 Task: In the event  named  Presentation Rehearsal and Feedback Session, Set a range of dates when you can accept meetings  '15 Jul â€" 5 Aug 2023'. Select a duration of  15 min. Select working hours  	_x000D_
MON- SAT 10:30am â€" 6:00pm. Add time before or after your events  as 15 min. Set the frequency of available time slots for invitees as  40 min. Set the minimum notice period and maximum events allowed per day as  49 hours and 4. , logged in from the account softage.4@softage.net and add another guest for the event, softage.3@softage.net
Action: Mouse pressed left at (460, 482)
Screenshot: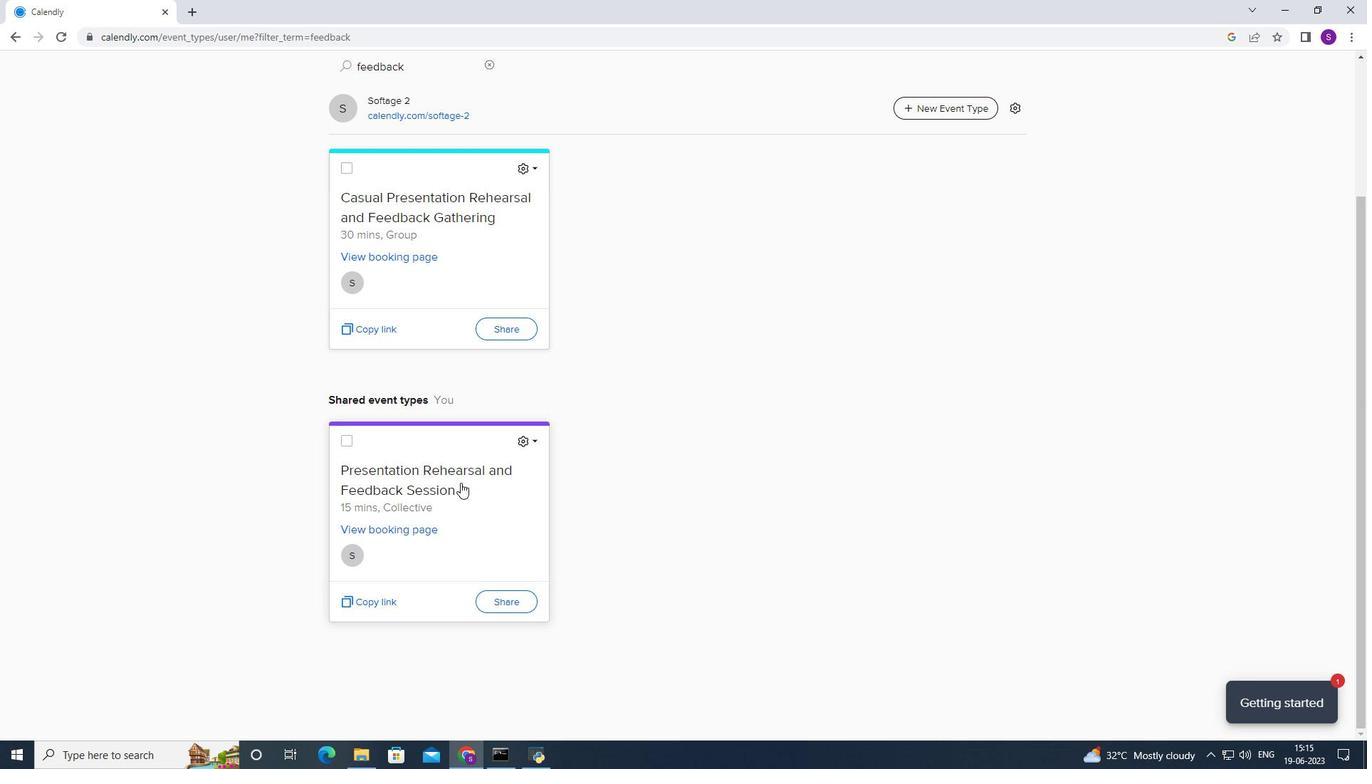 
Action: Mouse moved to (396, 353)
Screenshot: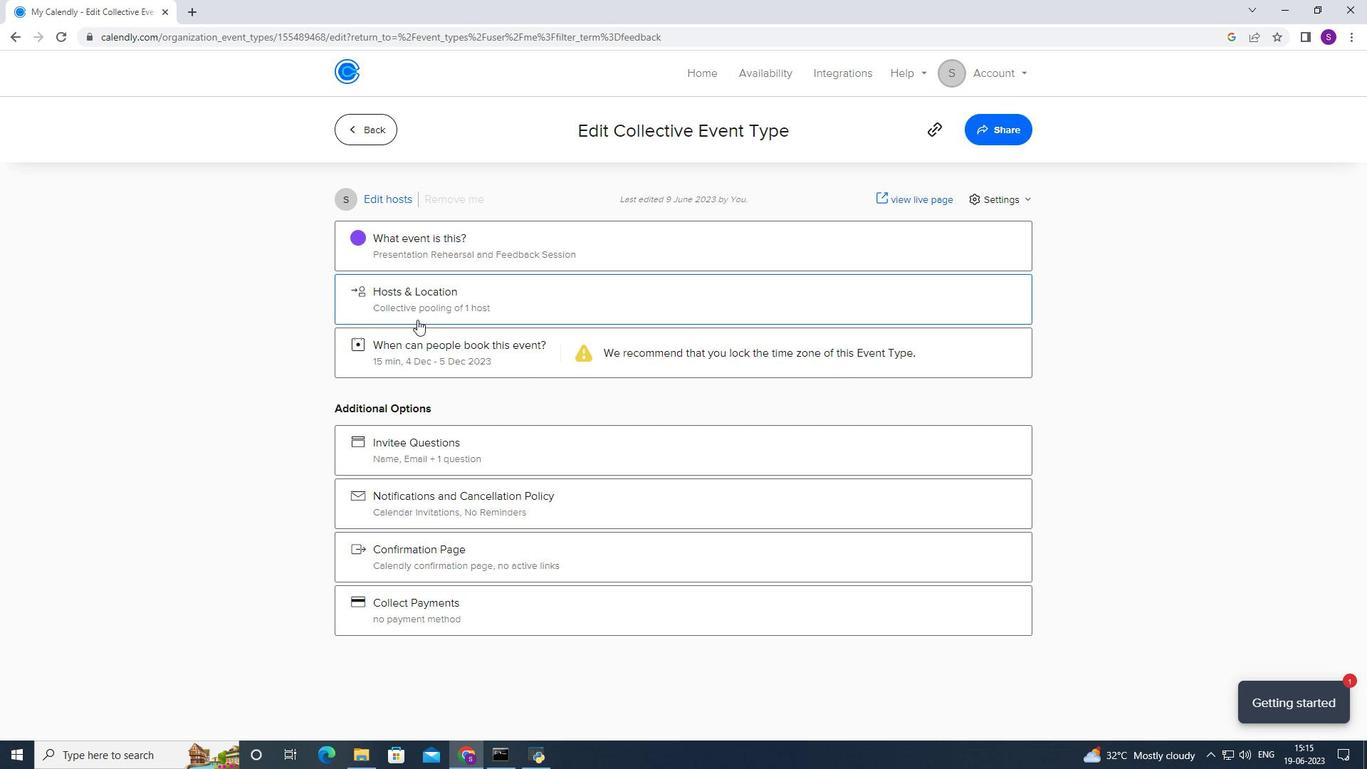 
Action: Mouse pressed left at (396, 353)
Screenshot: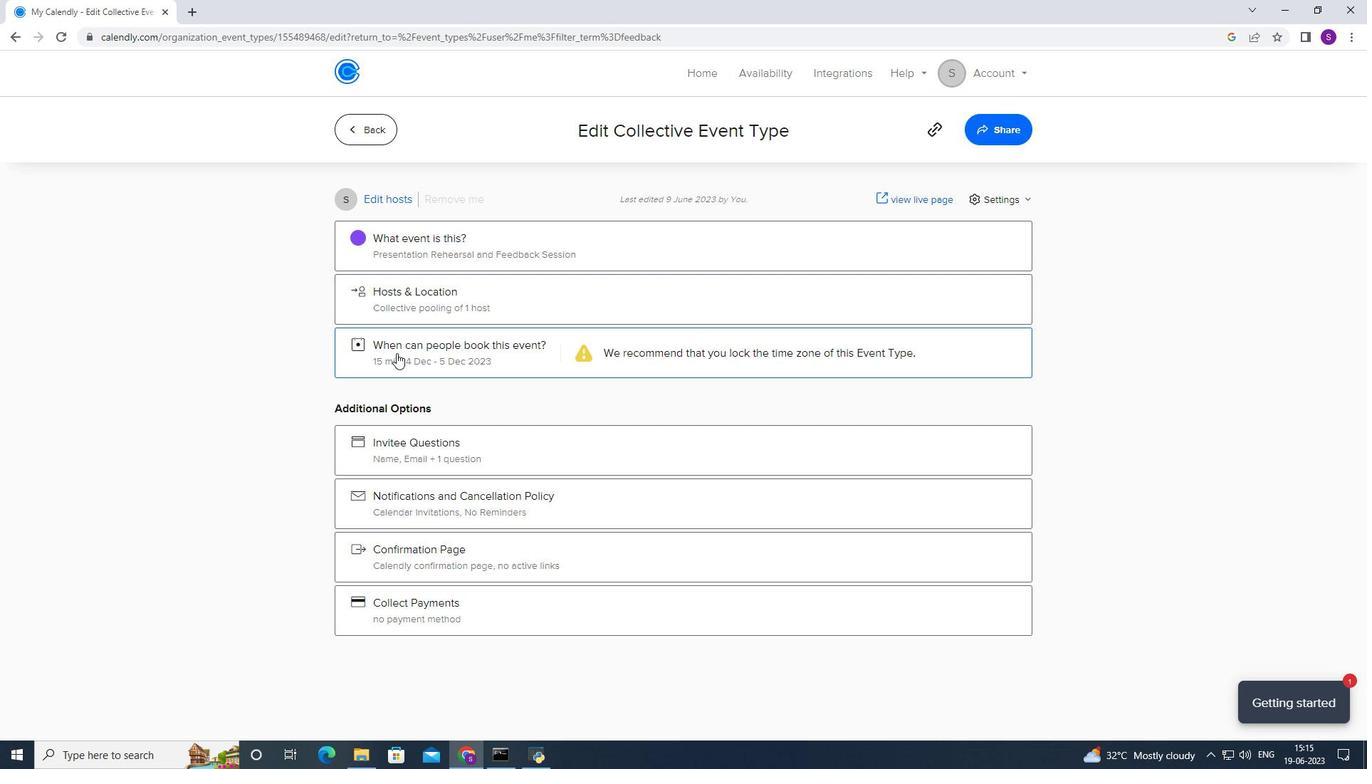 
Action: Mouse moved to (522, 542)
Screenshot: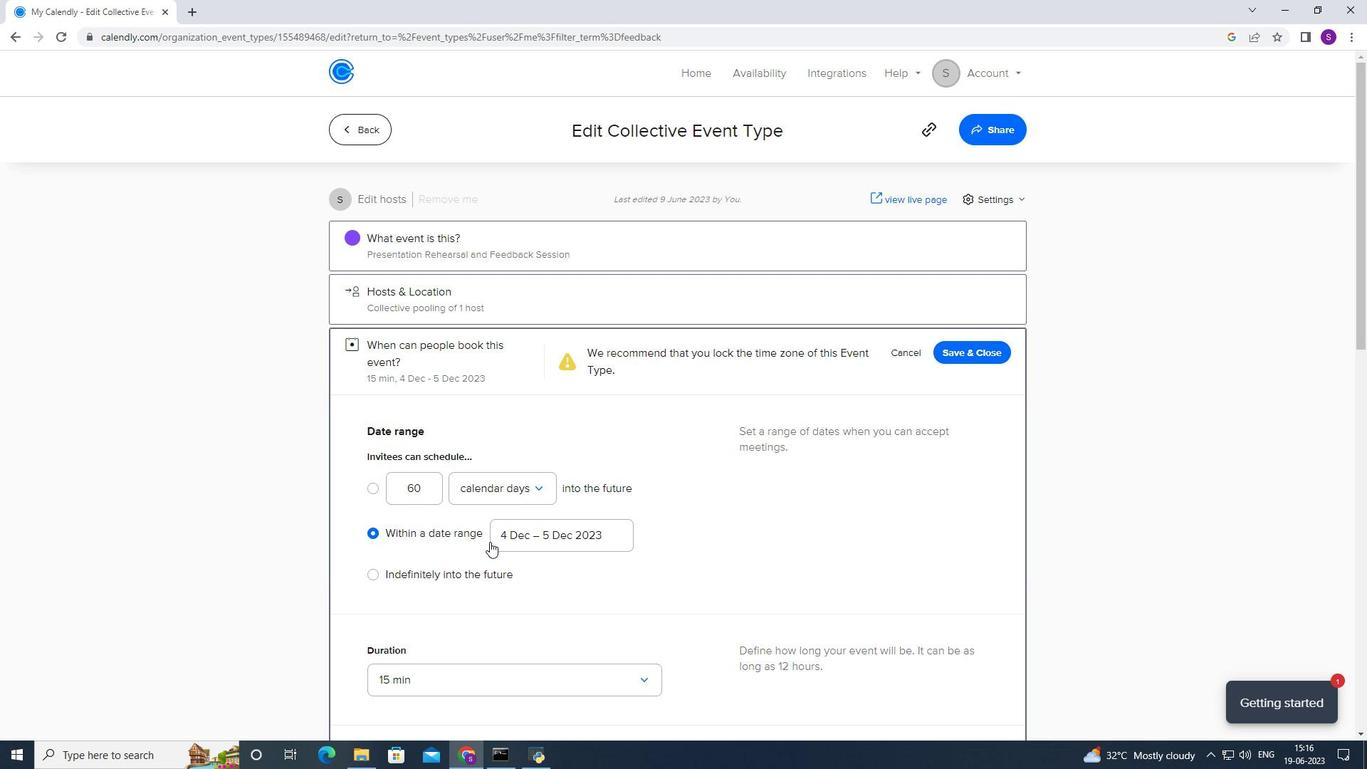 
Action: Mouse pressed left at (522, 542)
Screenshot: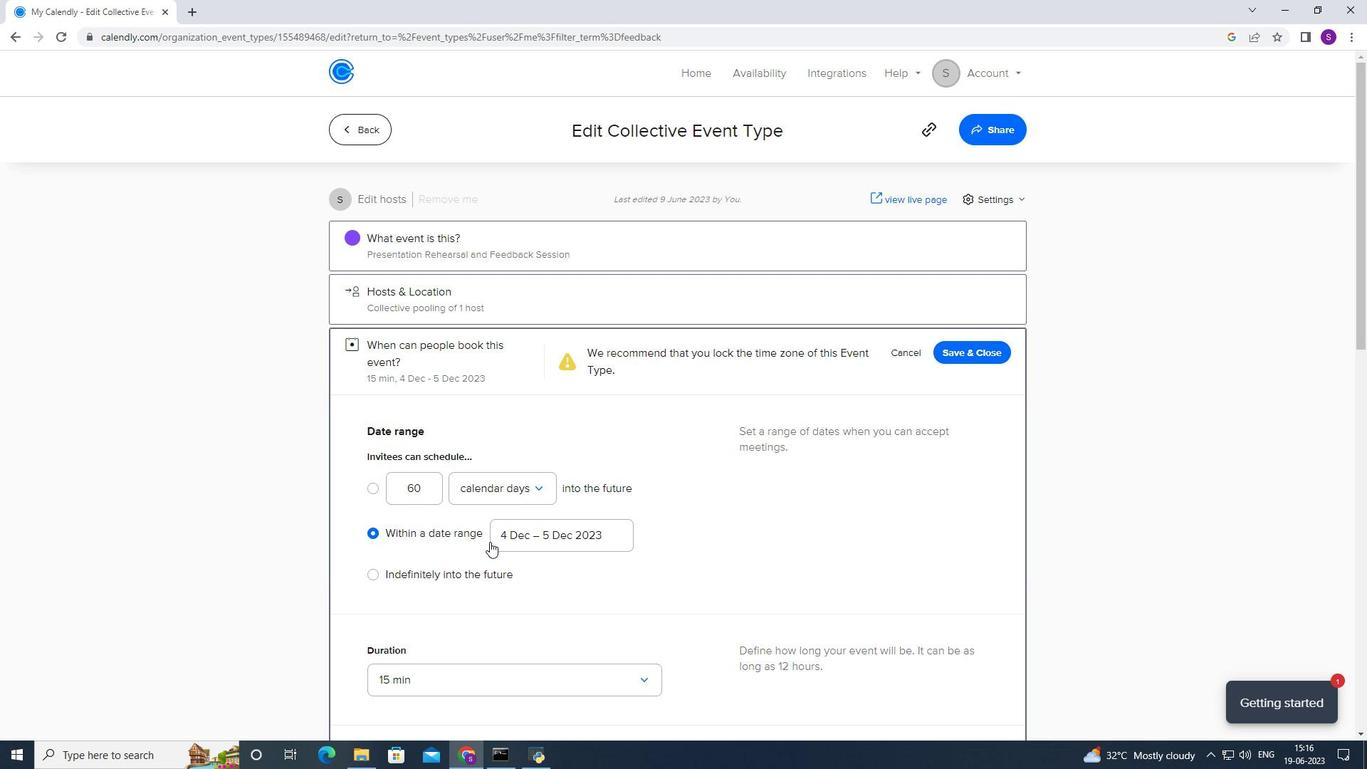 
Action: Mouse moved to (611, 276)
Screenshot: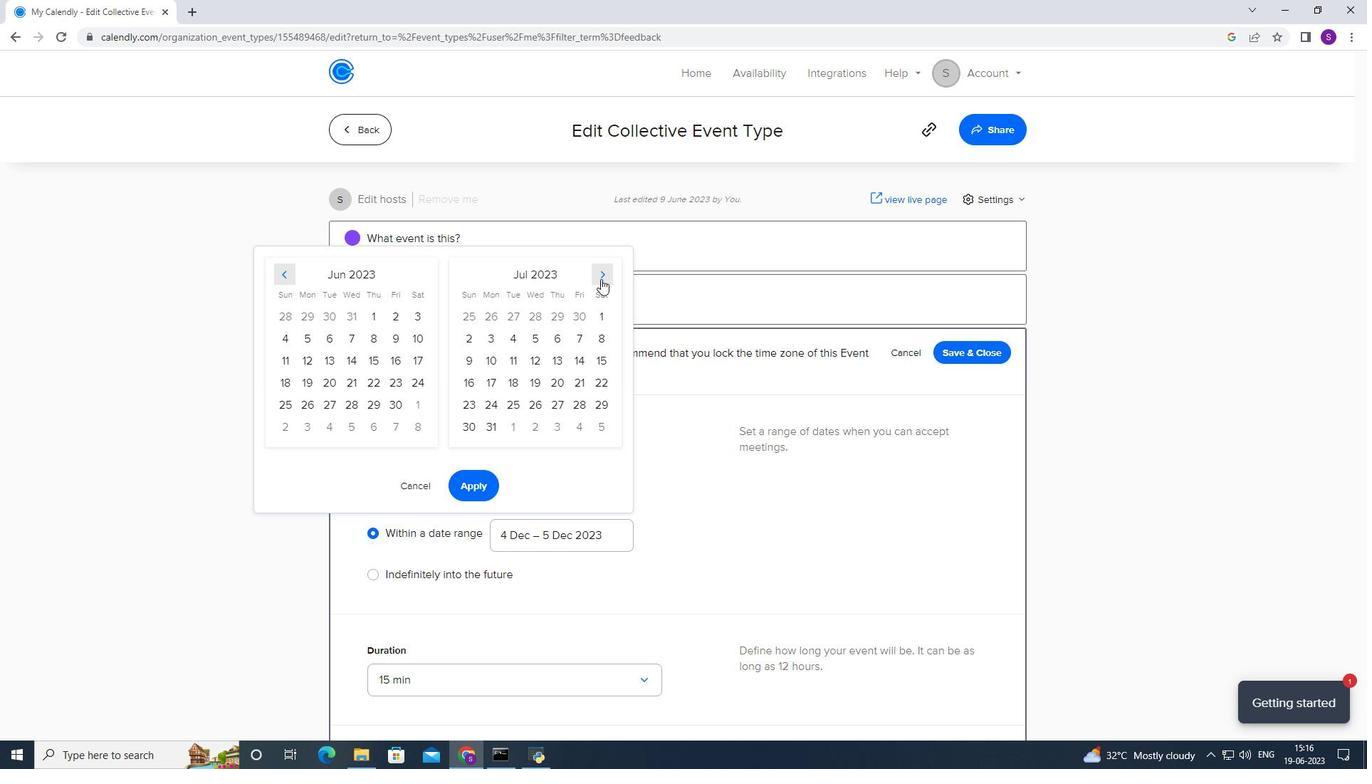 
Action: Mouse pressed left at (611, 276)
Screenshot: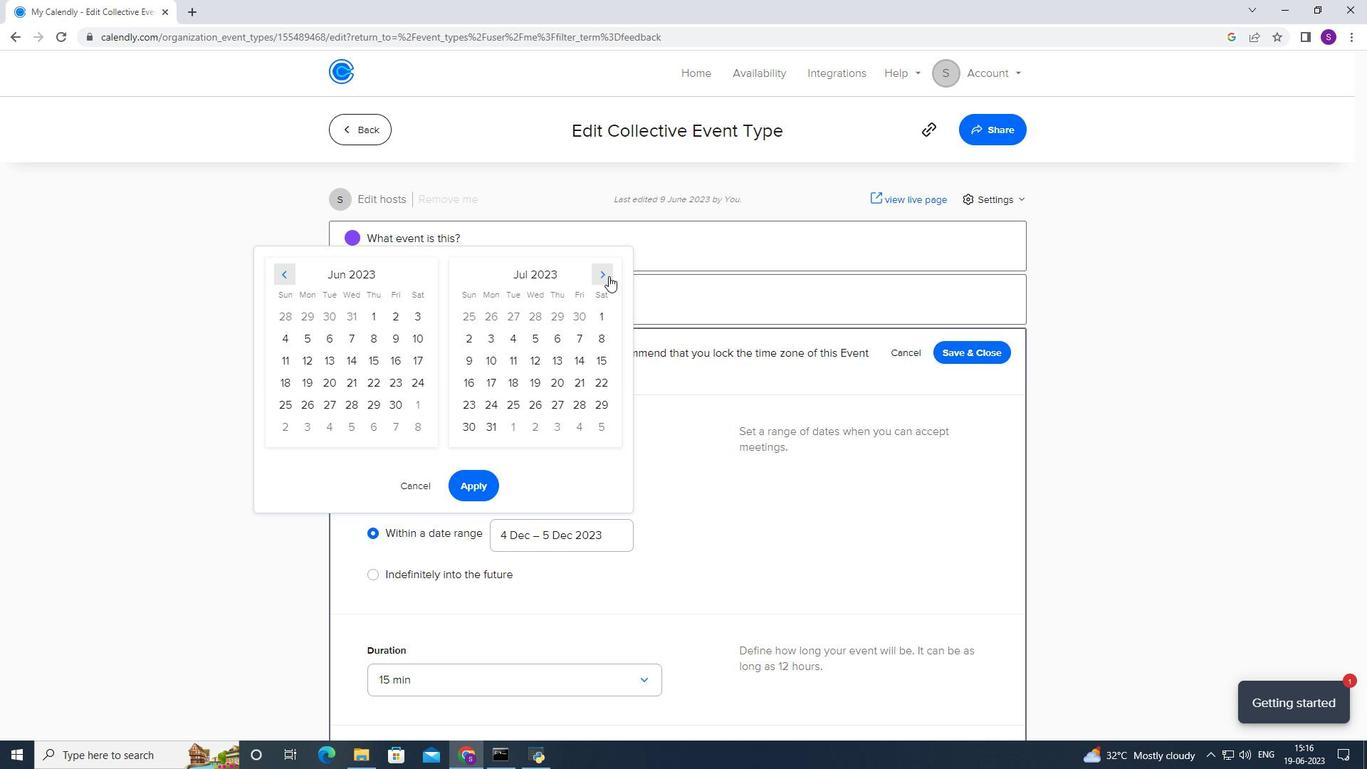 
Action: Mouse moved to (408, 355)
Screenshot: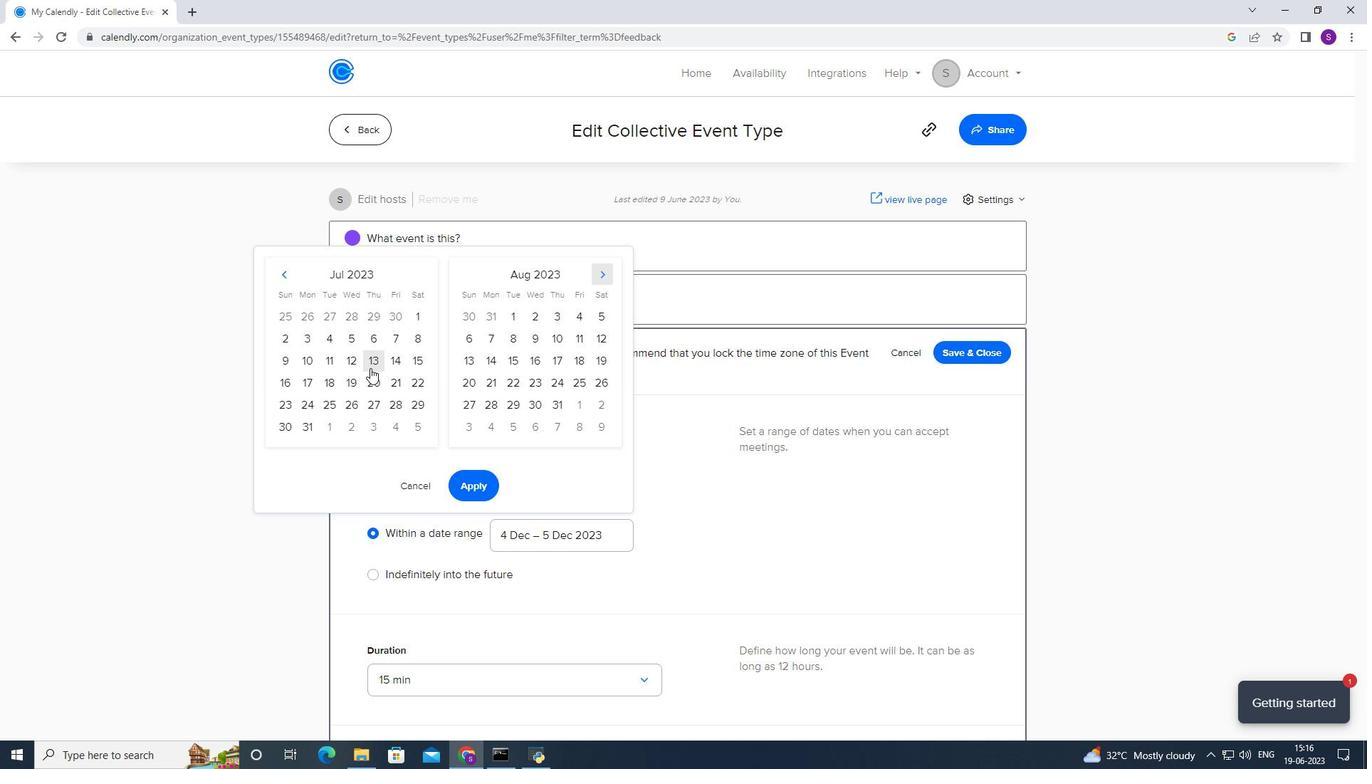 
Action: Mouse pressed left at (408, 355)
Screenshot: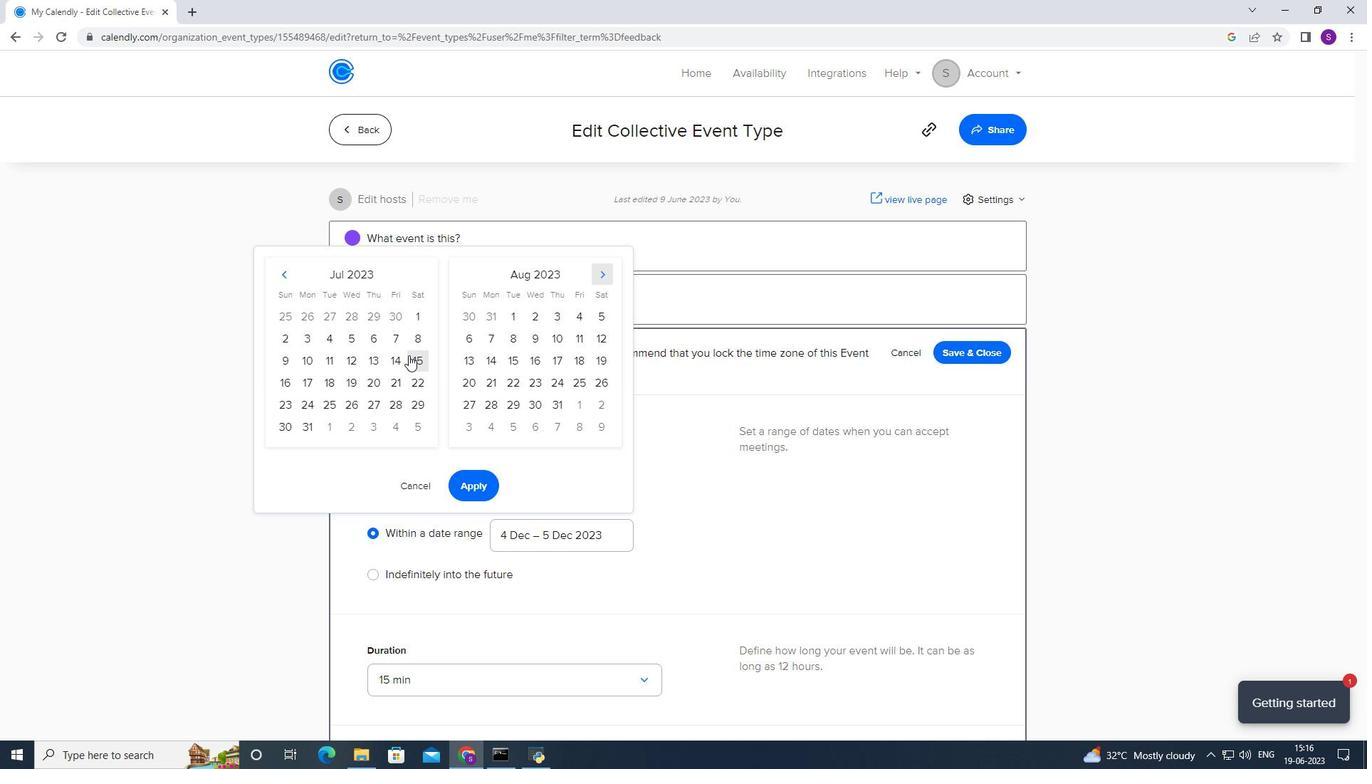 
Action: Mouse moved to (593, 316)
Screenshot: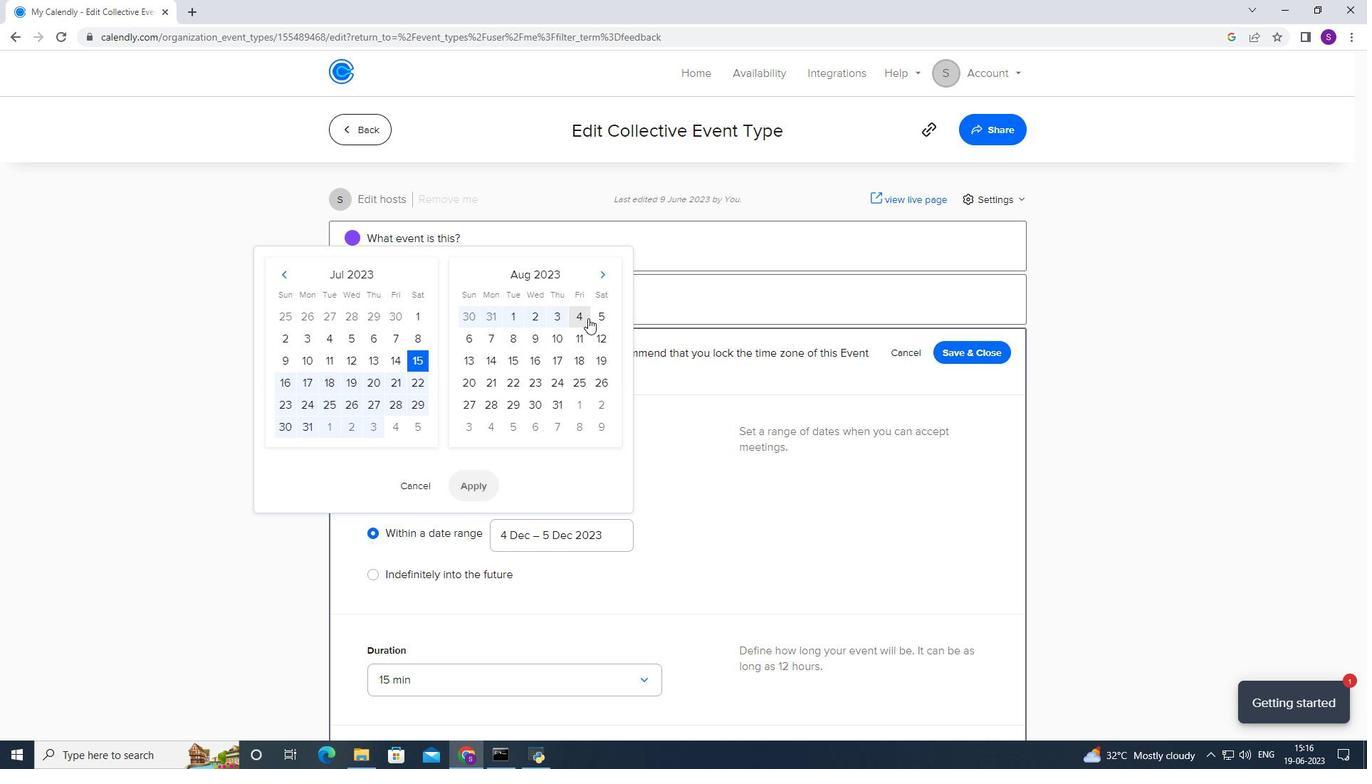 
Action: Mouse pressed left at (593, 316)
Screenshot: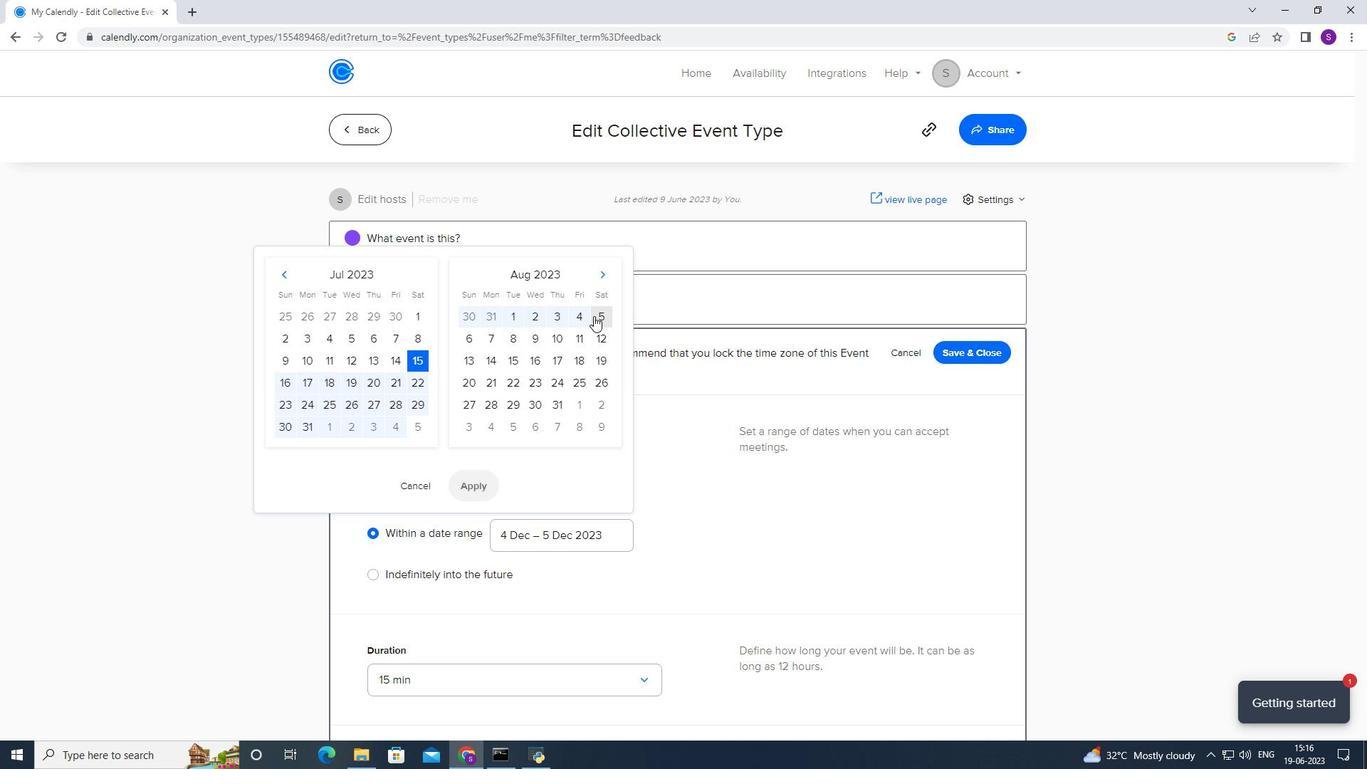 
Action: Mouse moved to (444, 482)
Screenshot: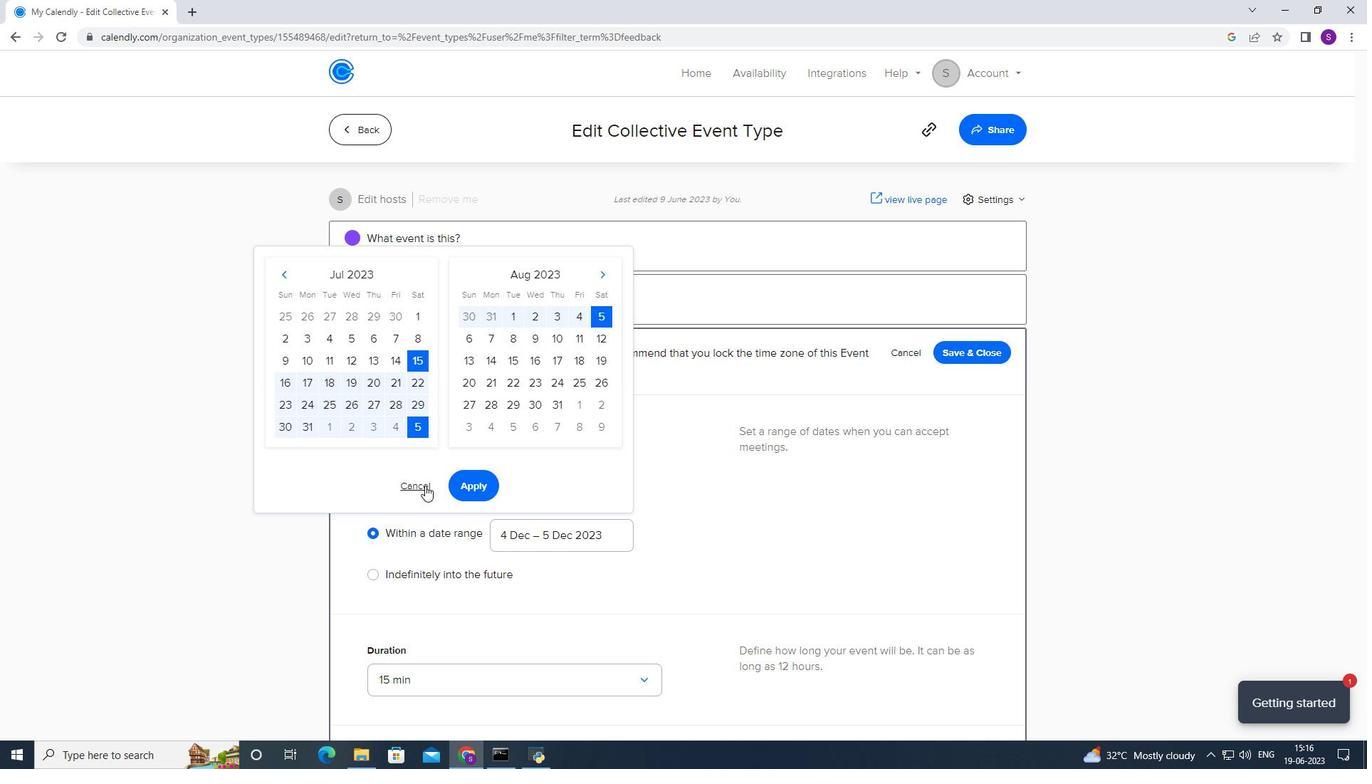 
Action: Mouse pressed left at (444, 482)
Screenshot: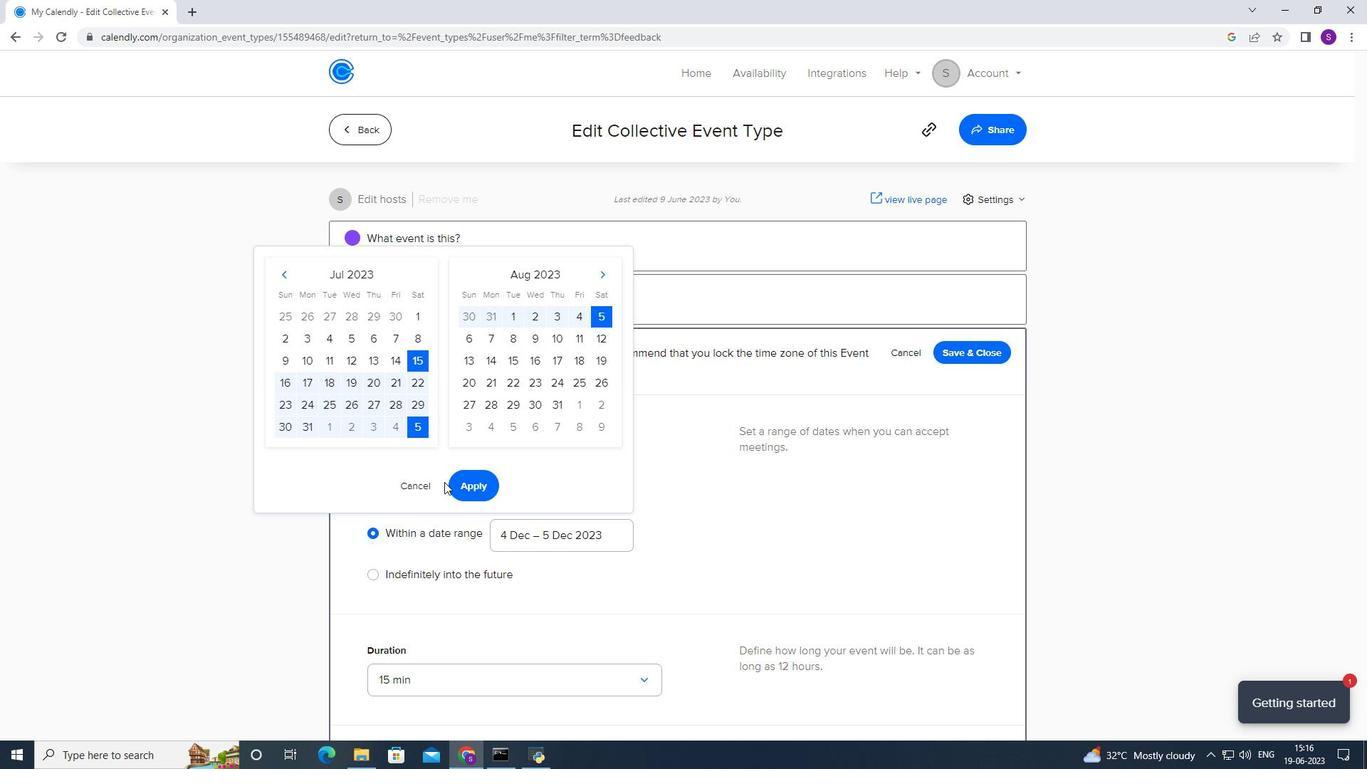 
Action: Mouse moved to (470, 484)
Screenshot: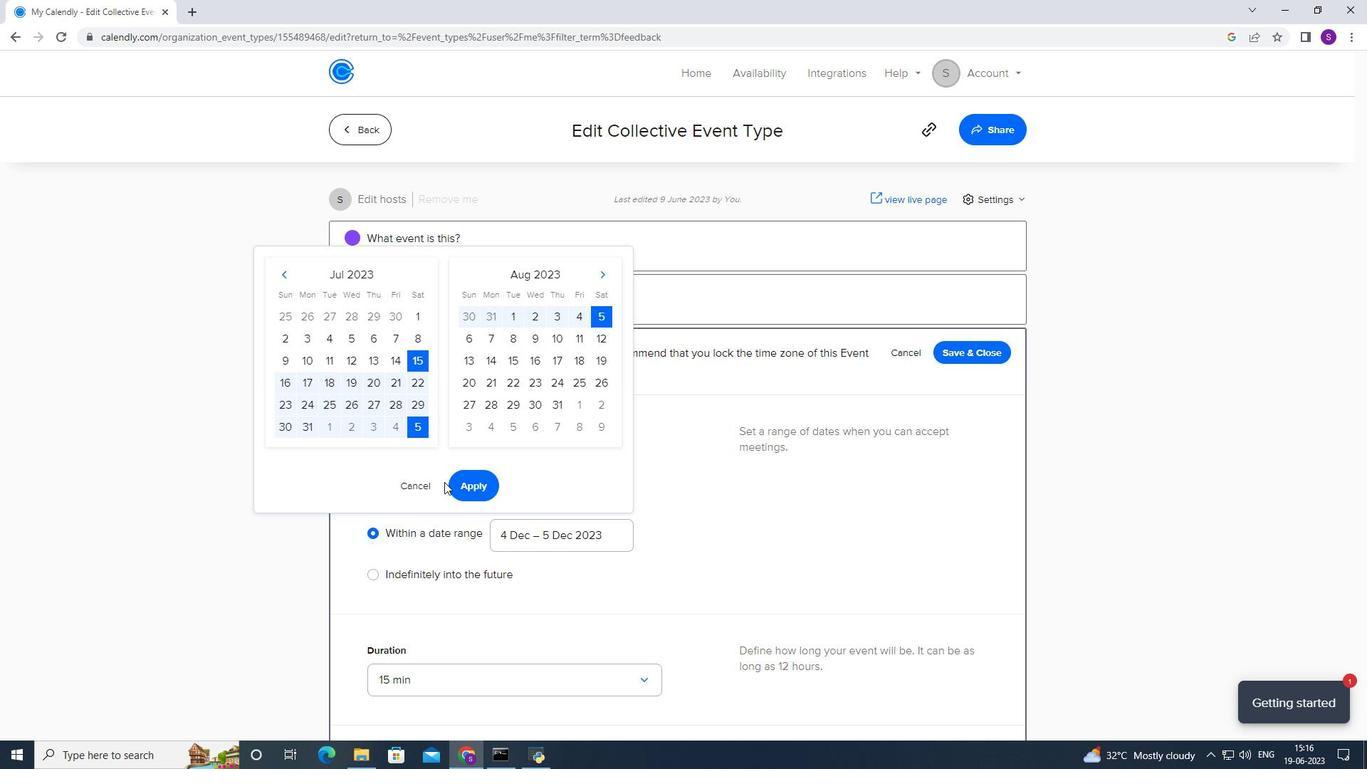
Action: Mouse pressed left at (470, 484)
Screenshot: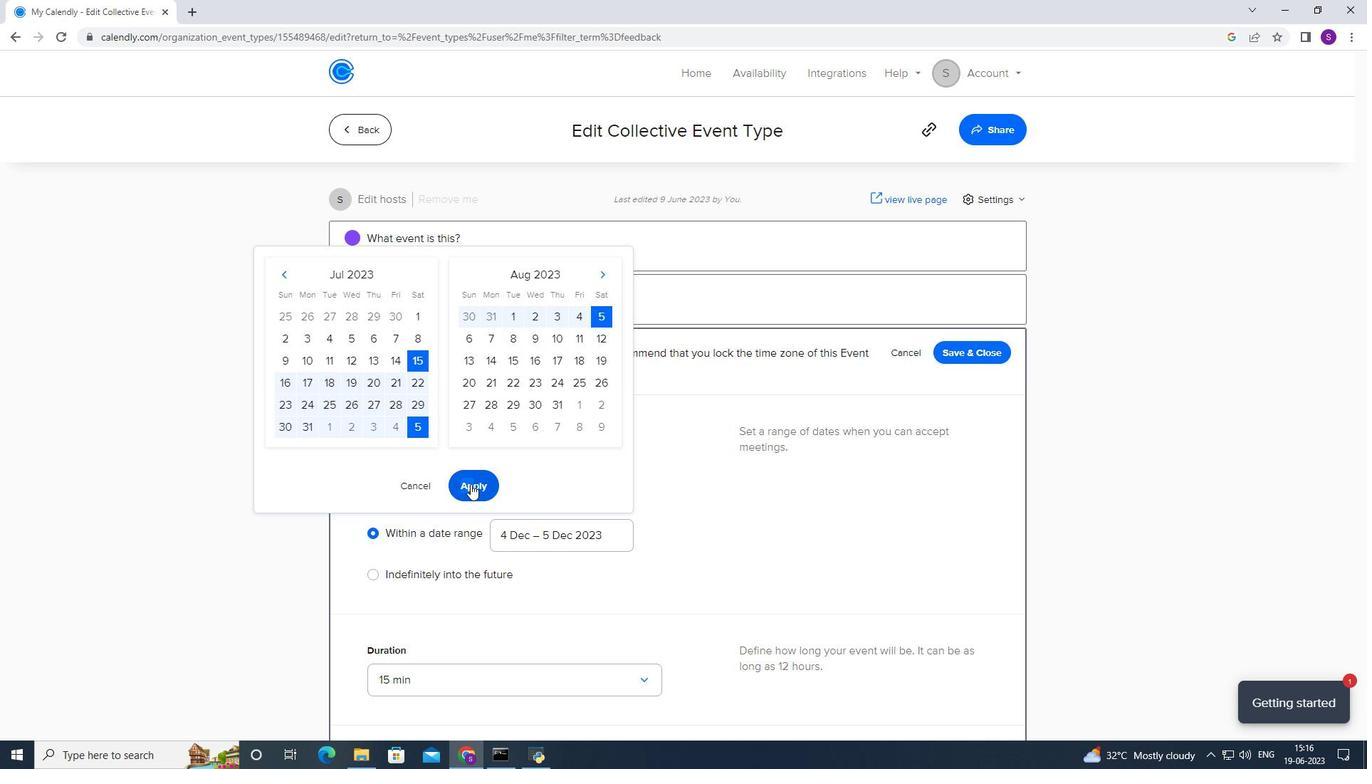 
Action: Mouse scrolled (470, 483) with delta (0, 0)
Screenshot: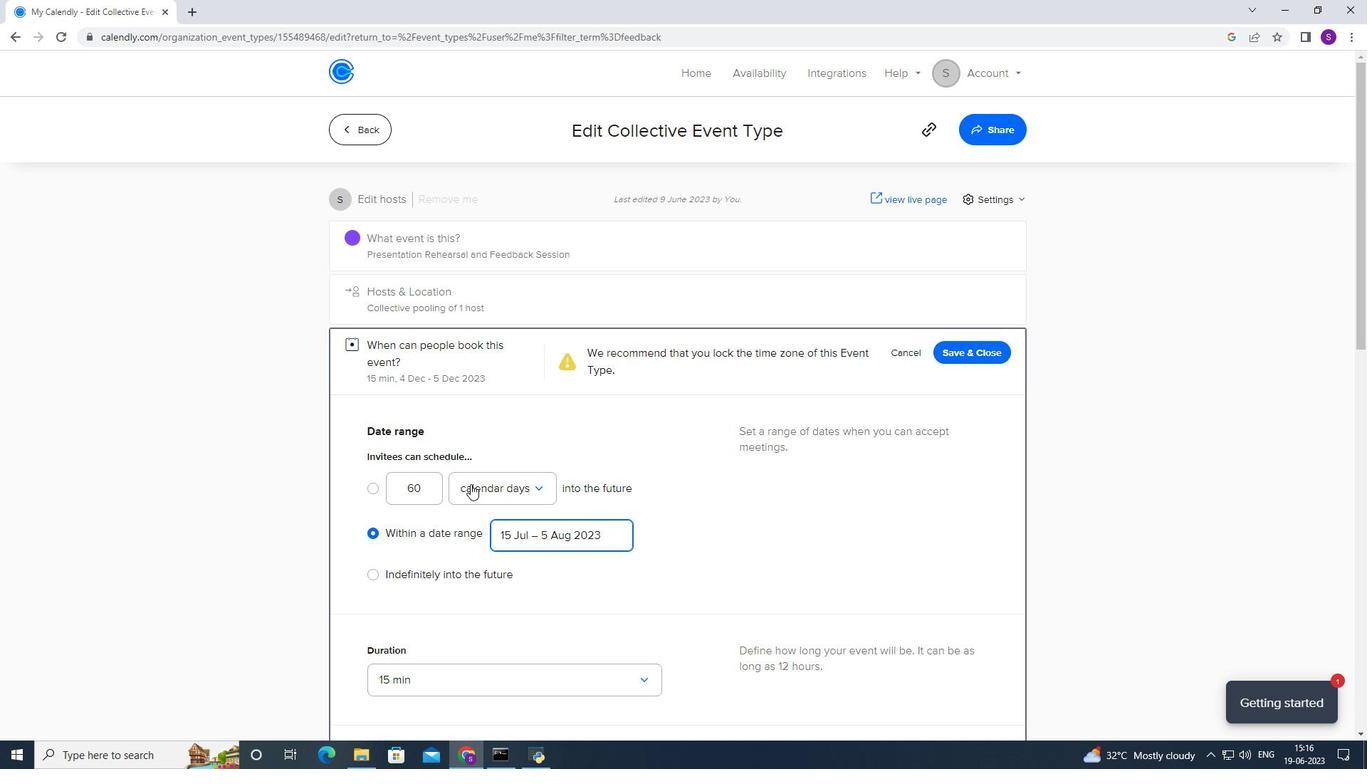 
Action: Mouse scrolled (470, 483) with delta (0, 0)
Screenshot: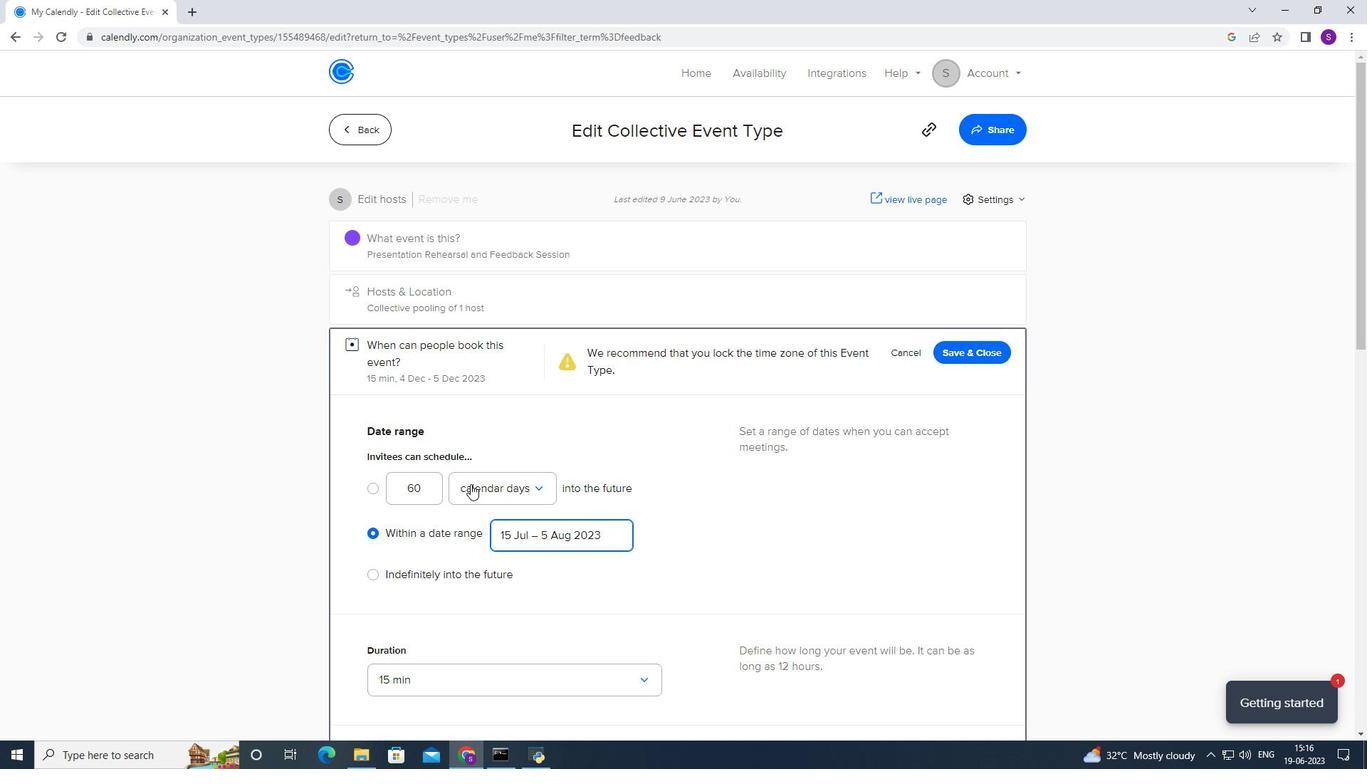 
Action: Mouse scrolled (470, 483) with delta (0, 0)
Screenshot: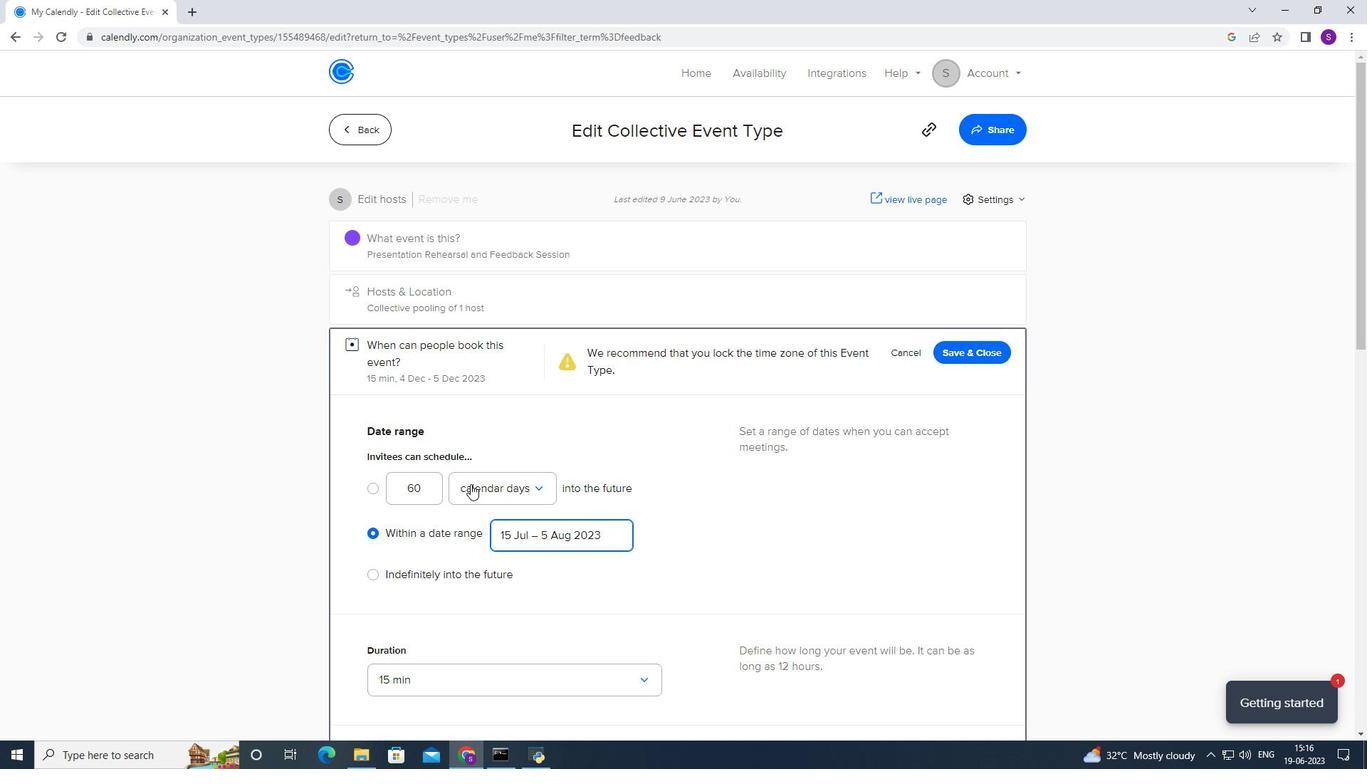 
Action: Mouse scrolled (470, 483) with delta (0, 0)
Screenshot: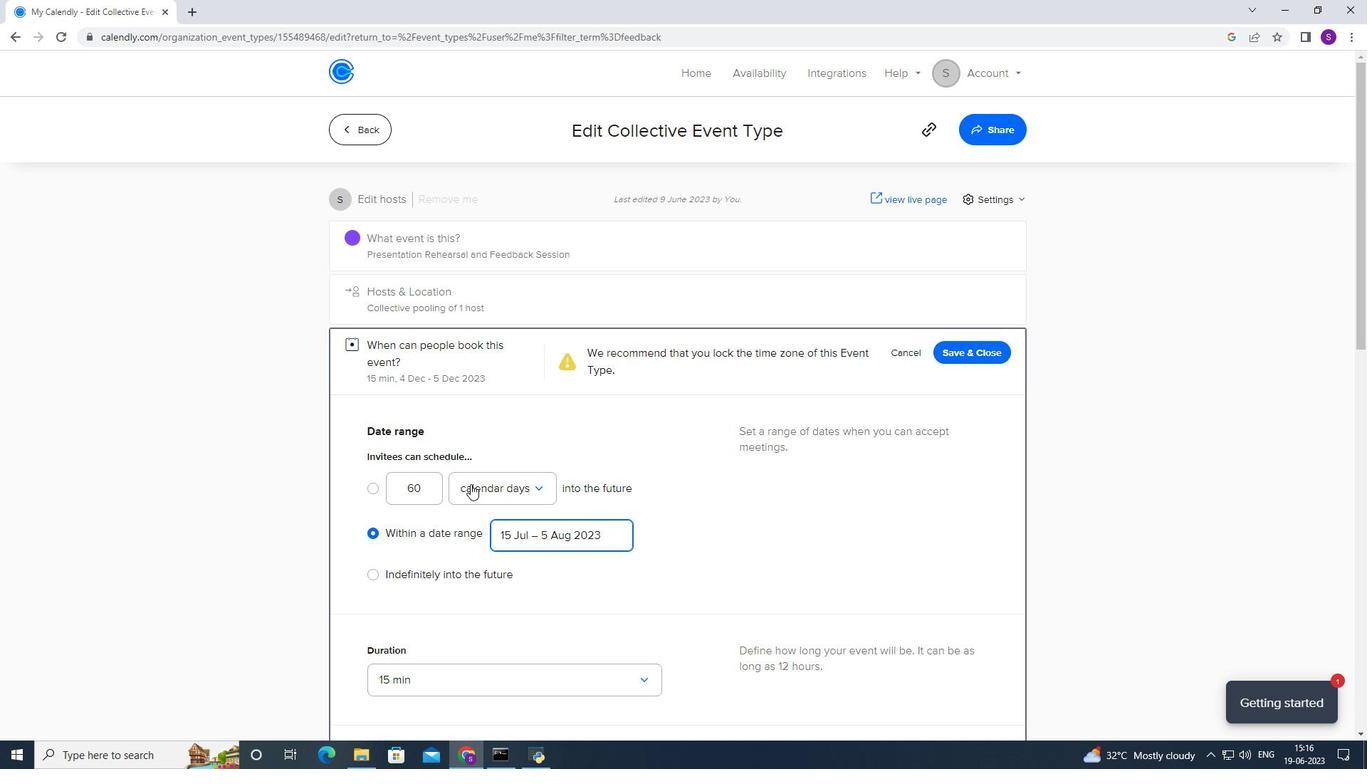 
Action: Mouse scrolled (470, 483) with delta (0, 0)
Screenshot: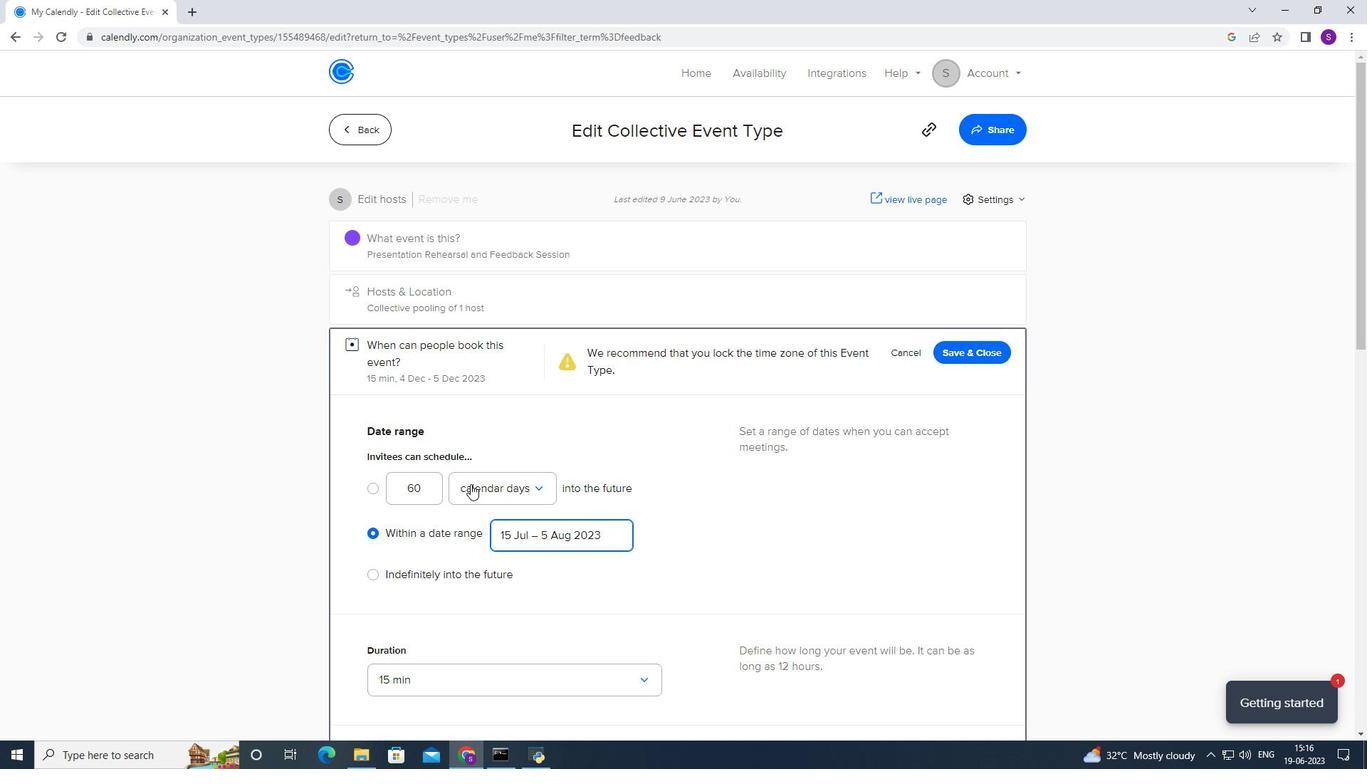 
Action: Mouse scrolled (470, 483) with delta (0, 0)
Screenshot: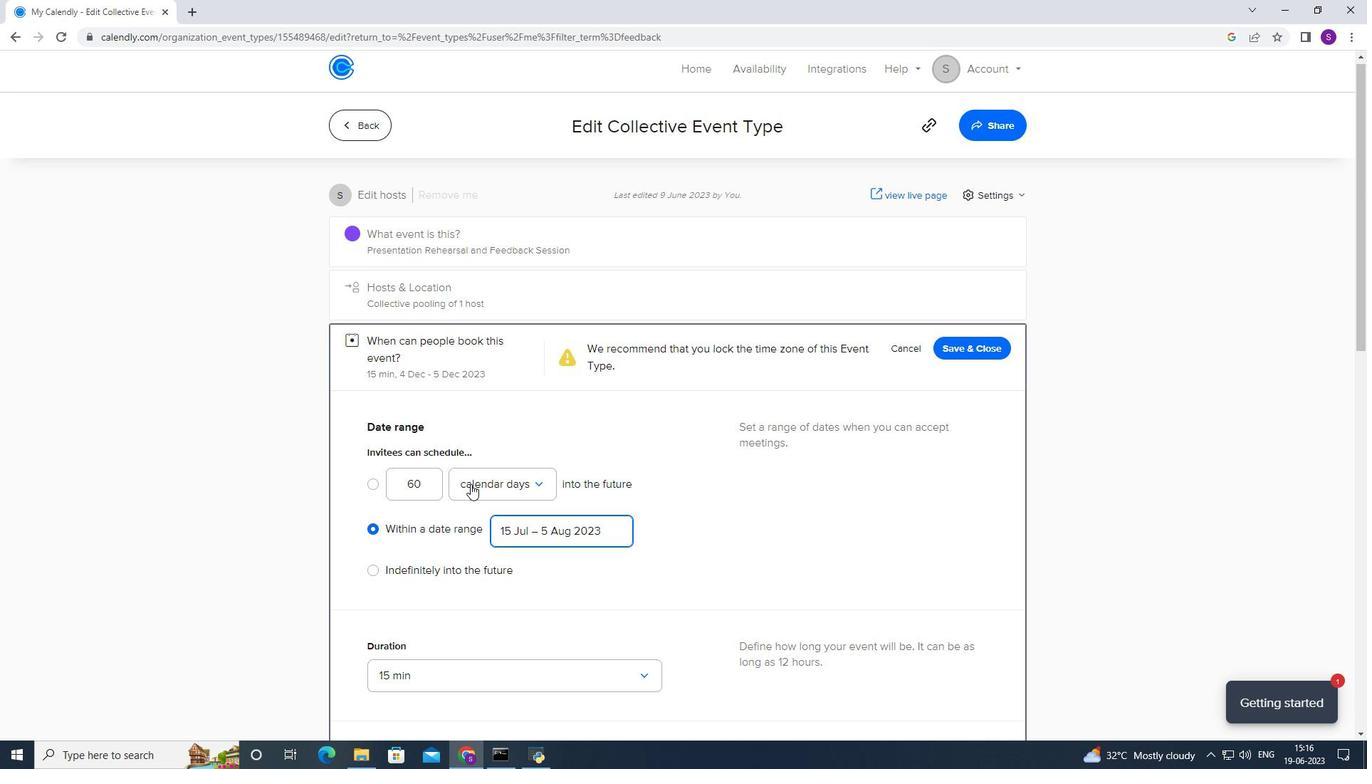 
Action: Mouse scrolled (470, 484) with delta (0, 0)
Screenshot: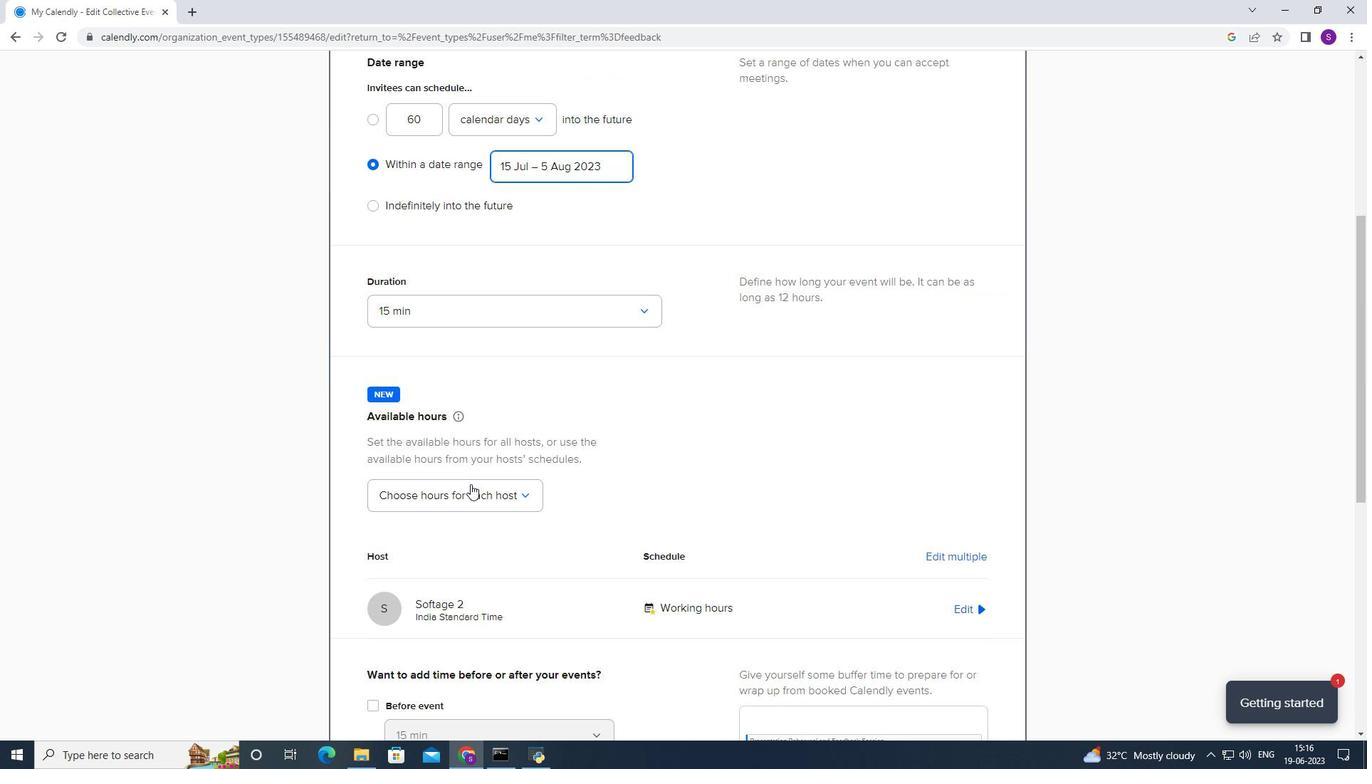 
Action: Mouse moved to (495, 329)
Screenshot: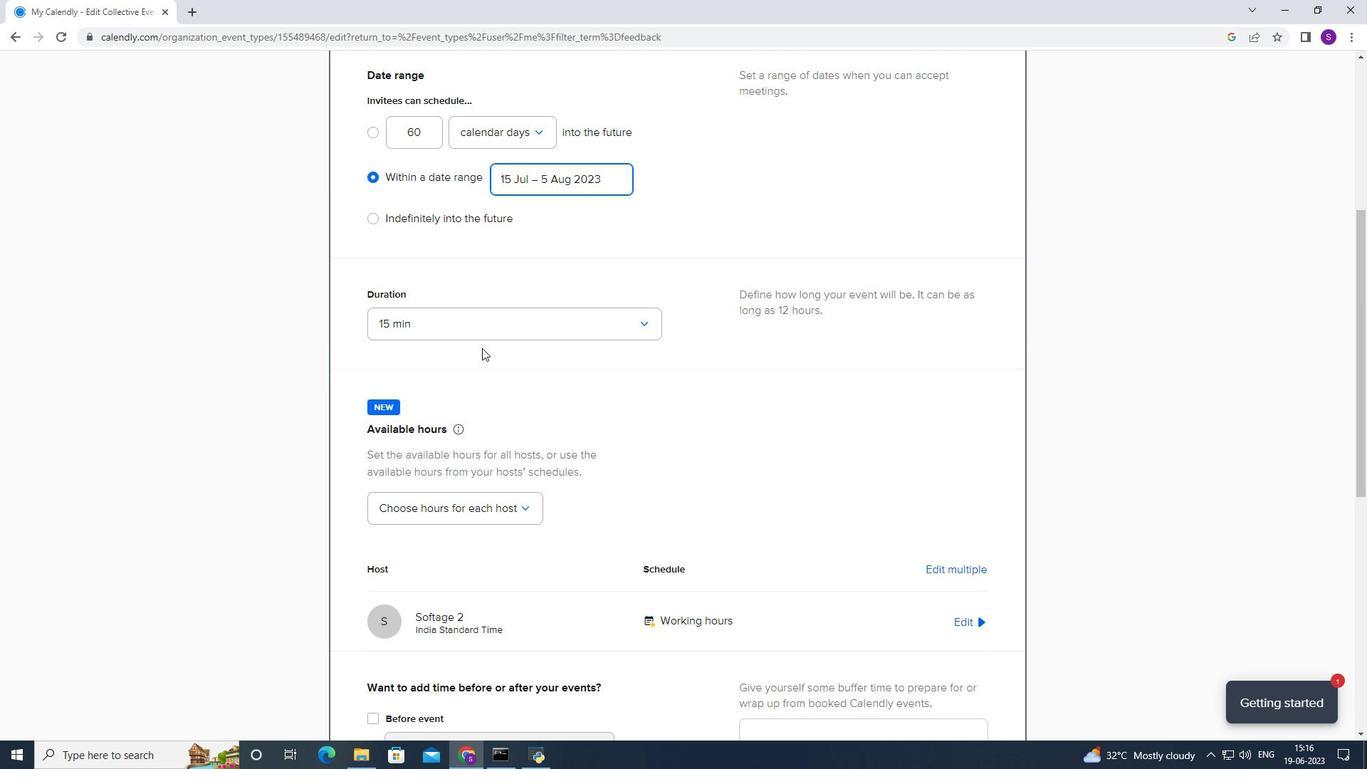 
Action: Mouse pressed left at (495, 329)
Screenshot: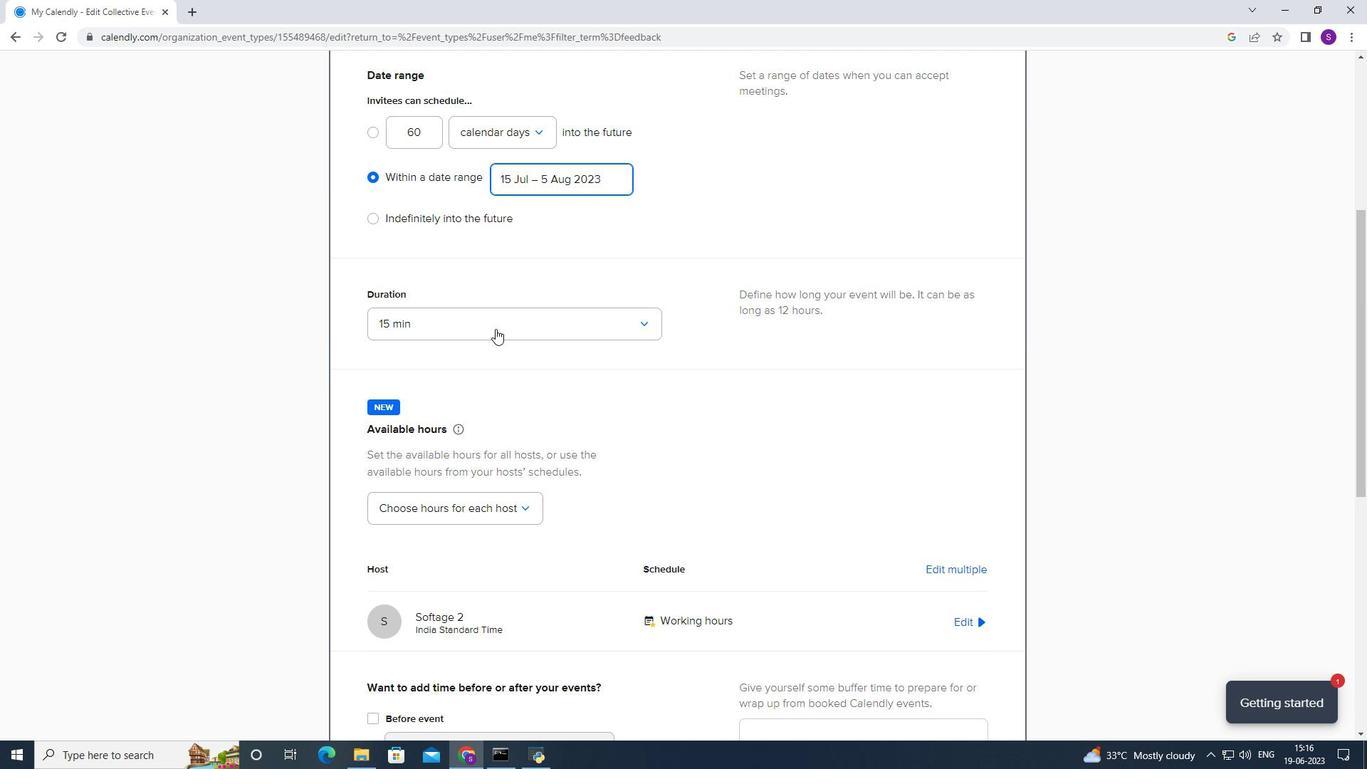 
Action: Mouse moved to (493, 368)
Screenshot: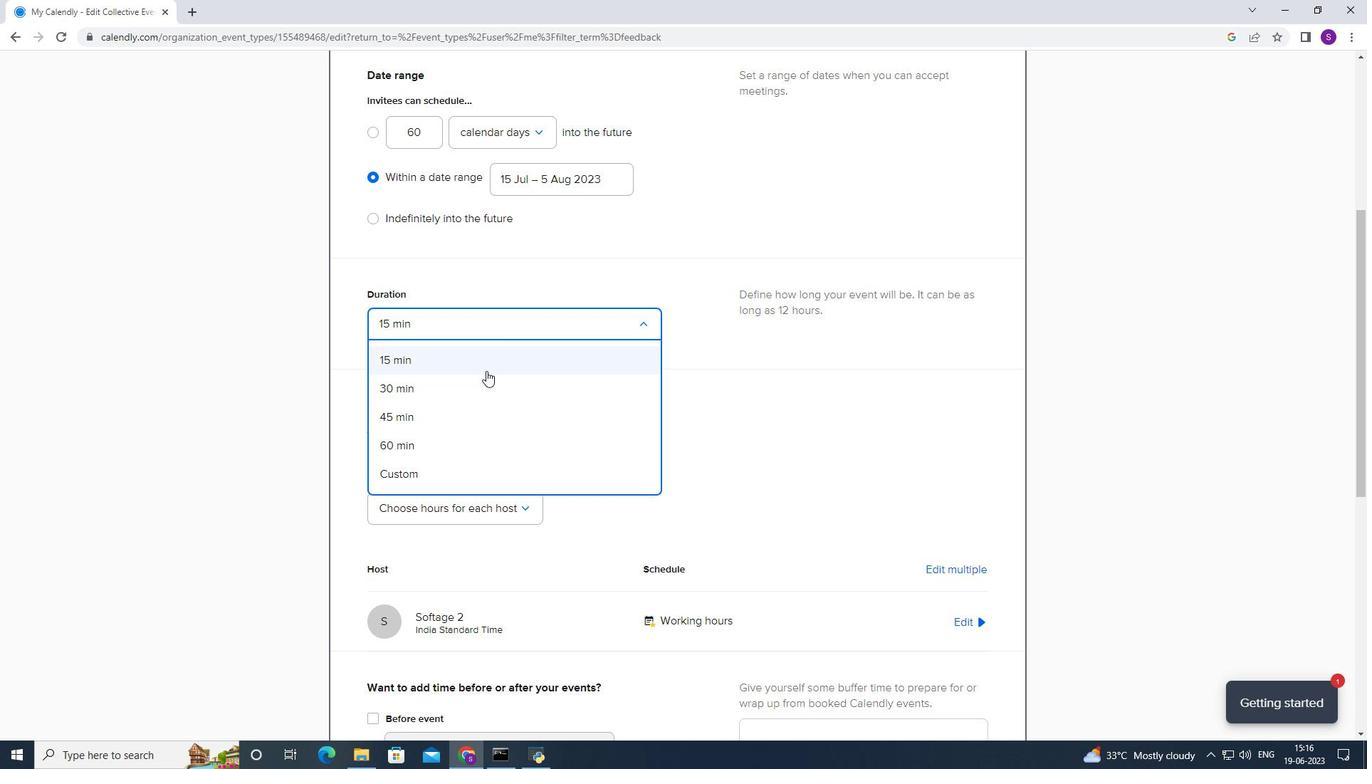 
Action: Mouse pressed left at (493, 368)
Screenshot: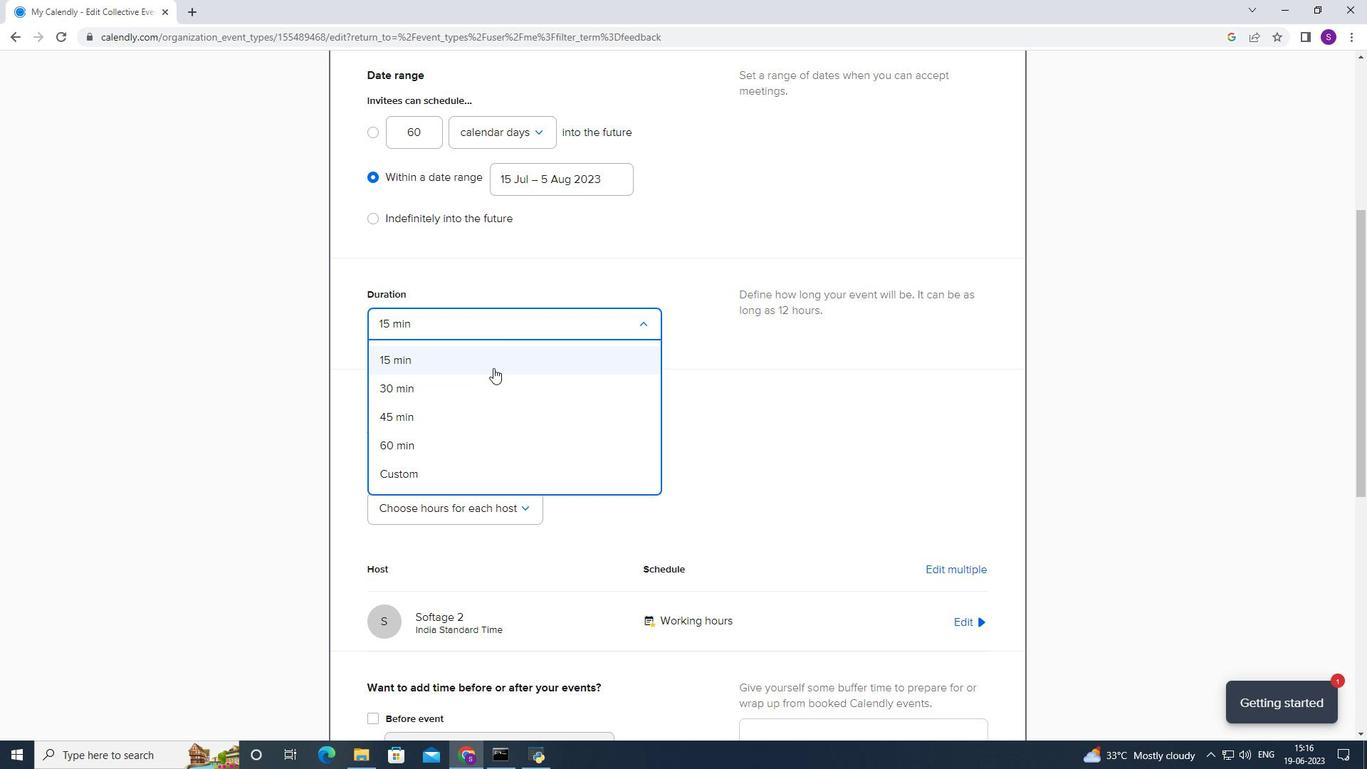 
Action: Mouse moved to (557, 463)
Screenshot: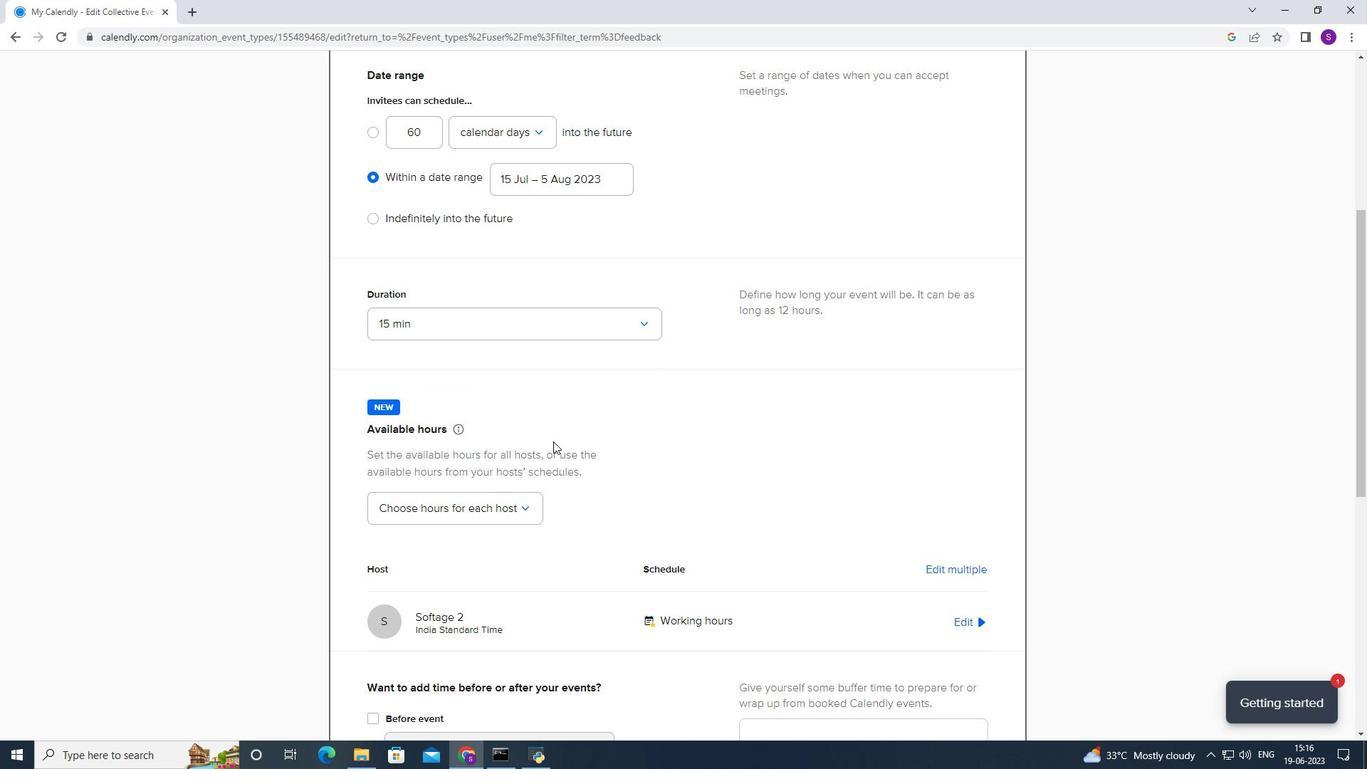 
Action: Mouse scrolled (557, 462) with delta (0, 0)
Screenshot: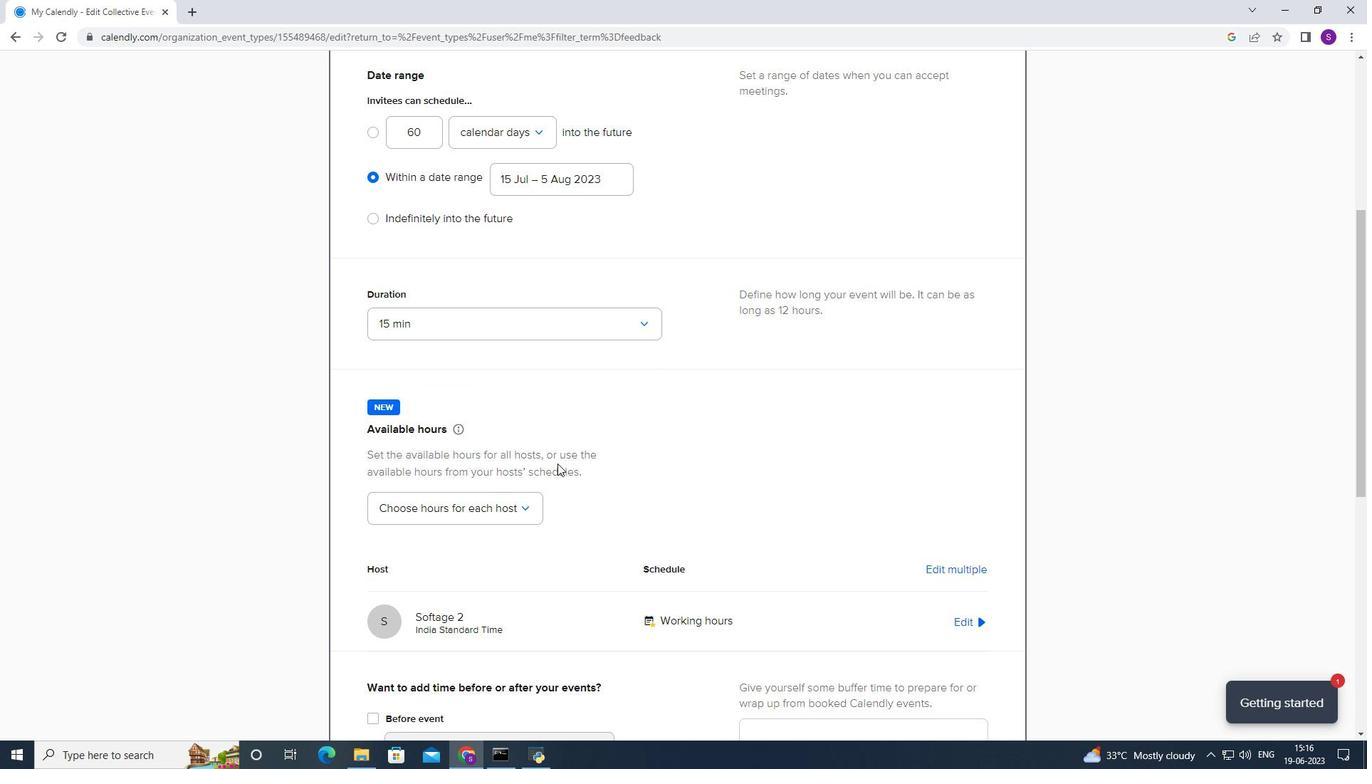 
Action: Mouse scrolled (557, 462) with delta (0, 0)
Screenshot: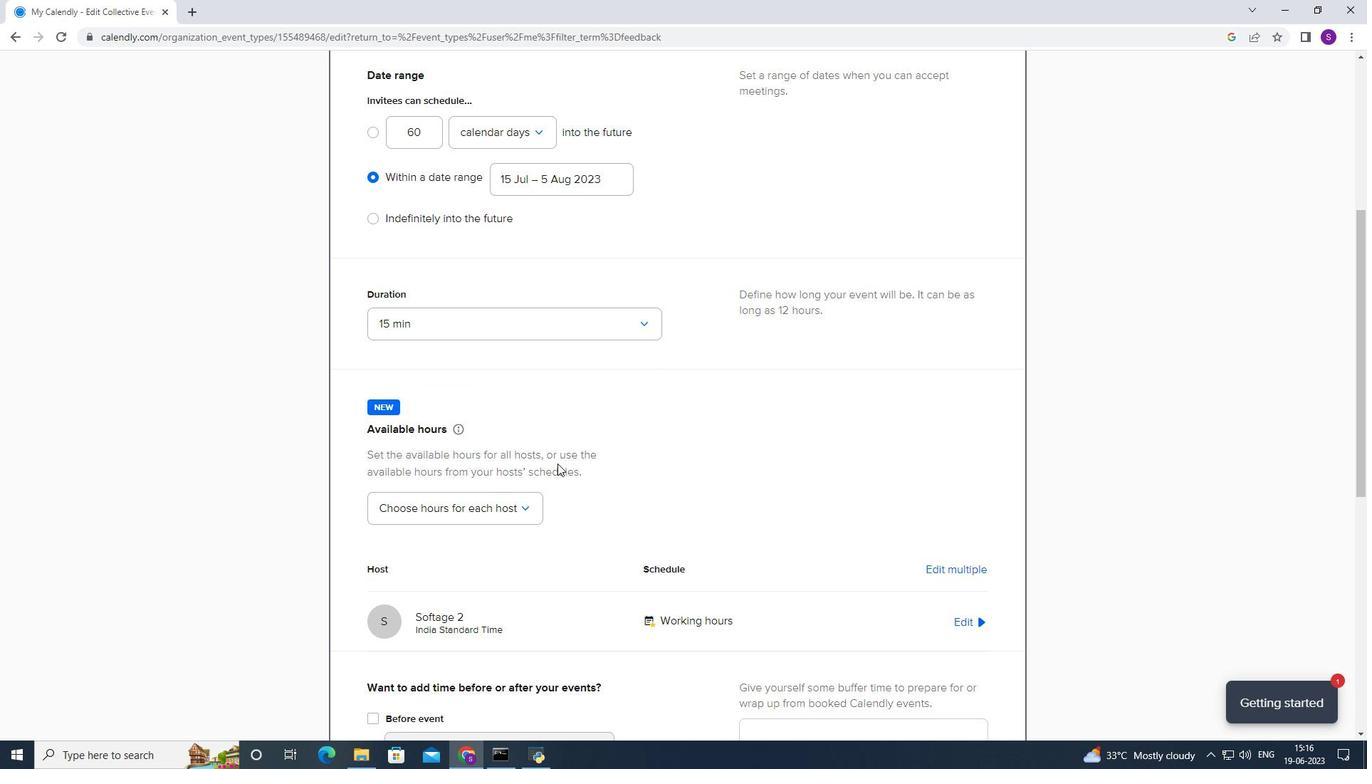 
Action: Mouse scrolled (557, 462) with delta (0, 0)
Screenshot: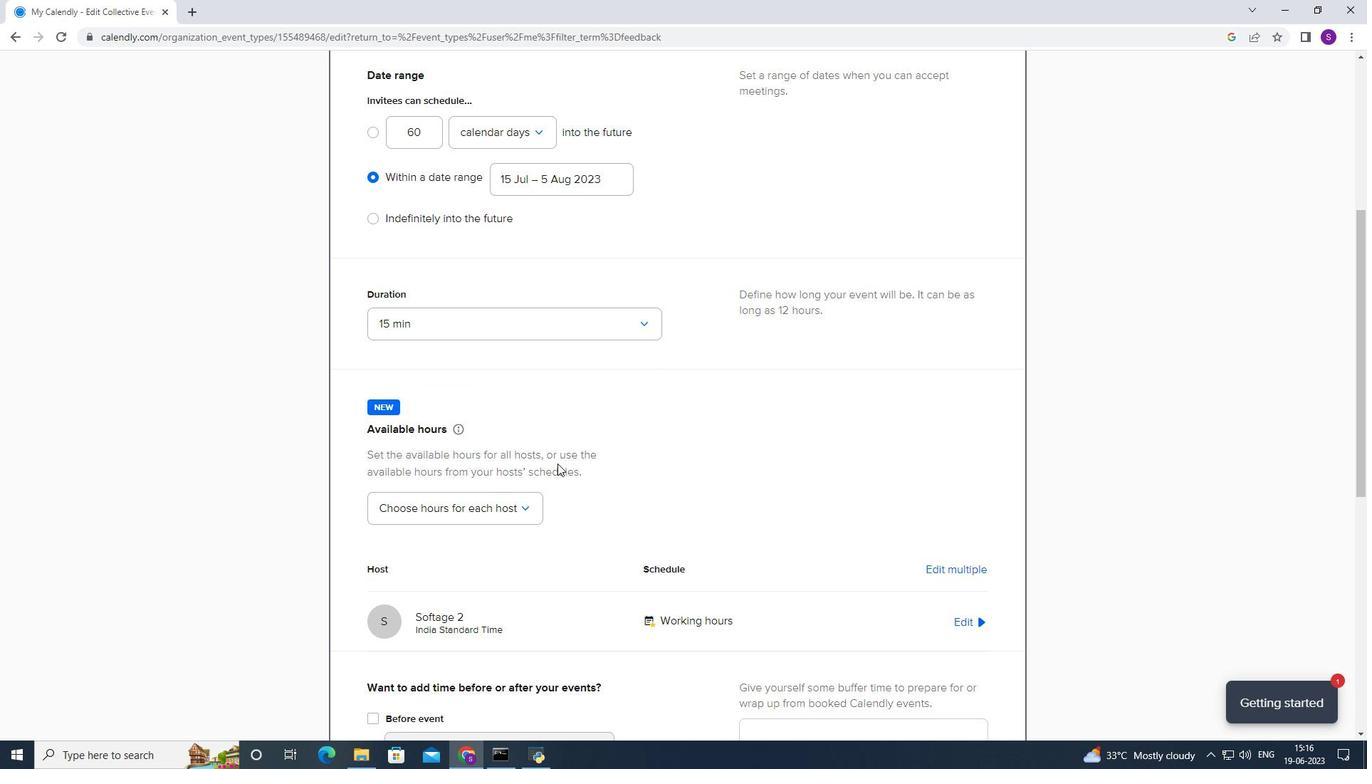 
Action: Mouse moved to (530, 425)
Screenshot: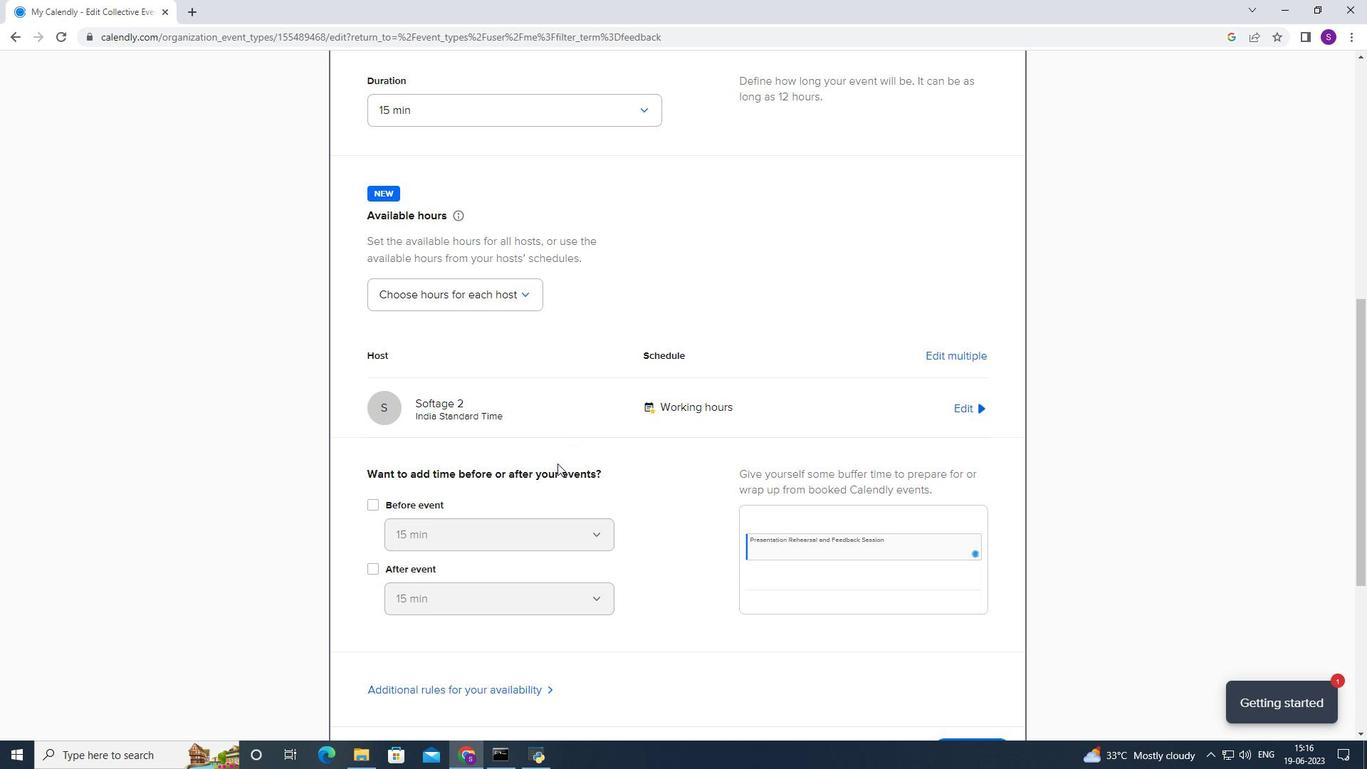 
Action: Mouse scrolled (530, 425) with delta (0, 0)
Screenshot: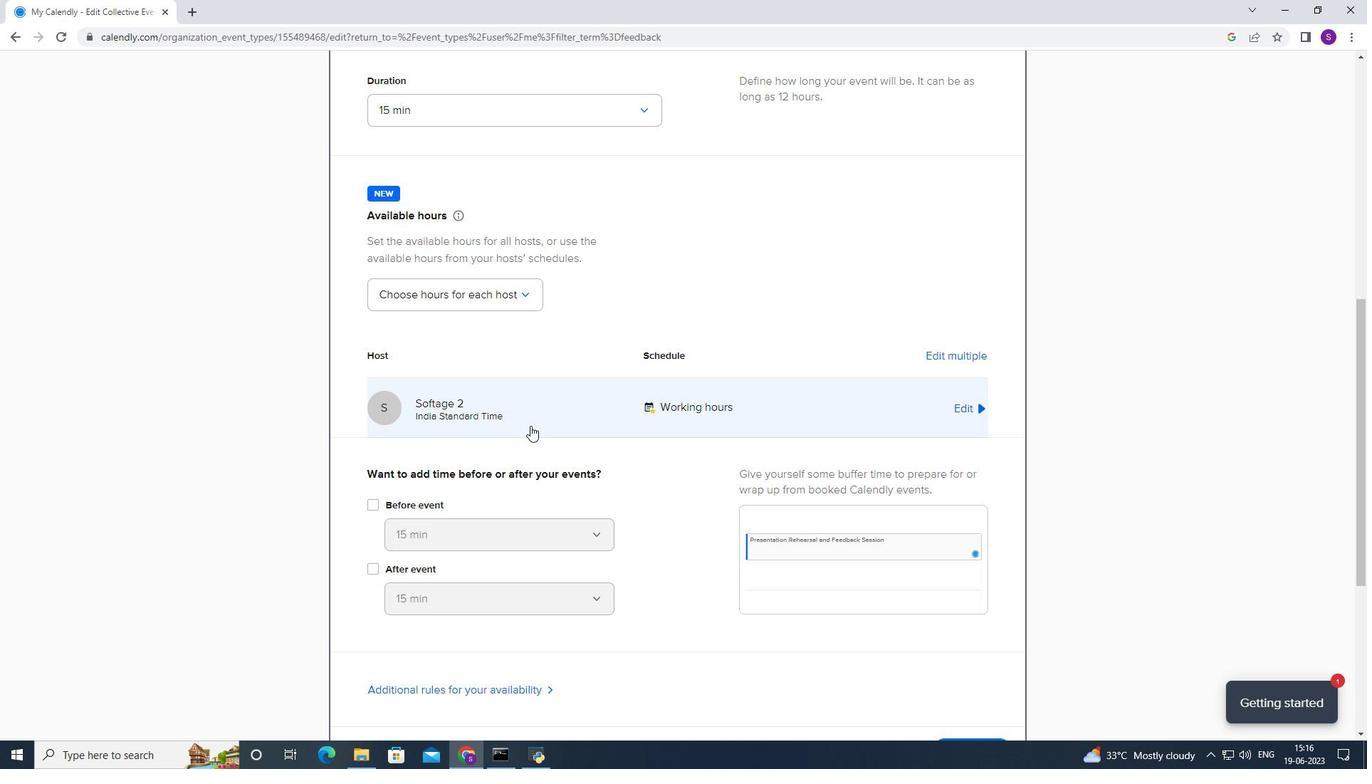 
Action: Mouse scrolled (530, 425) with delta (0, 0)
Screenshot: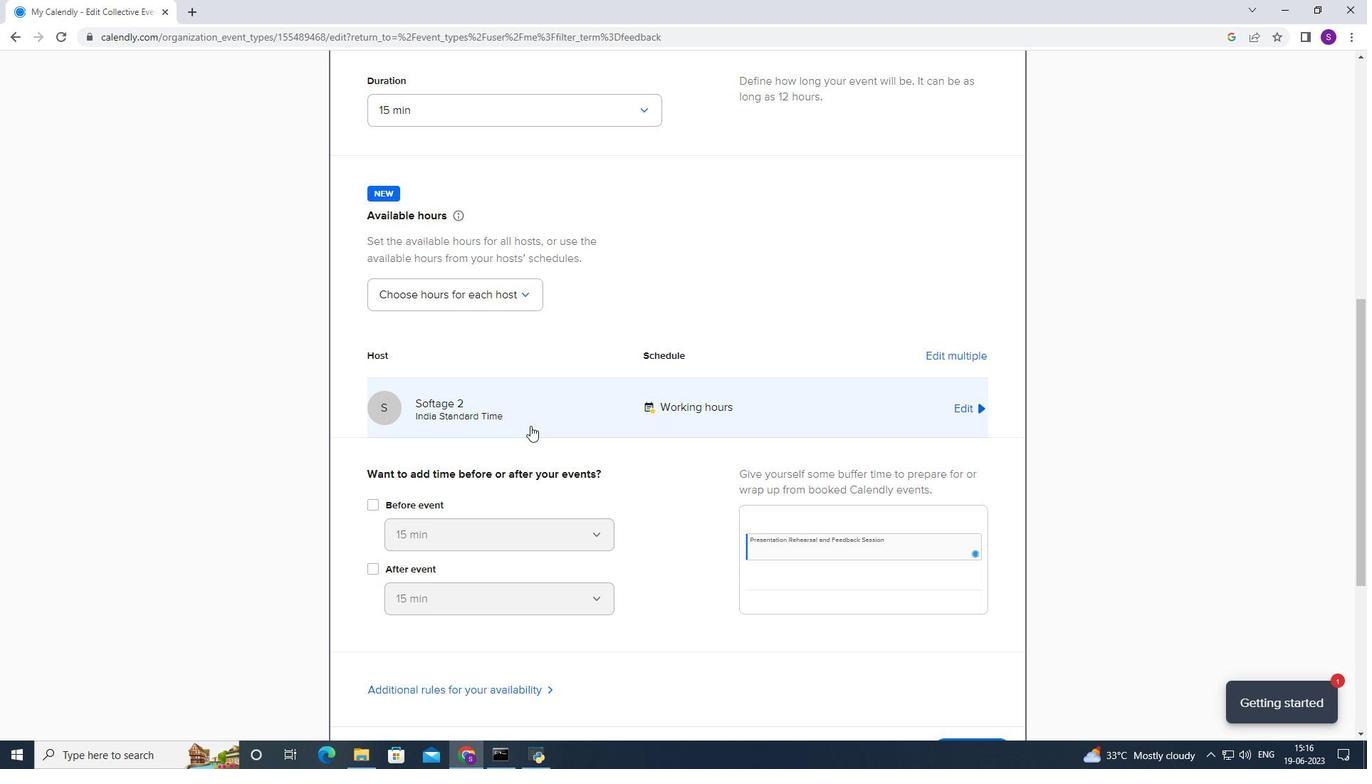 
Action: Mouse moved to (368, 356)
Screenshot: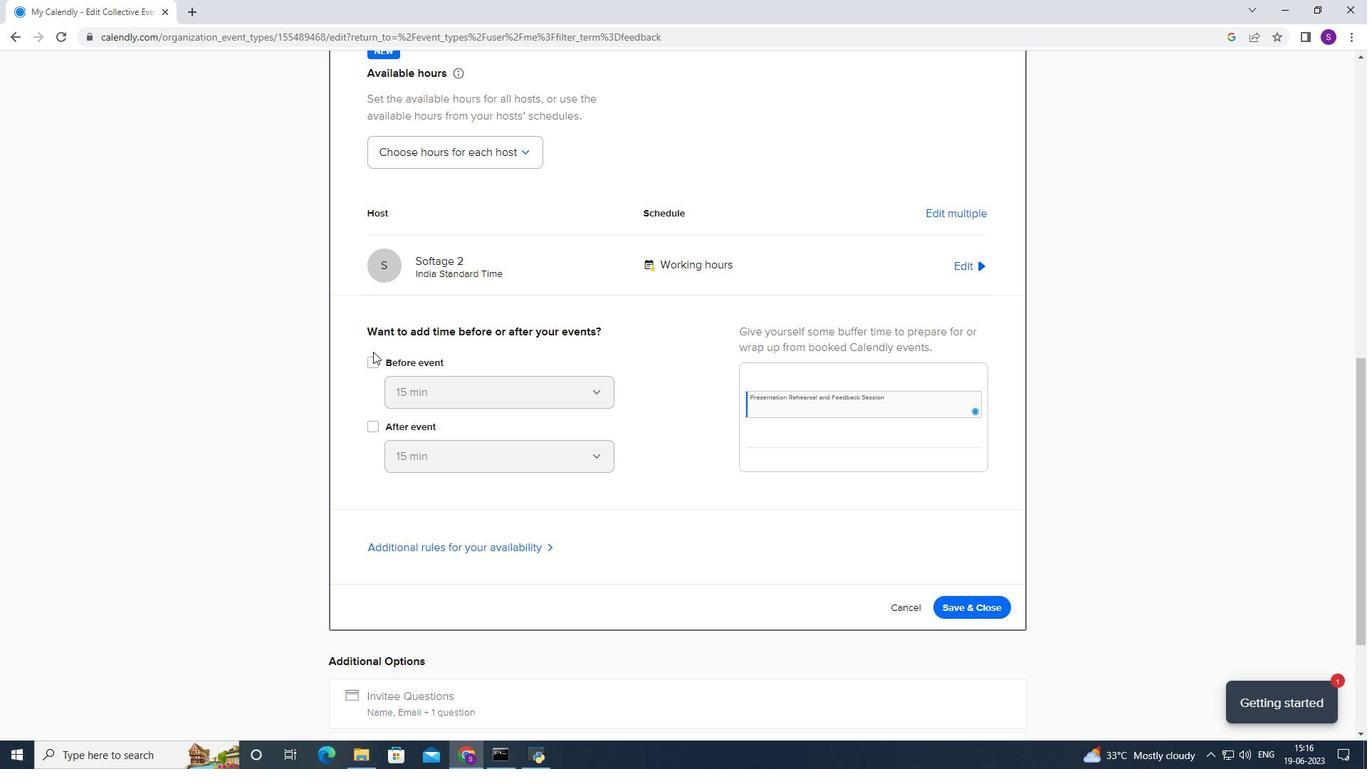 
Action: Mouse pressed left at (368, 356)
Screenshot: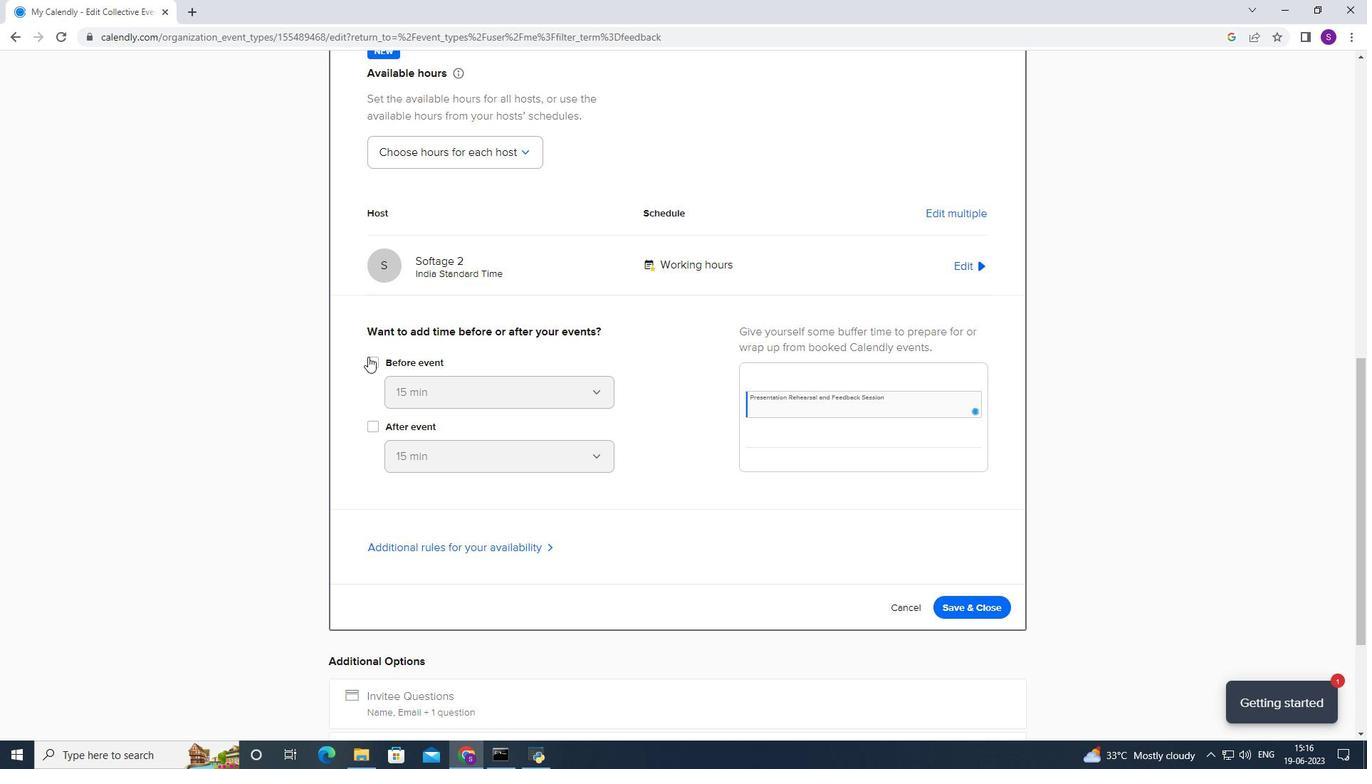
Action: Mouse moved to (373, 428)
Screenshot: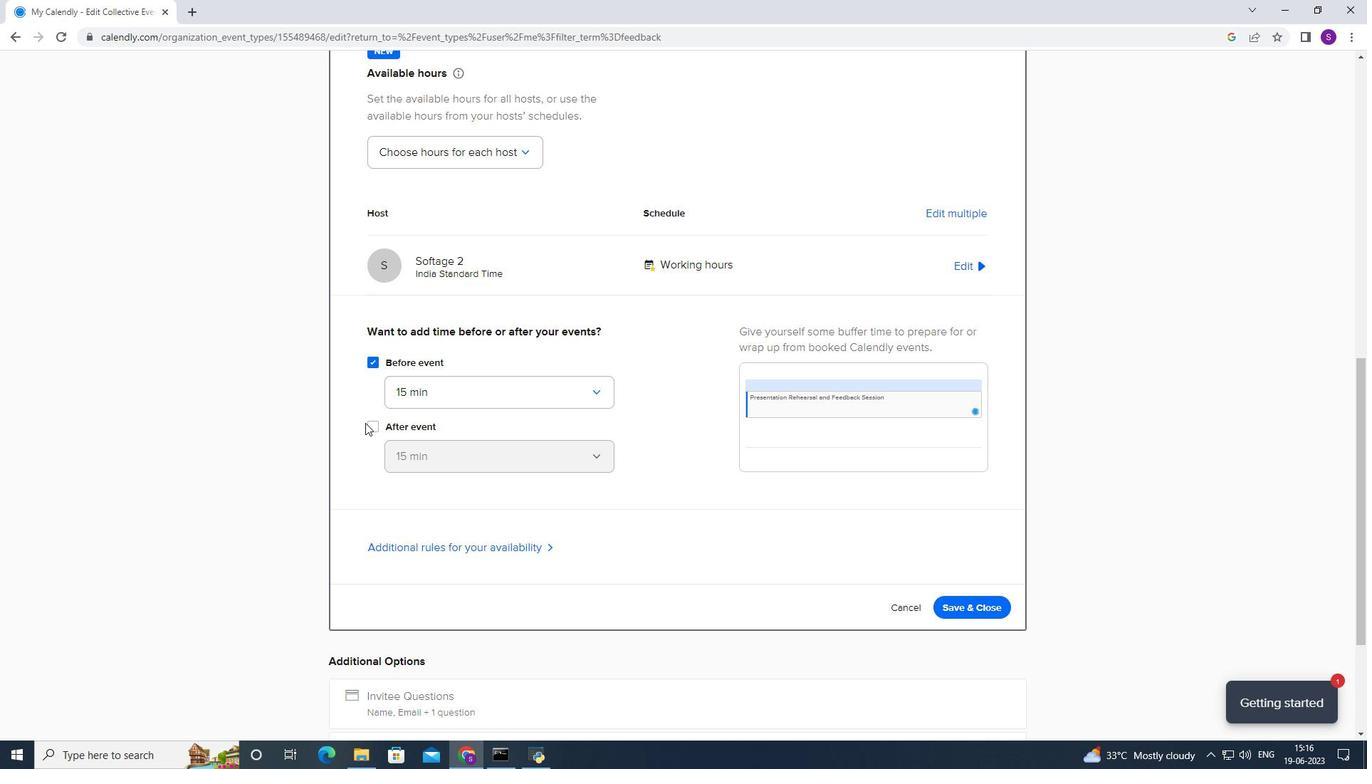 
Action: Mouse pressed left at (373, 428)
Screenshot: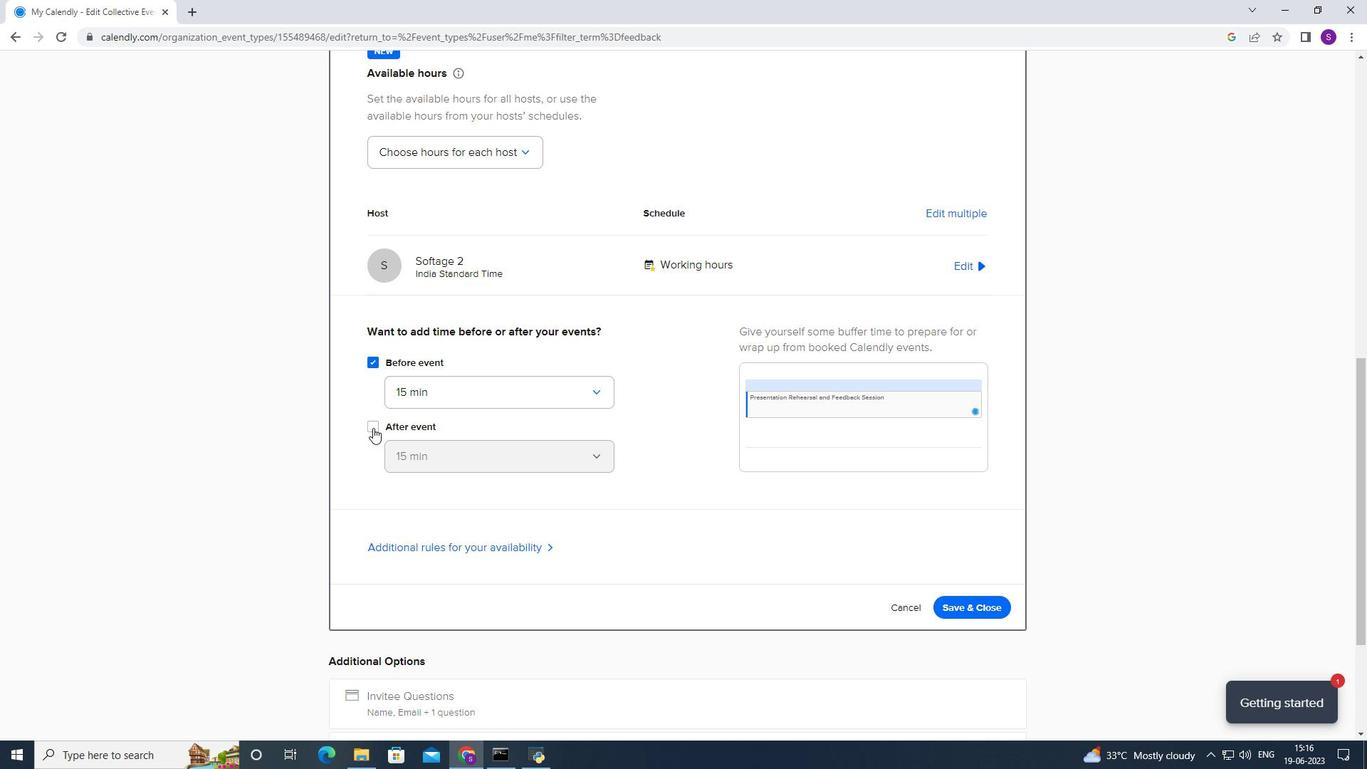 
Action: Mouse moved to (776, 269)
Screenshot: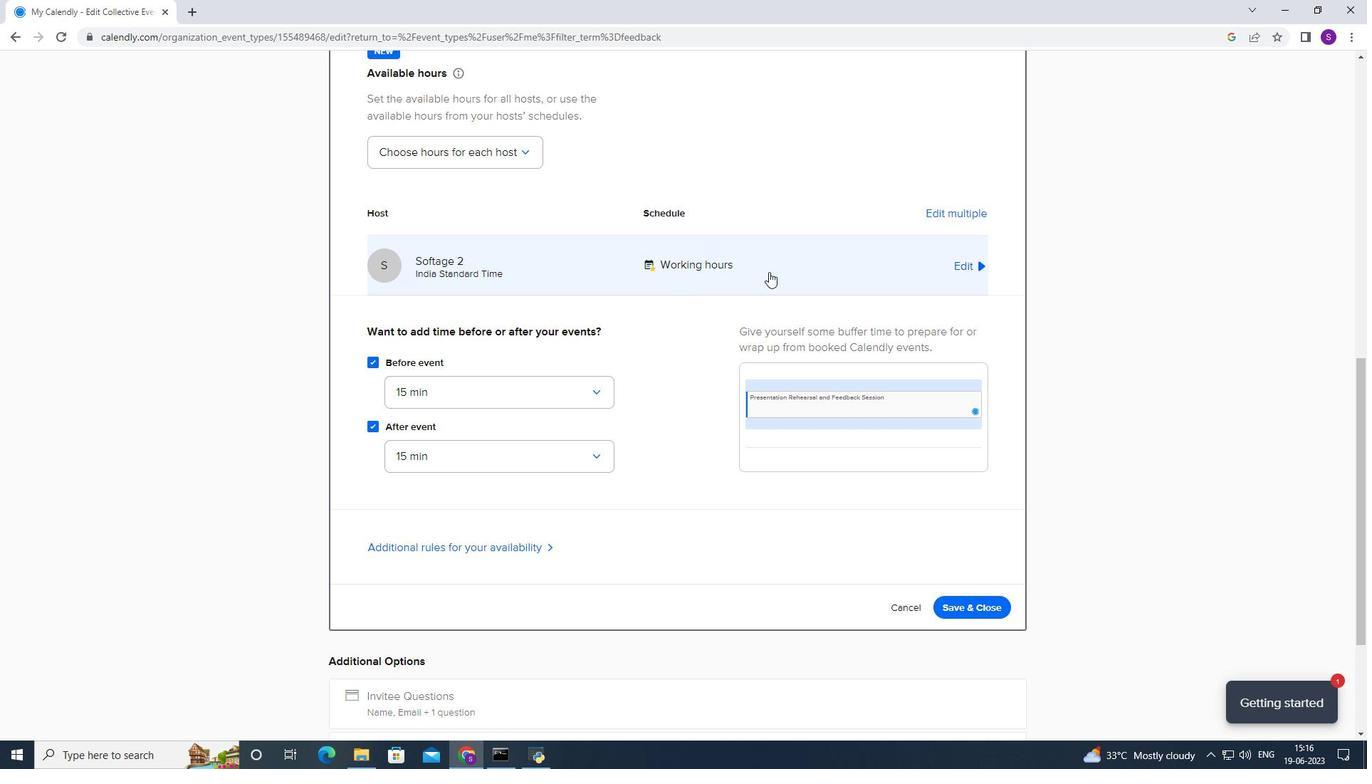 
Action: Mouse pressed left at (776, 269)
Screenshot: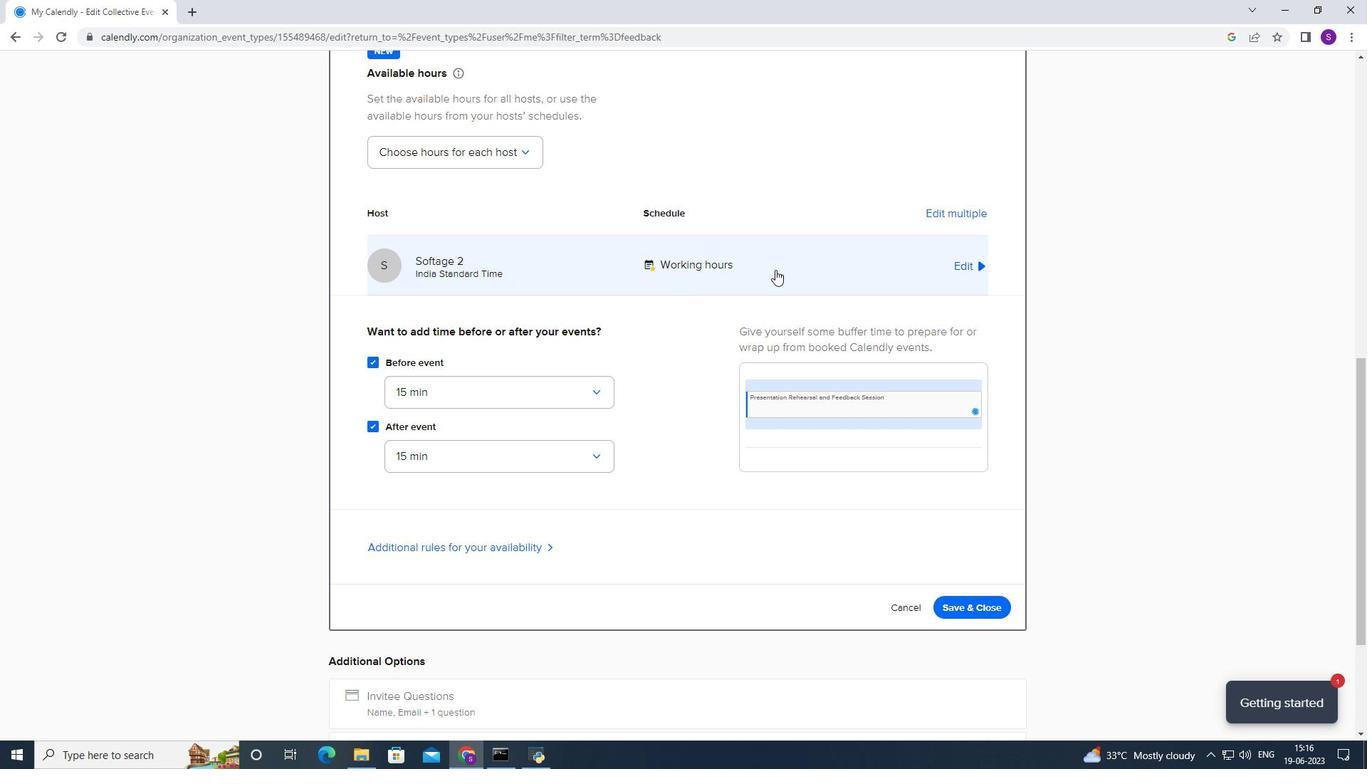 
Action: Mouse moved to (542, 512)
Screenshot: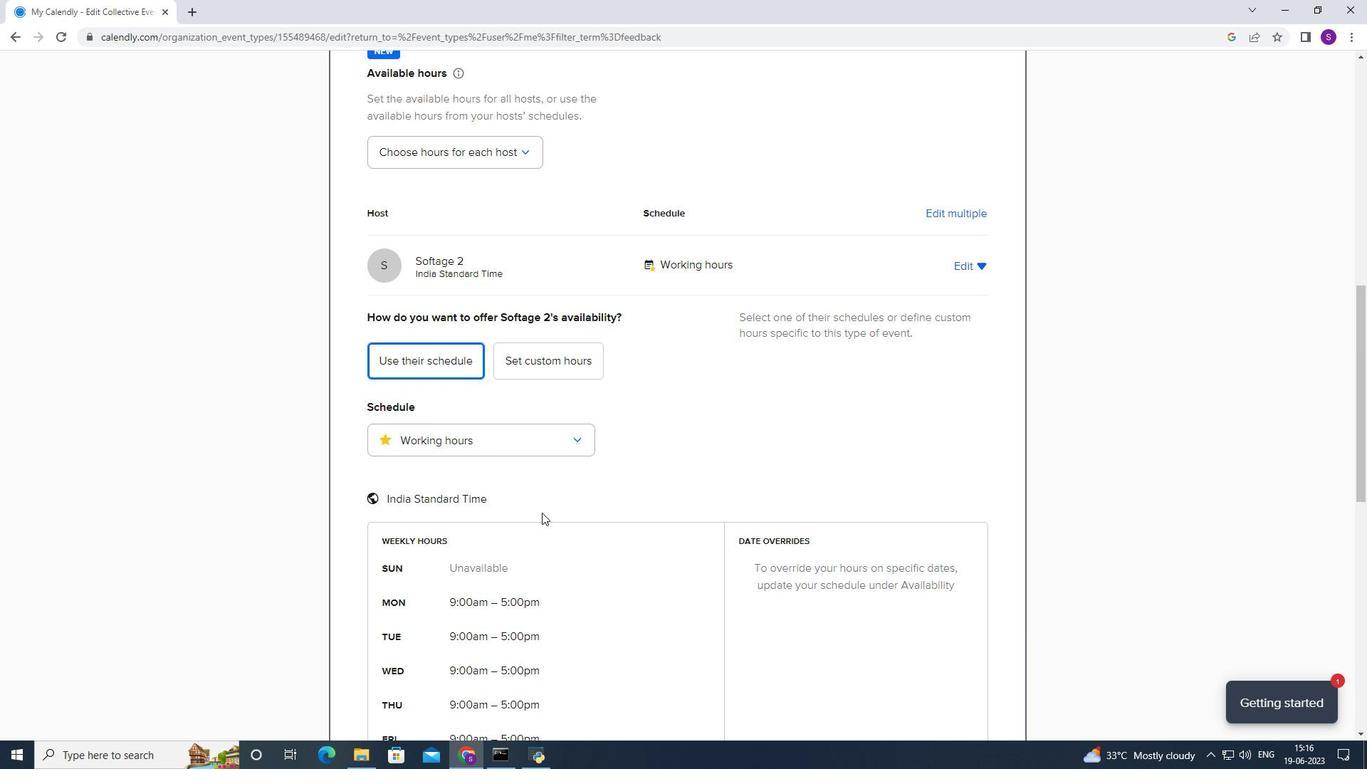 
Action: Mouse scrolled (542, 511) with delta (0, 0)
Screenshot: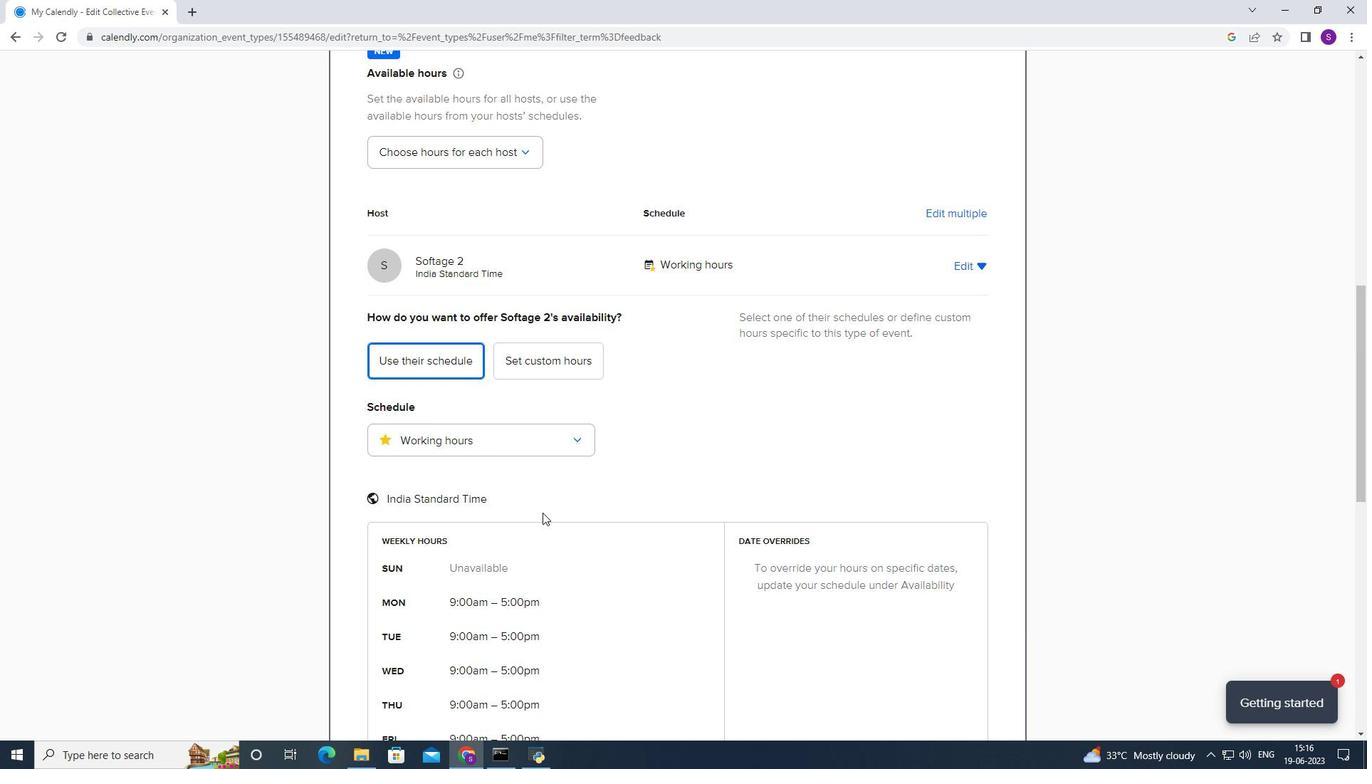 
Action: Mouse scrolled (542, 511) with delta (0, 0)
Screenshot: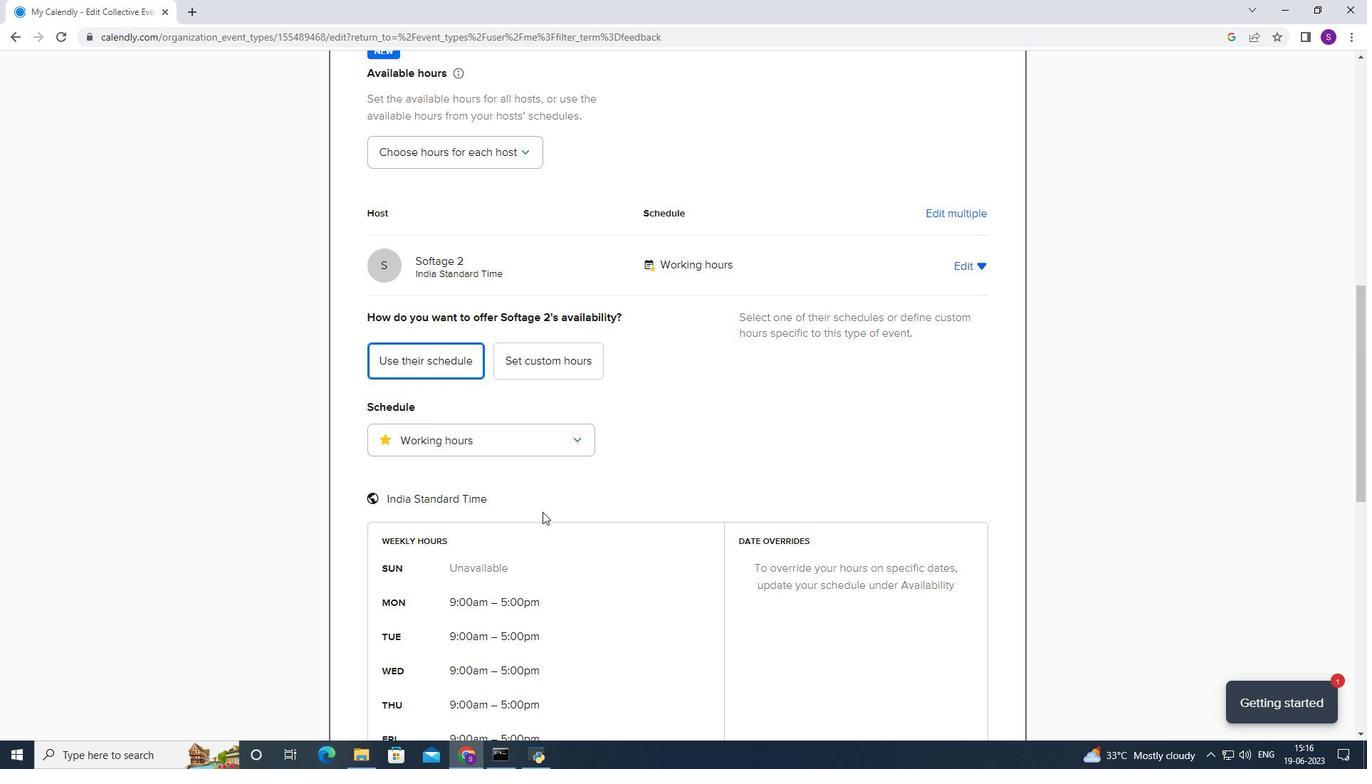 
Action: Mouse scrolled (542, 511) with delta (0, 0)
Screenshot: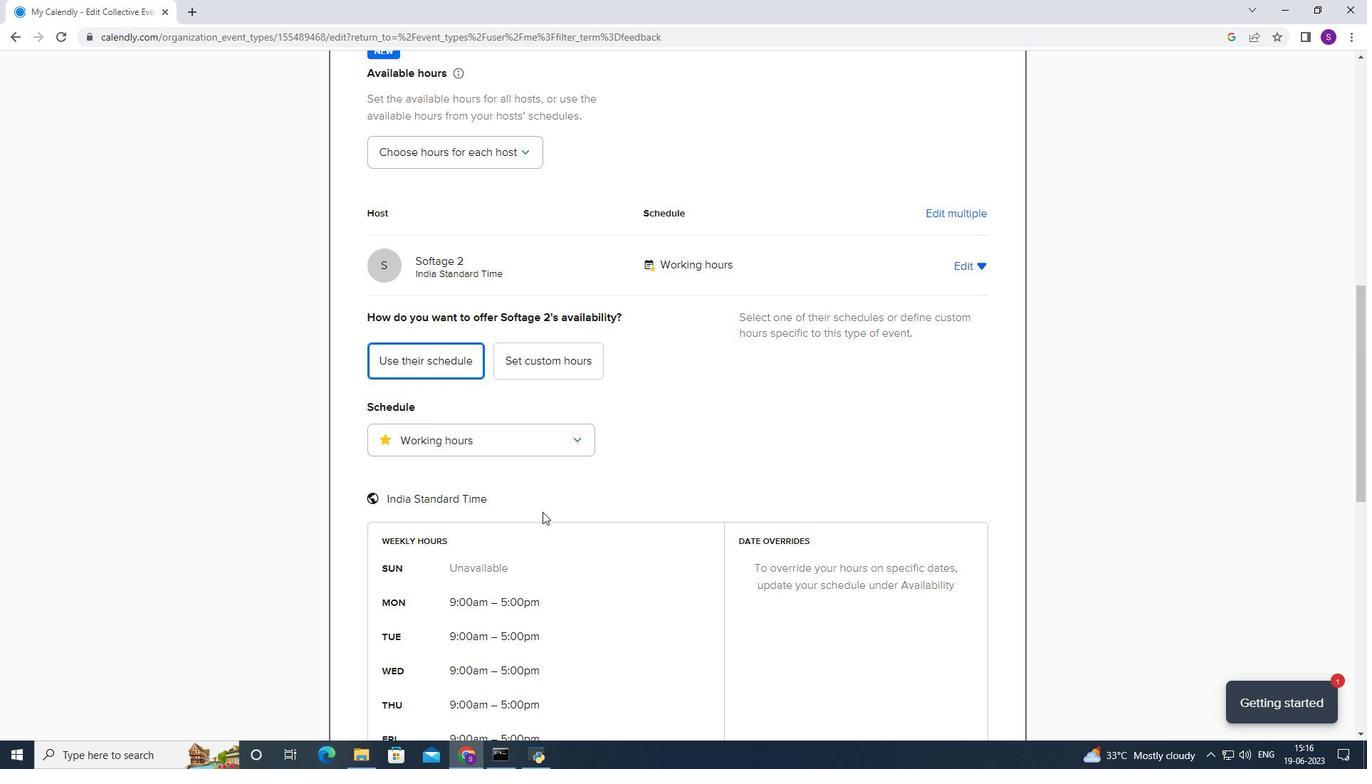 
Action: Mouse scrolled (542, 511) with delta (0, 0)
Screenshot: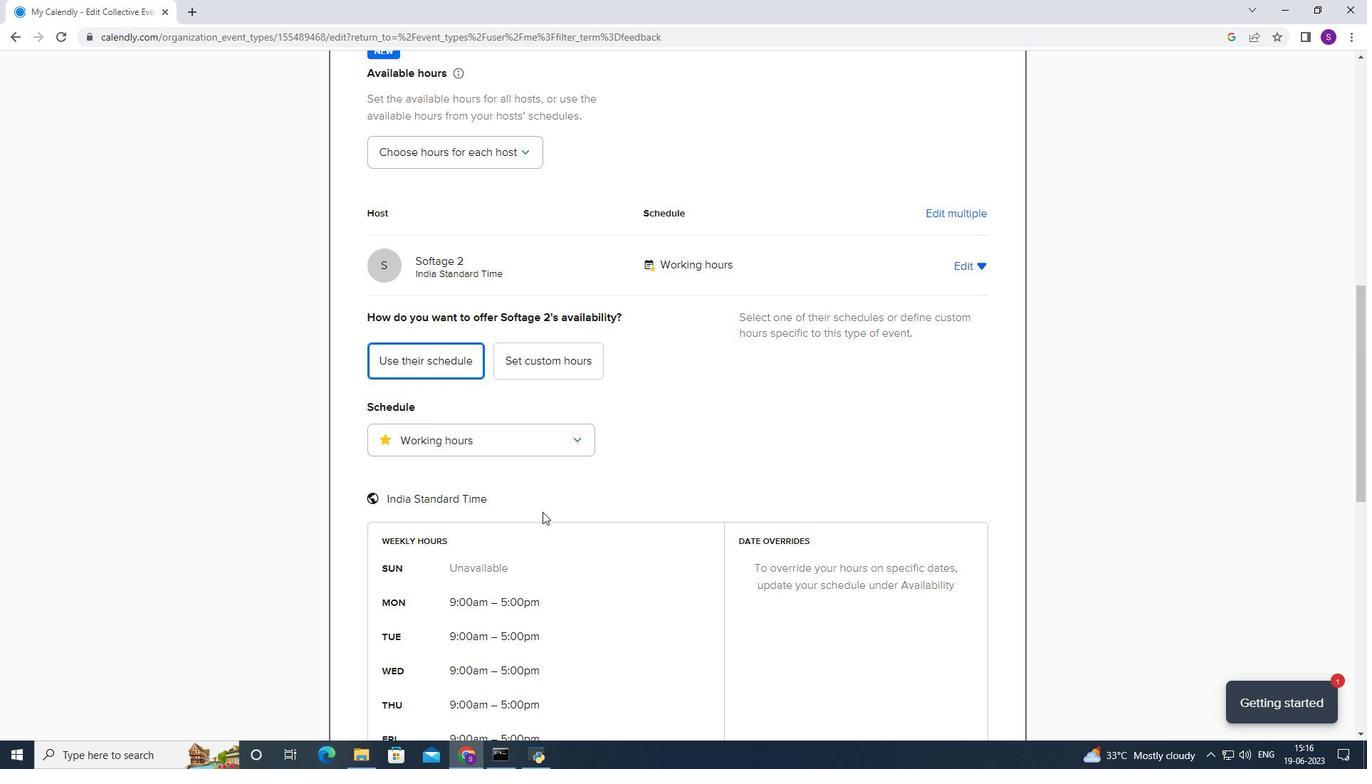 
Action: Mouse scrolled (542, 511) with delta (0, 0)
Screenshot: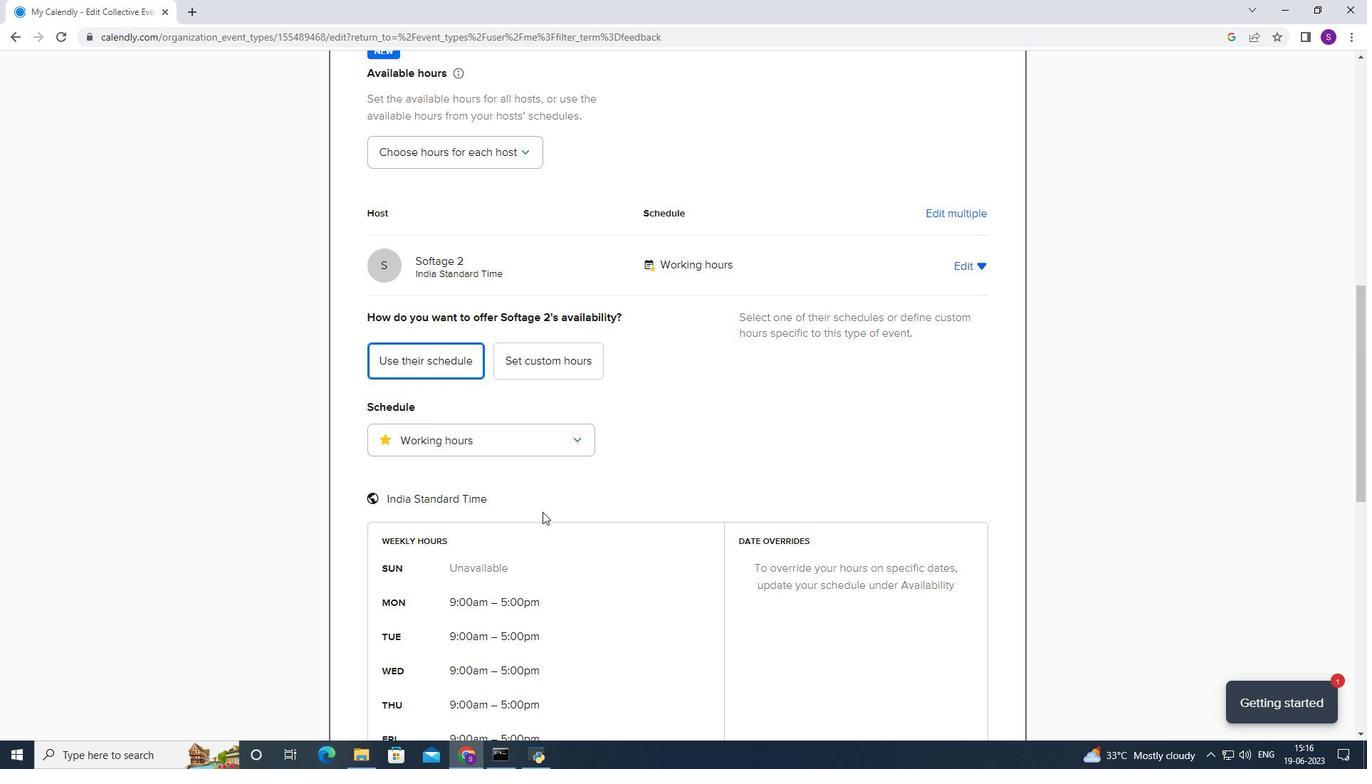 
Action: Mouse moved to (529, 326)
Screenshot: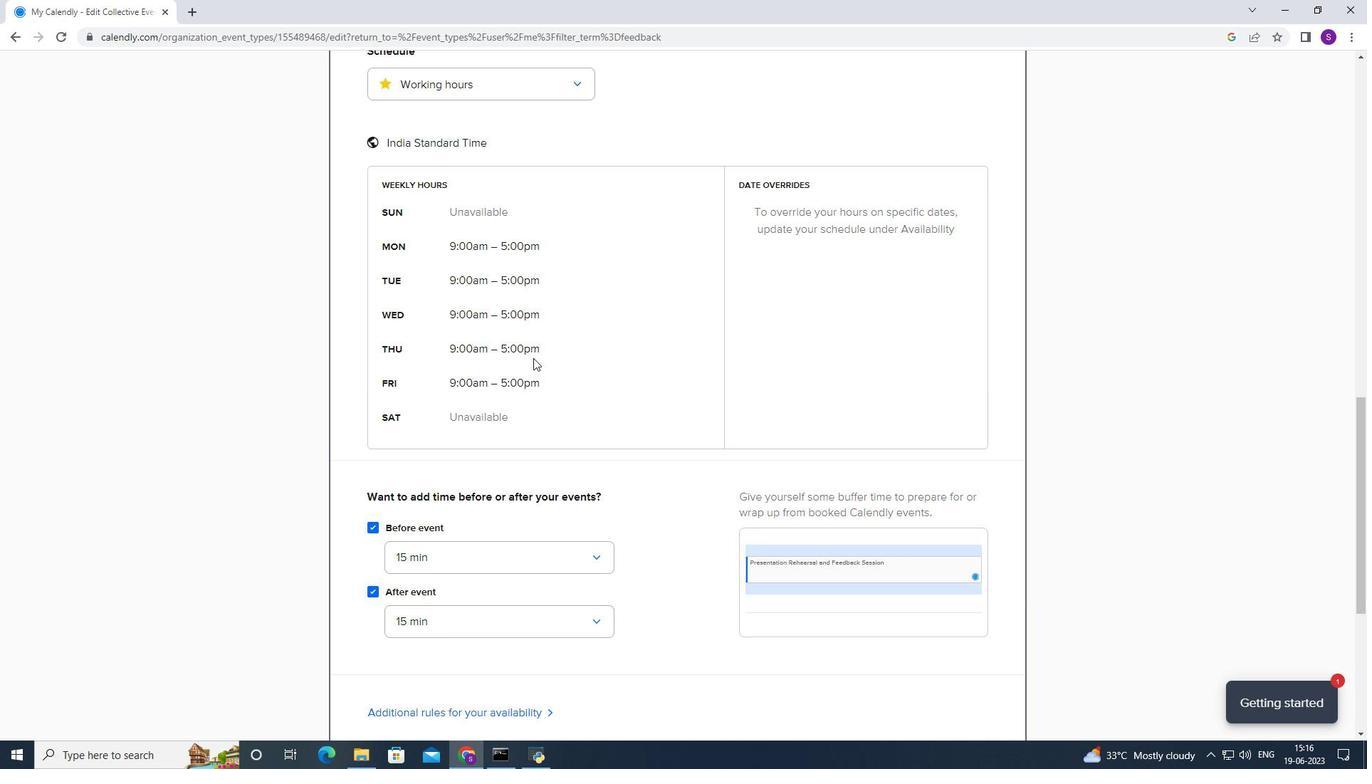 
Action: Mouse scrolled (529, 326) with delta (0, 0)
Screenshot: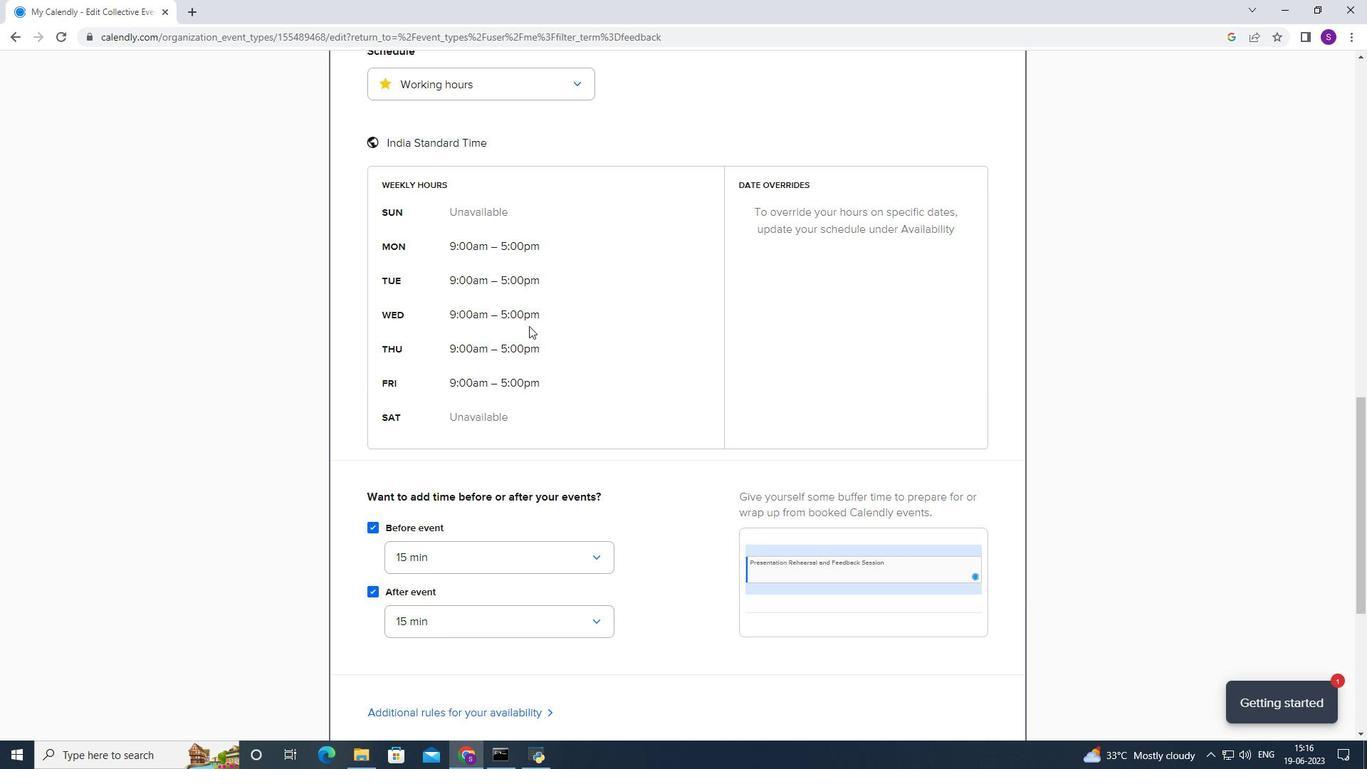
Action: Mouse scrolled (529, 326) with delta (0, 0)
Screenshot: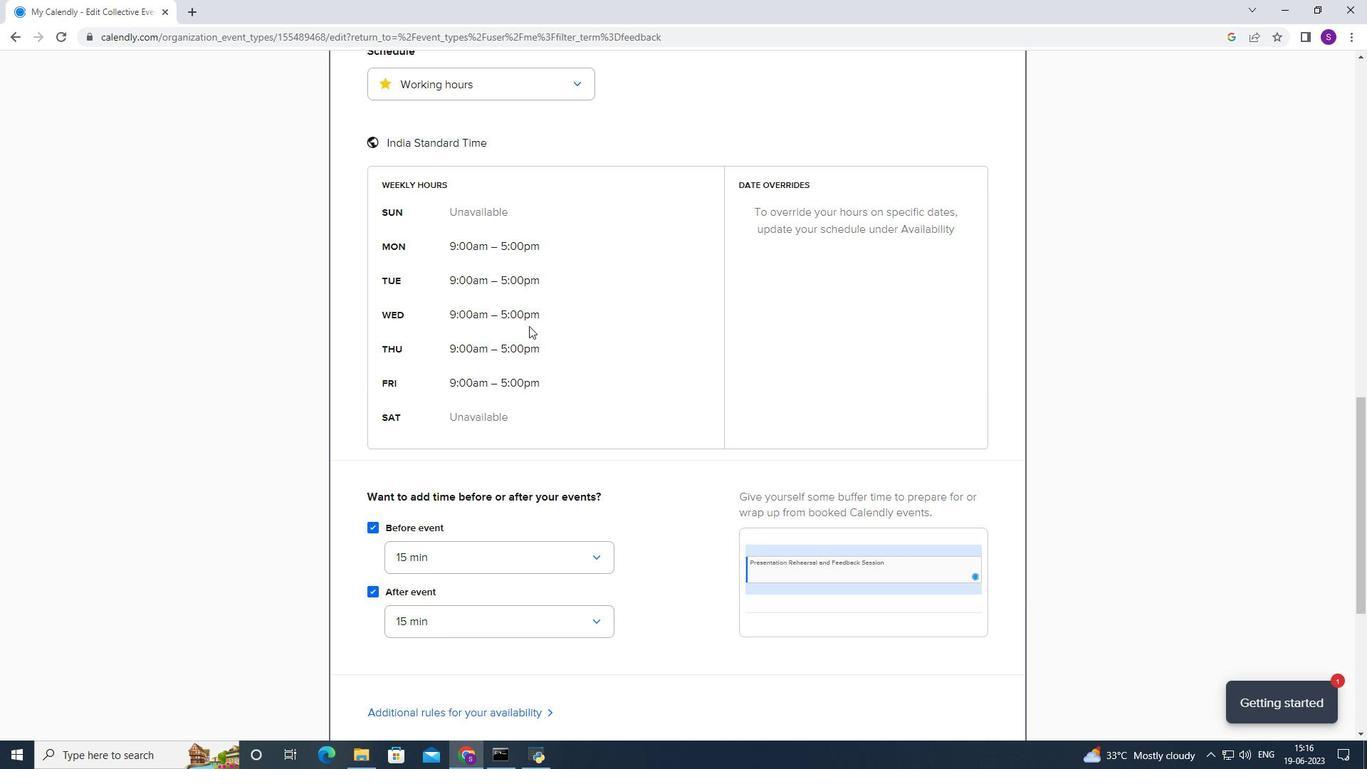 
Action: Mouse moved to (552, 160)
Screenshot: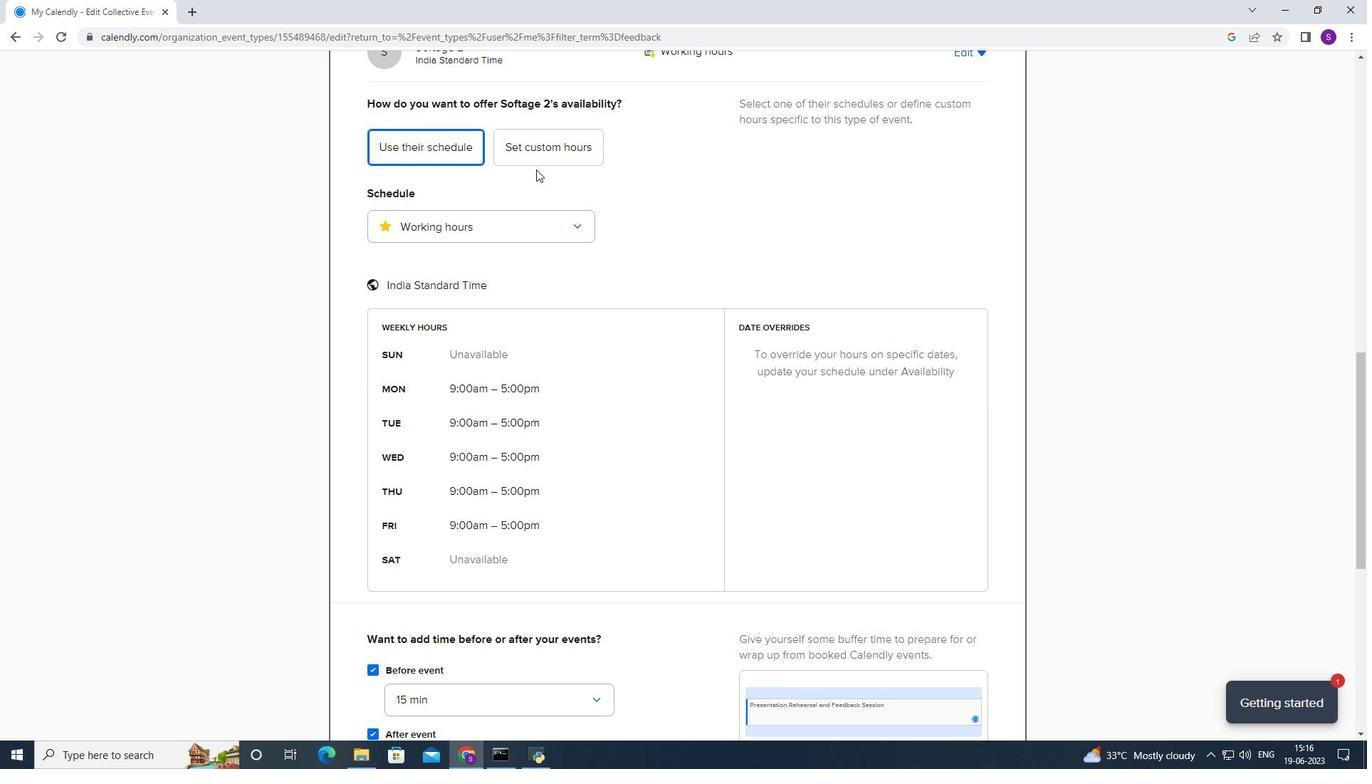 
Action: Mouse pressed left at (552, 160)
Screenshot: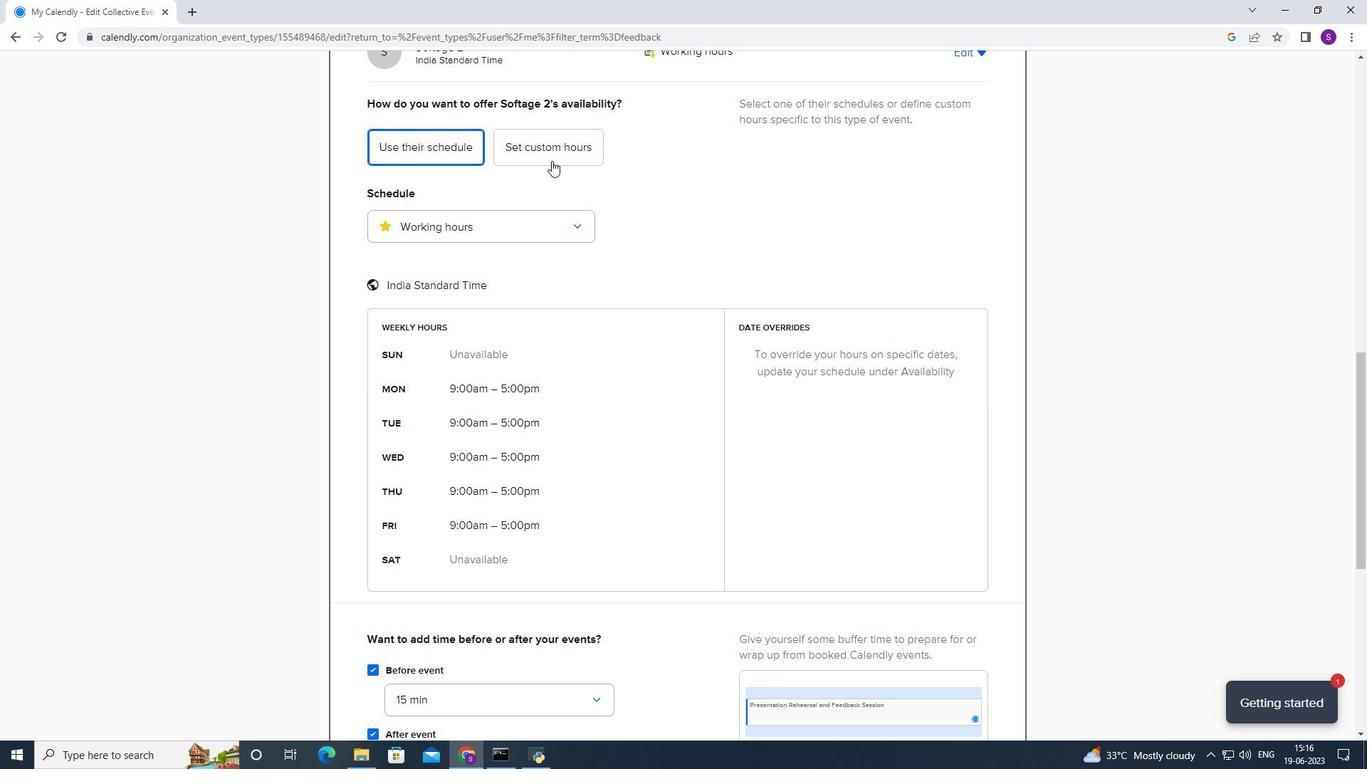 
Action: Mouse moved to (485, 376)
Screenshot: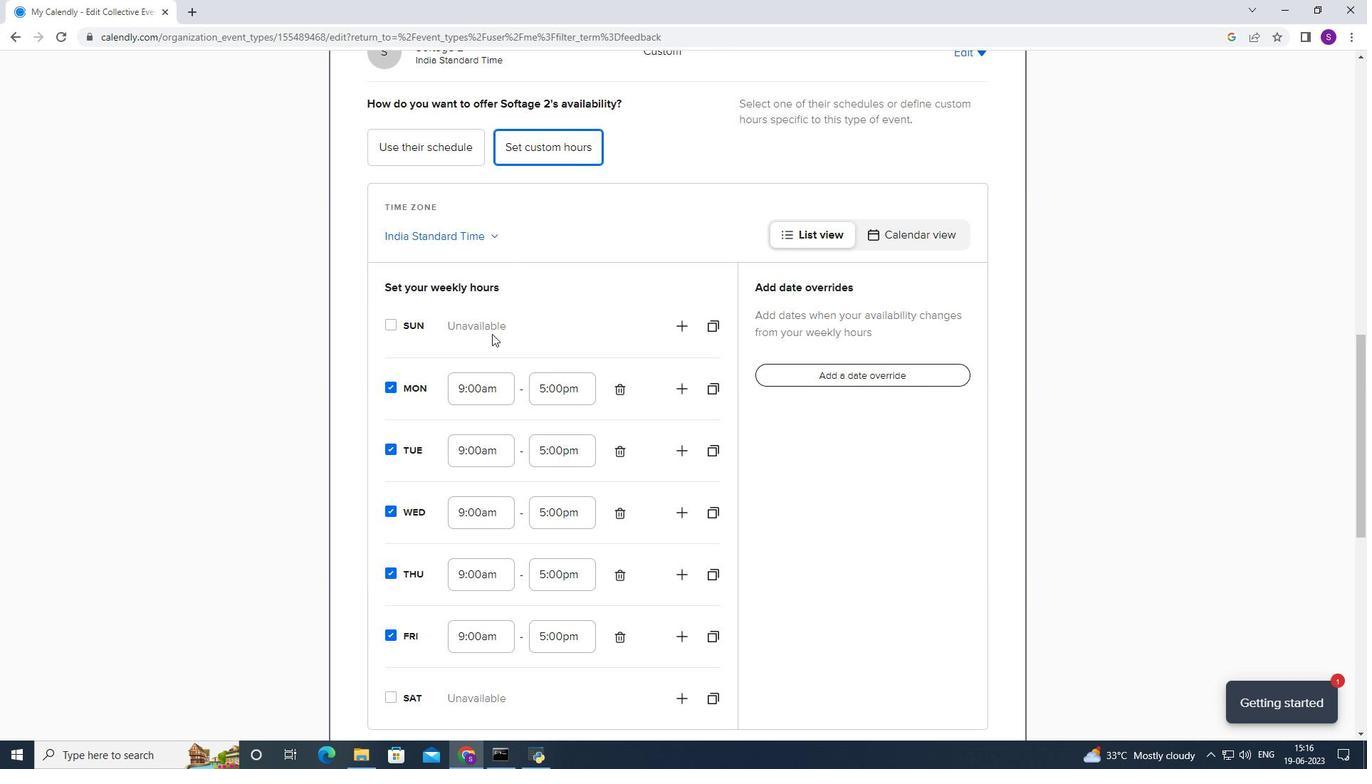 
Action: Mouse scrolled (485, 375) with delta (0, 0)
Screenshot: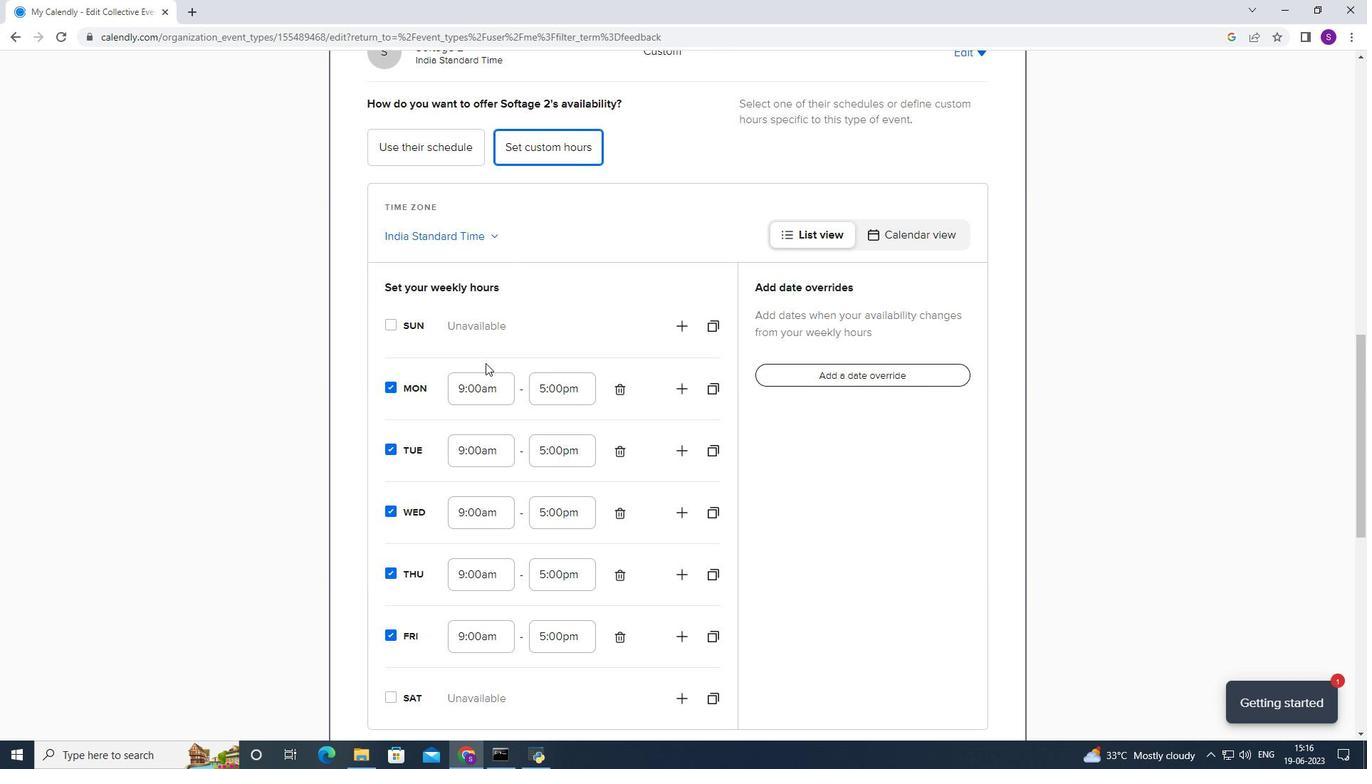 
Action: Mouse scrolled (485, 375) with delta (0, 0)
Screenshot: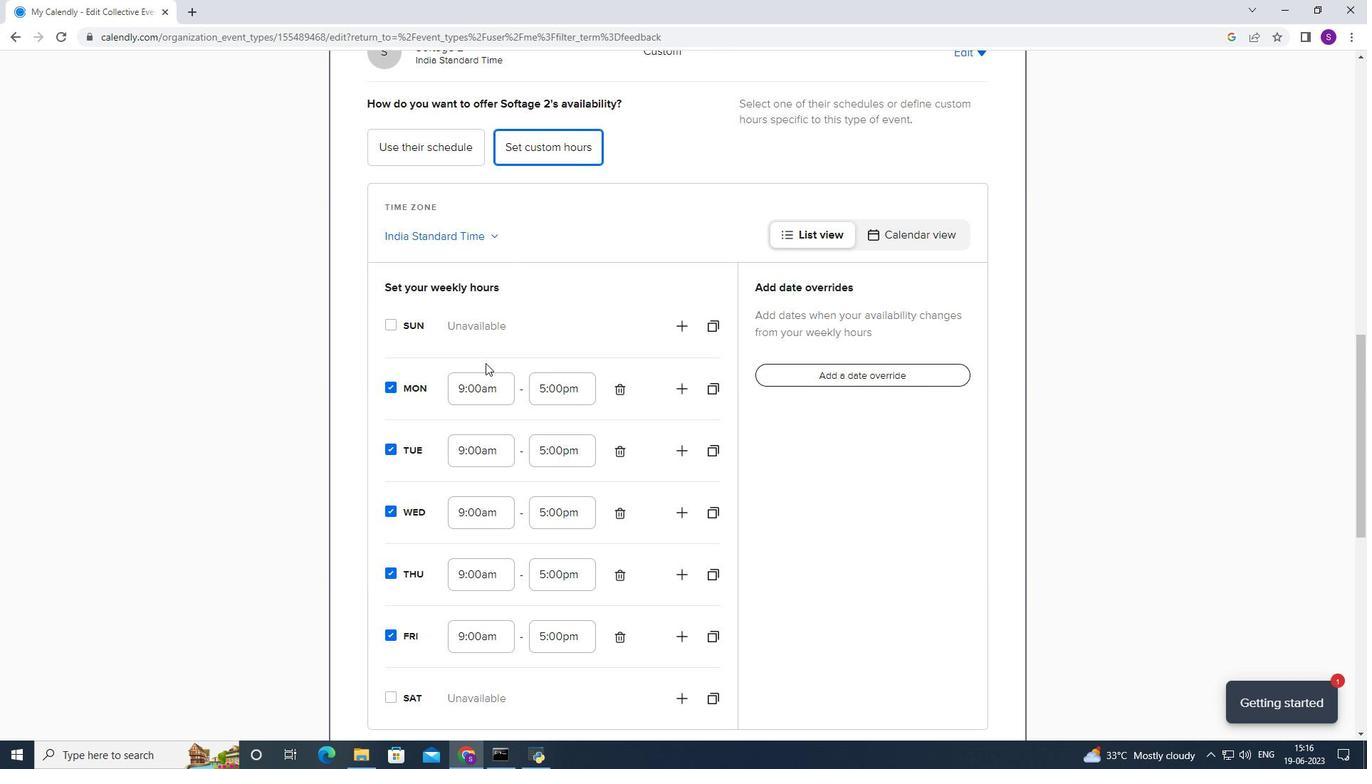 
Action: Mouse moved to (387, 557)
Screenshot: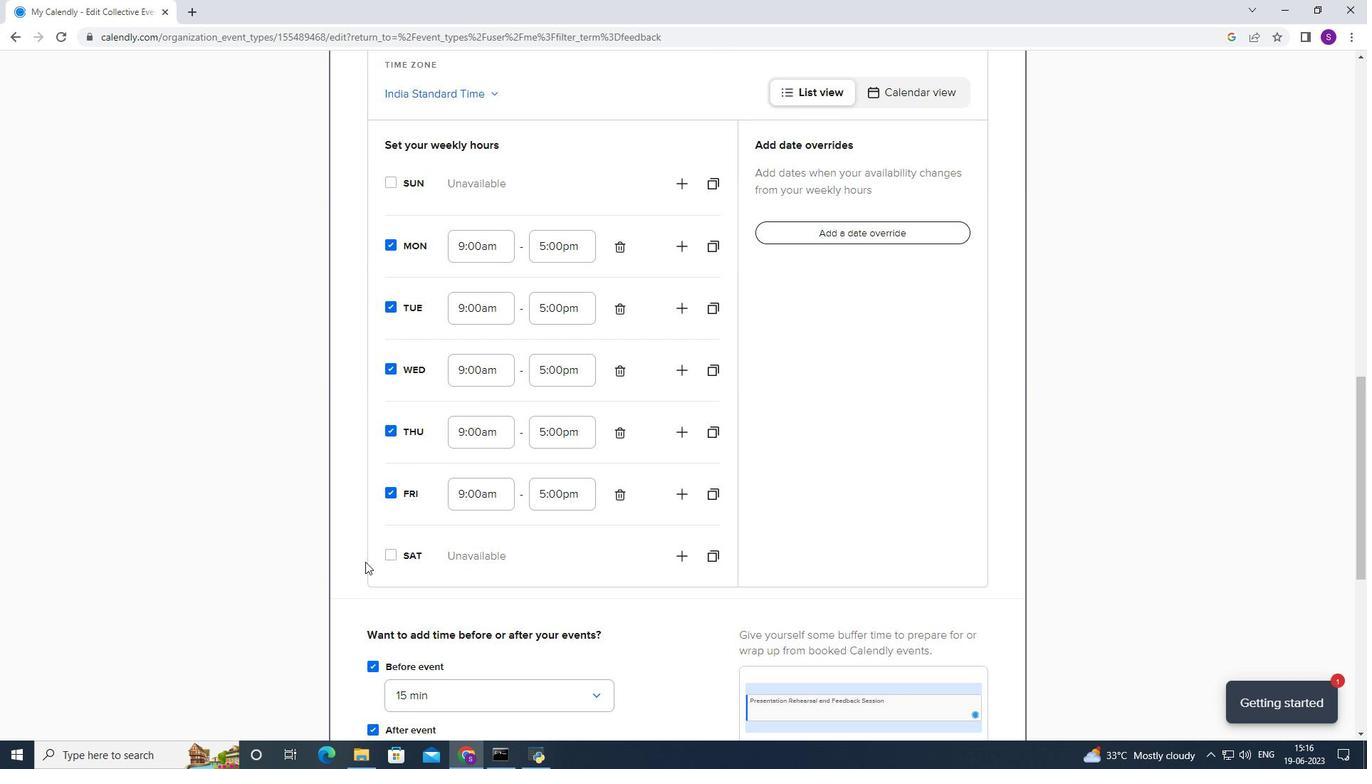 
Action: Mouse pressed left at (387, 557)
Screenshot: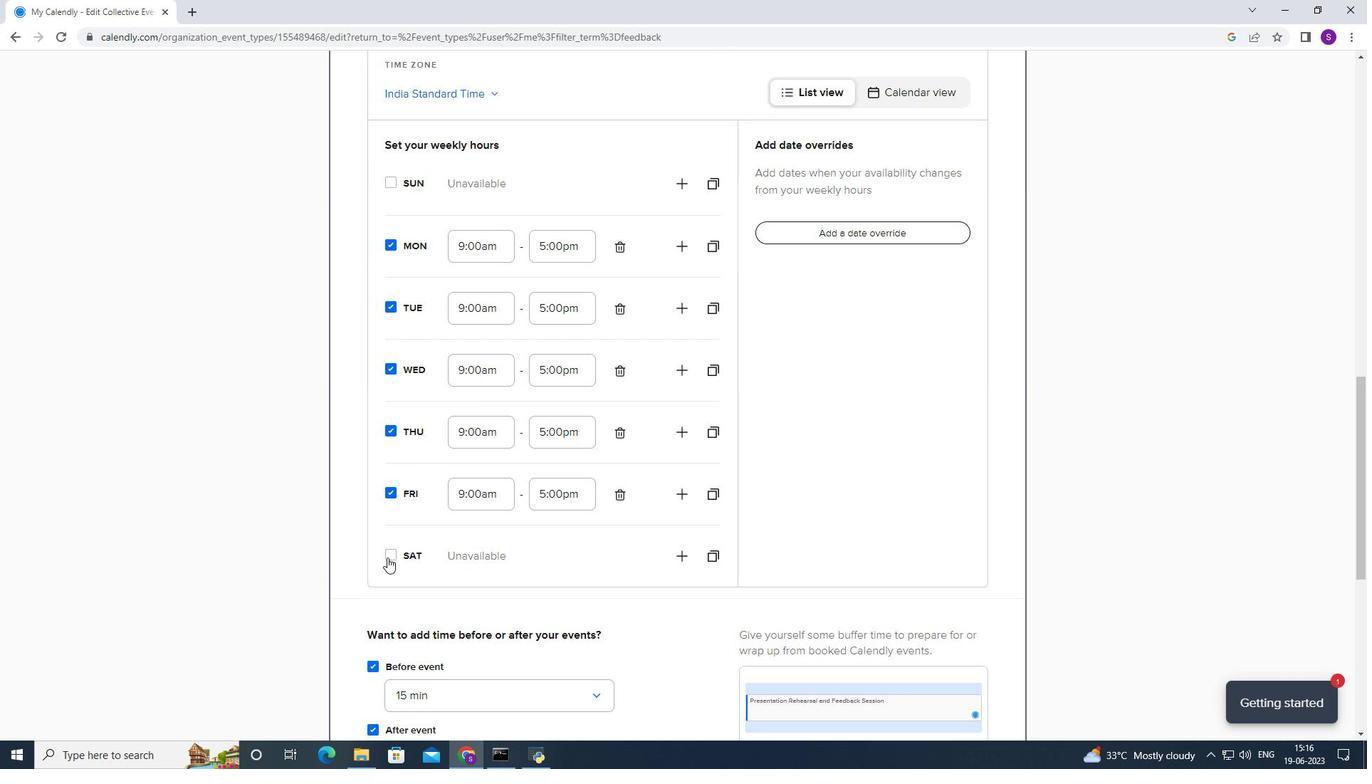 
Action: Mouse moved to (488, 547)
Screenshot: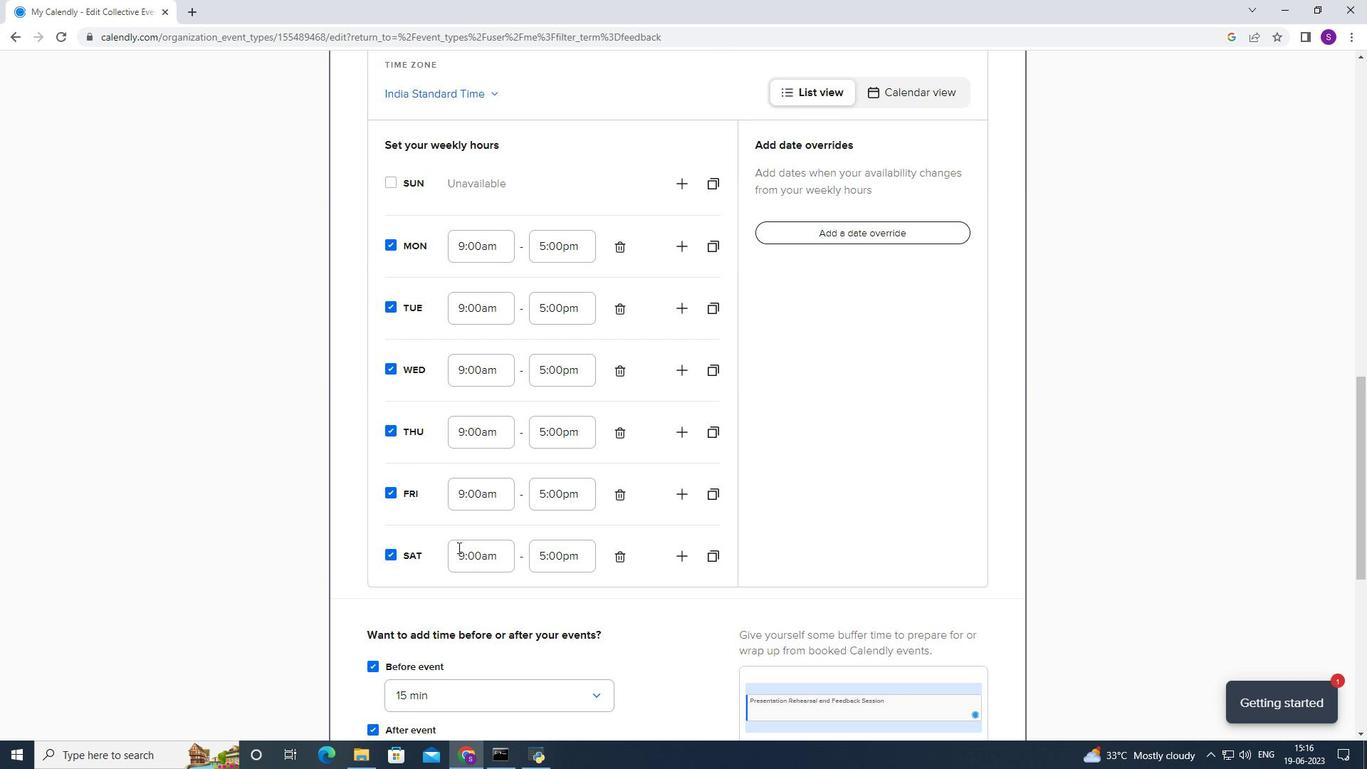 
Action: Mouse pressed left at (488, 547)
Screenshot: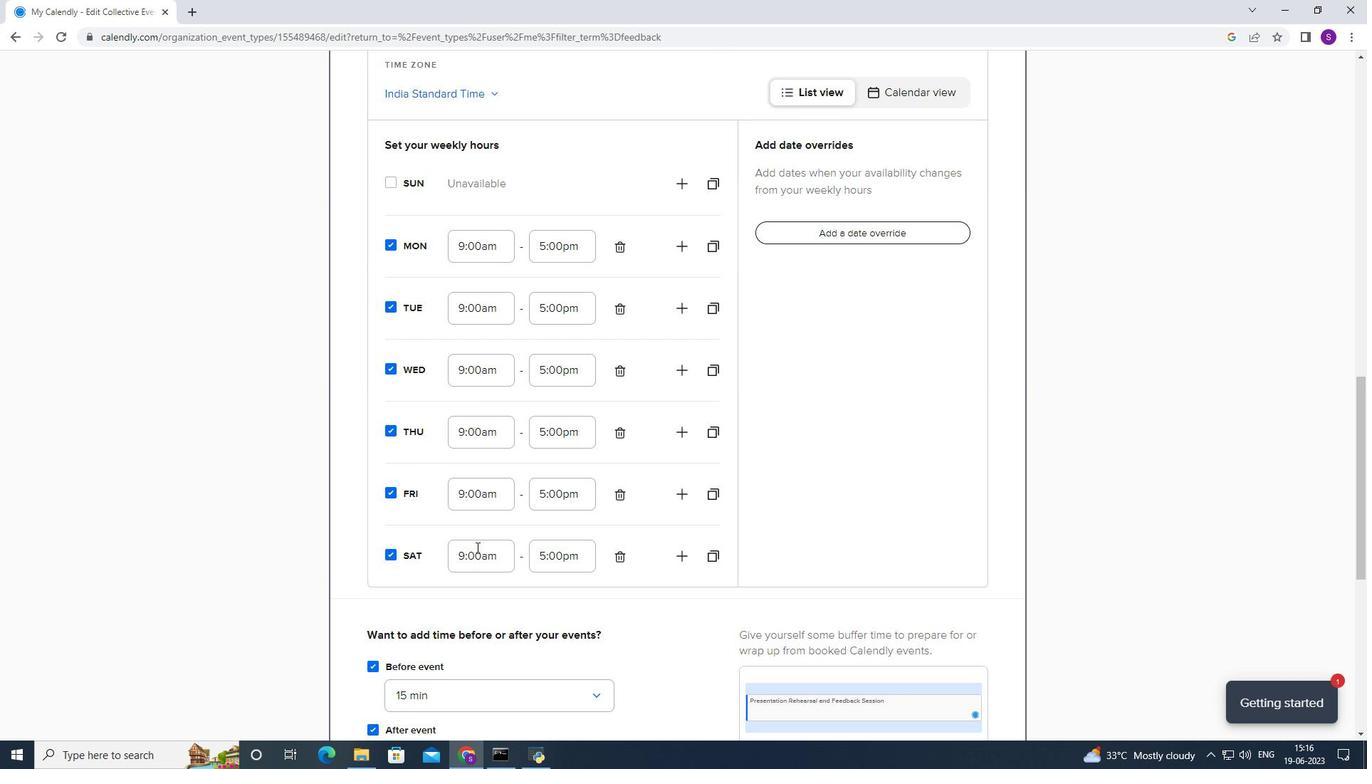 
Action: Mouse moved to (494, 613)
Screenshot: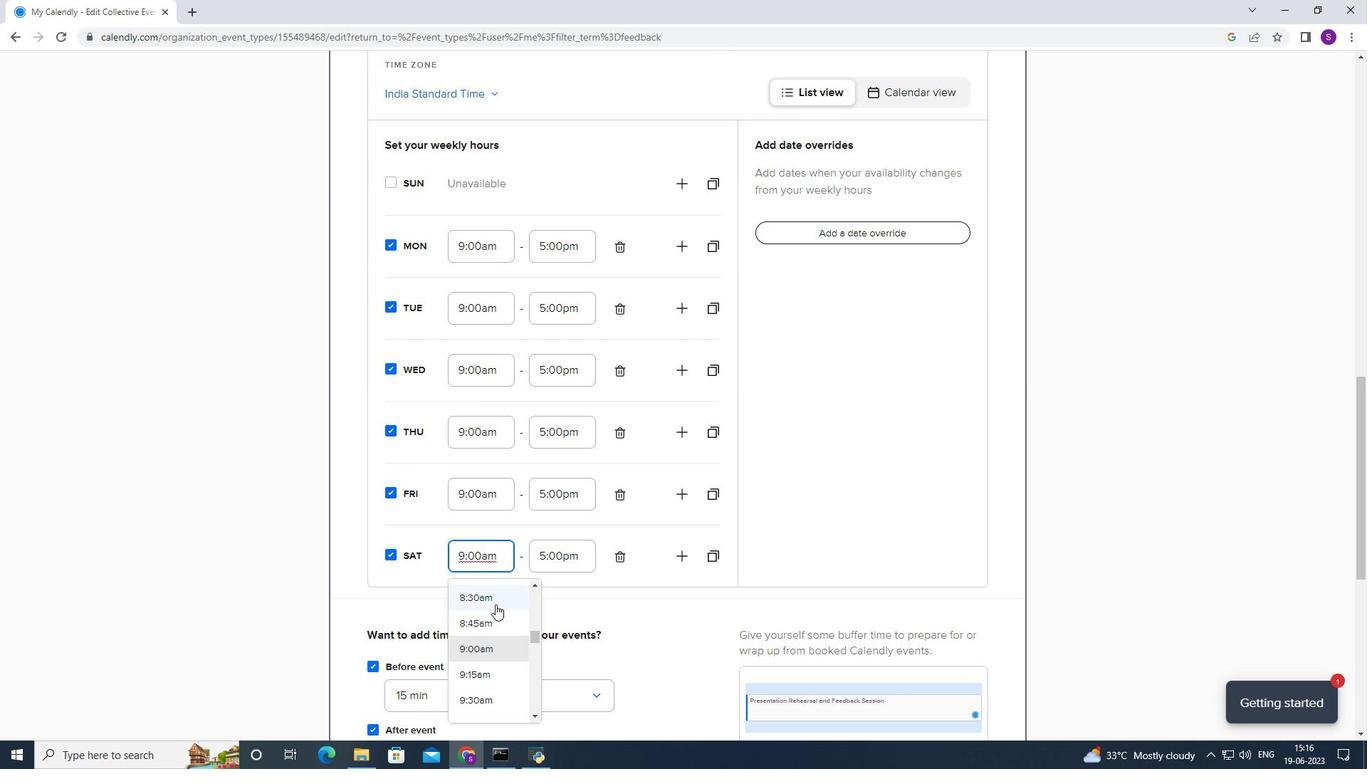 
Action: Mouse scrolled (494, 613) with delta (0, 0)
Screenshot: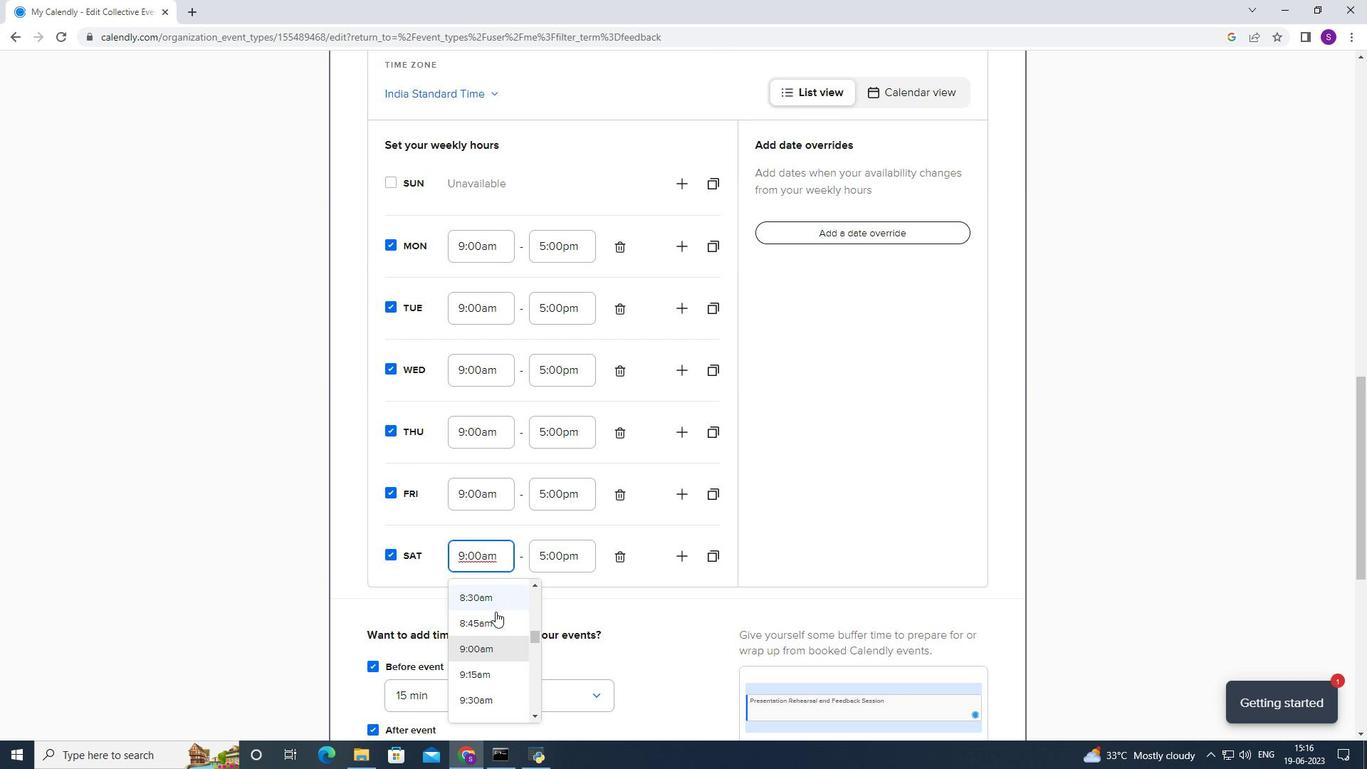
Action: Mouse scrolled (494, 612) with delta (0, 0)
Screenshot: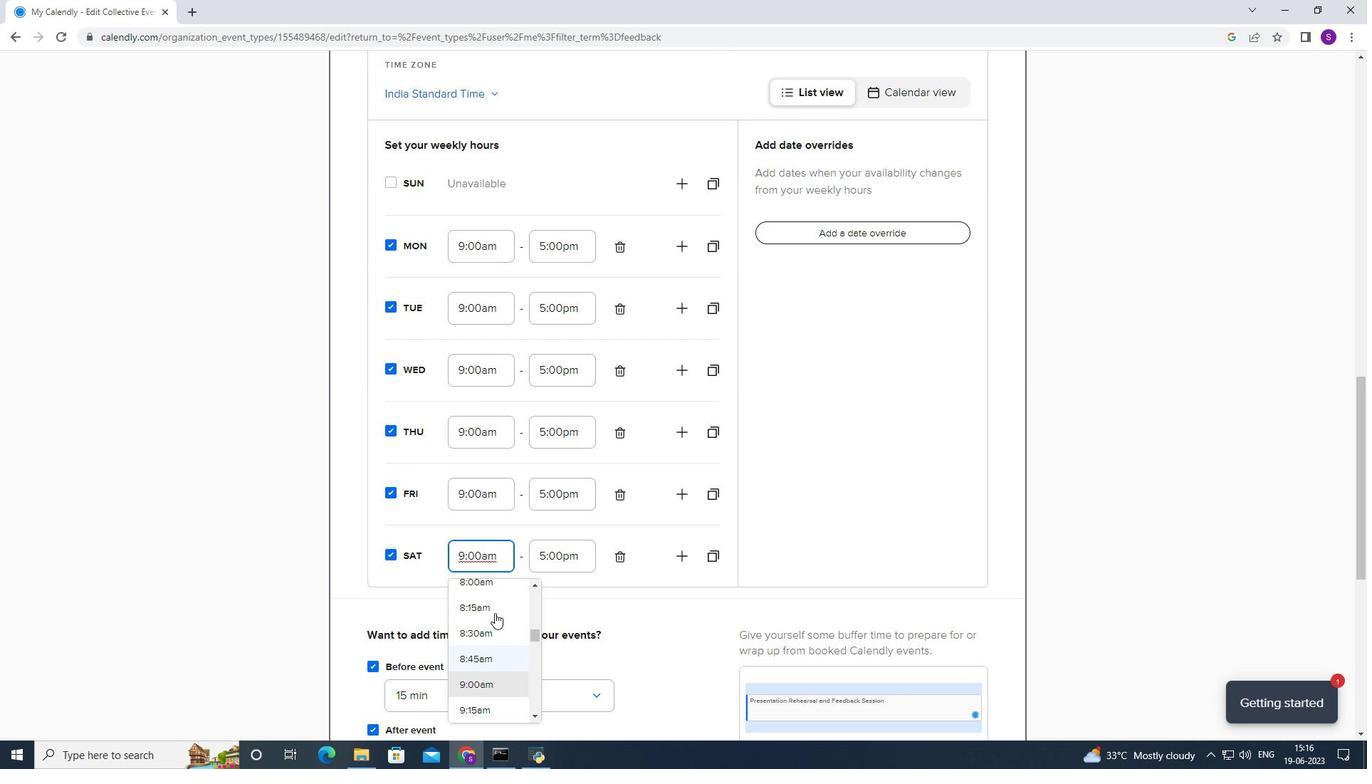 
Action: Mouse scrolled (494, 612) with delta (0, 0)
Screenshot: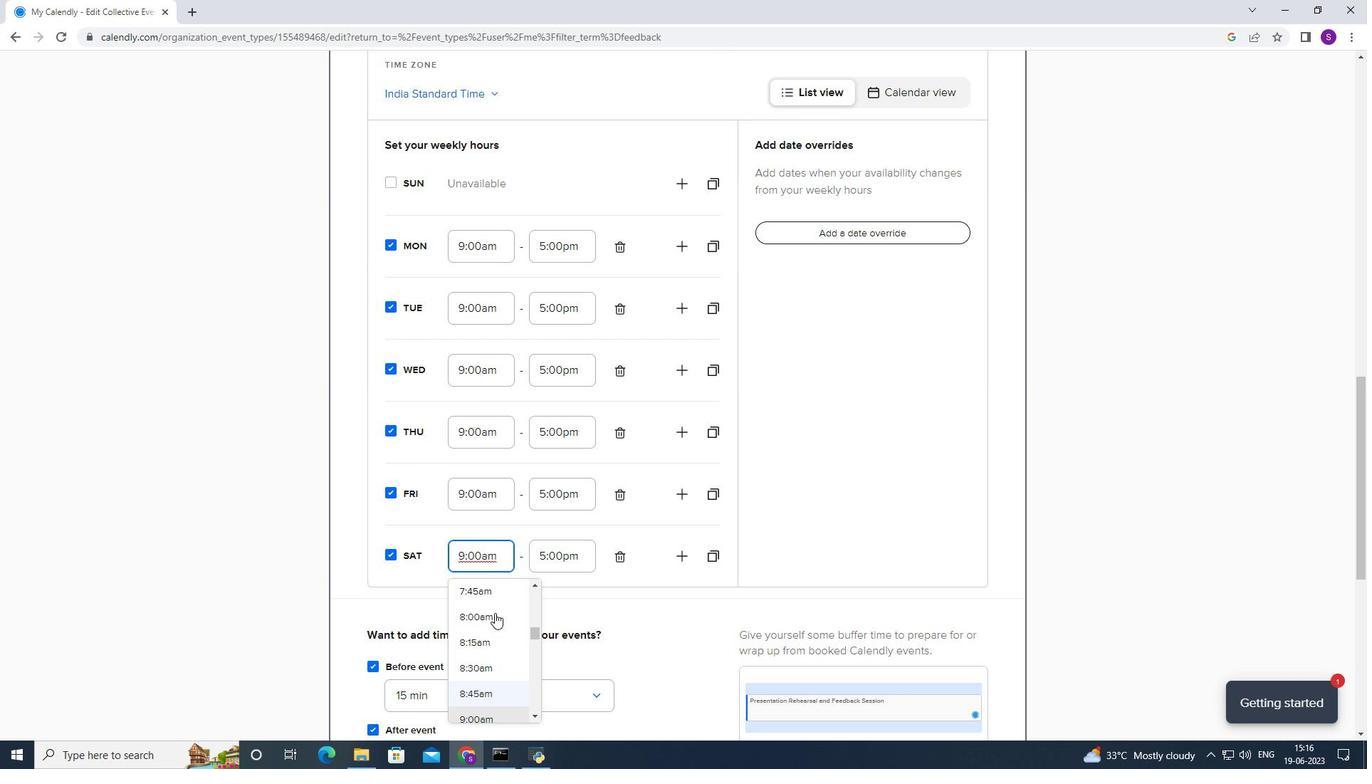 
Action: Mouse scrolled (494, 612) with delta (0, 0)
Screenshot: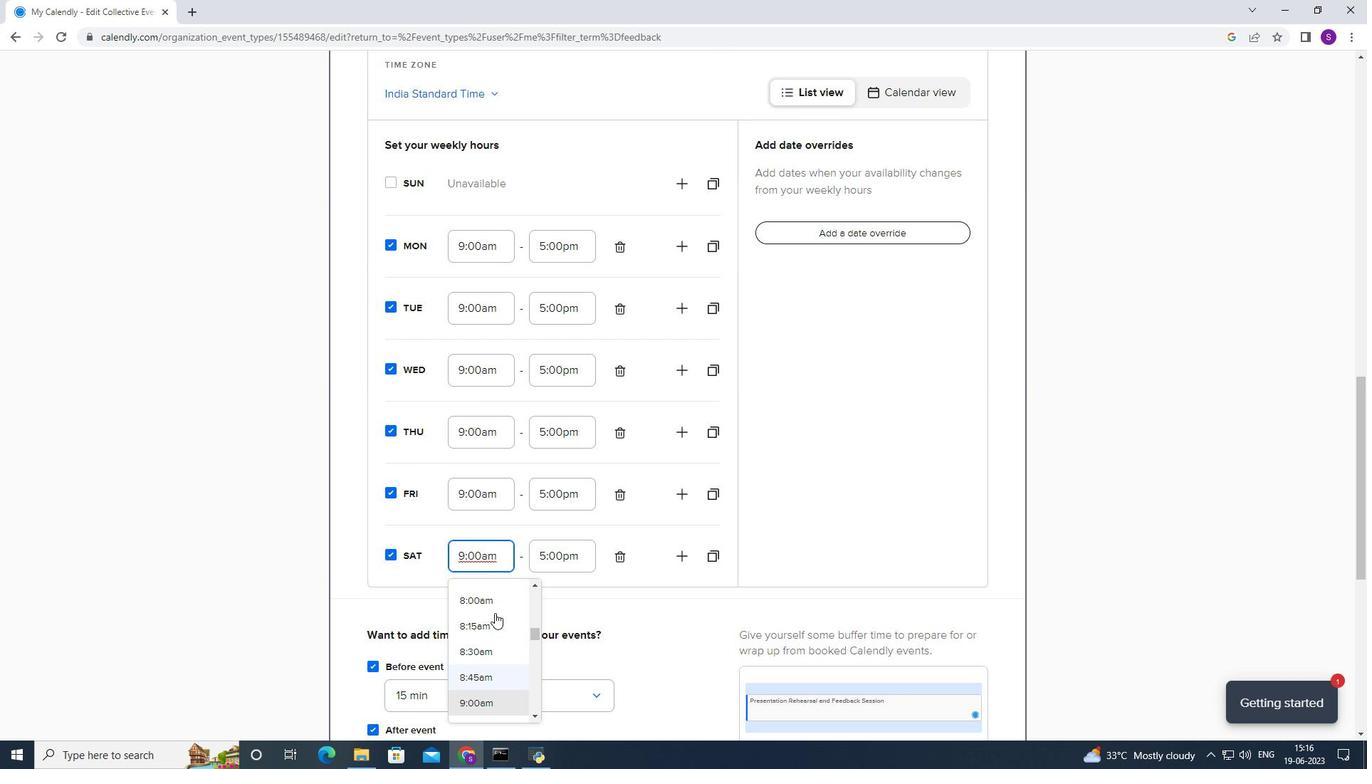 
Action: Mouse scrolled (494, 612) with delta (0, 0)
Screenshot: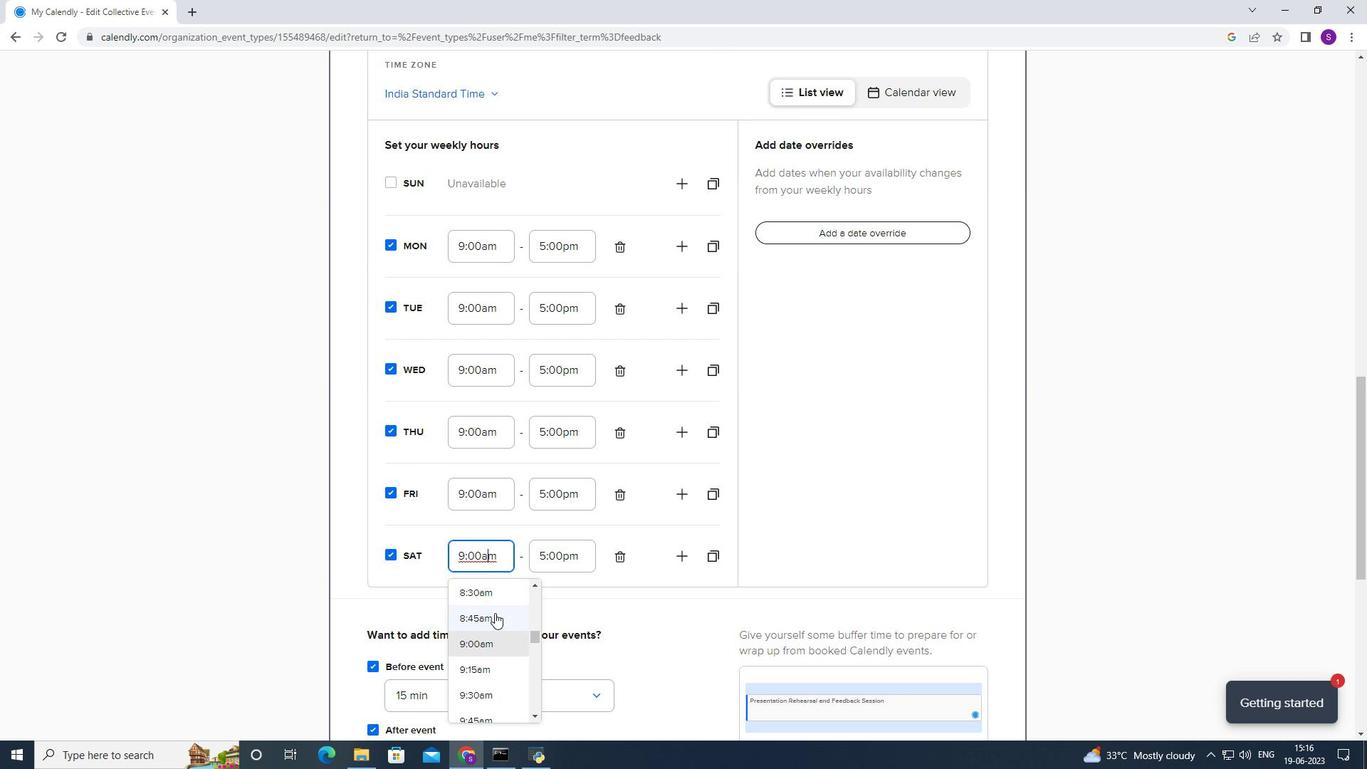 
Action: Mouse moved to (497, 601)
Screenshot: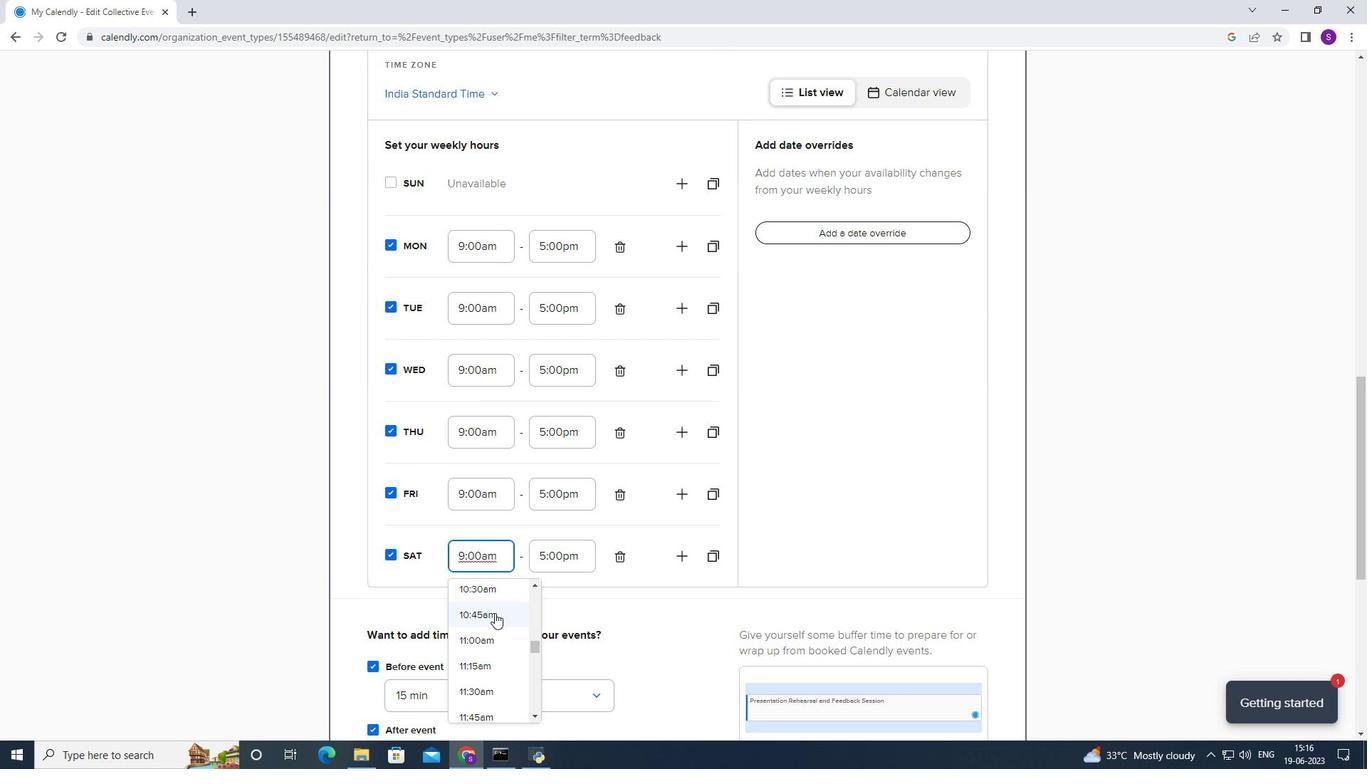 
Action: Mouse pressed left at (497, 601)
Screenshot: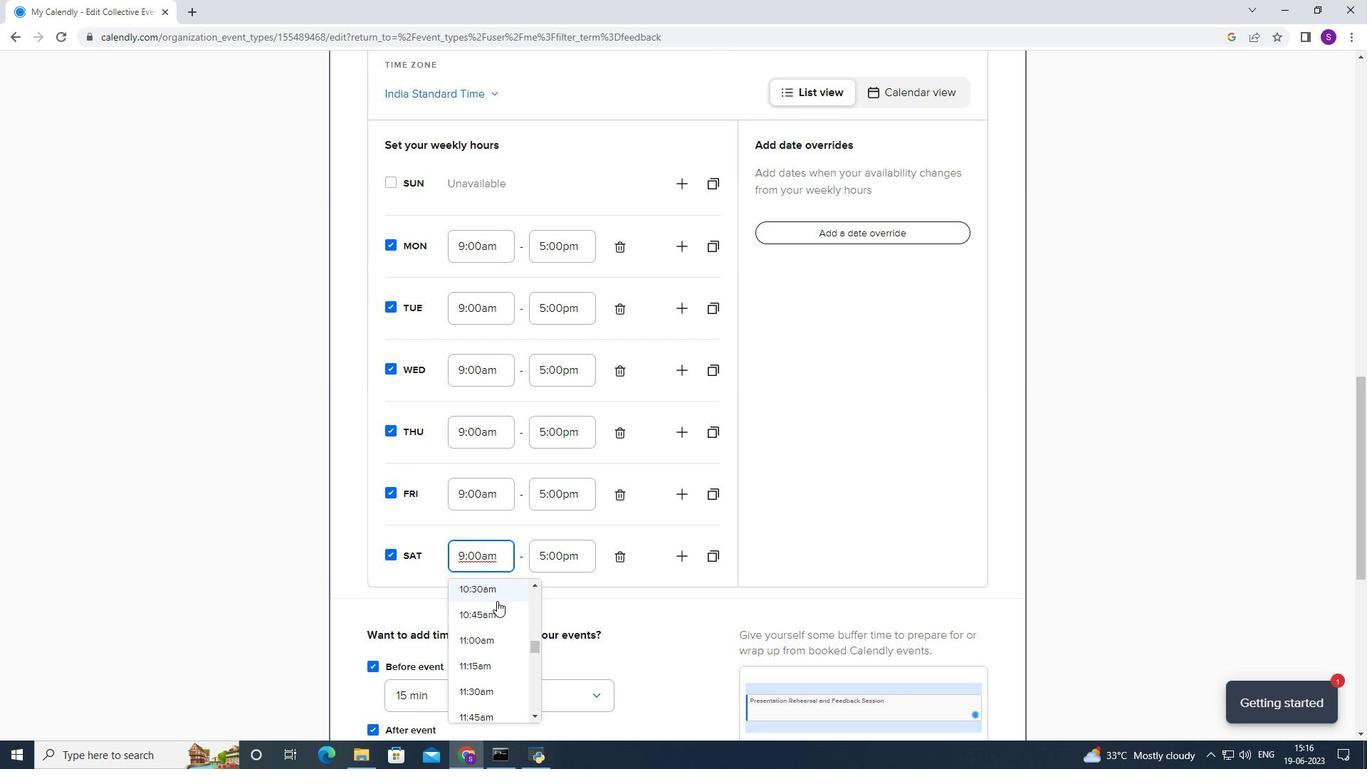 
Action: Mouse moved to (488, 473)
Screenshot: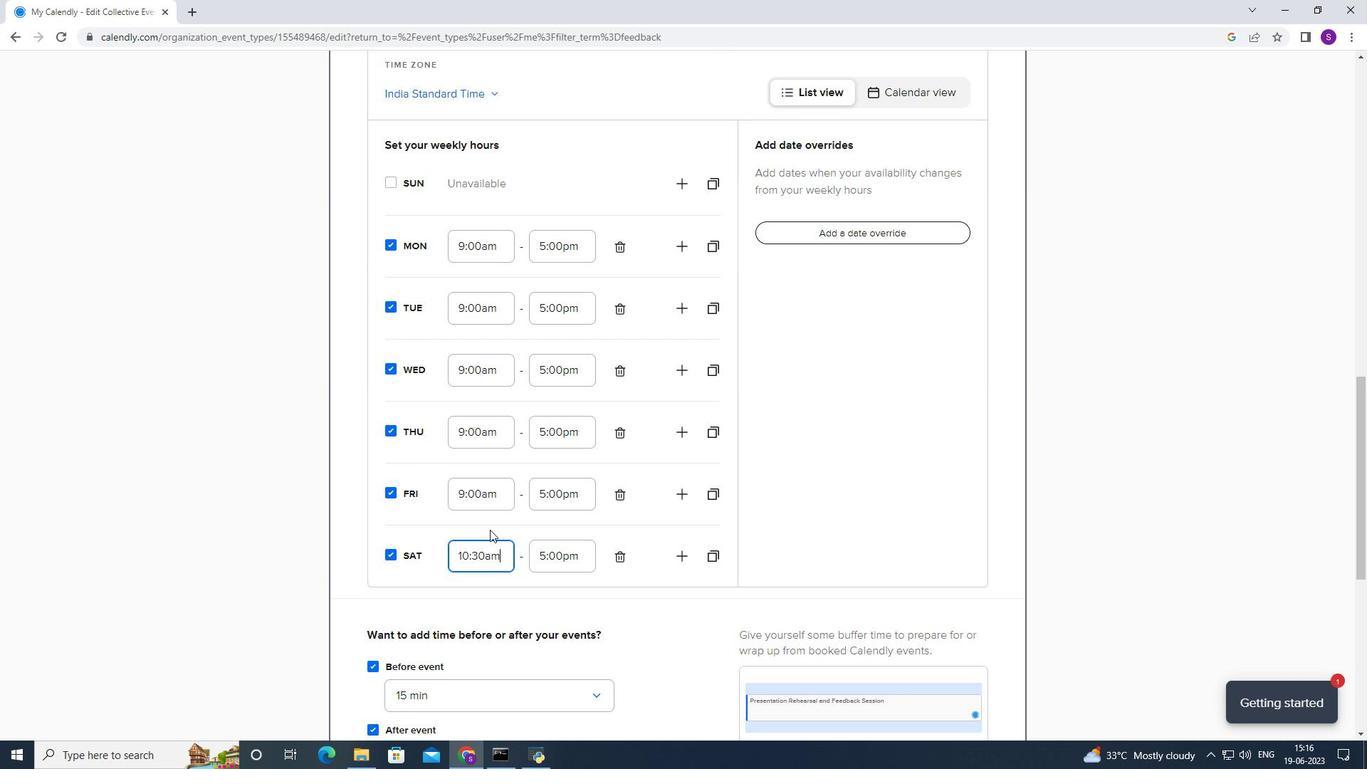 
Action: Mouse pressed left at (488, 473)
Screenshot: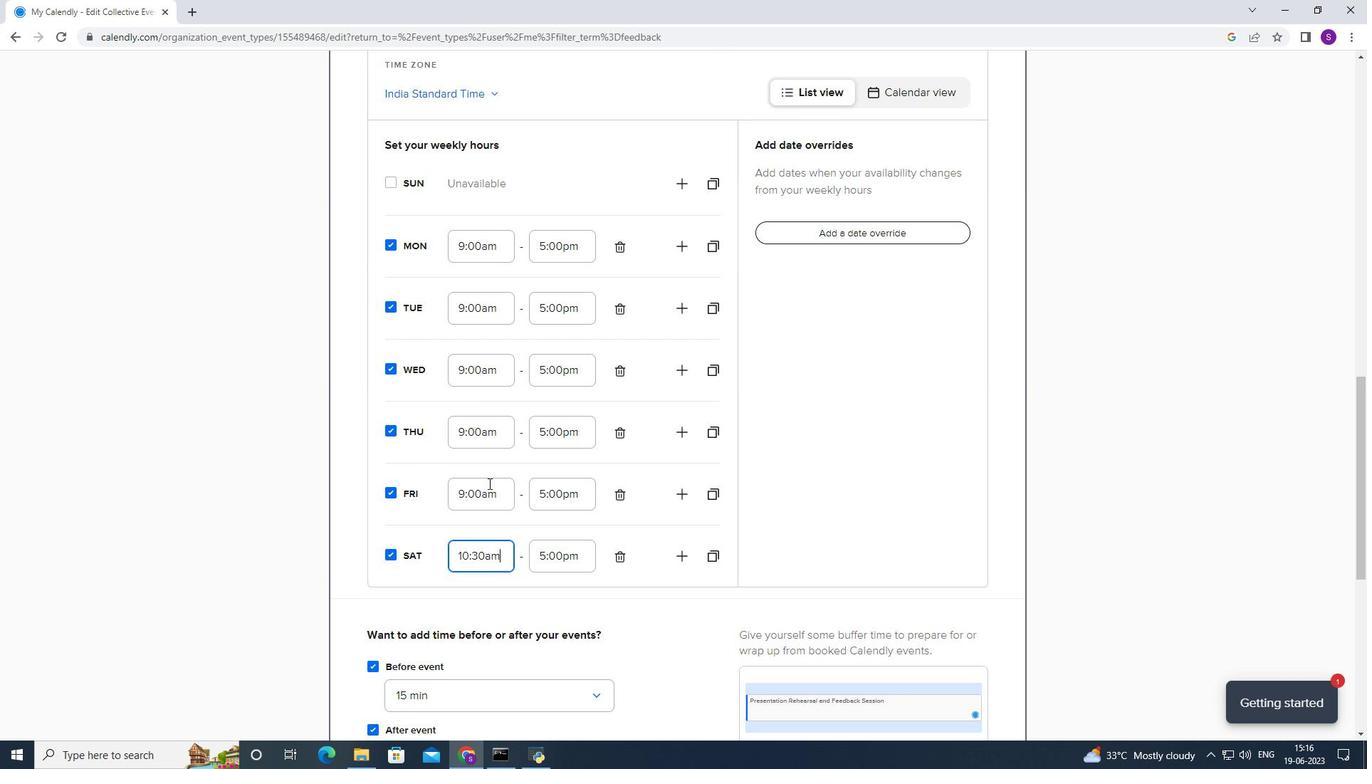 
Action: Mouse moved to (492, 502)
Screenshot: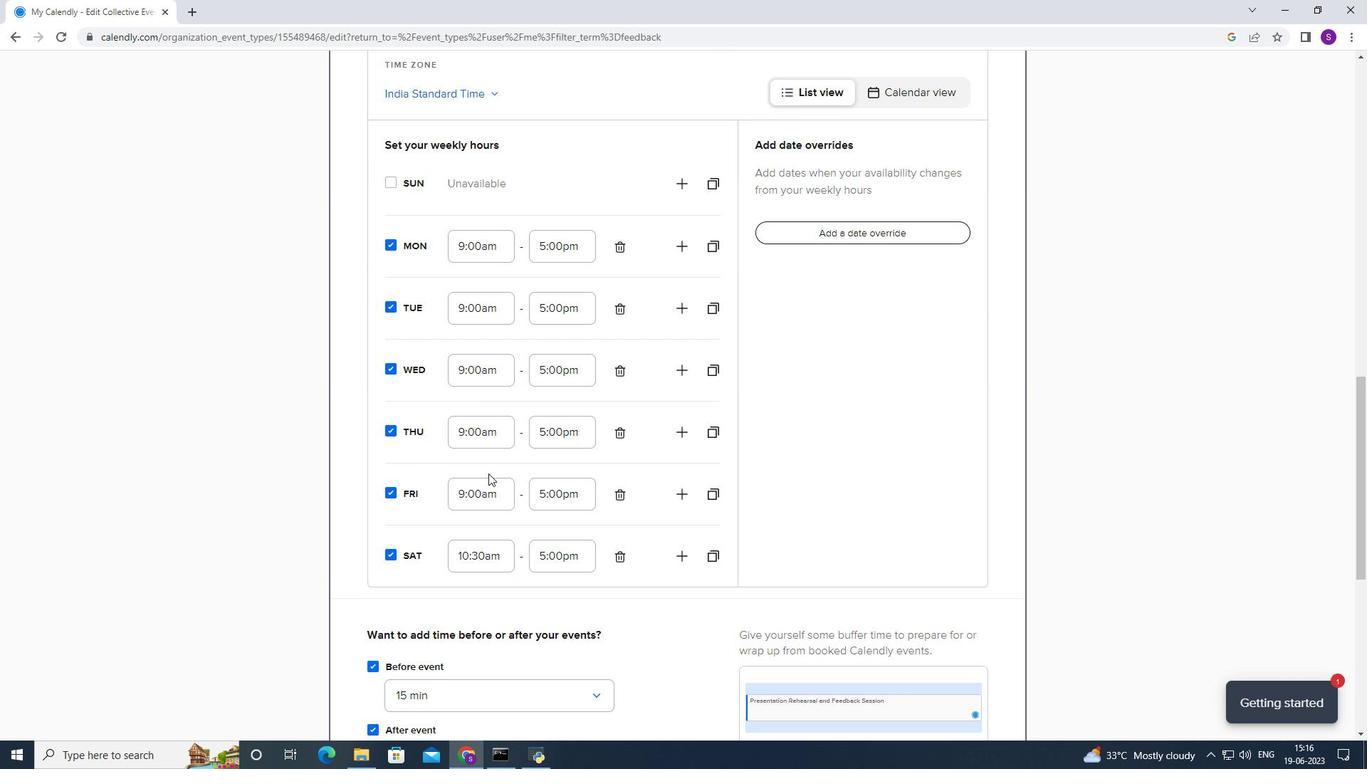 
Action: Mouse pressed left at (492, 502)
Screenshot: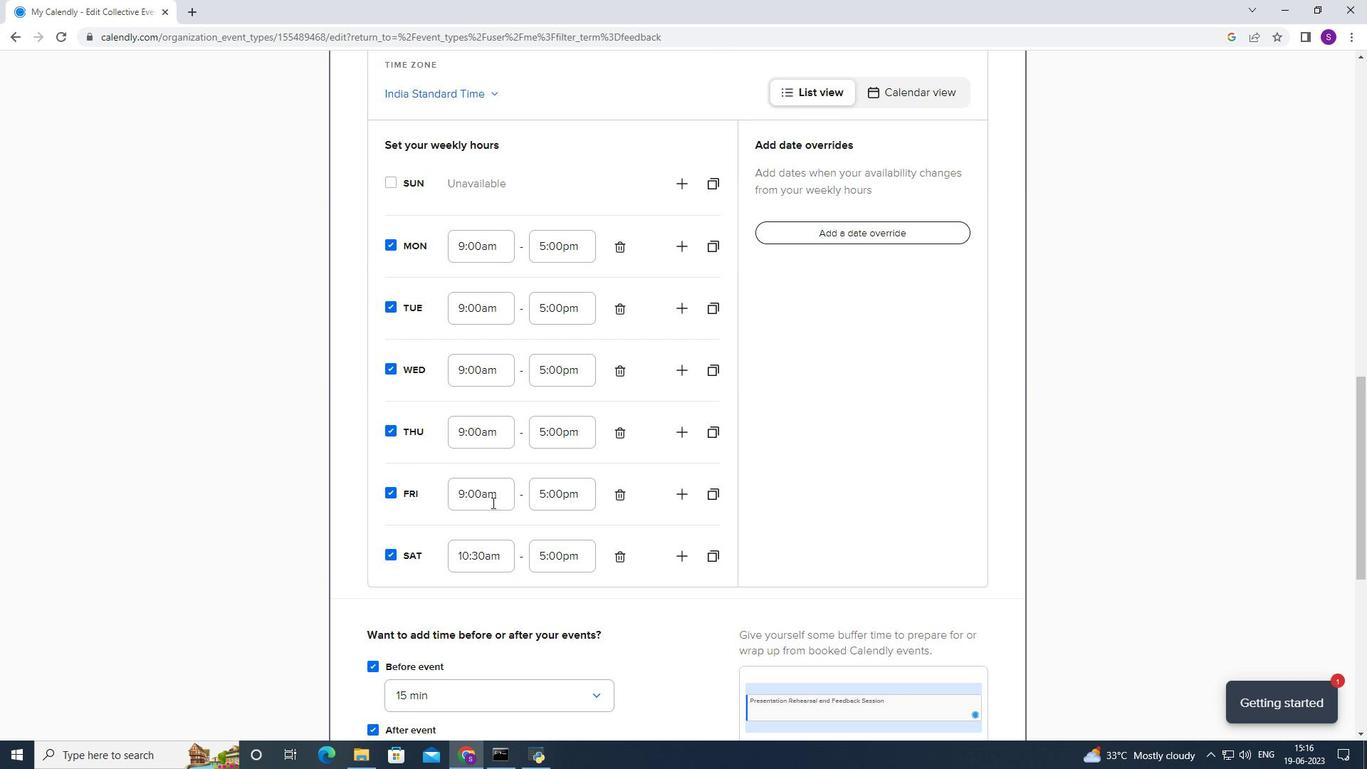 
Action: Mouse moved to (472, 598)
Screenshot: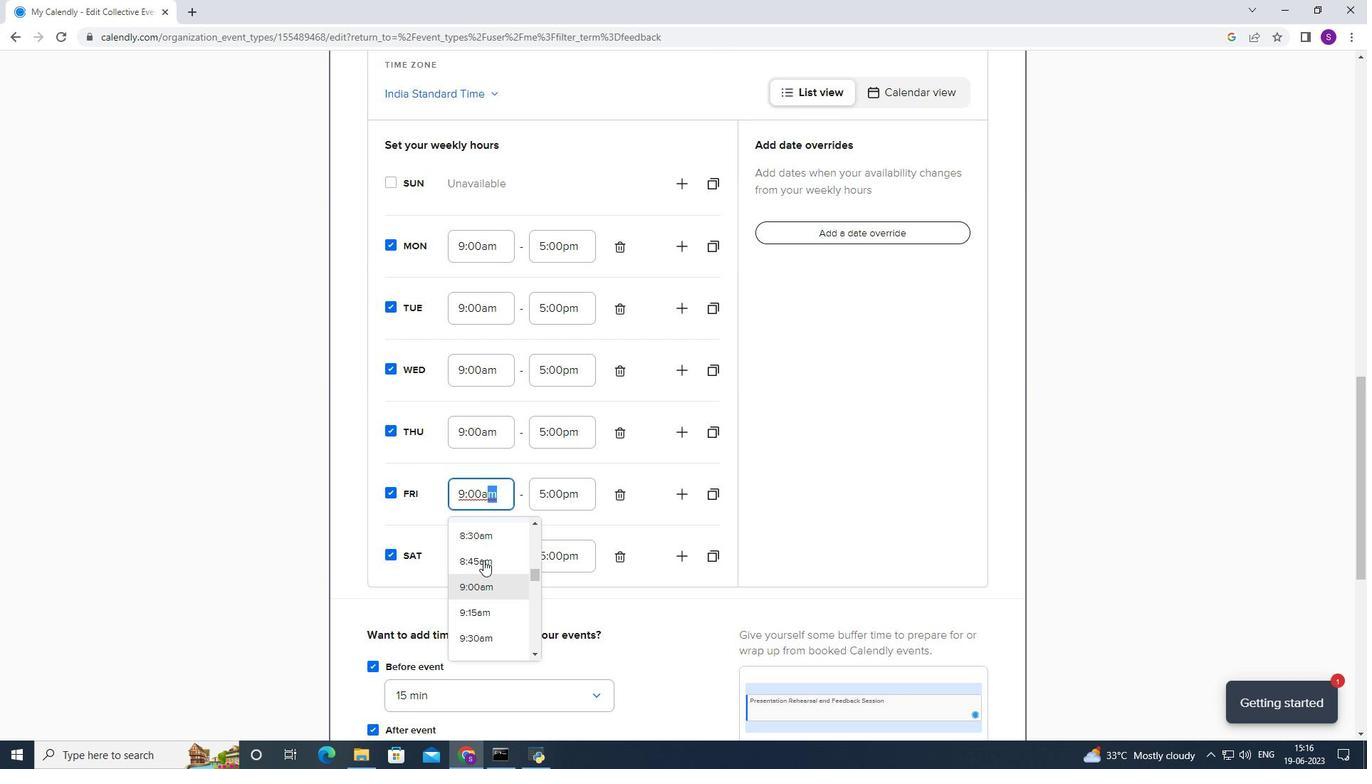 
Action: Mouse scrolled (472, 597) with delta (0, 0)
Screenshot: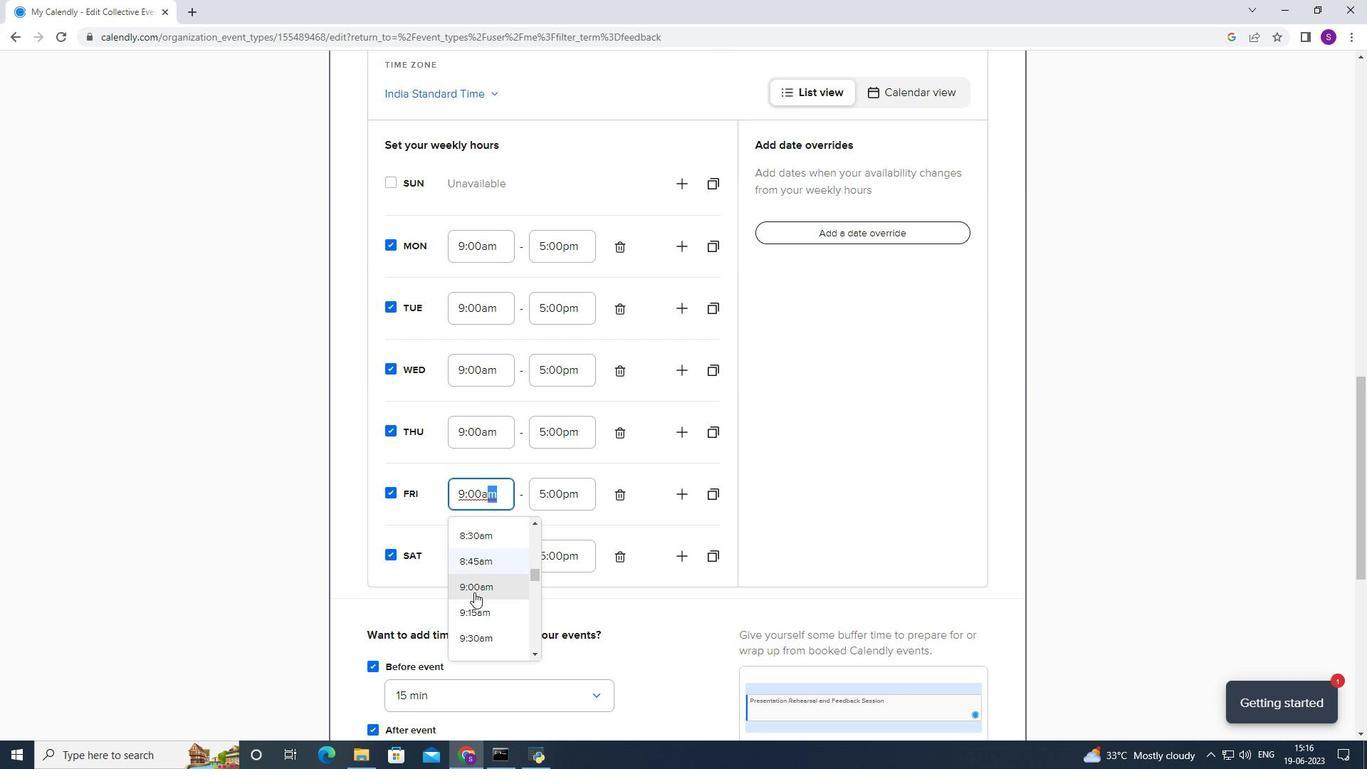 
Action: Mouse scrolled (472, 597) with delta (0, 0)
Screenshot: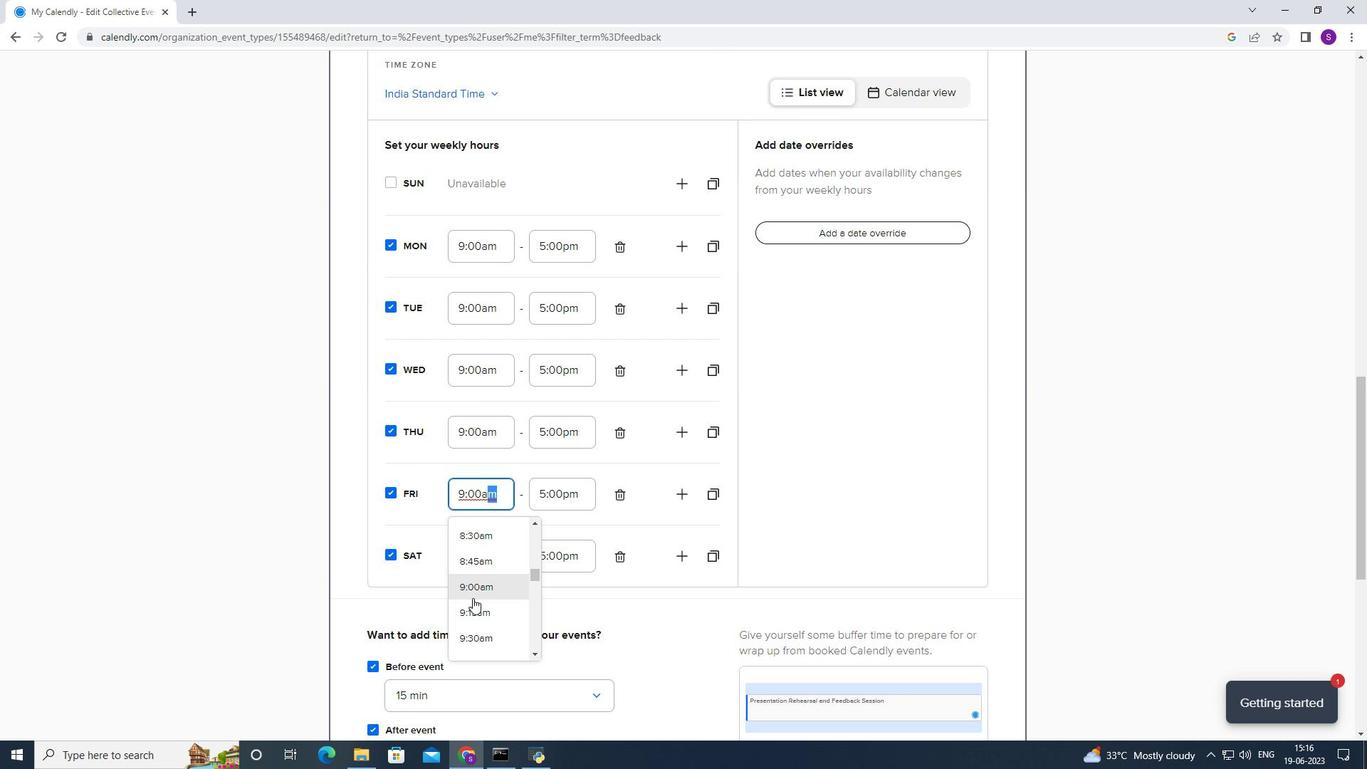 
Action: Mouse moved to (483, 603)
Screenshot: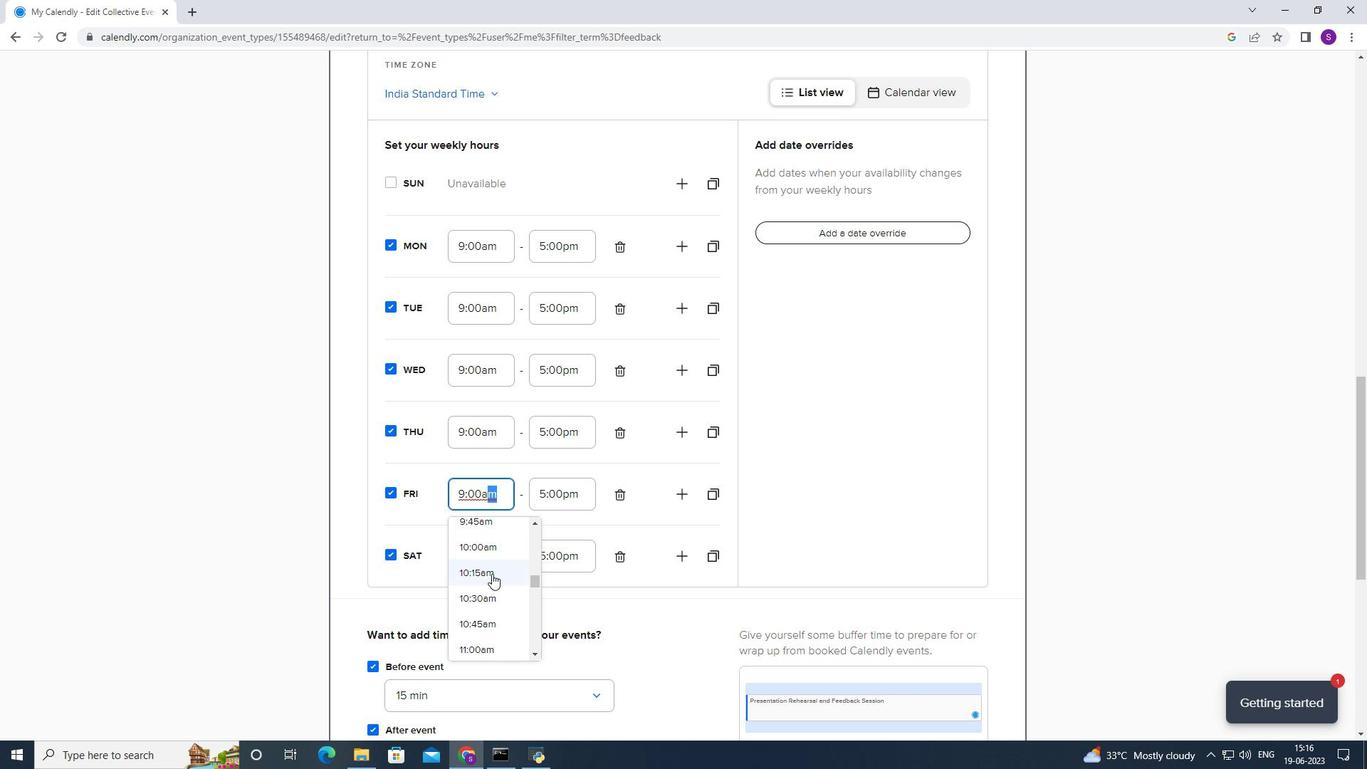 
Action: Mouse pressed left at (483, 603)
Screenshot: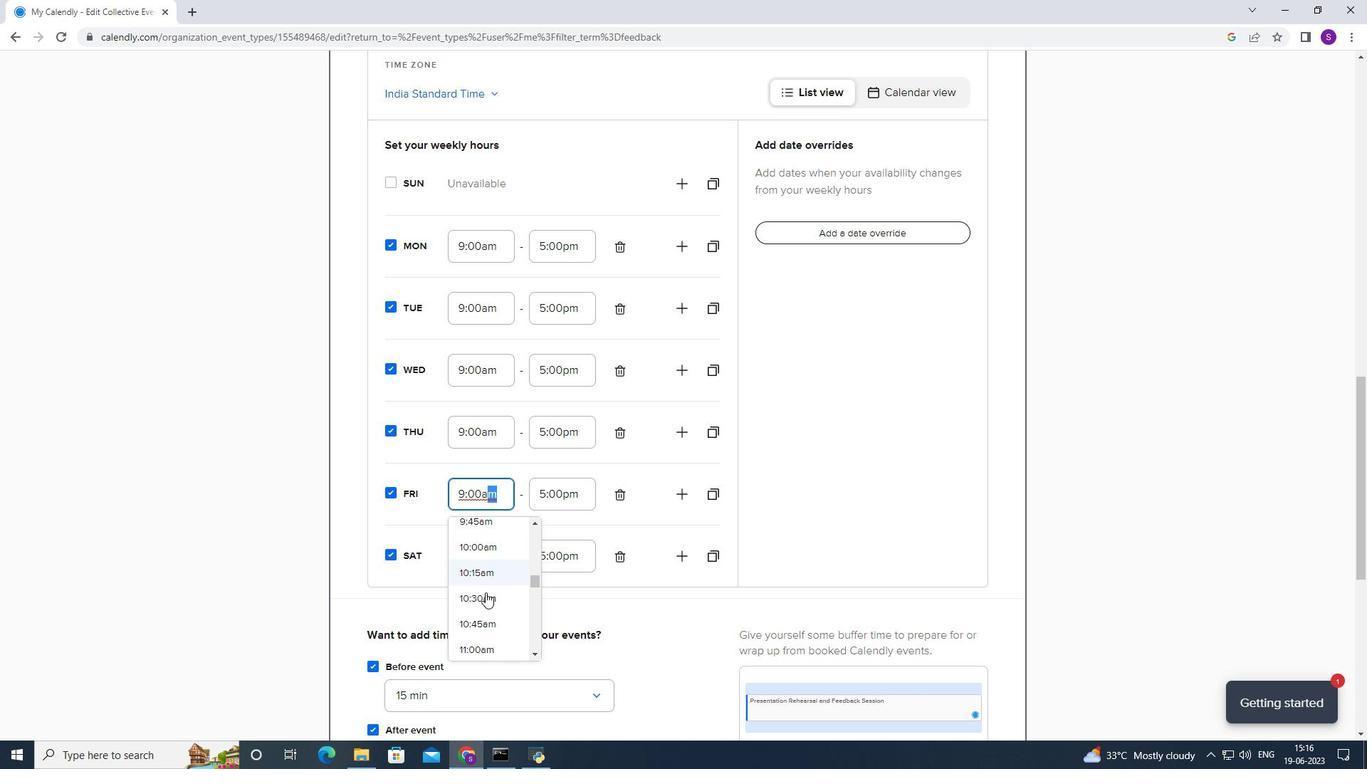 
Action: Mouse moved to (477, 428)
Screenshot: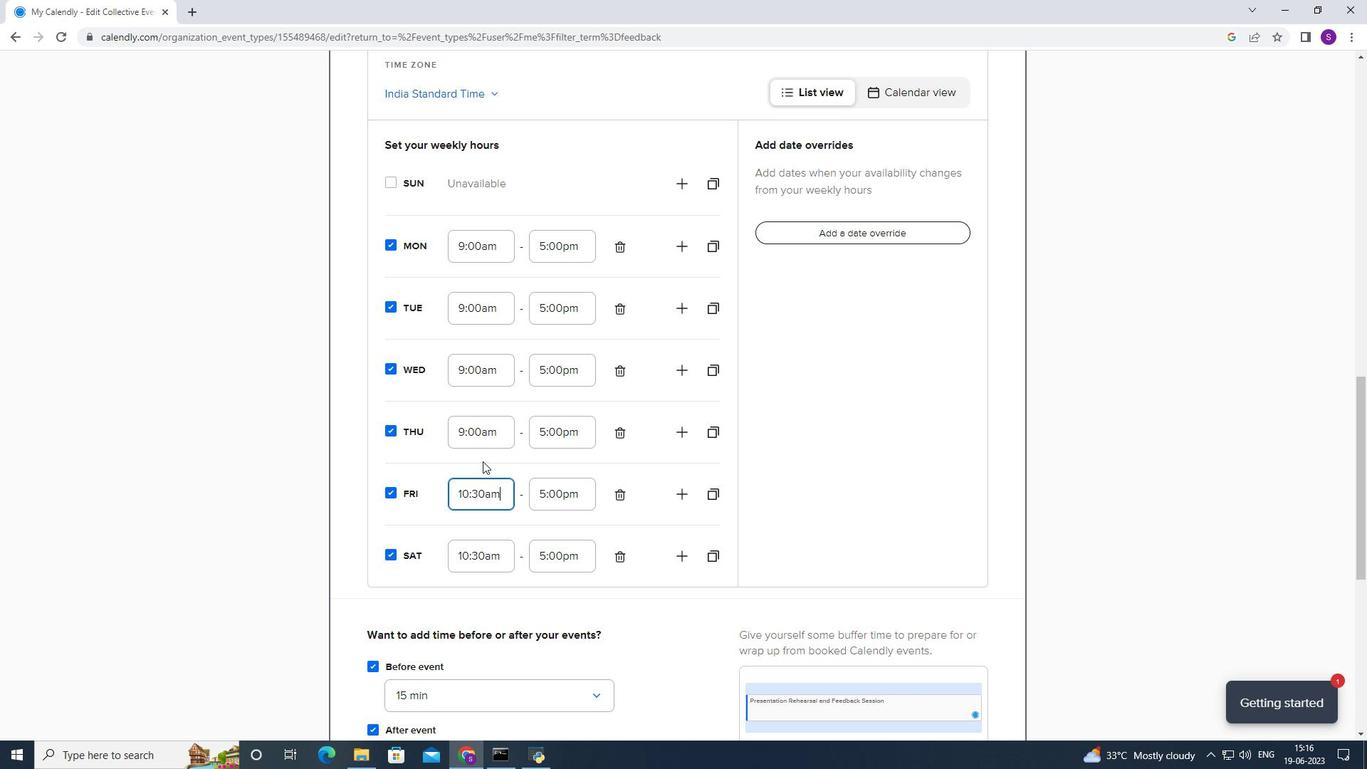 
Action: Mouse pressed left at (477, 428)
Screenshot: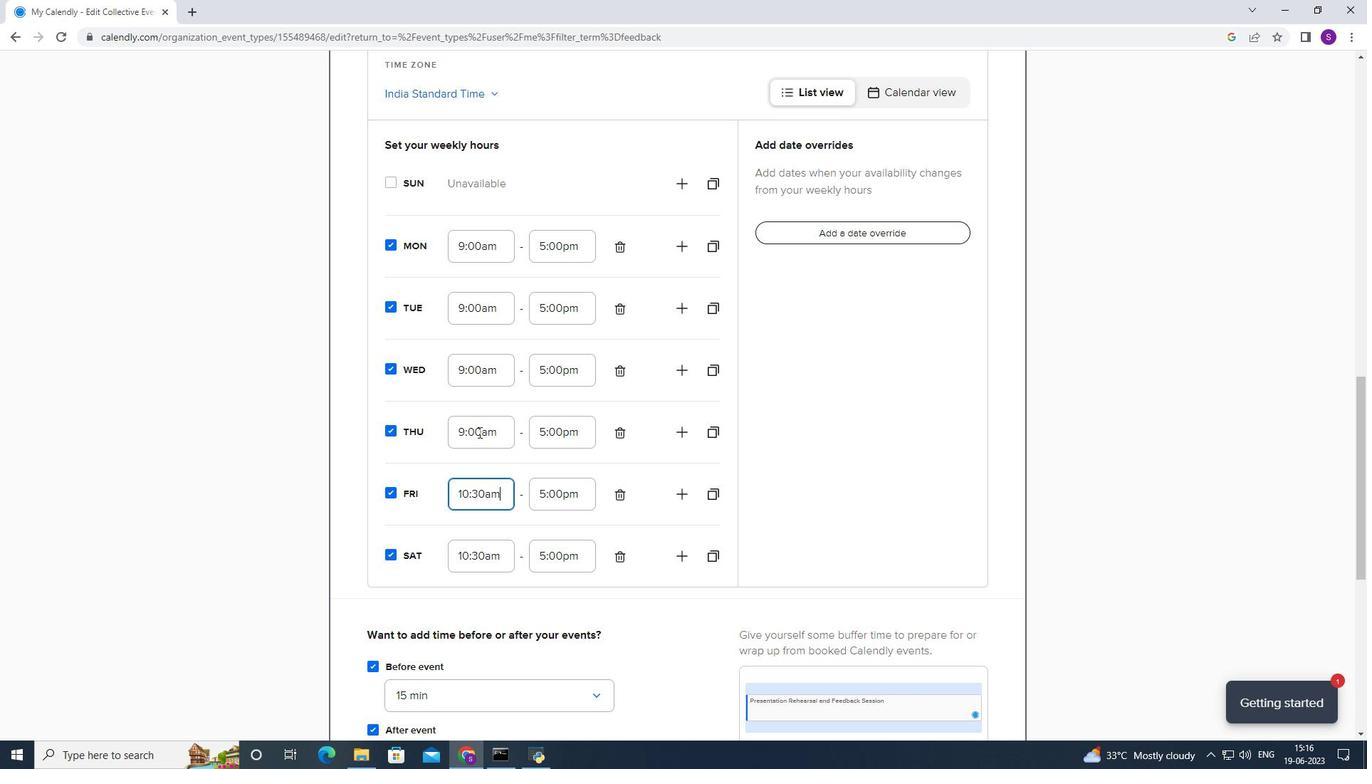 
Action: Mouse moved to (484, 497)
Screenshot: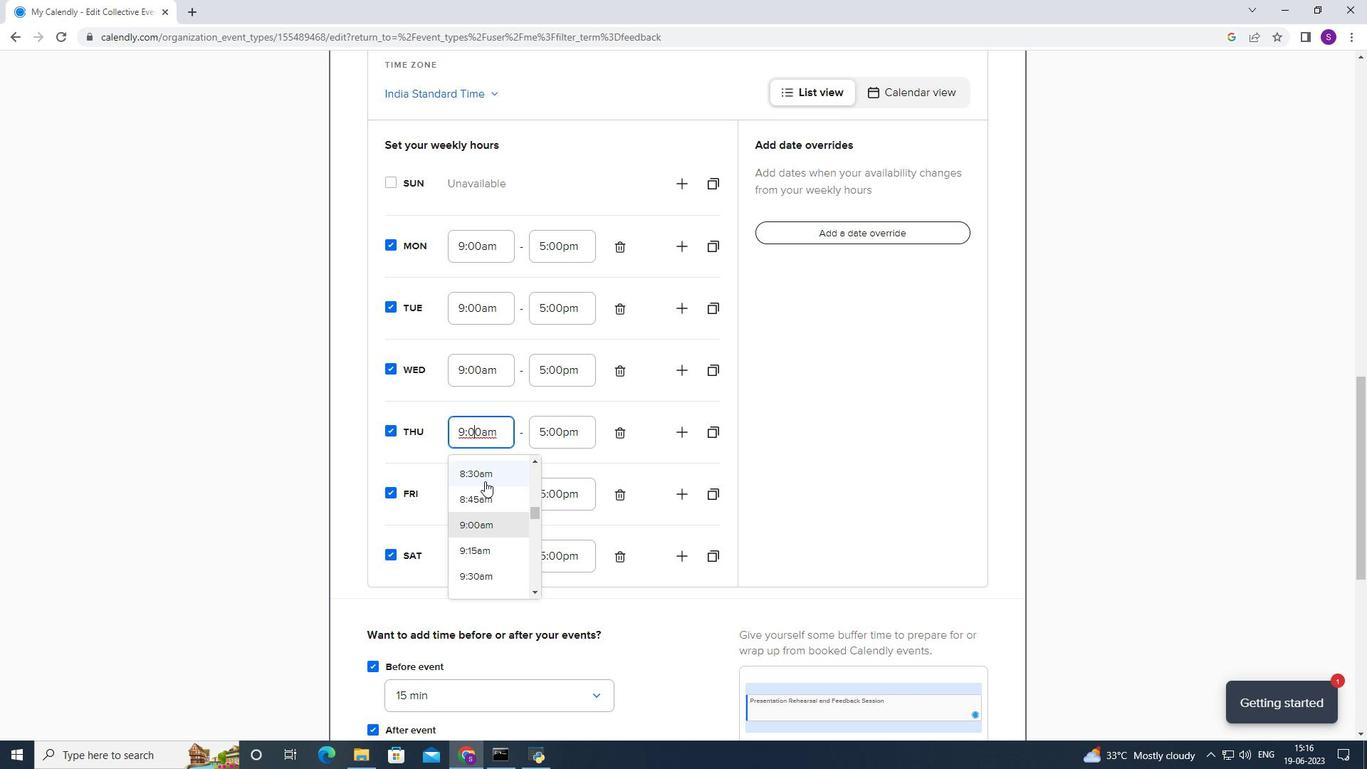 
Action: Mouse scrolled (484, 497) with delta (0, 0)
Screenshot: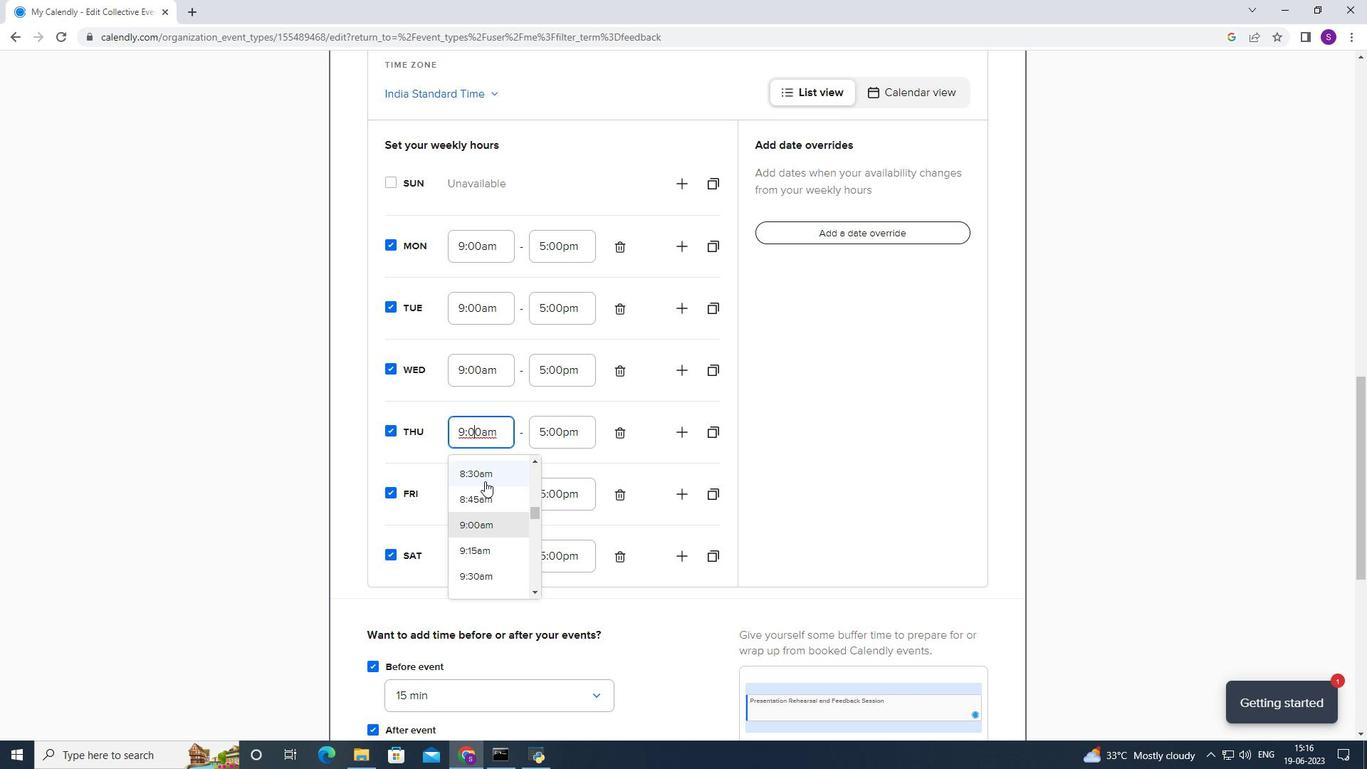 
Action: Mouse moved to (483, 501)
Screenshot: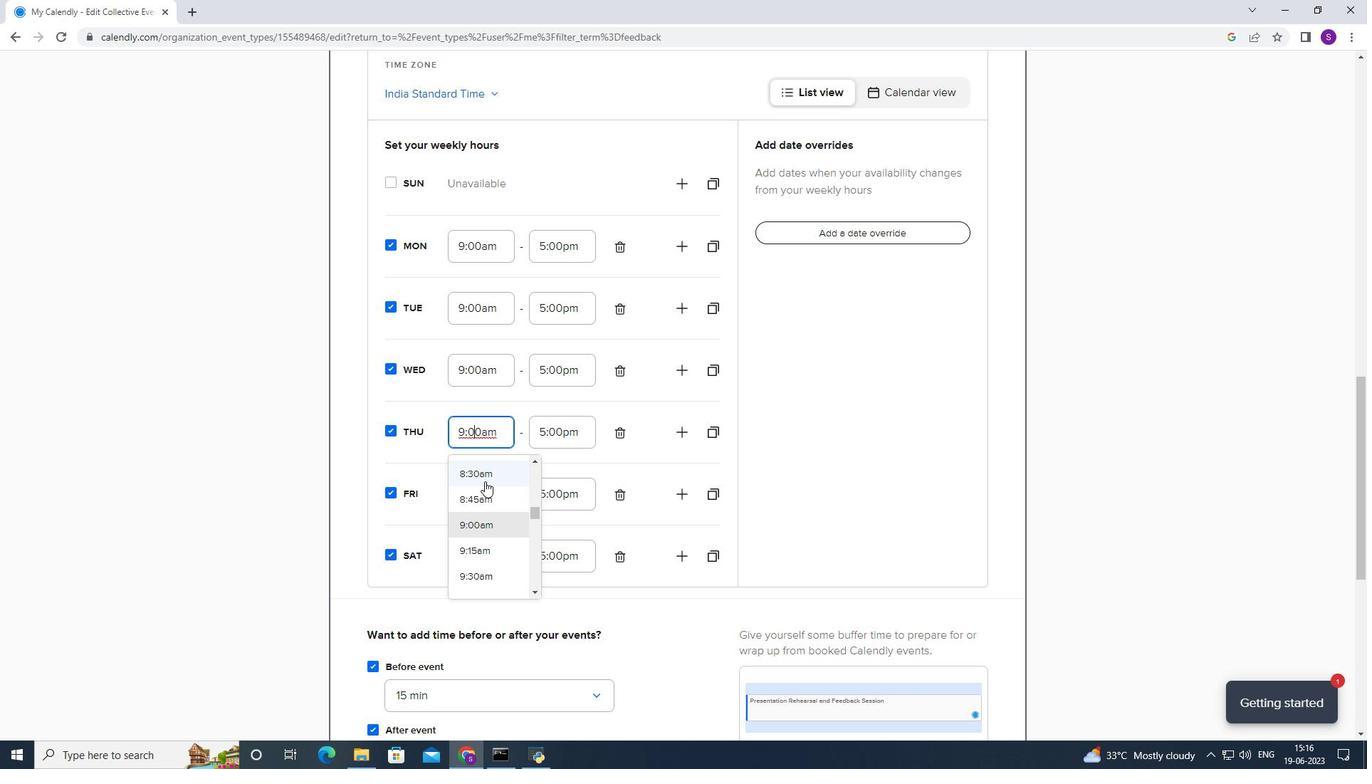 
Action: Mouse scrolled (483, 500) with delta (0, 0)
Screenshot: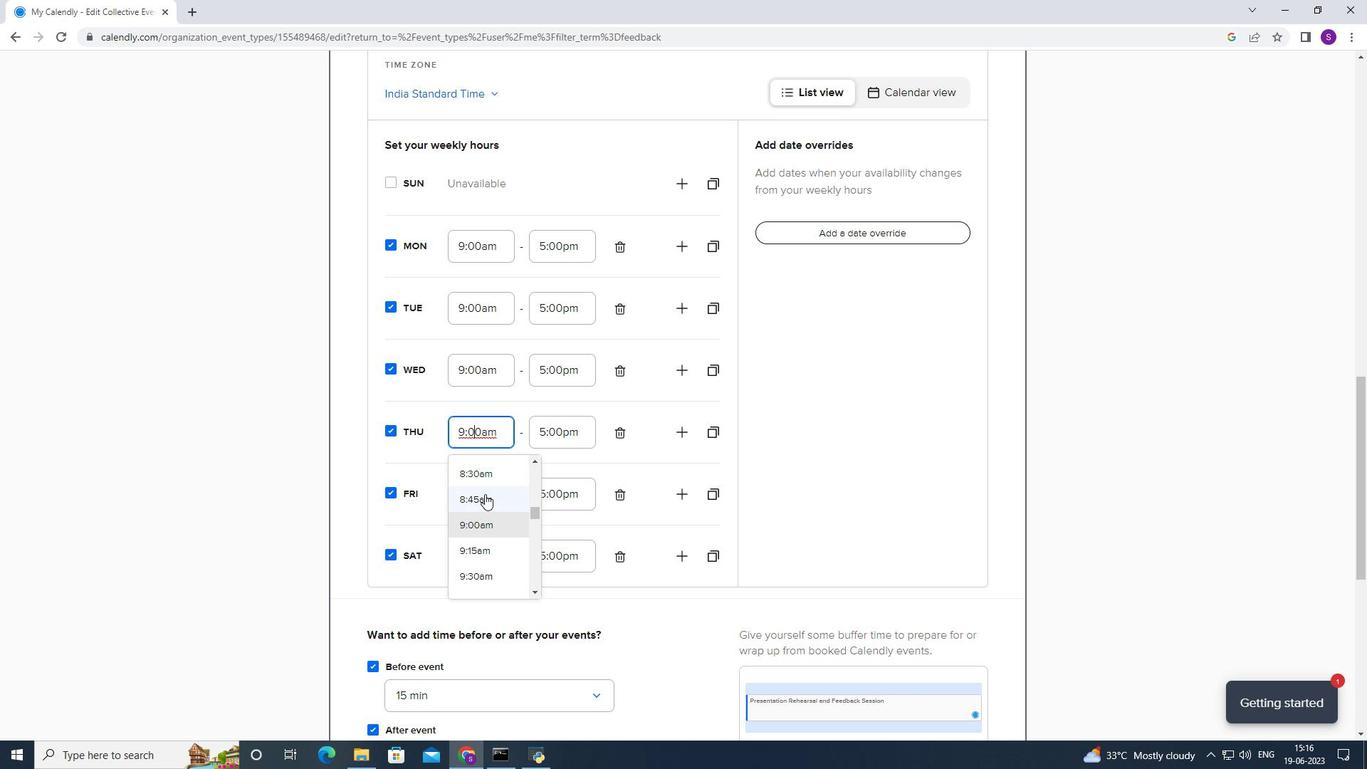 
Action: Mouse moved to (470, 535)
Screenshot: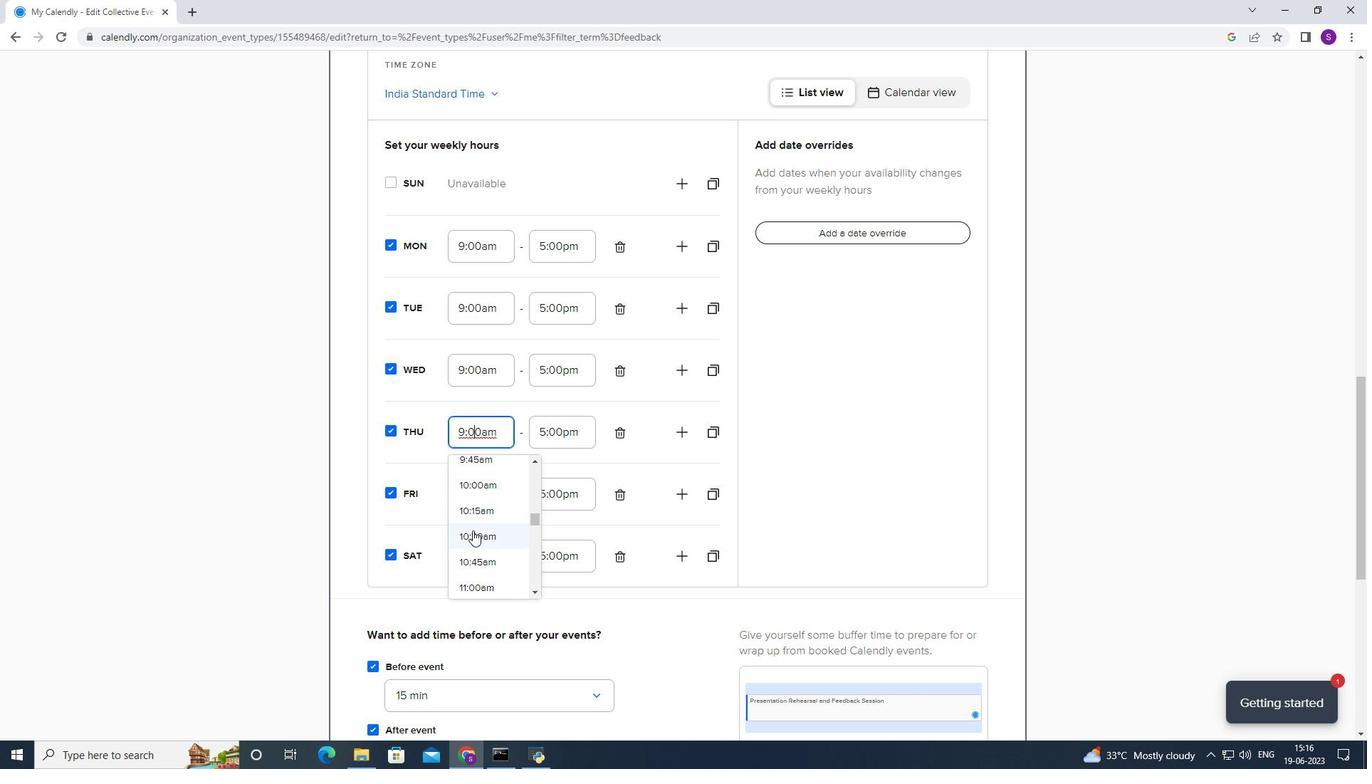 
Action: Mouse pressed left at (470, 535)
Screenshot: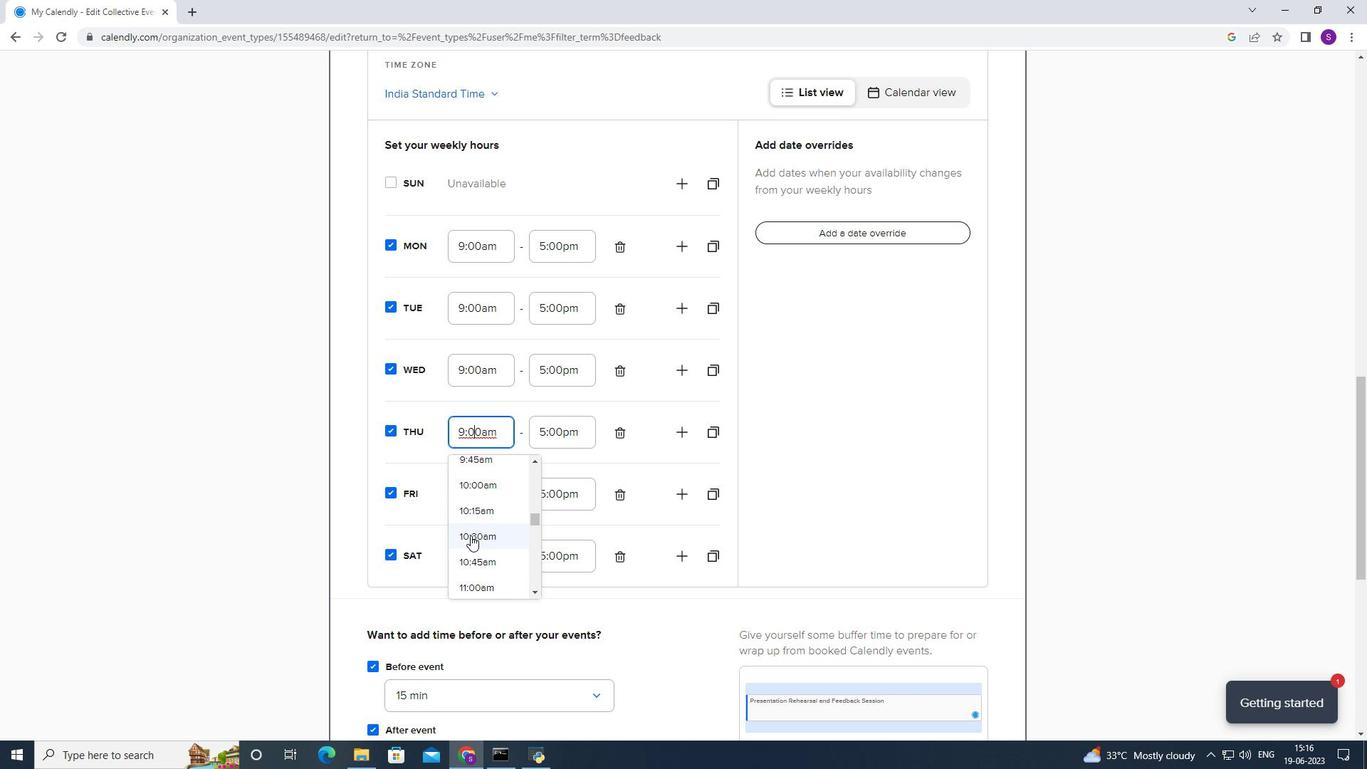 
Action: Mouse moved to (491, 376)
Screenshot: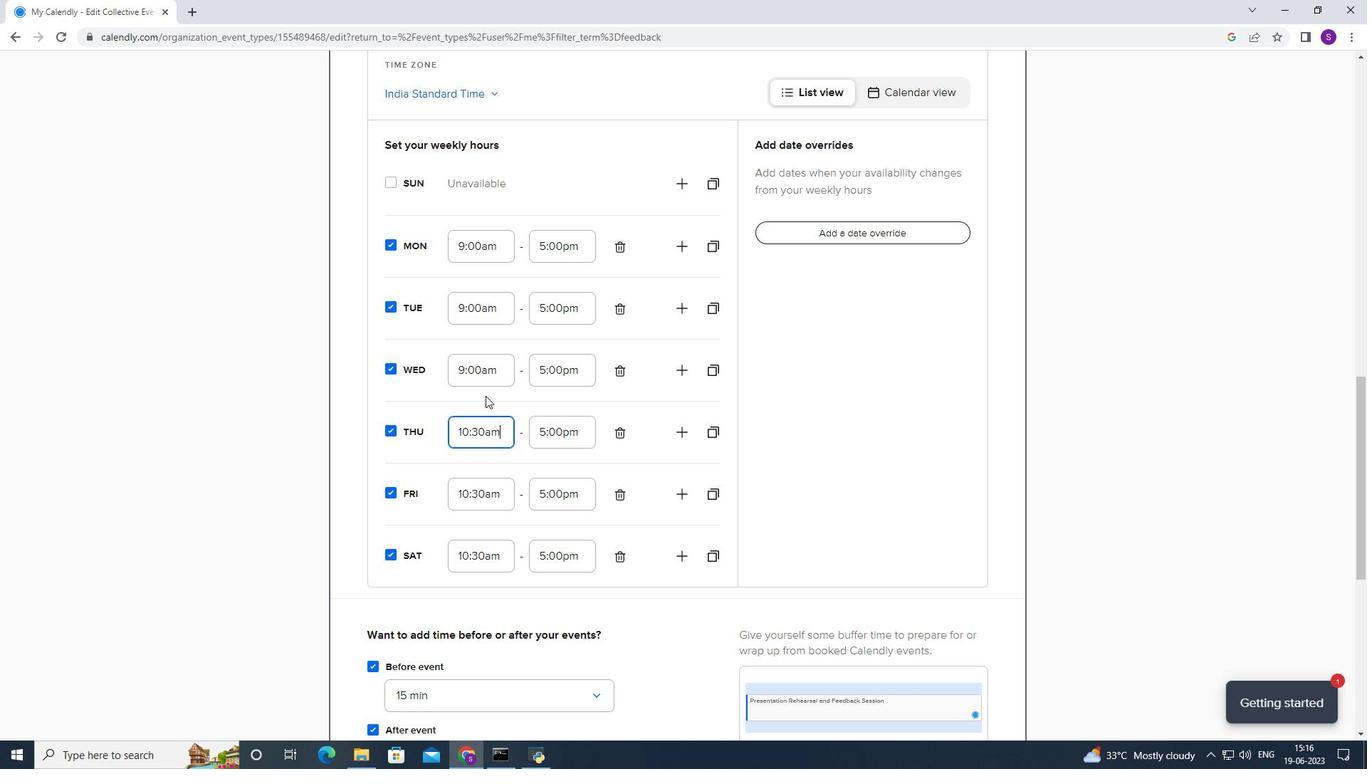 
Action: Mouse pressed left at (491, 376)
Screenshot: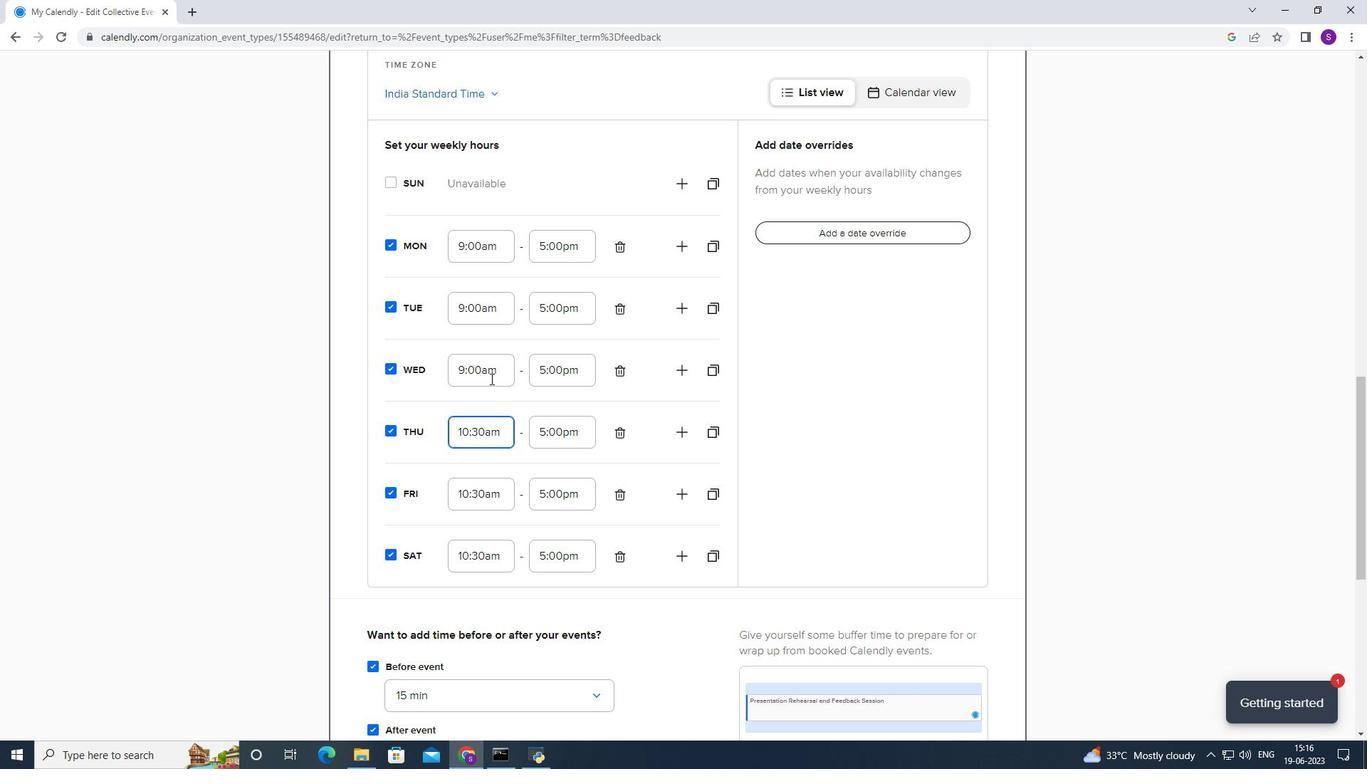 
Action: Mouse moved to (488, 428)
Screenshot: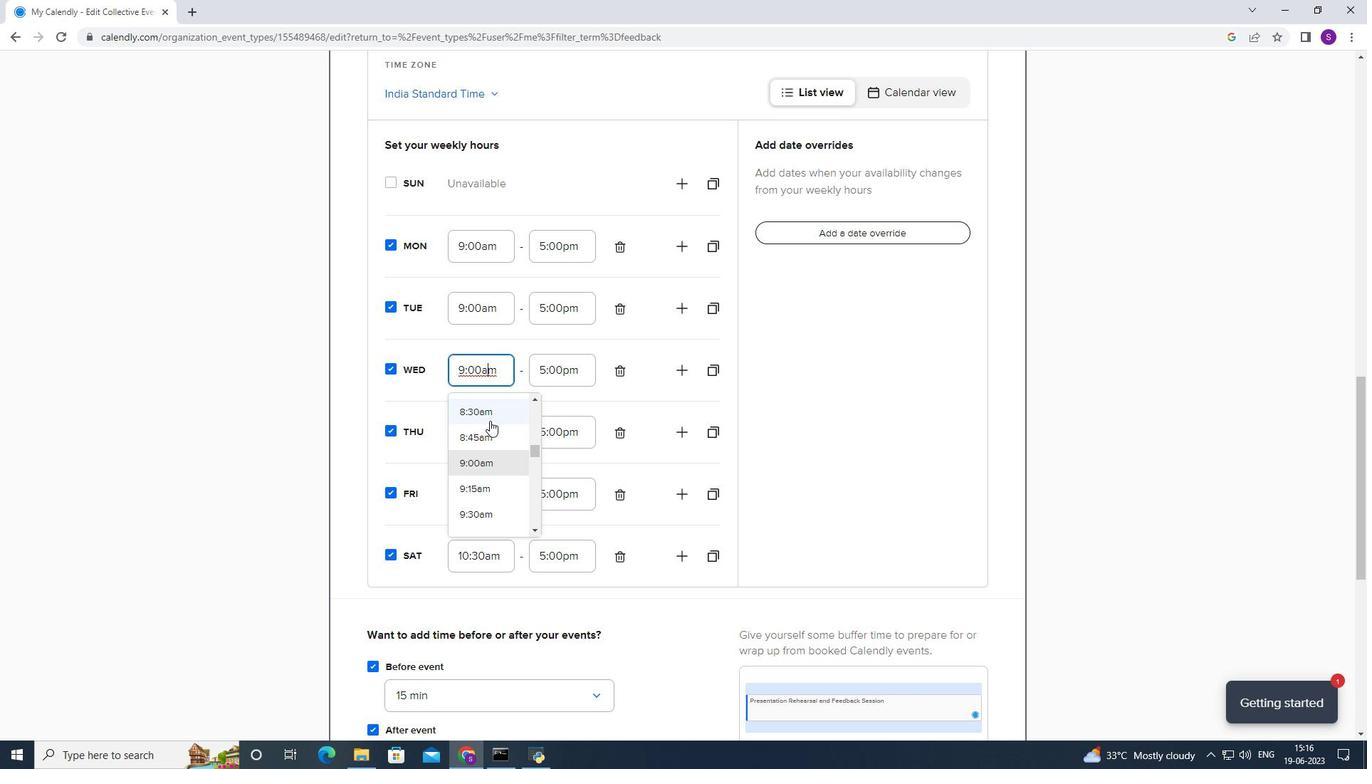 
Action: Mouse scrolled (488, 427) with delta (0, 0)
Screenshot: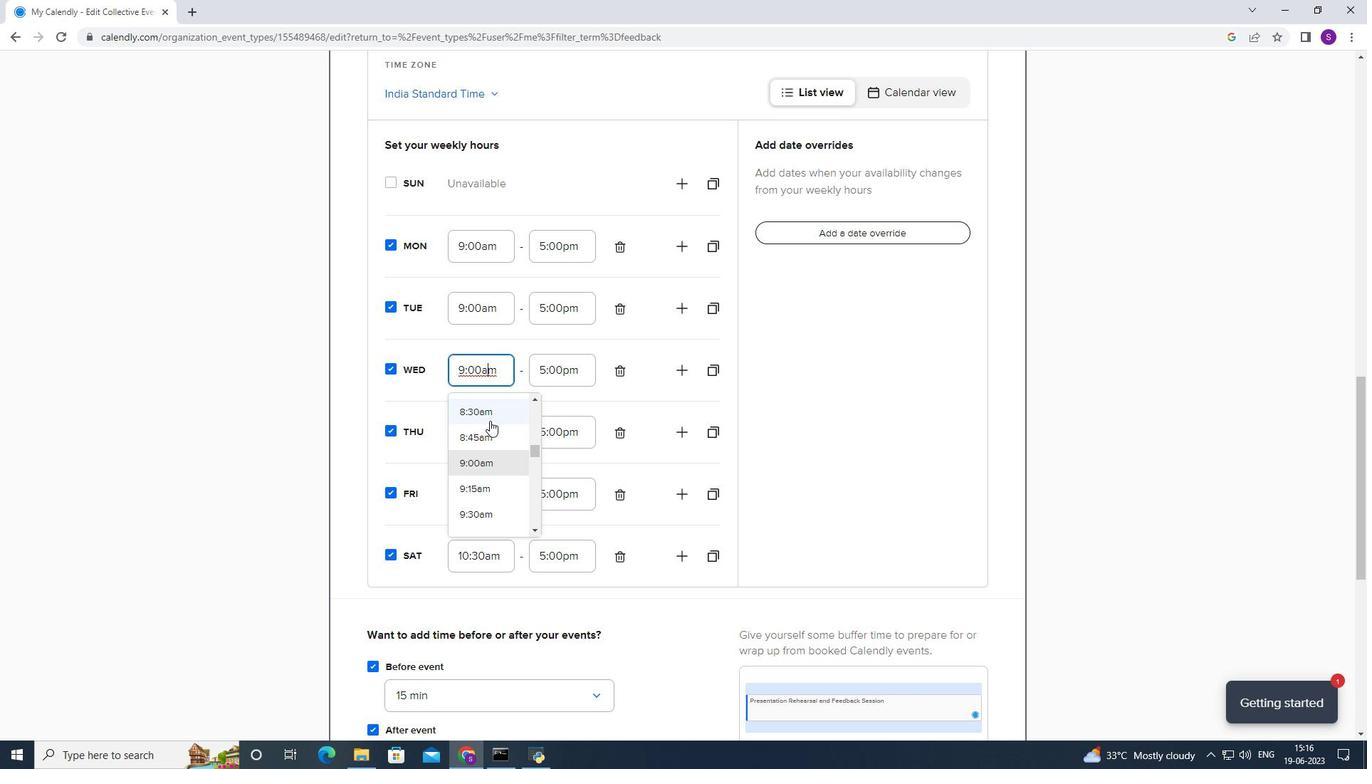 
Action: Mouse moved to (480, 512)
Screenshot: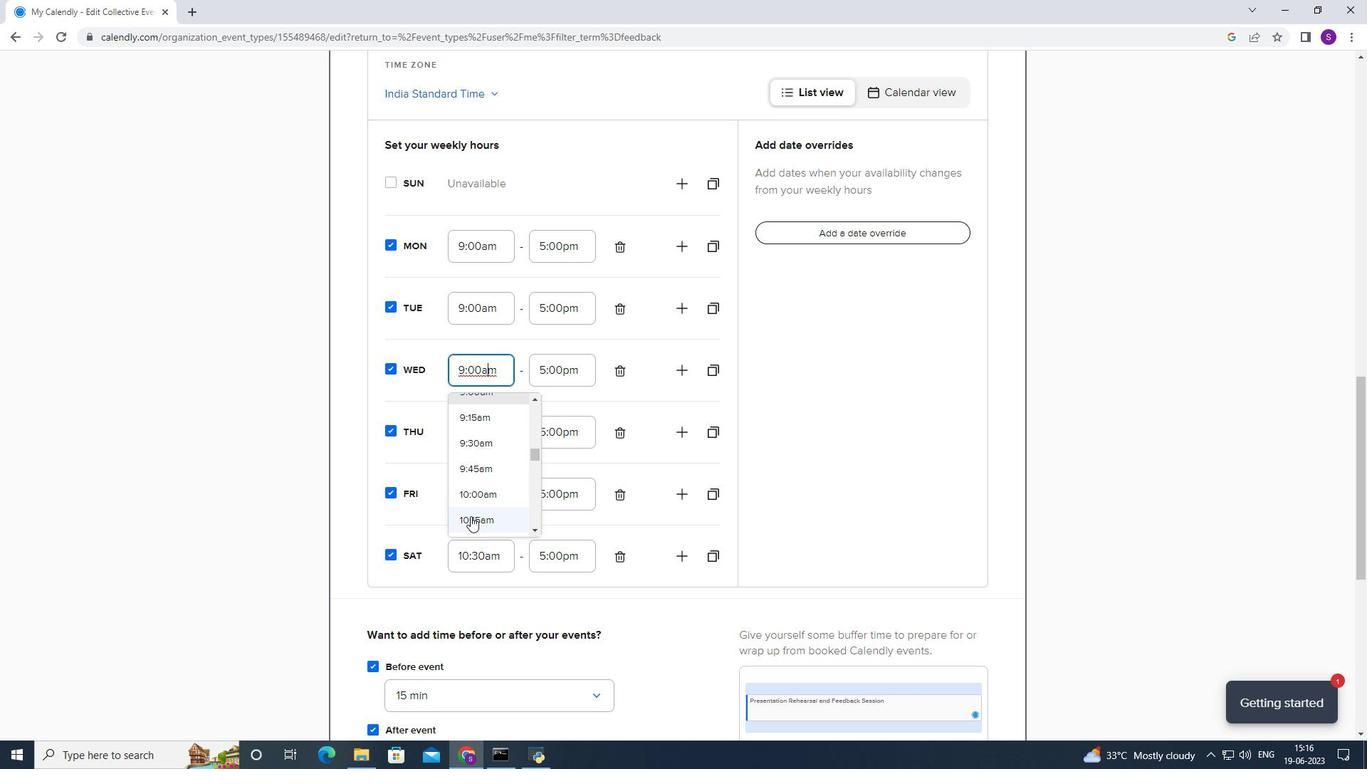 
Action: Mouse scrolled (480, 511) with delta (0, 0)
Screenshot: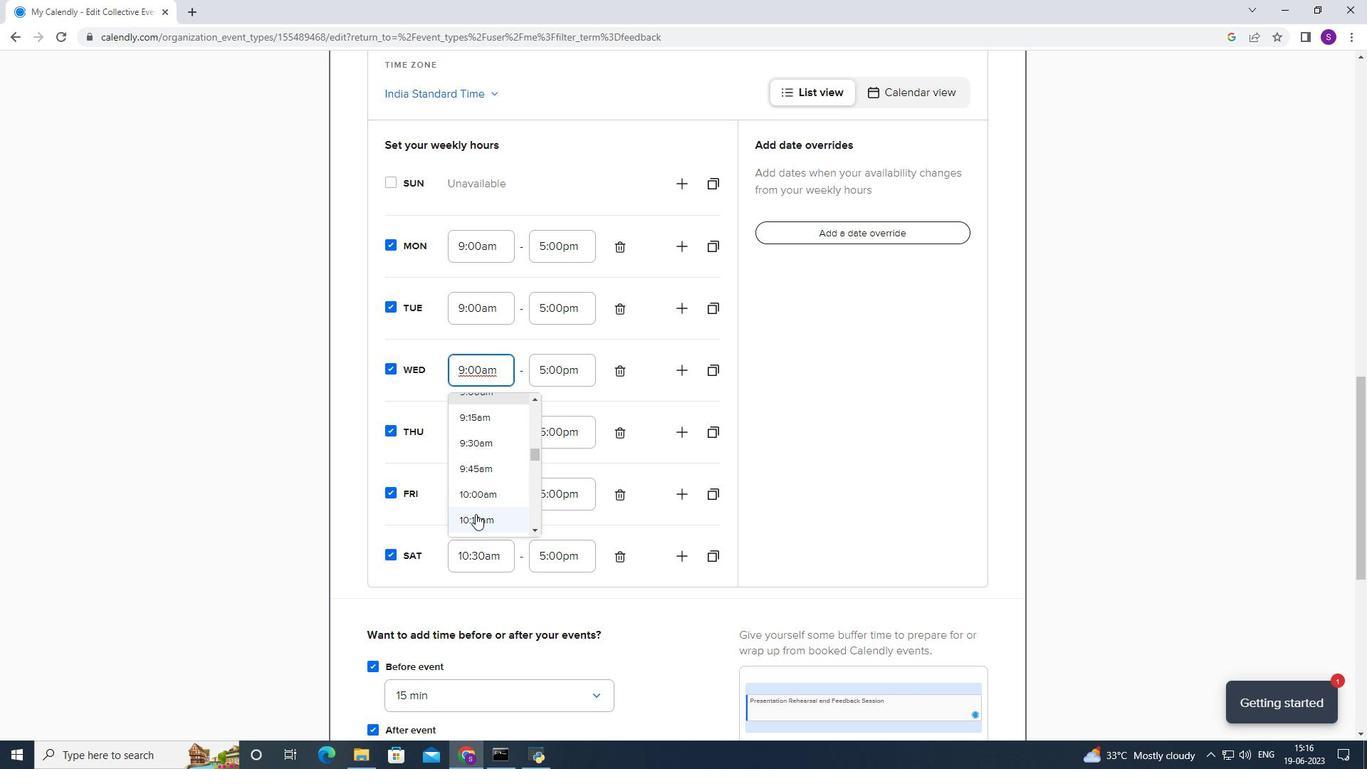 
Action: Mouse moved to (482, 472)
Screenshot: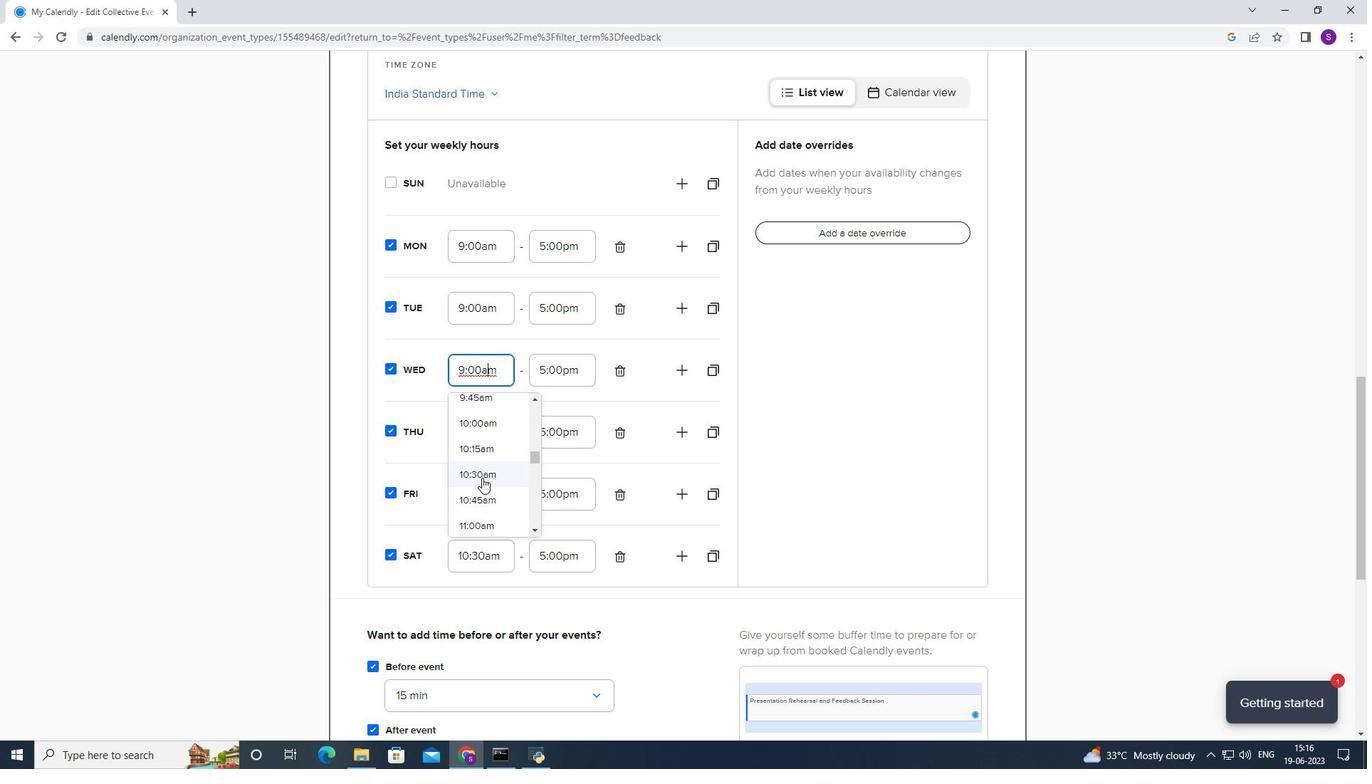 
Action: Mouse pressed left at (482, 472)
Screenshot: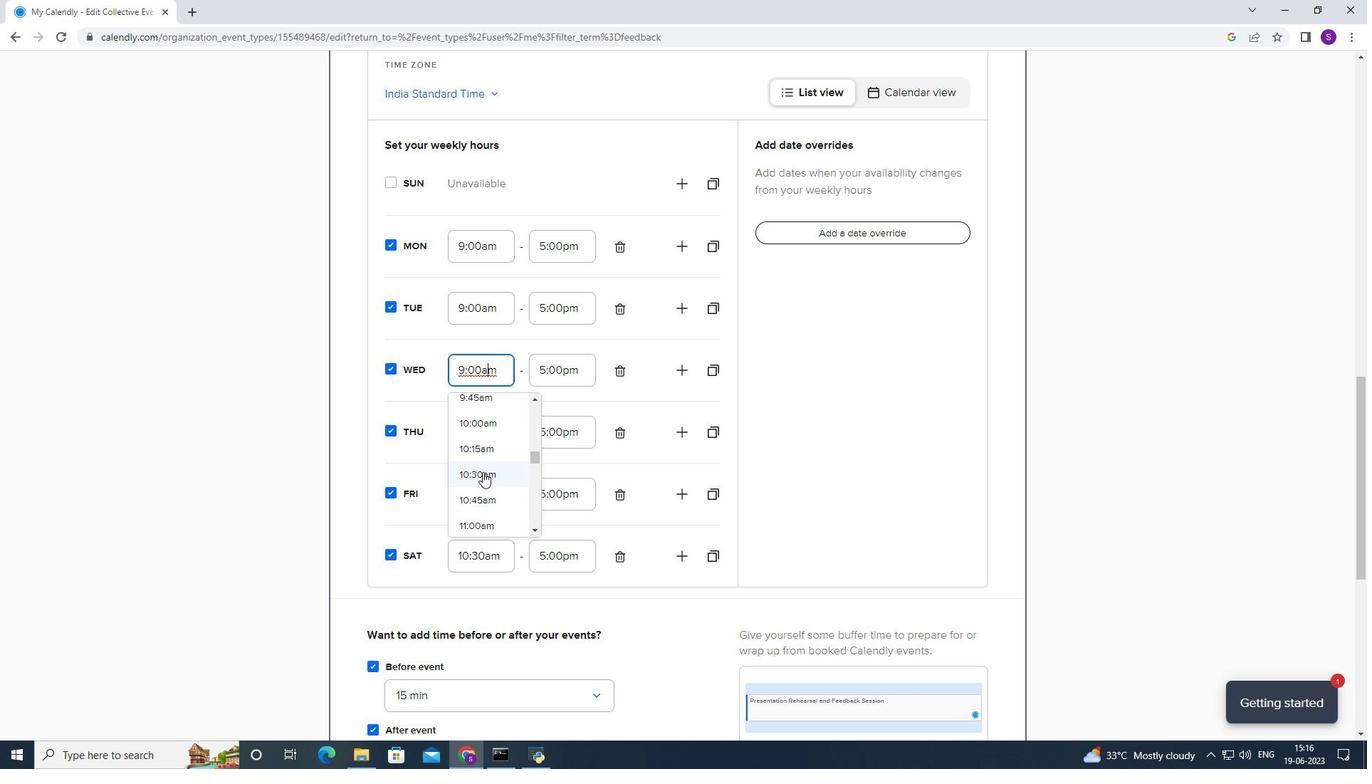 
Action: Mouse moved to (513, 304)
Screenshot: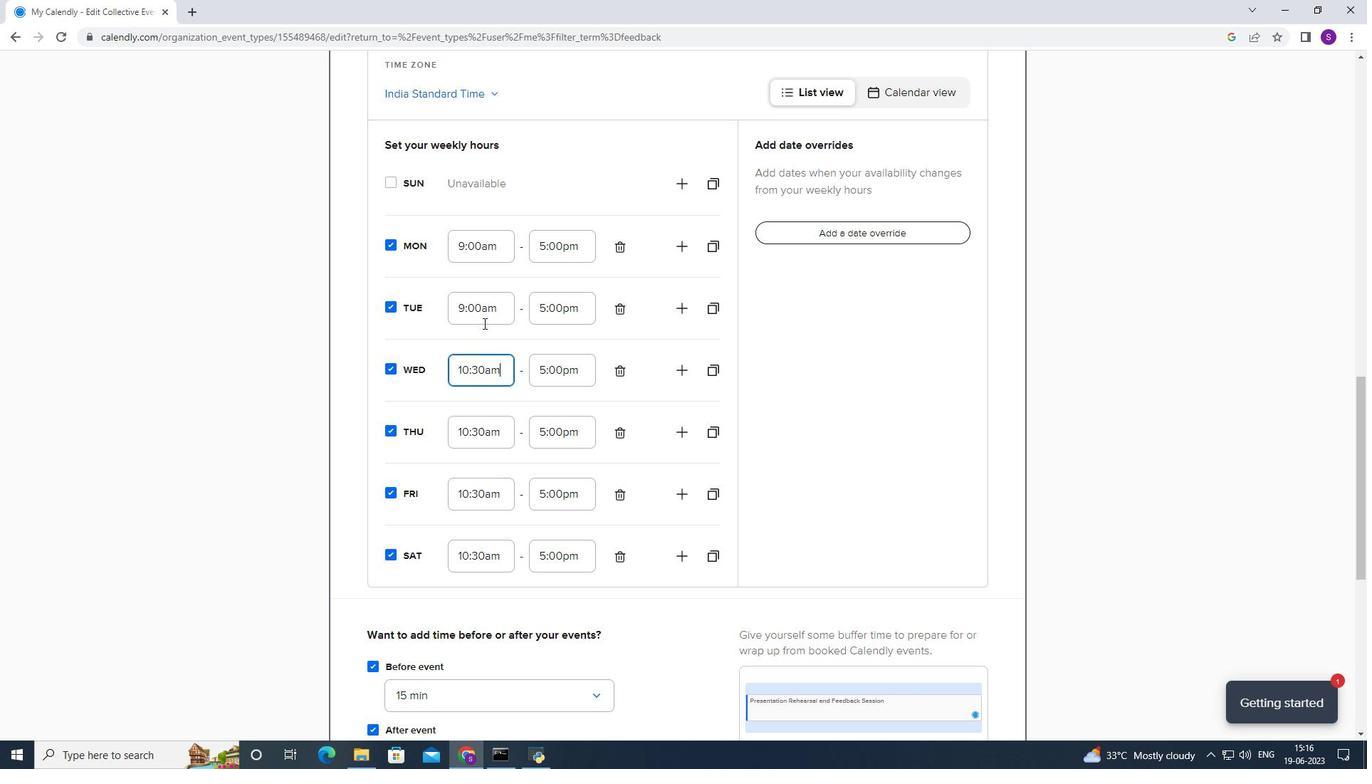 
Action: Mouse pressed left at (513, 304)
Screenshot: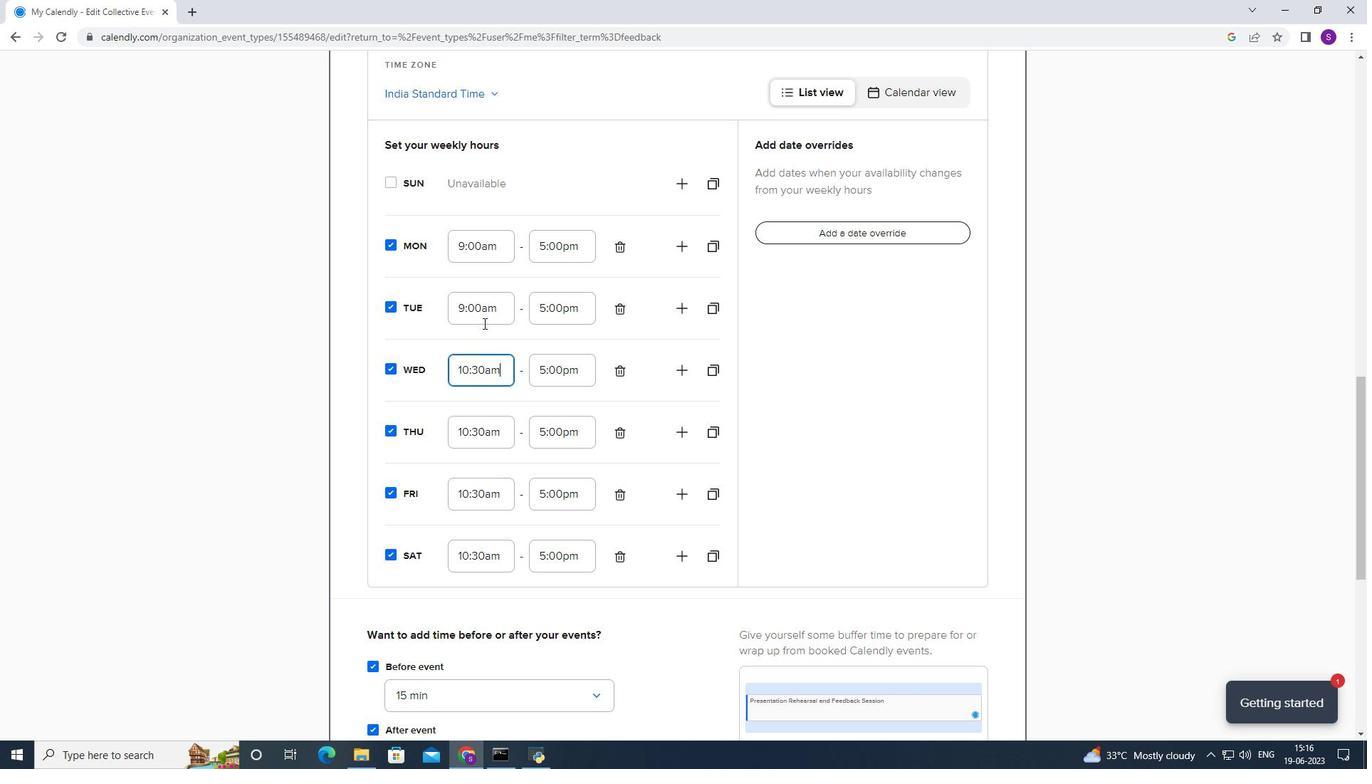 
Action: Mouse moved to (496, 381)
Screenshot: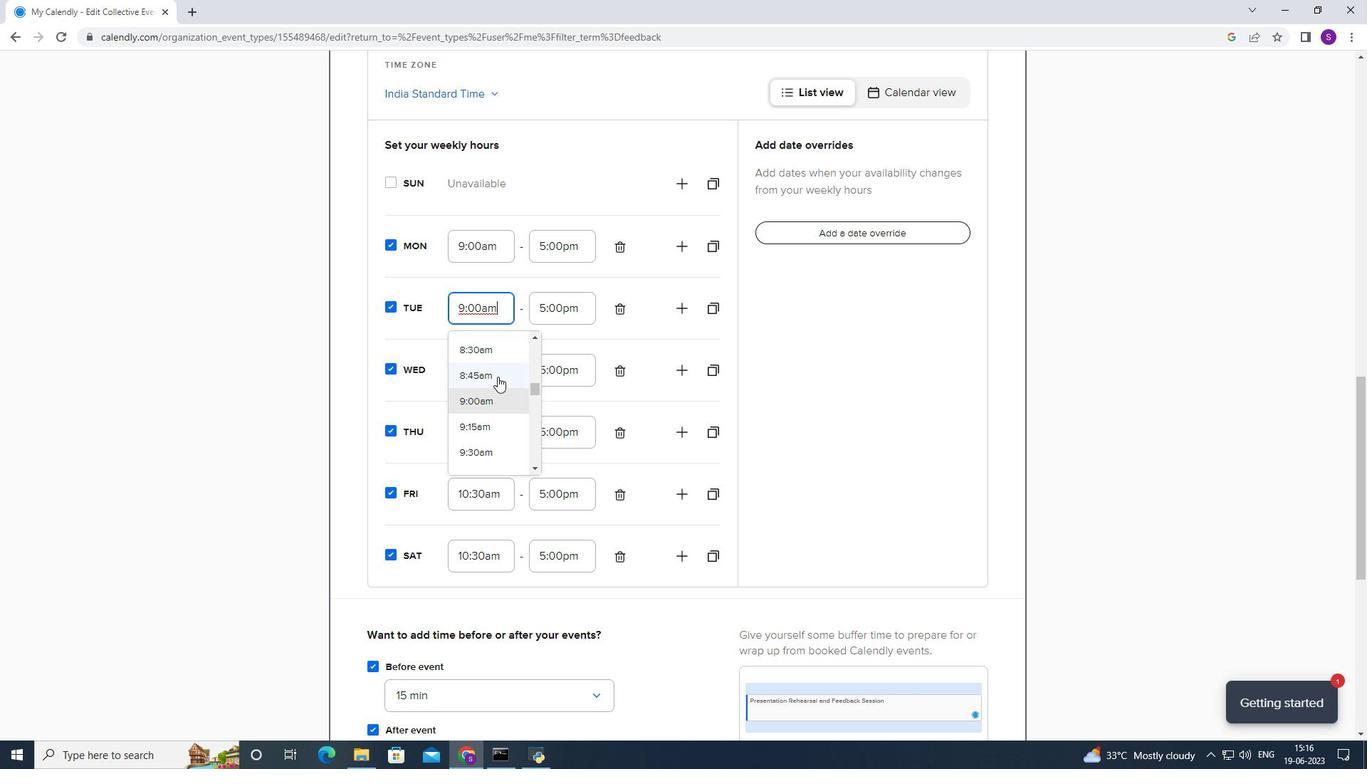 
Action: Mouse scrolled (496, 380) with delta (0, 0)
Screenshot: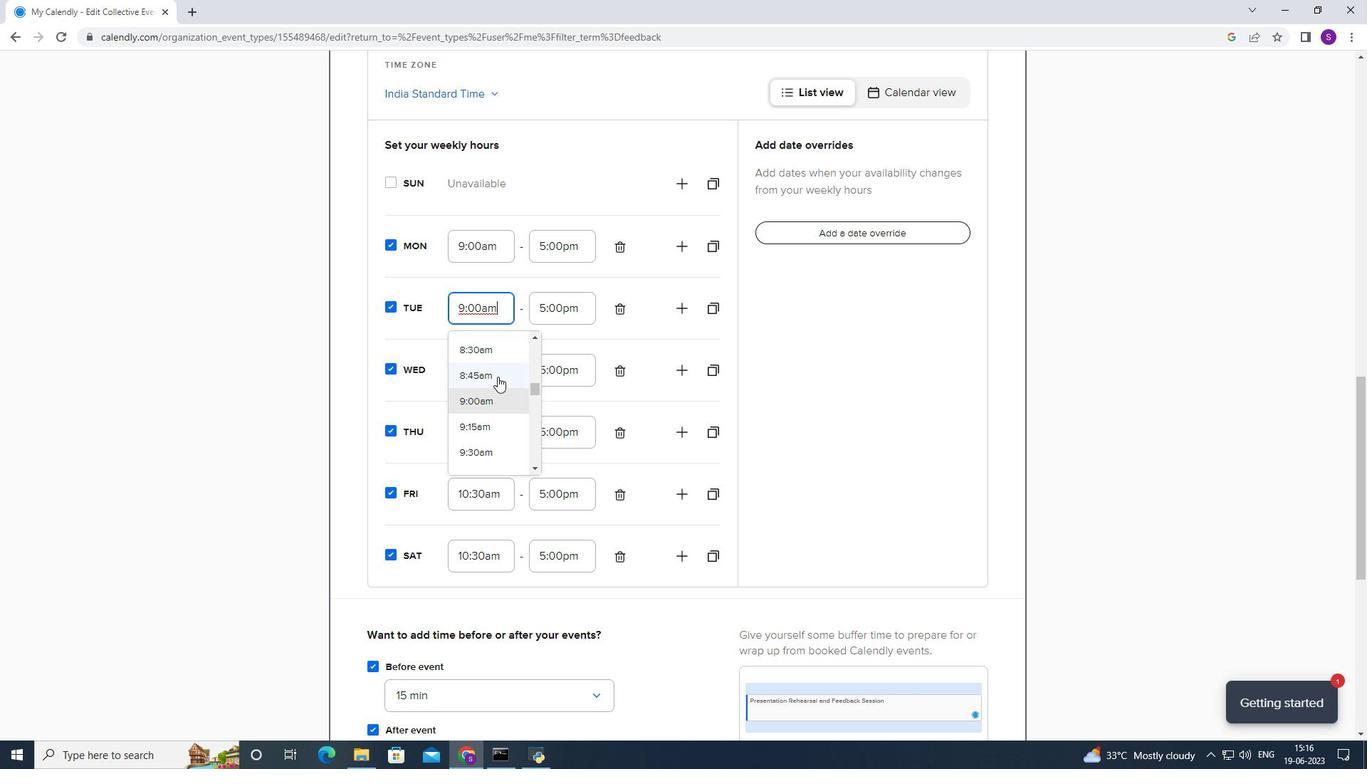 
Action: Mouse moved to (492, 393)
Screenshot: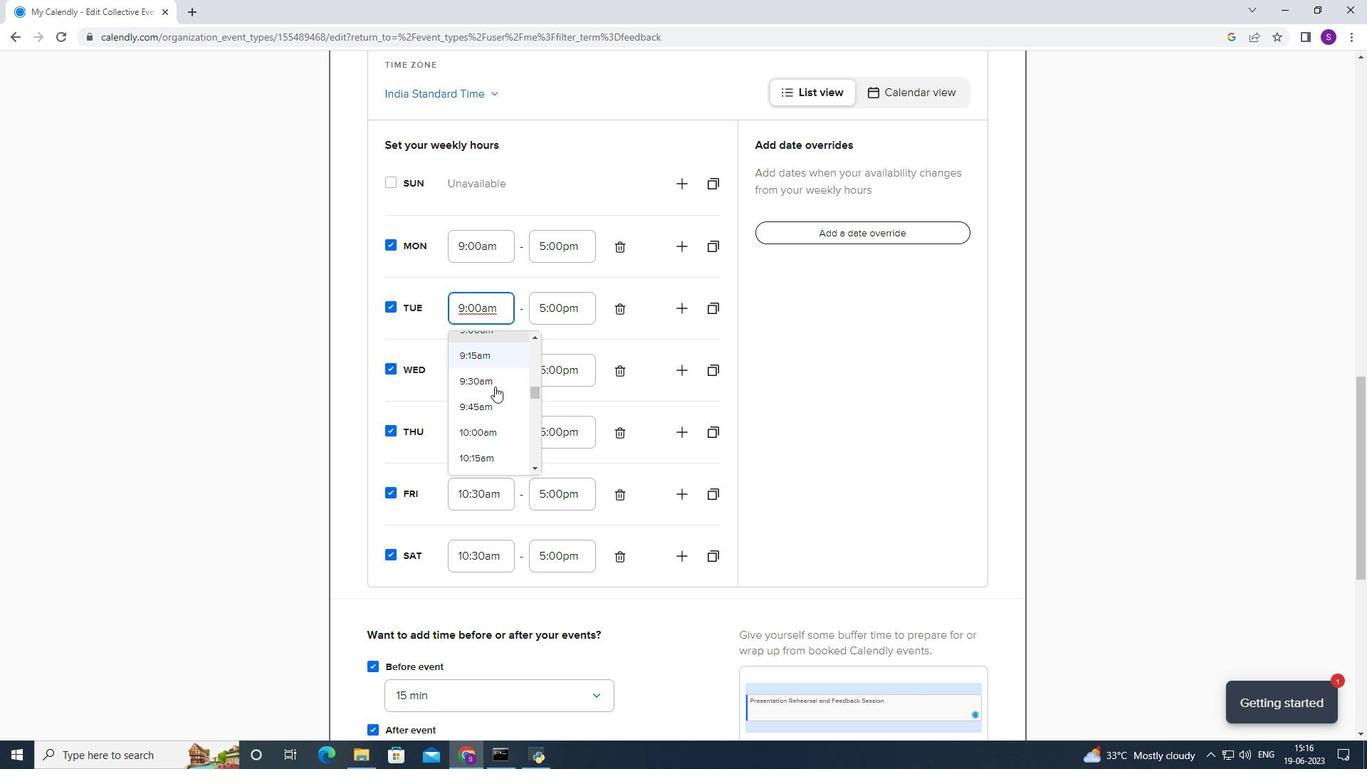 
Action: Mouse scrolled (492, 392) with delta (0, 0)
Screenshot: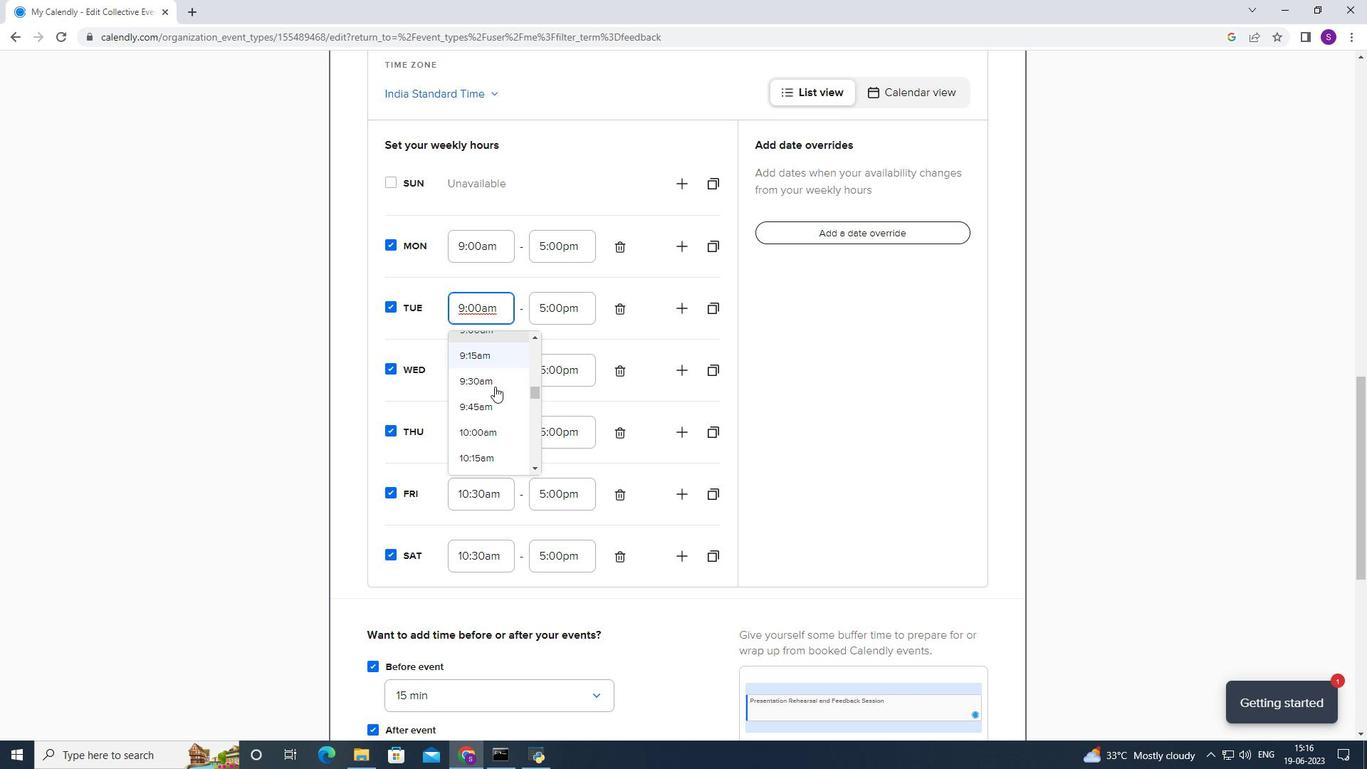 
Action: Mouse moved to (480, 415)
Screenshot: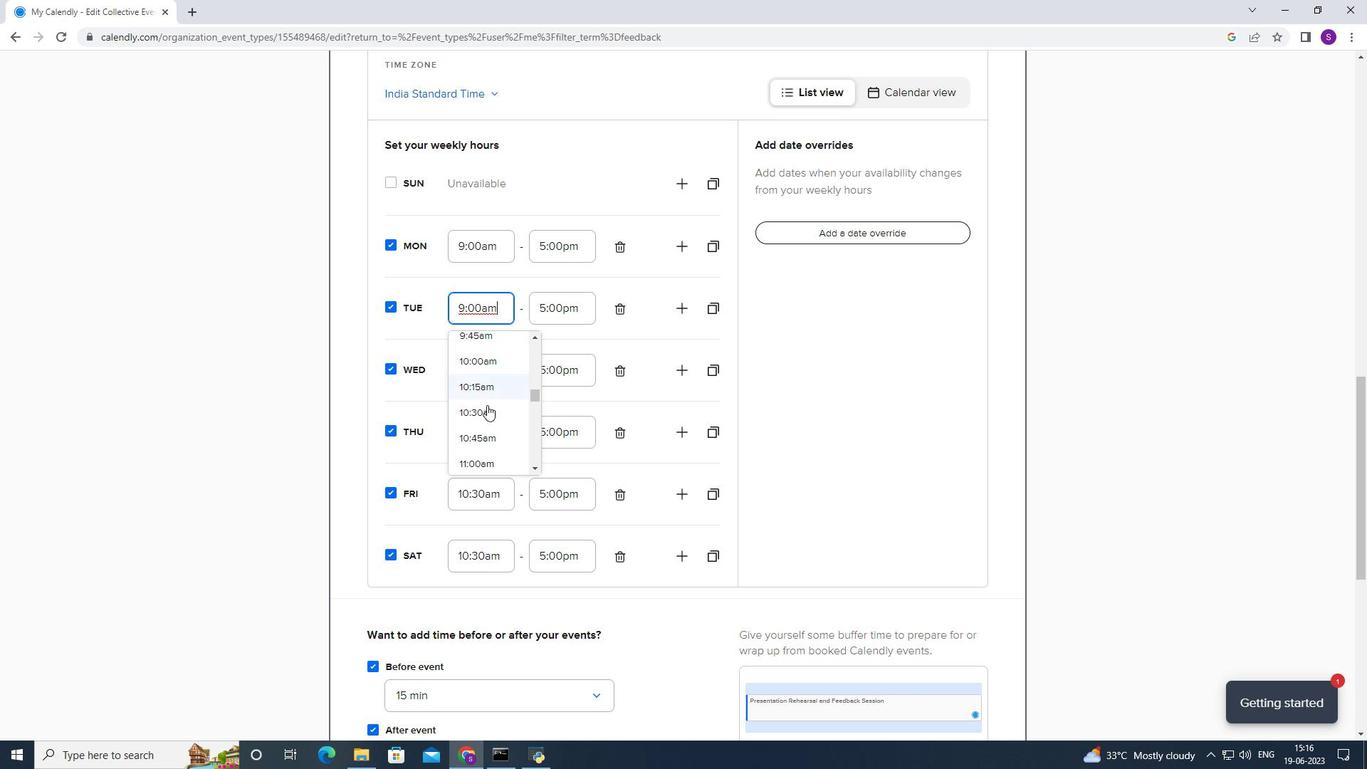 
Action: Mouse pressed left at (480, 415)
Screenshot: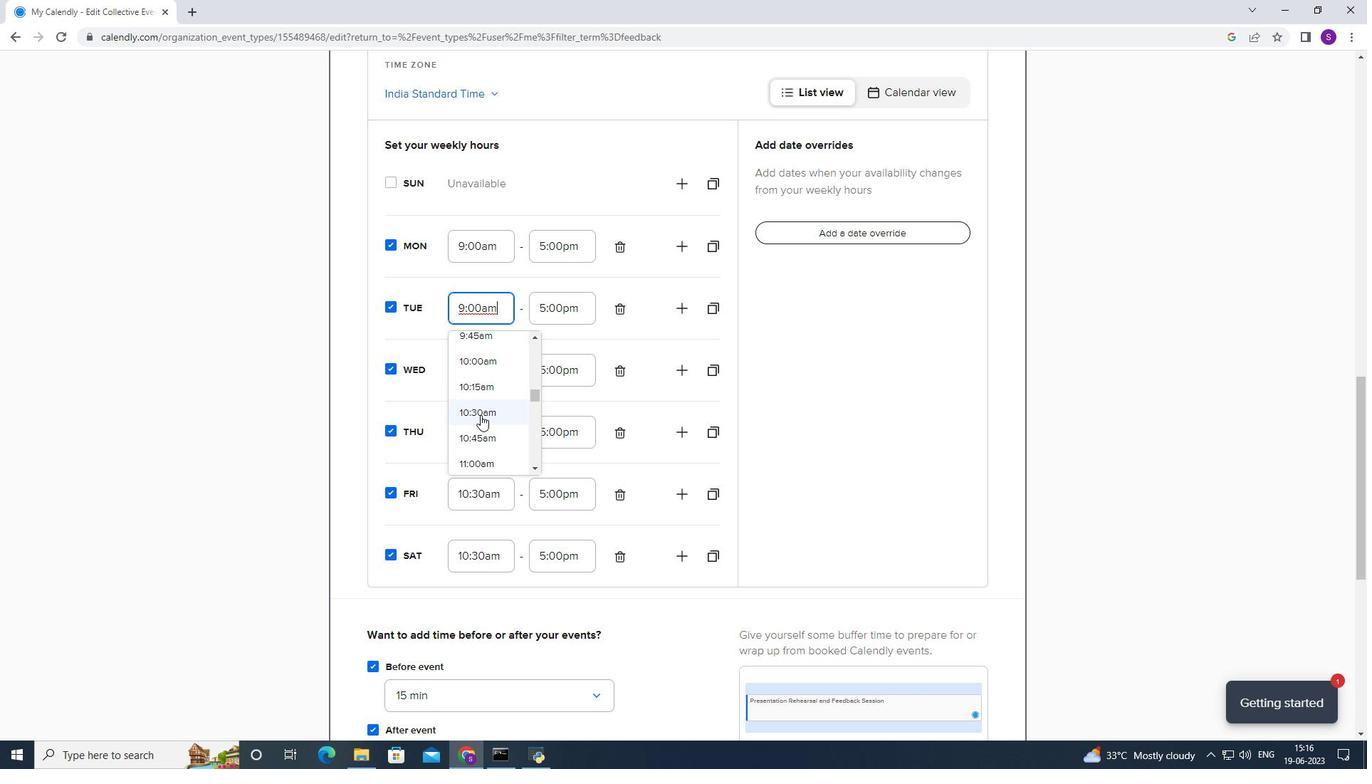
Action: Mouse moved to (494, 262)
Screenshot: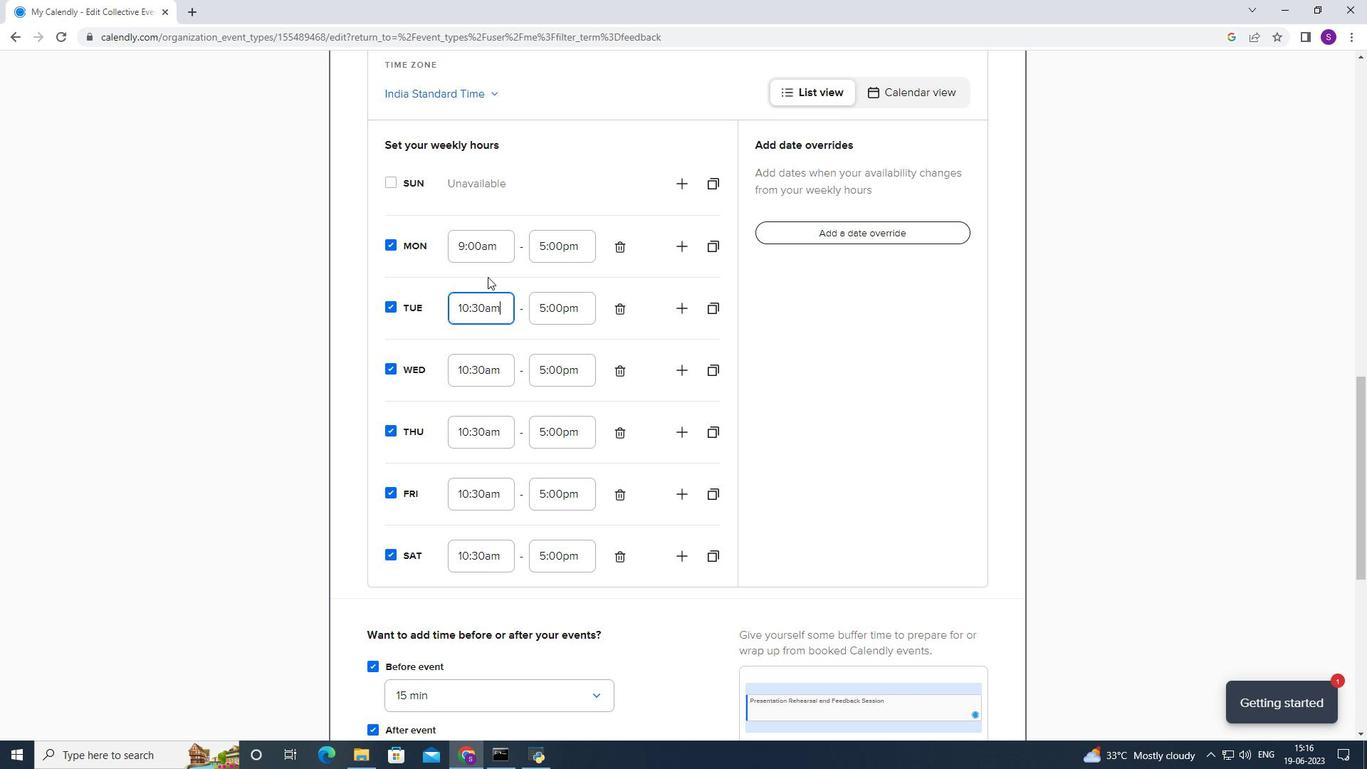 
Action: Mouse pressed left at (494, 262)
Screenshot: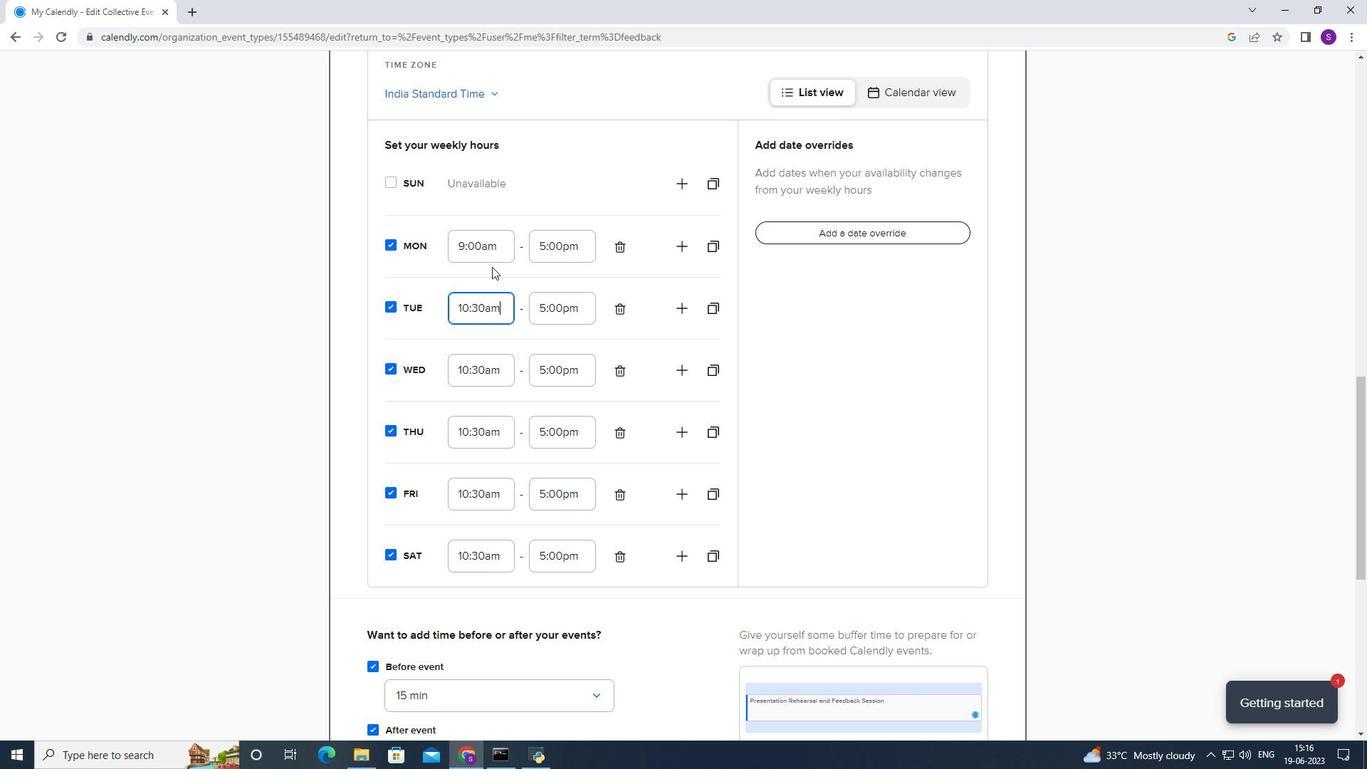 
Action: Mouse moved to (492, 329)
Screenshot: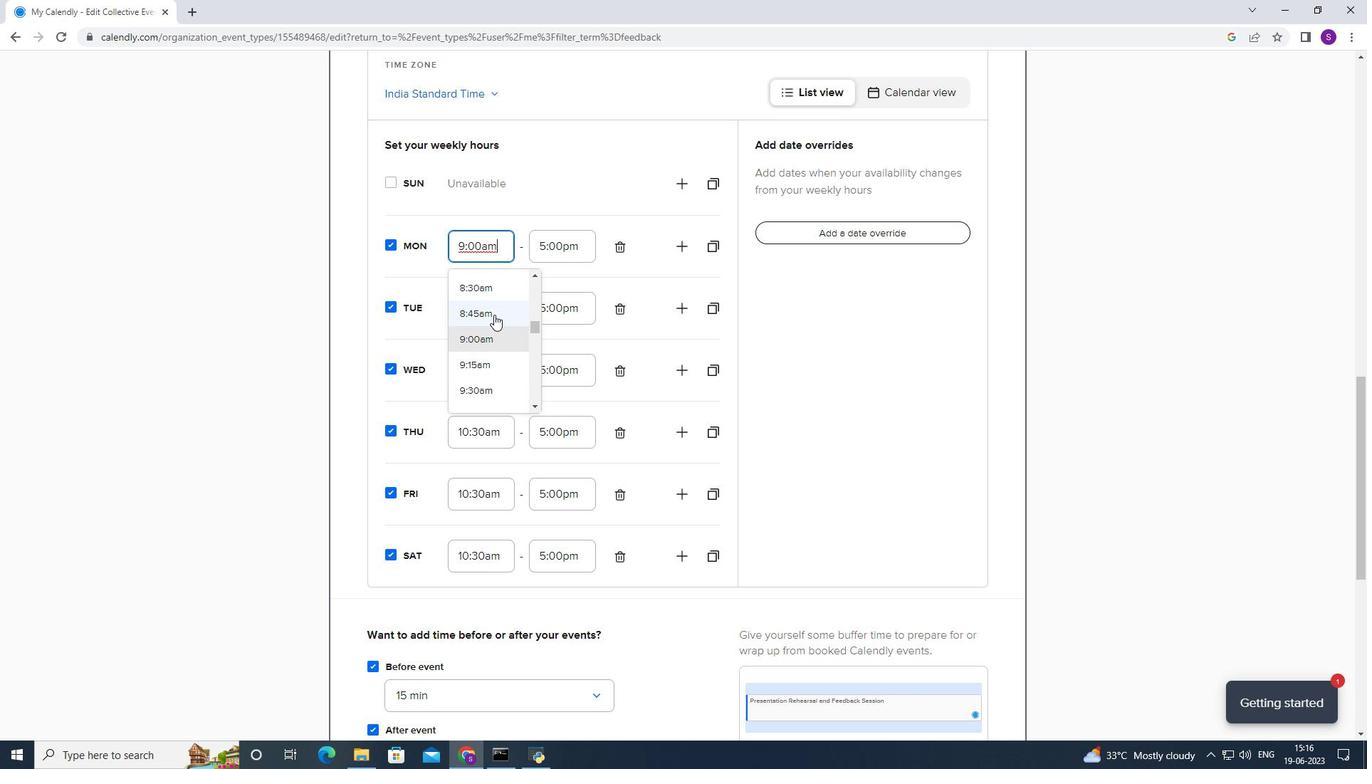
Action: Mouse scrolled (492, 329) with delta (0, 0)
Screenshot: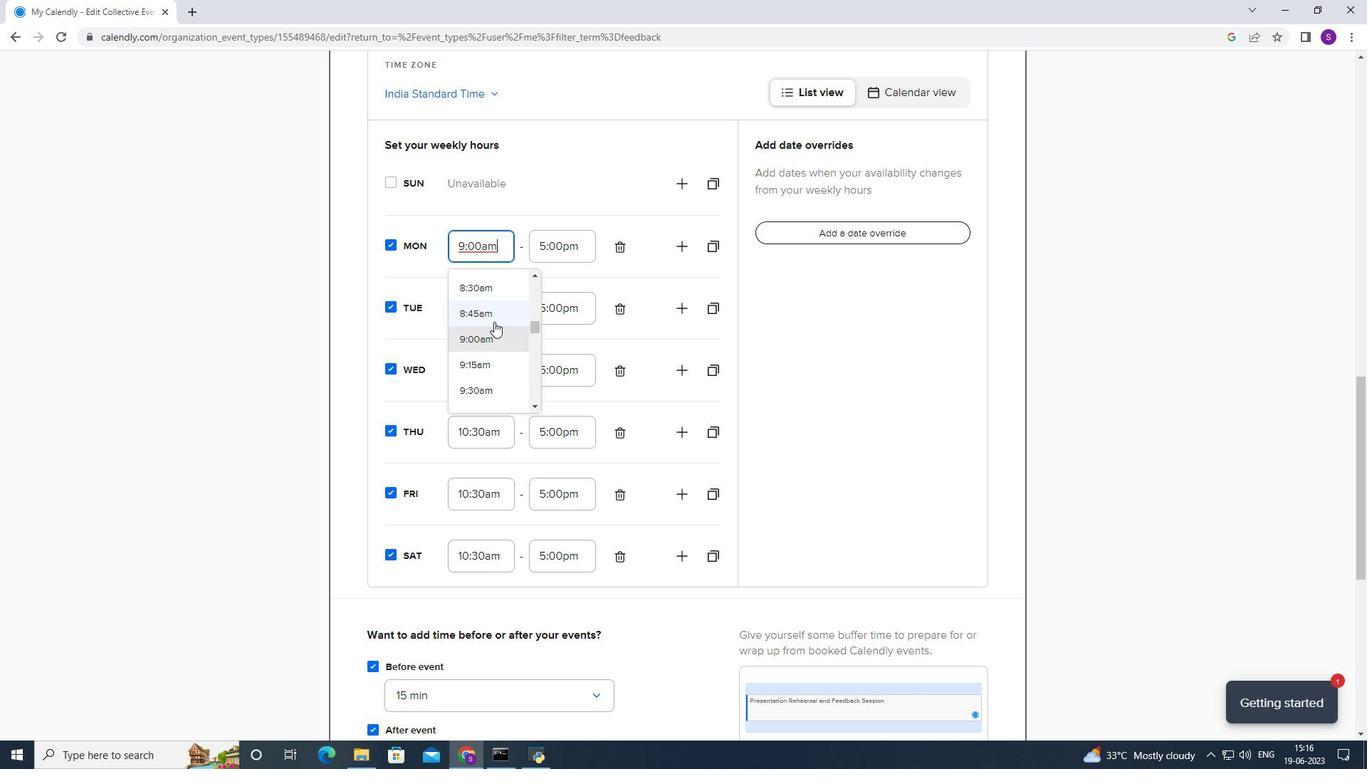 
Action: Mouse scrolled (492, 329) with delta (0, 0)
Screenshot: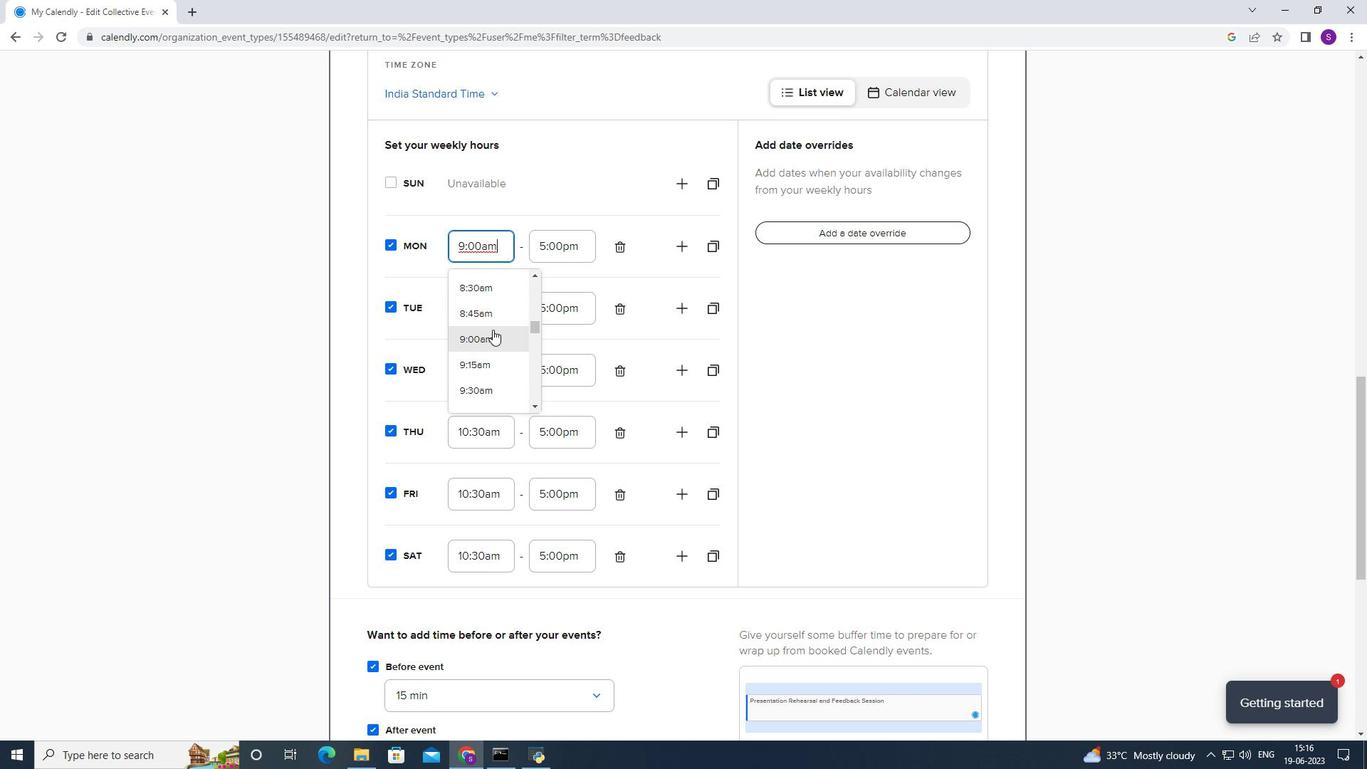 
Action: Mouse moved to (479, 348)
Screenshot: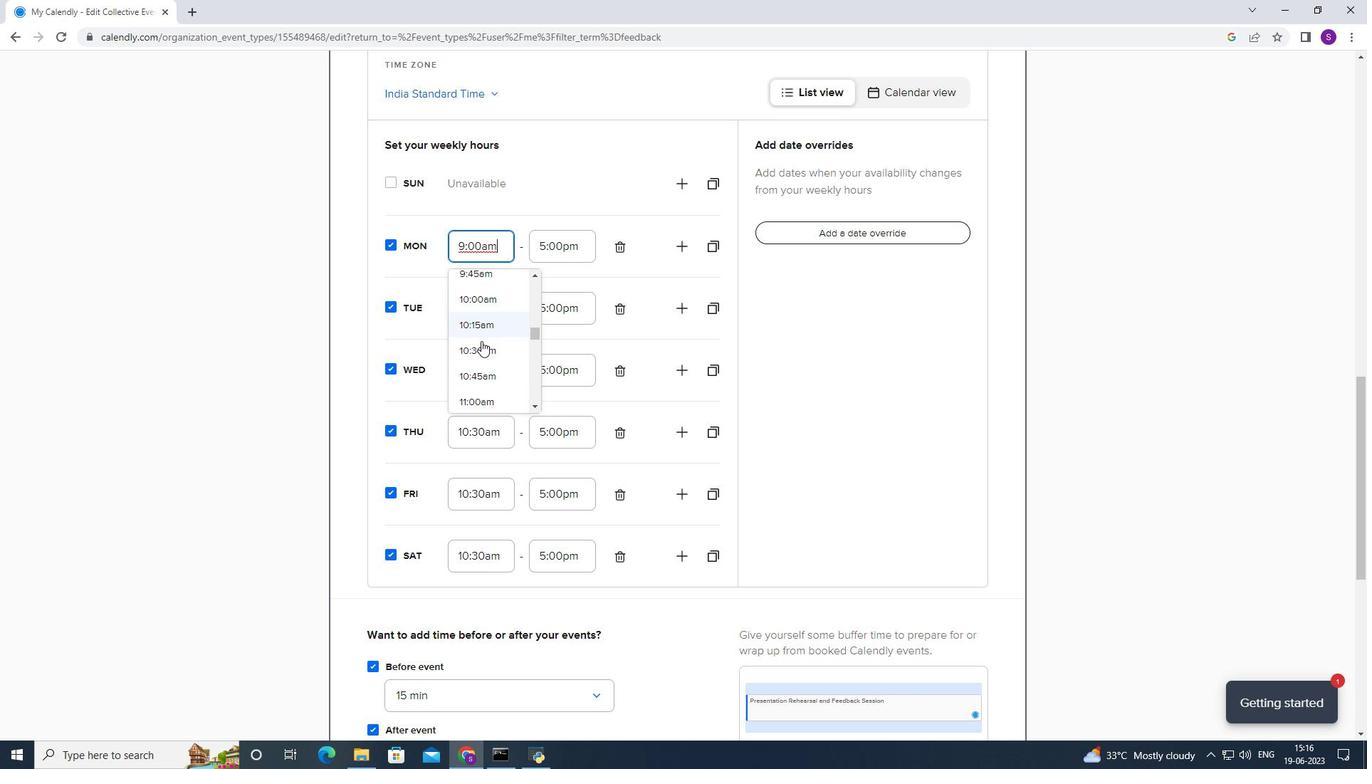 
Action: Mouse pressed left at (479, 348)
Screenshot: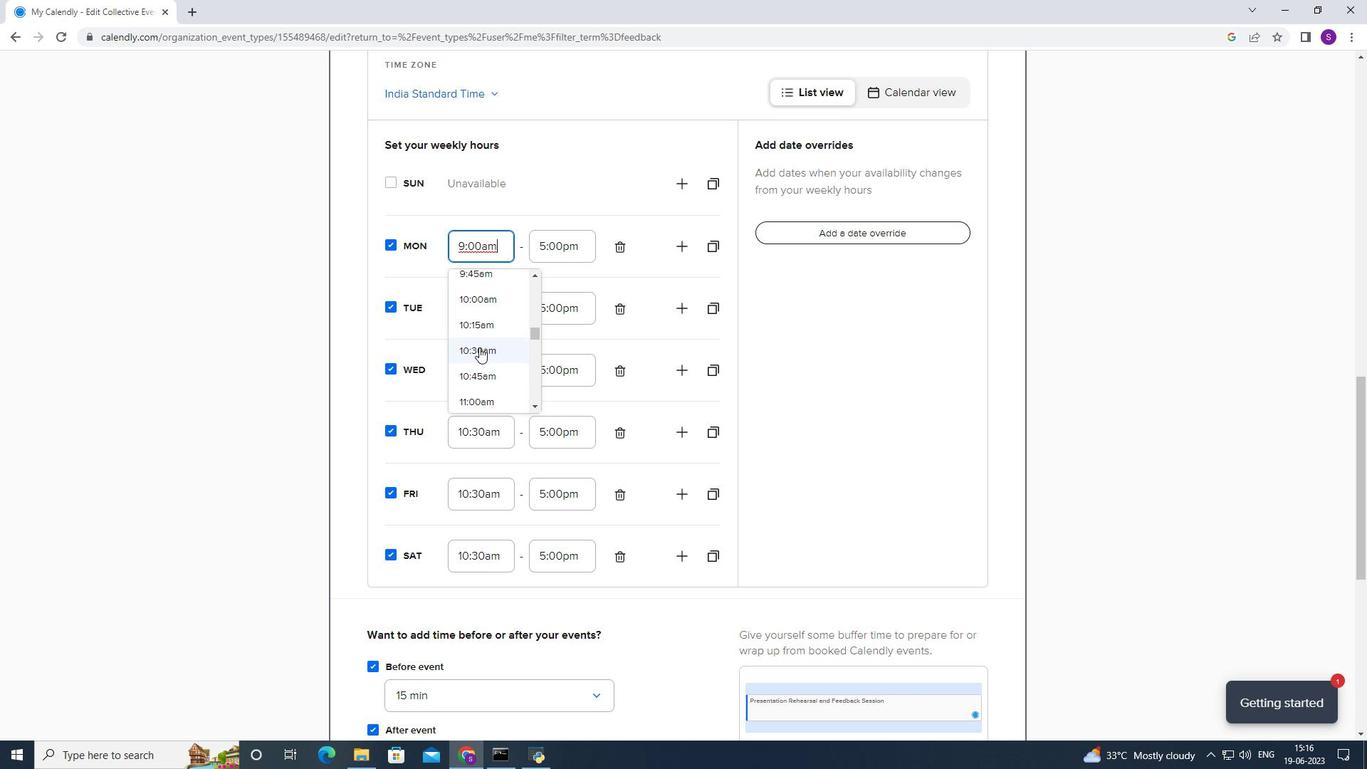 
Action: Mouse moved to (572, 249)
Screenshot: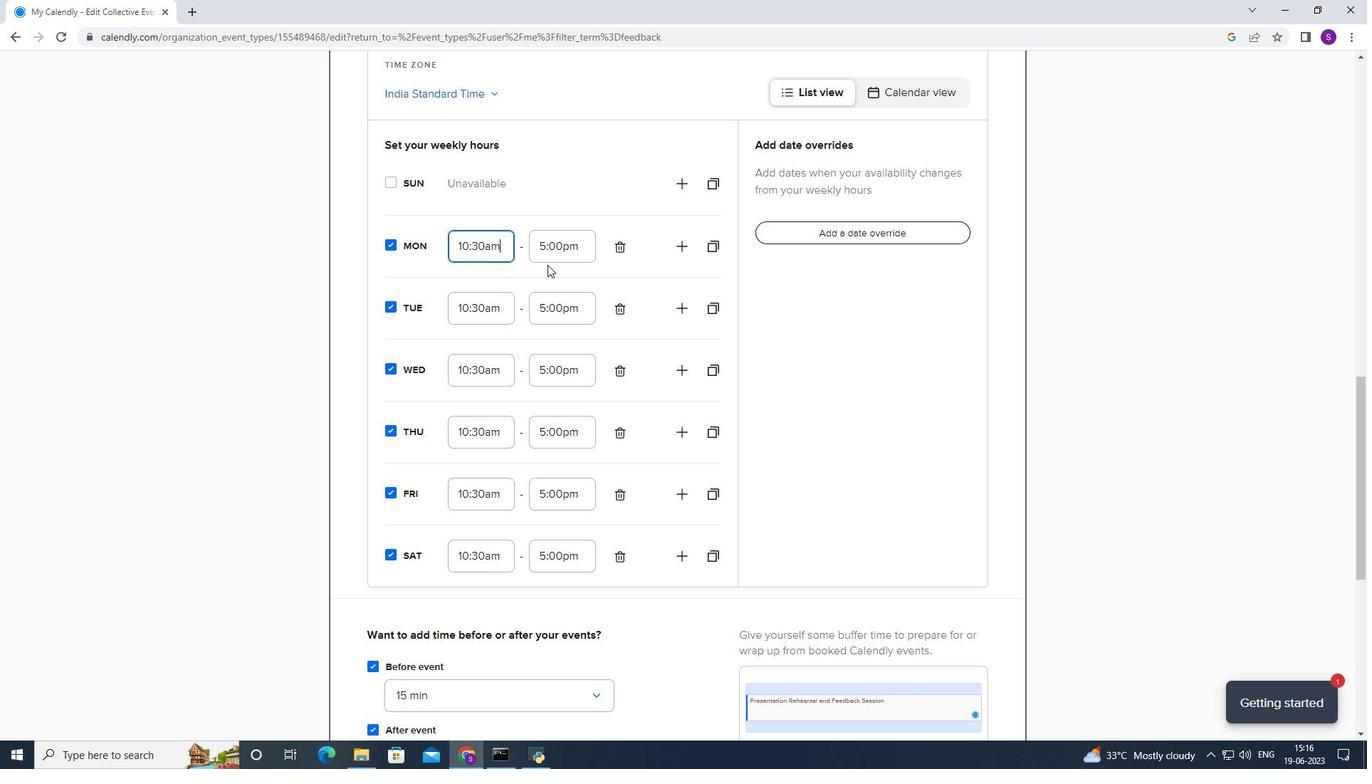
Action: Mouse pressed left at (572, 249)
Screenshot: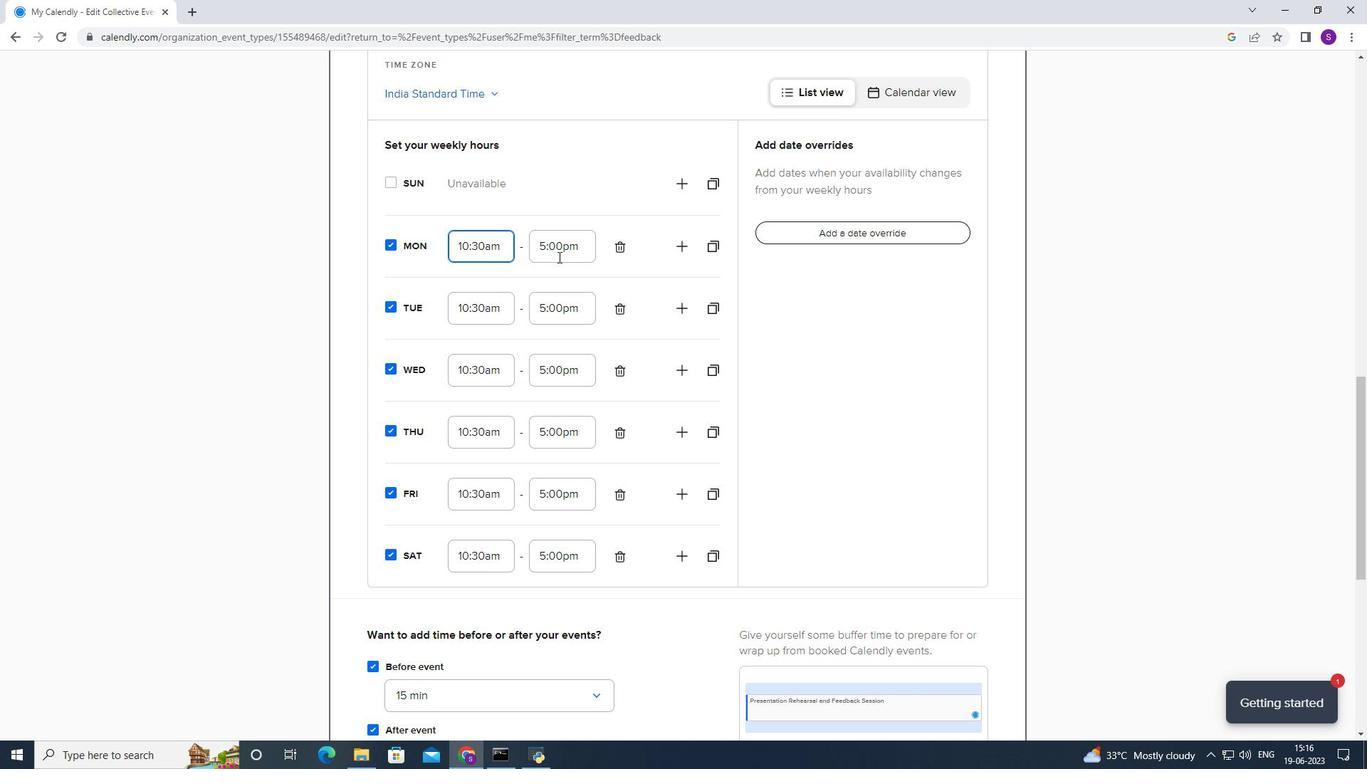 
Action: Mouse moved to (557, 335)
Screenshot: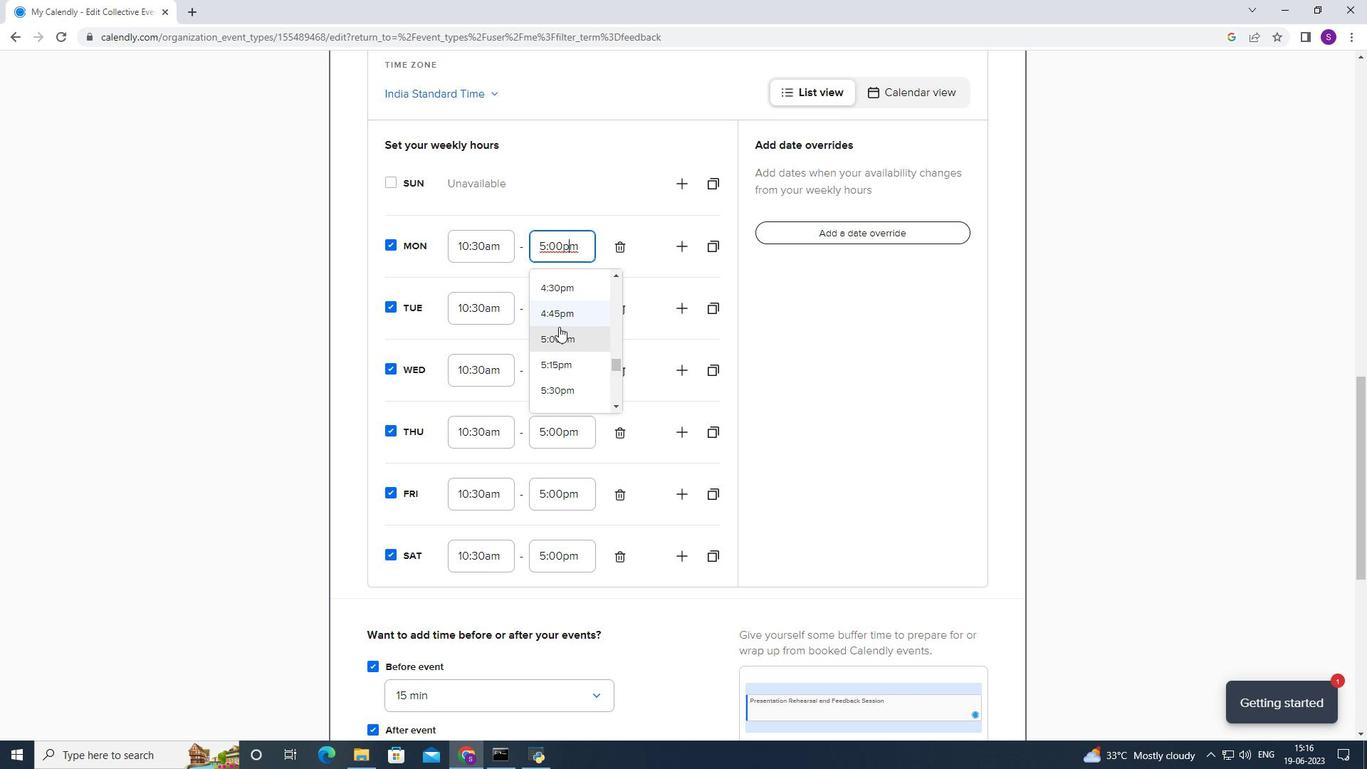 
Action: Mouse scrolled (557, 334) with delta (0, 0)
Screenshot: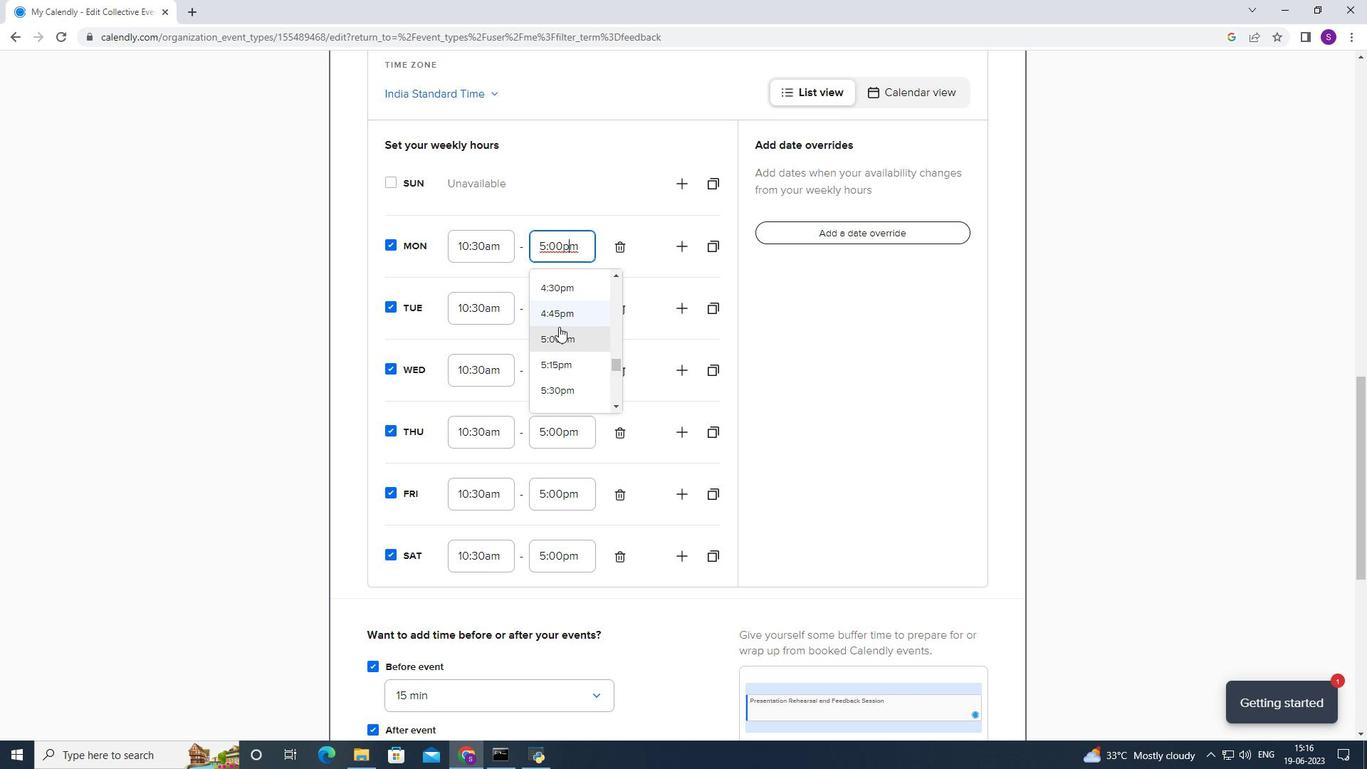 
Action: Mouse moved to (554, 364)
Screenshot: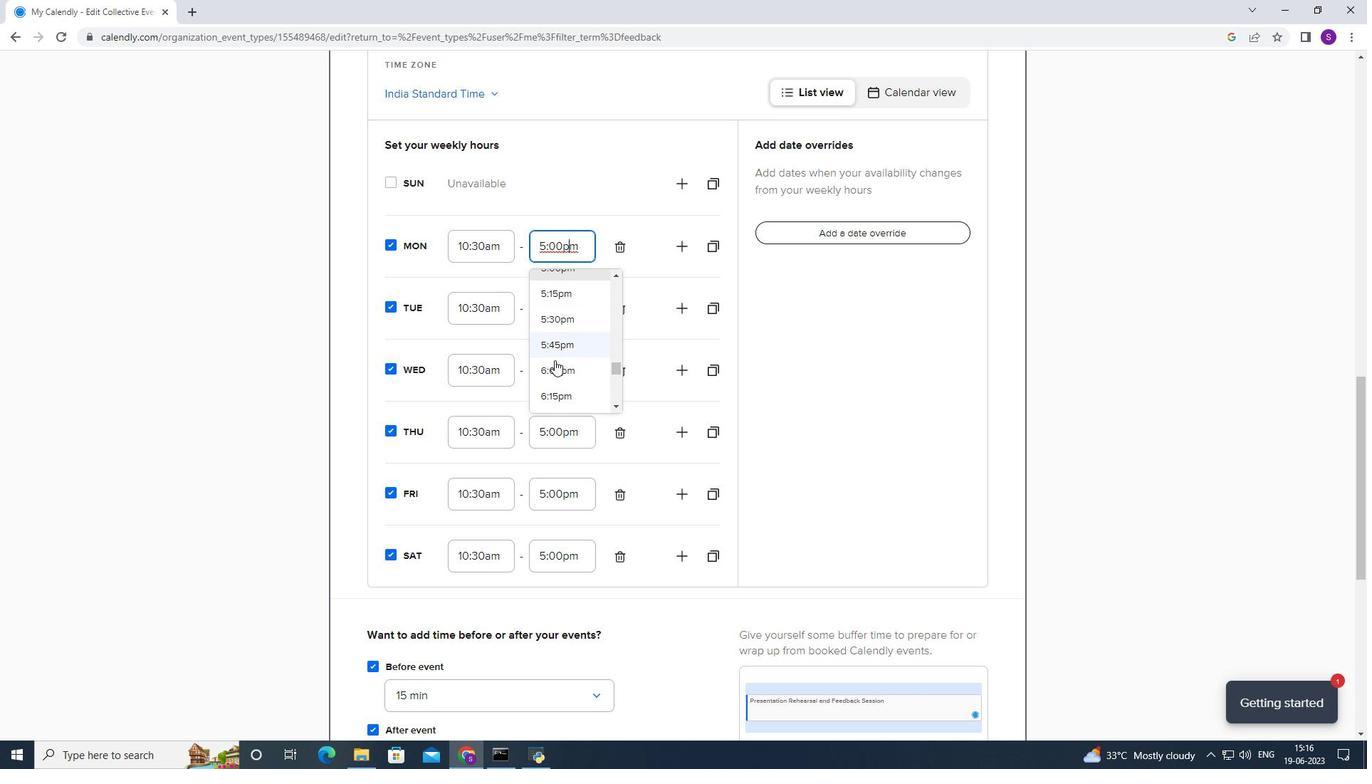 
Action: Mouse pressed left at (554, 364)
Screenshot: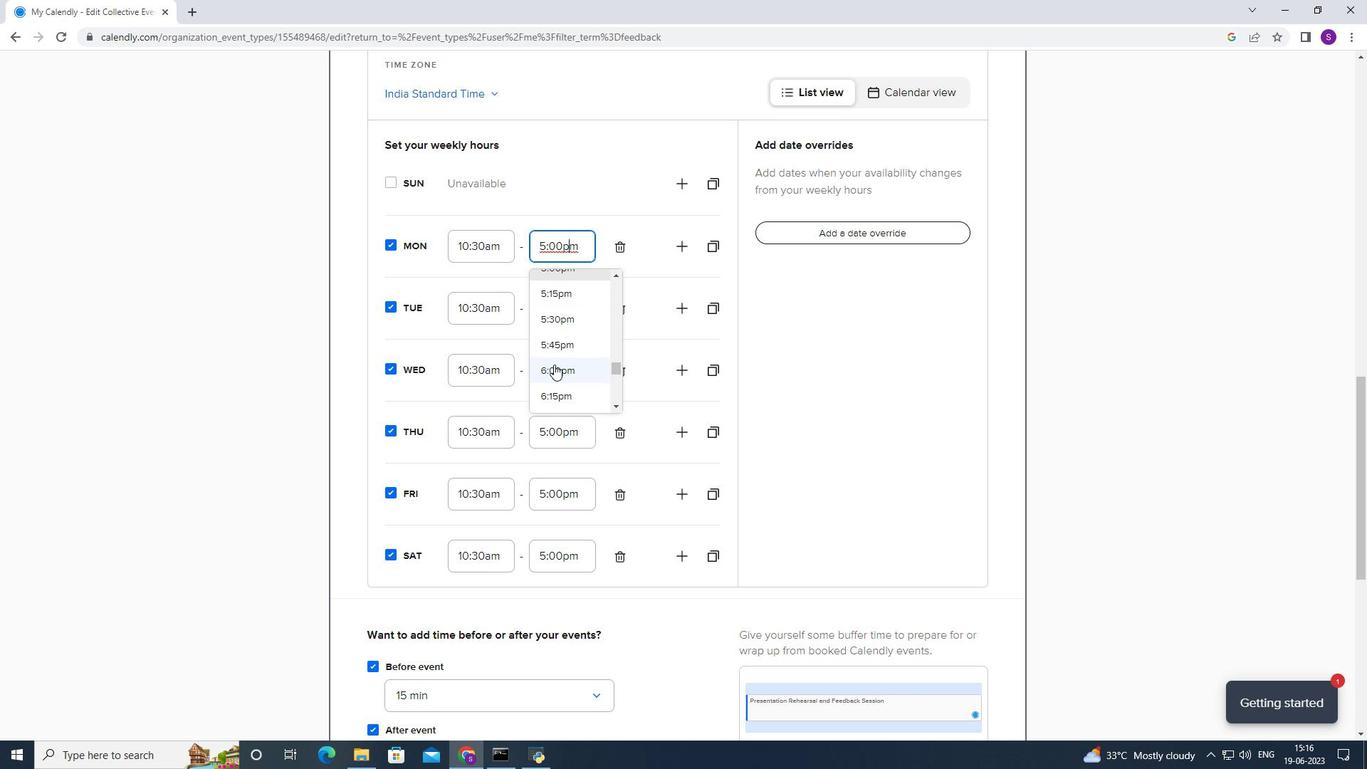 
Action: Mouse moved to (565, 315)
Screenshot: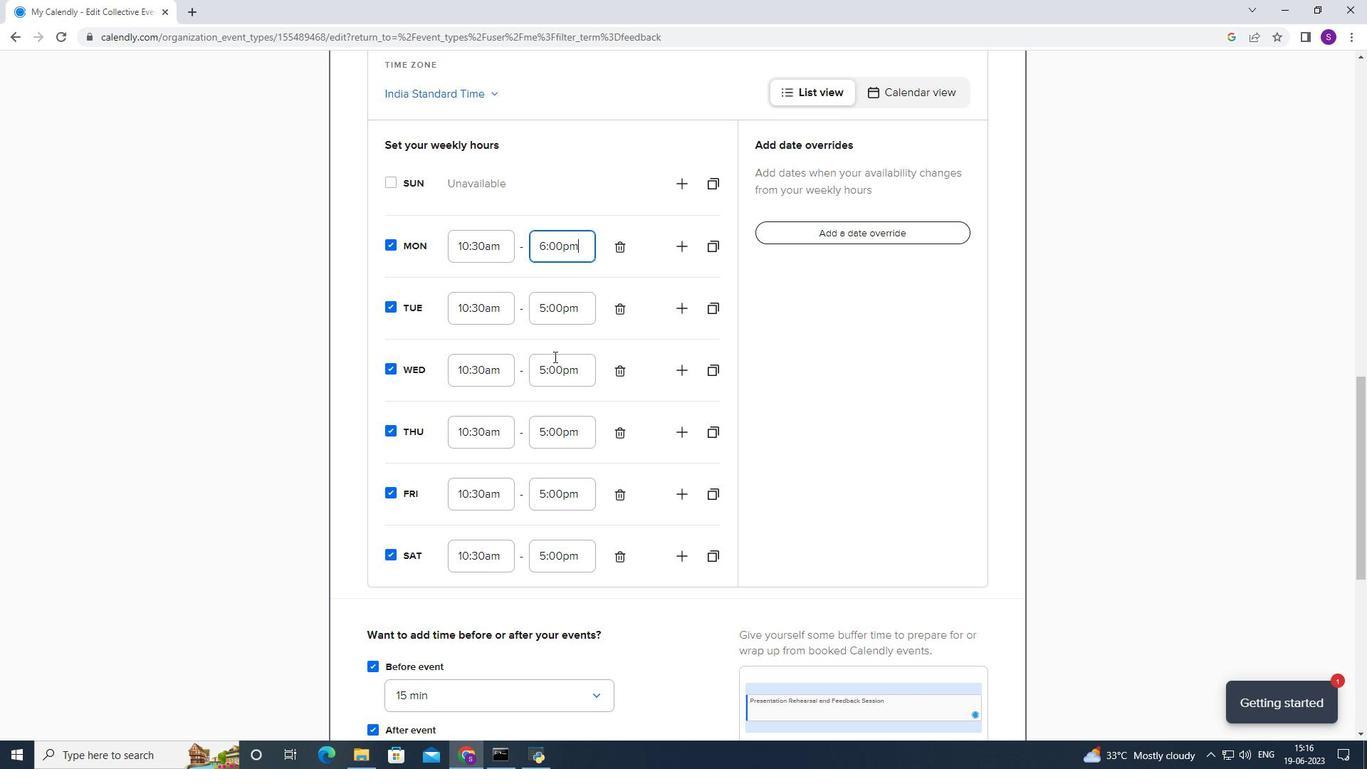 
Action: Mouse pressed left at (565, 315)
Screenshot: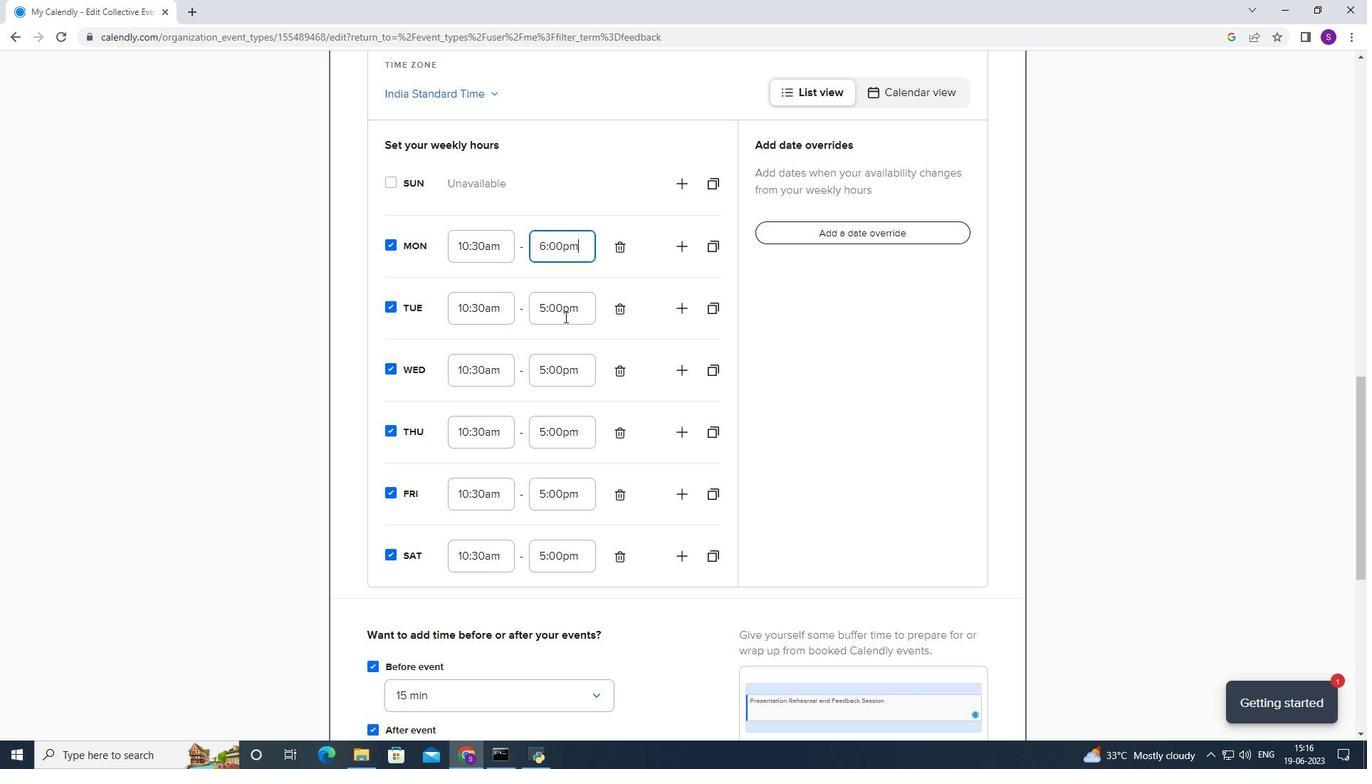 
Action: Mouse moved to (565, 349)
Screenshot: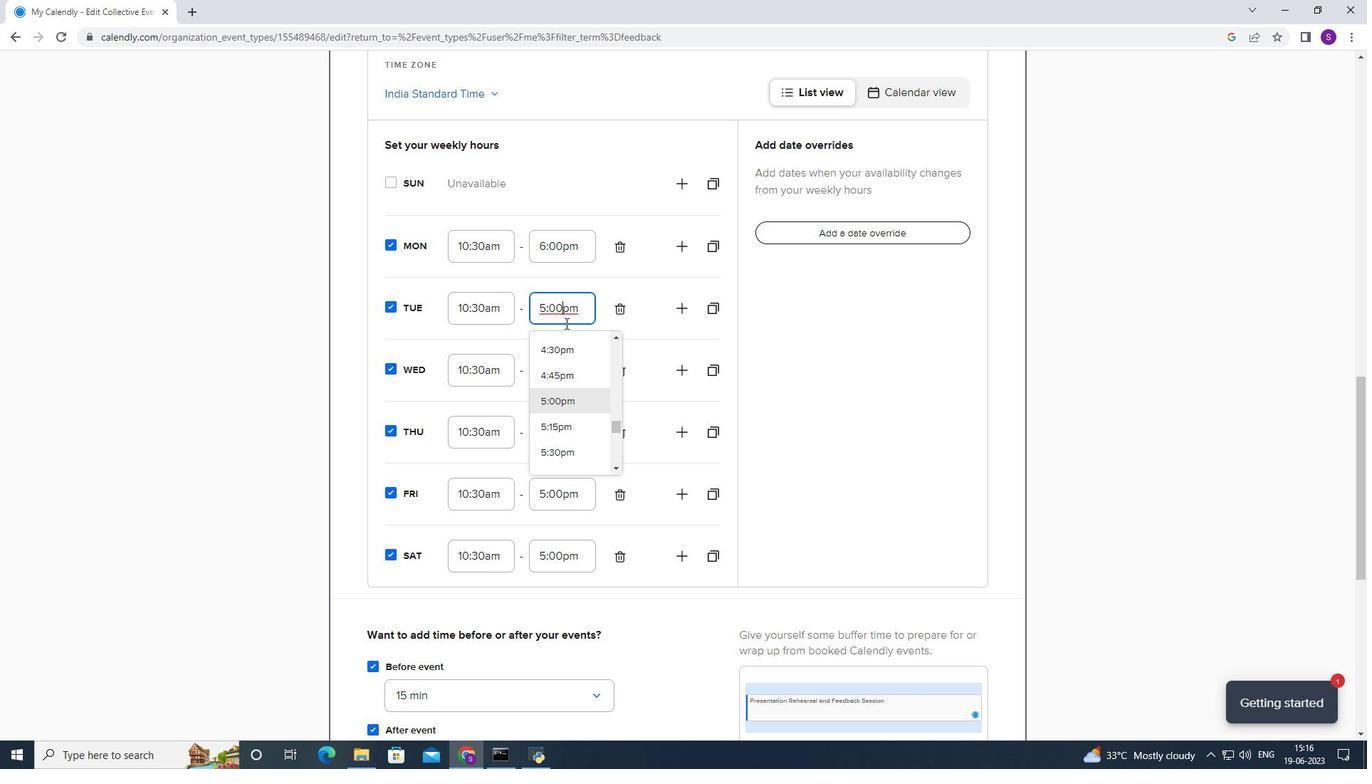 
Action: Mouse scrolled (565, 348) with delta (0, 0)
Screenshot: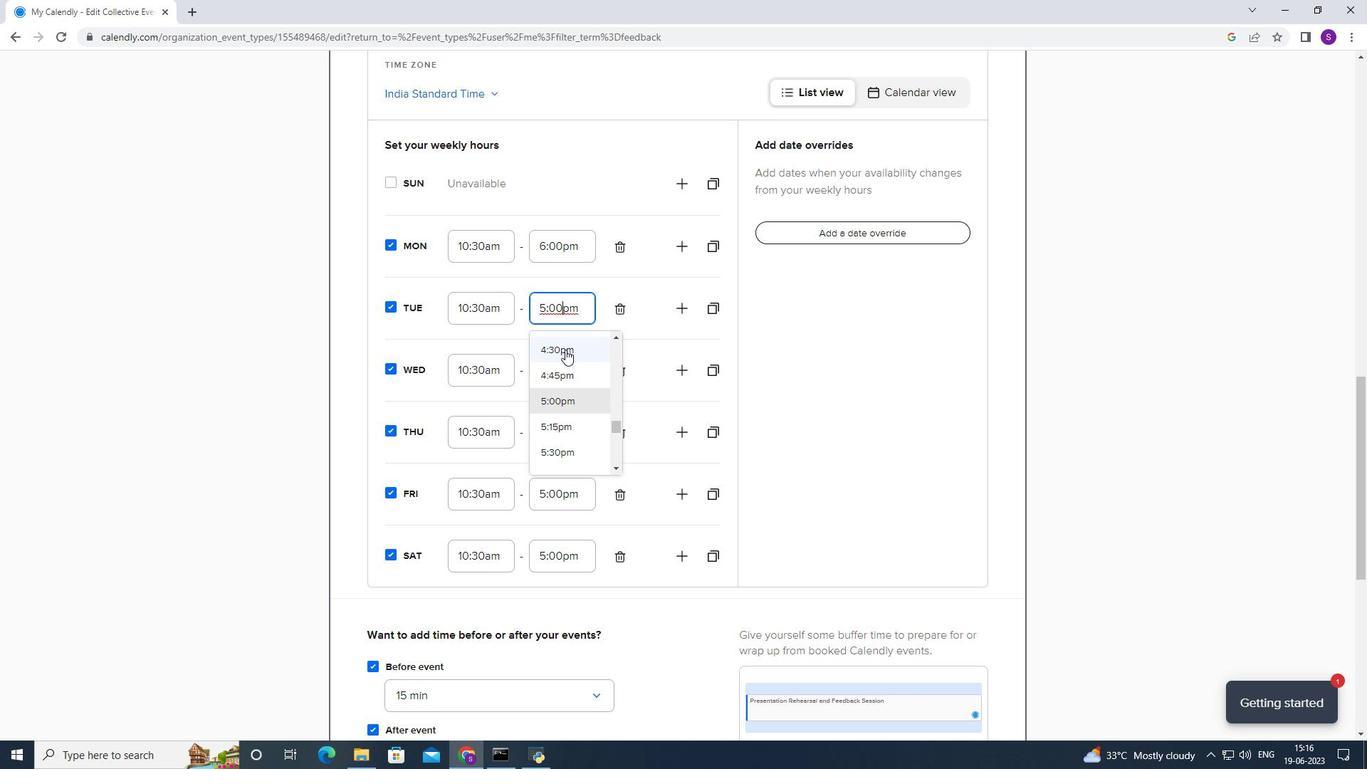 
Action: Mouse moved to (564, 358)
Screenshot: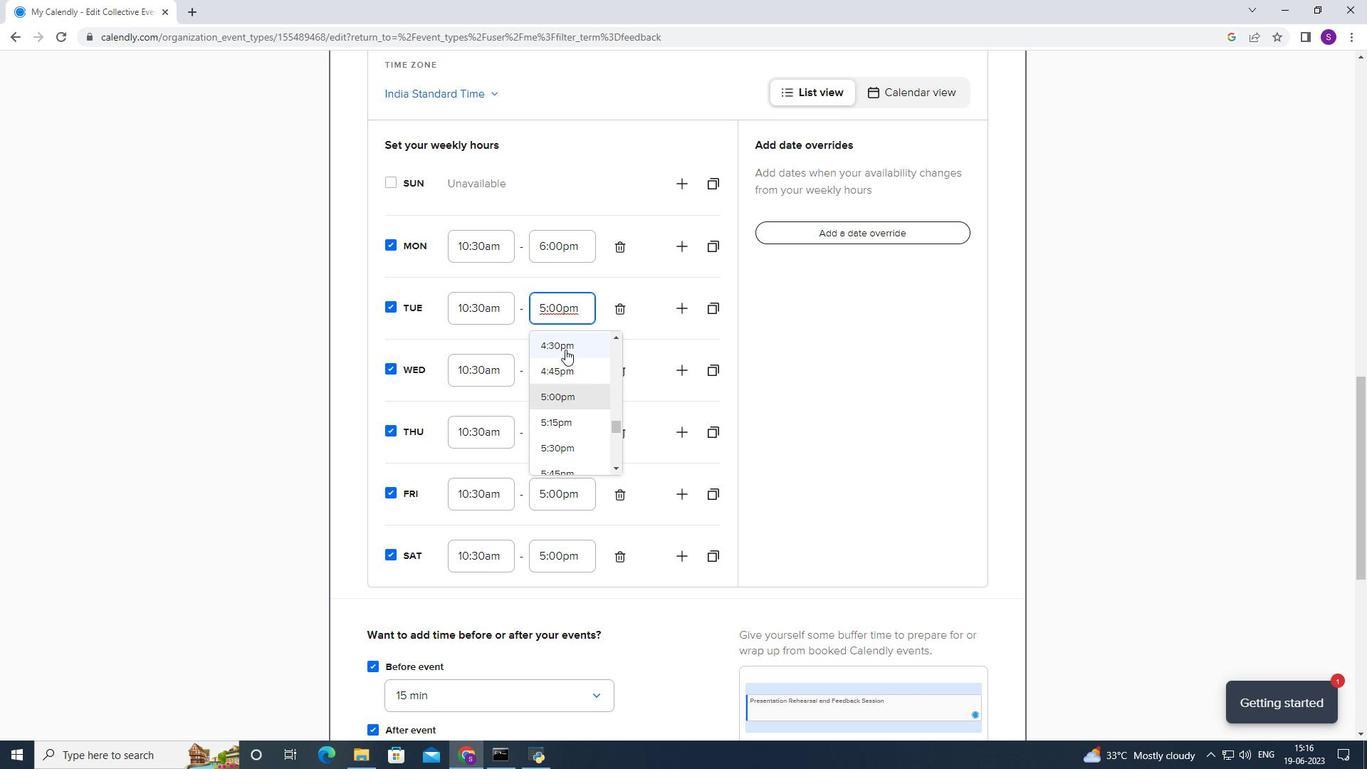 
Action: Mouse scrolled (564, 357) with delta (0, 0)
Screenshot: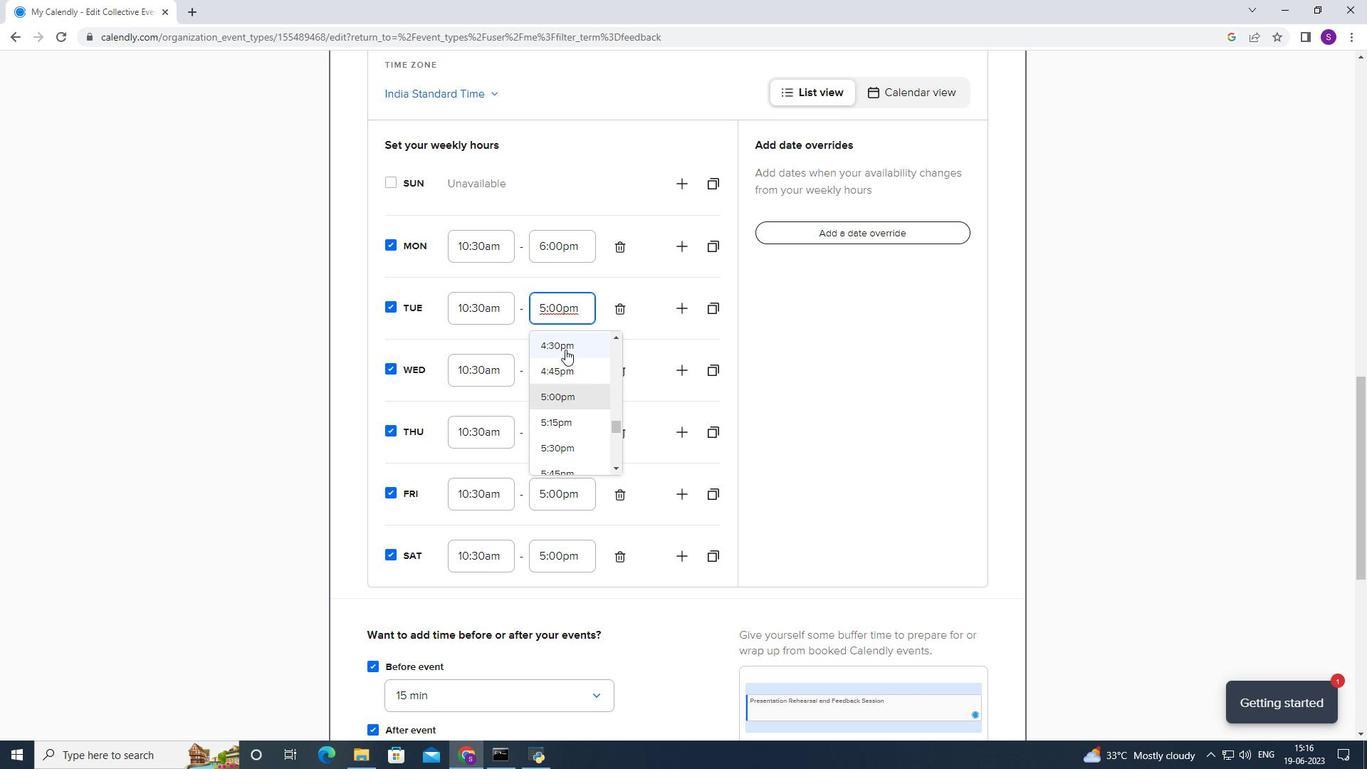 
Action: Mouse moved to (565, 367)
Screenshot: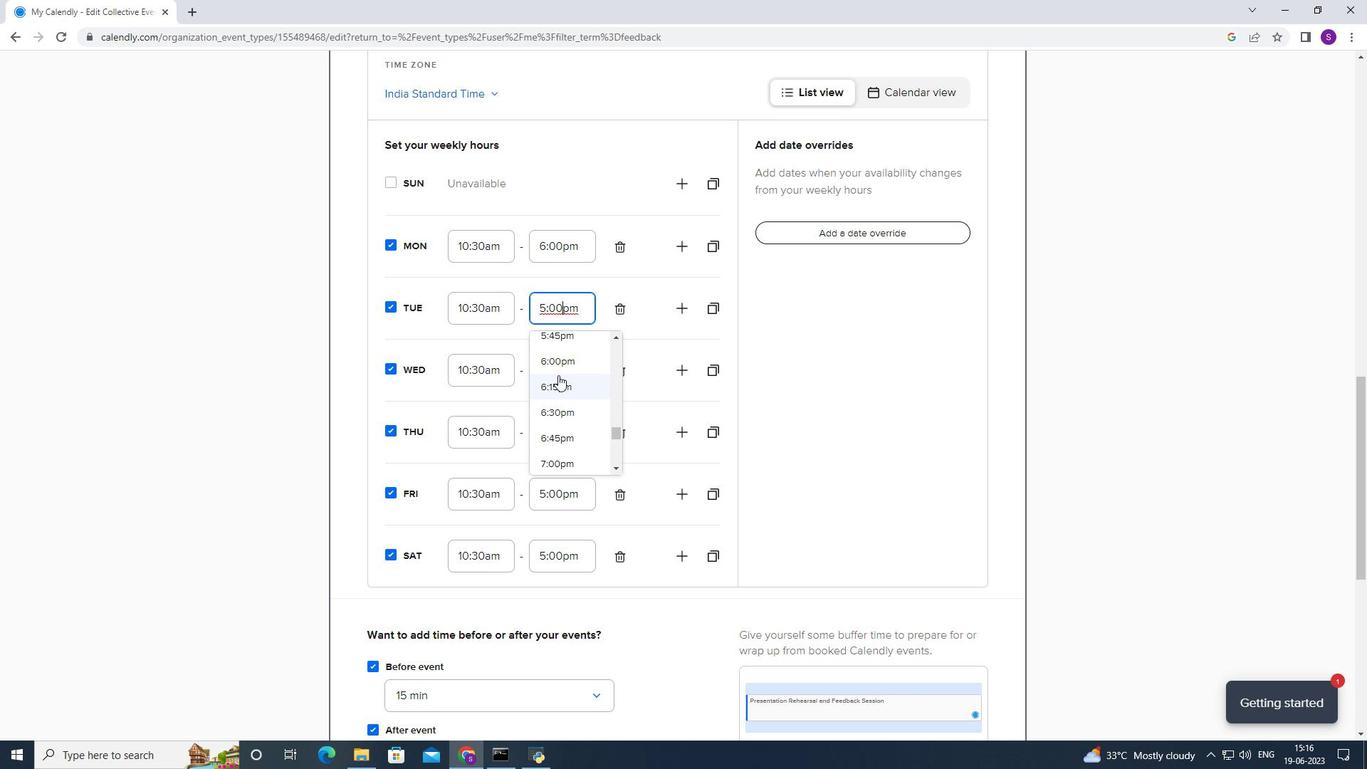 
Action: Mouse pressed left at (565, 367)
Screenshot: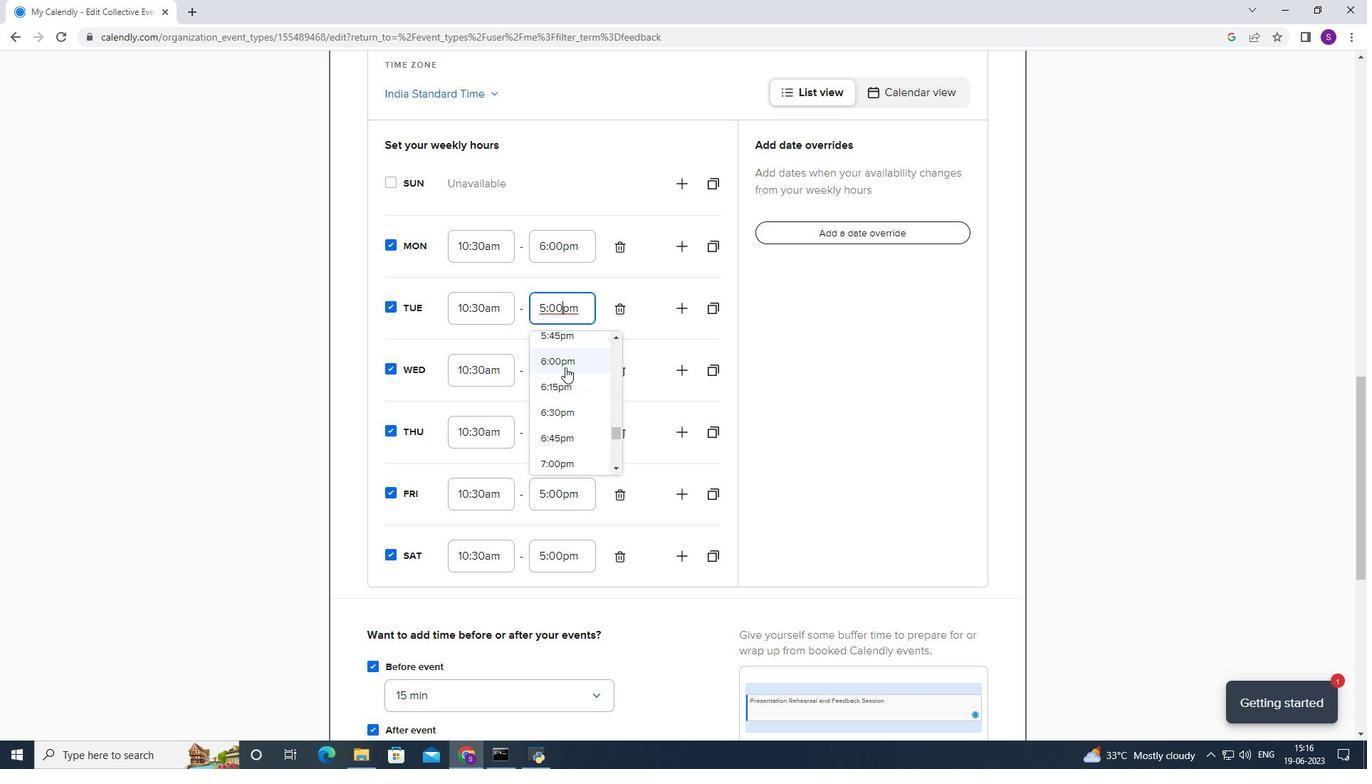 
Action: Mouse moved to (565, 362)
Screenshot: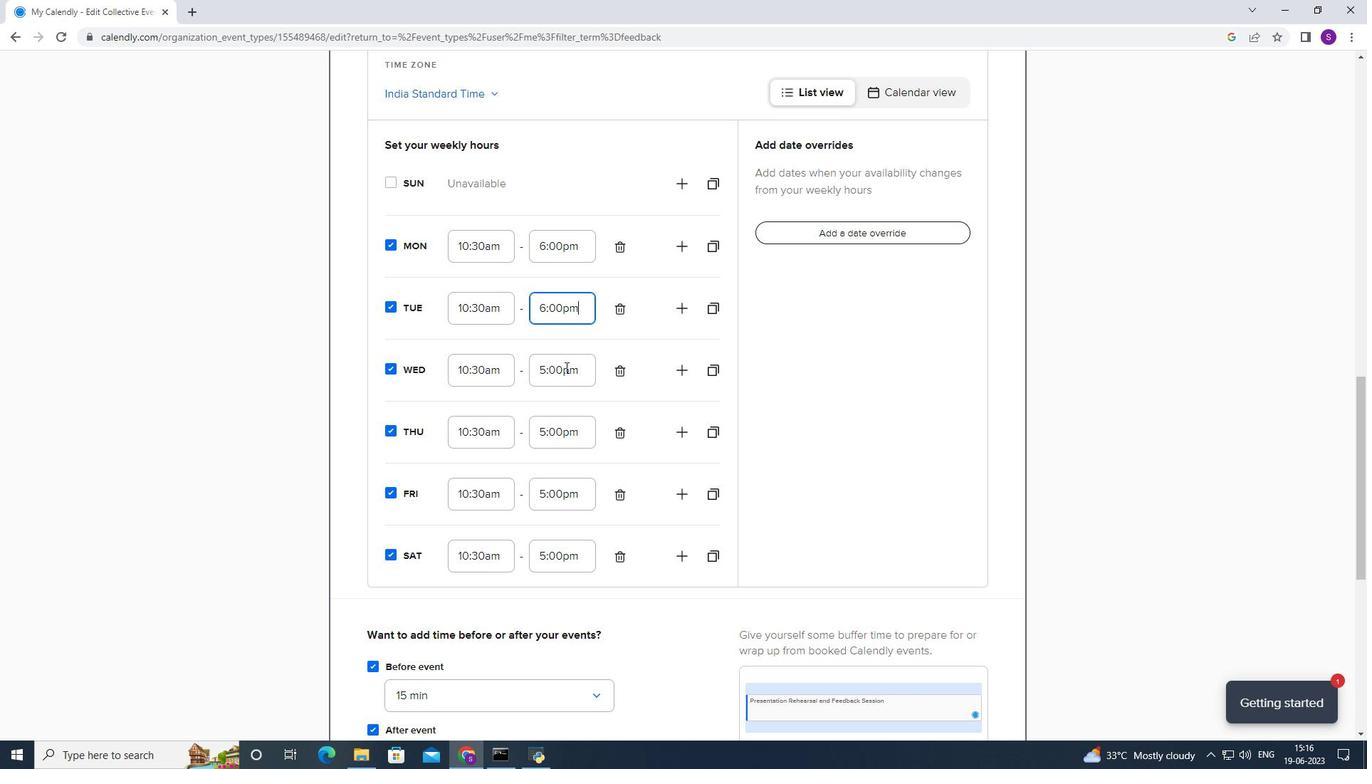 
Action: Mouse pressed left at (565, 362)
Screenshot: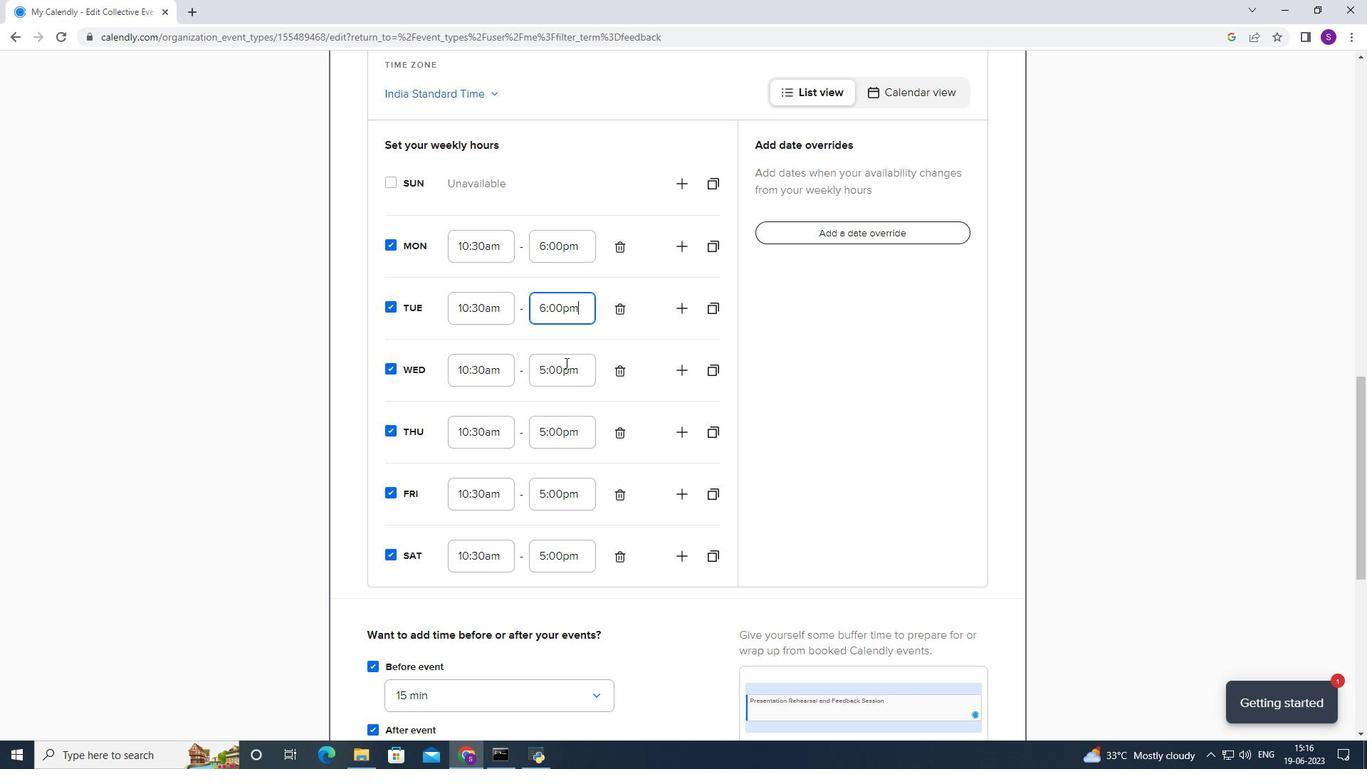 
Action: Mouse moved to (570, 399)
Screenshot: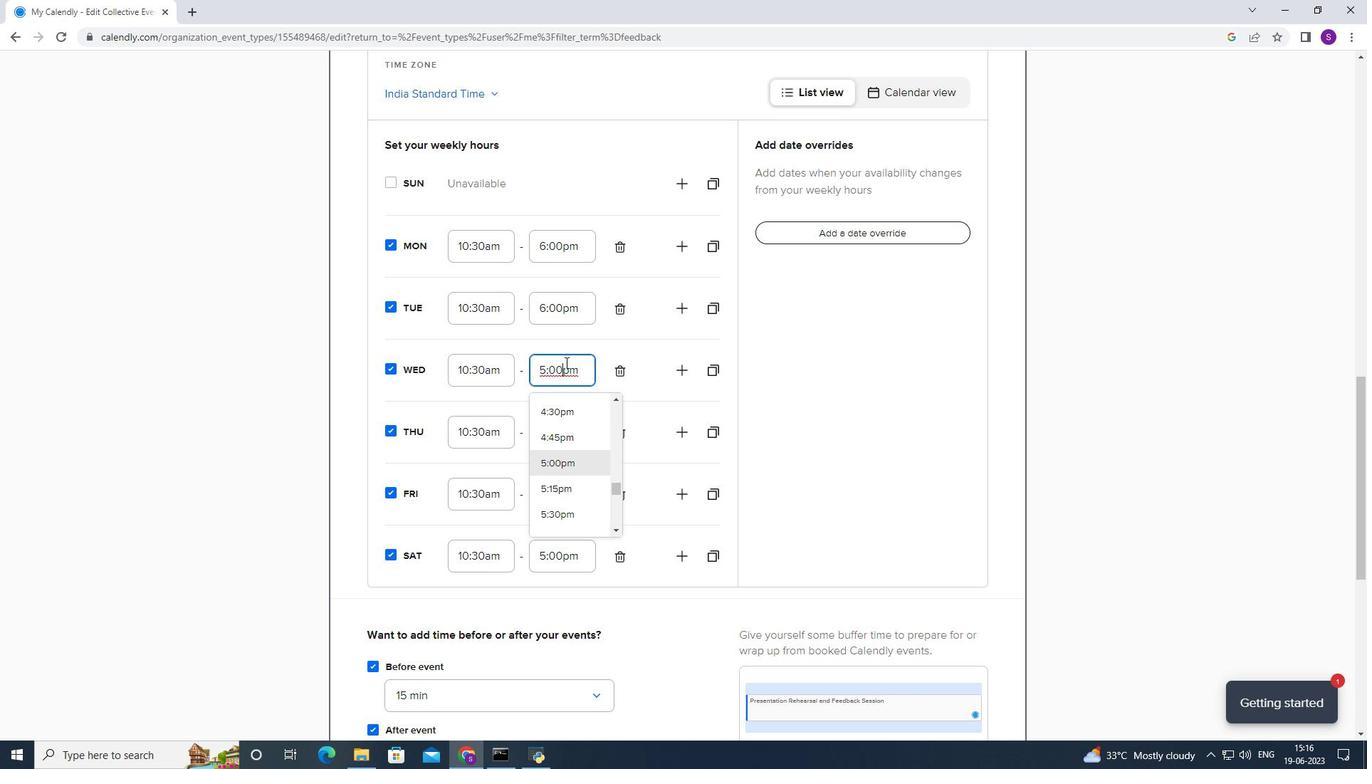 
Action: Mouse scrolled (570, 398) with delta (0, 0)
Screenshot: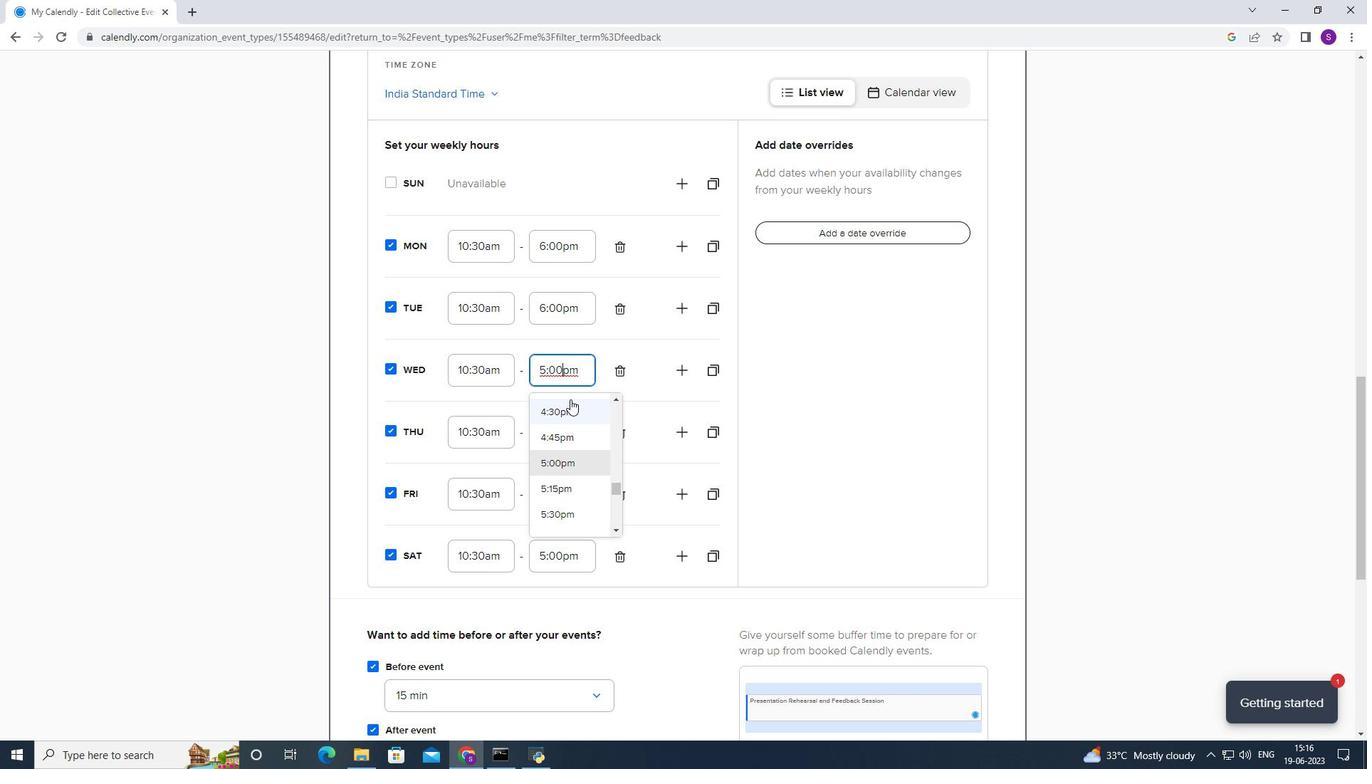
Action: Mouse moved to (570, 400)
Screenshot: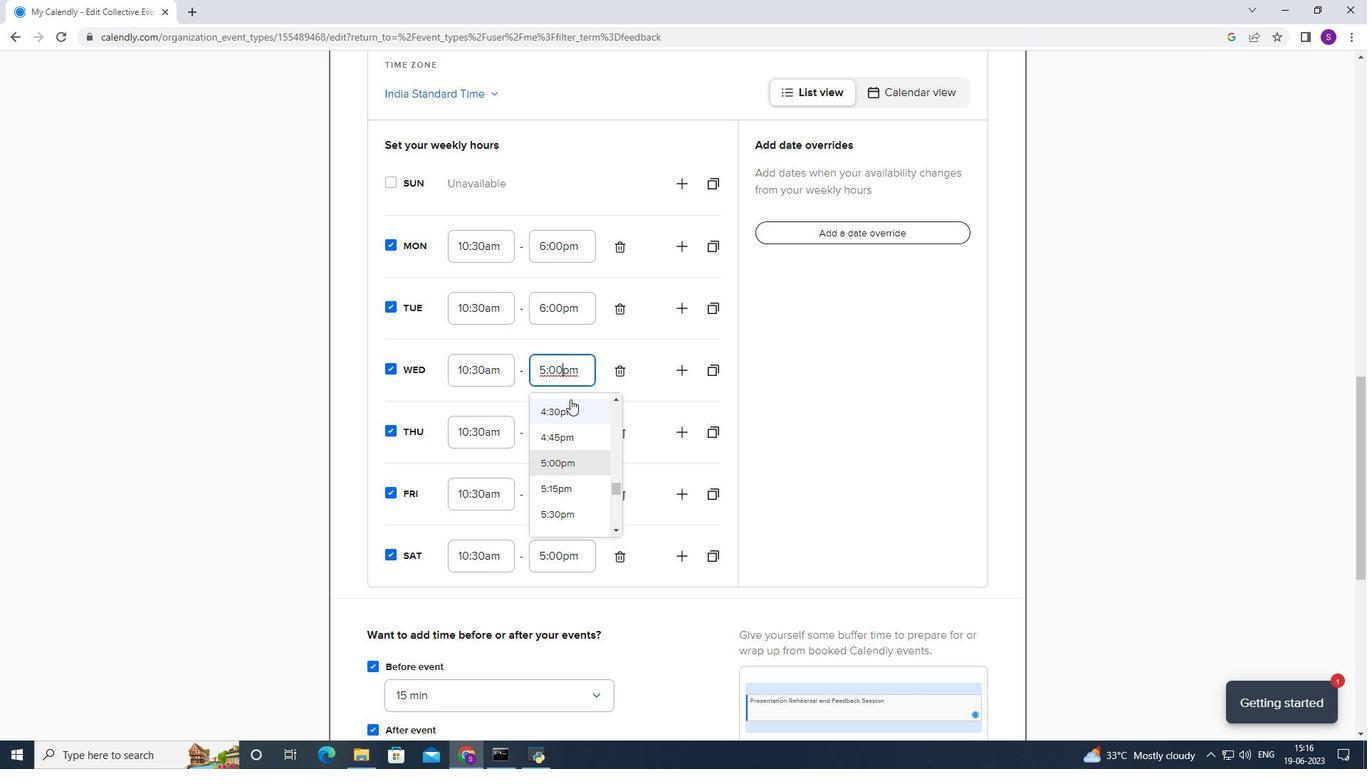 
Action: Mouse scrolled (570, 400) with delta (0, 0)
Screenshot: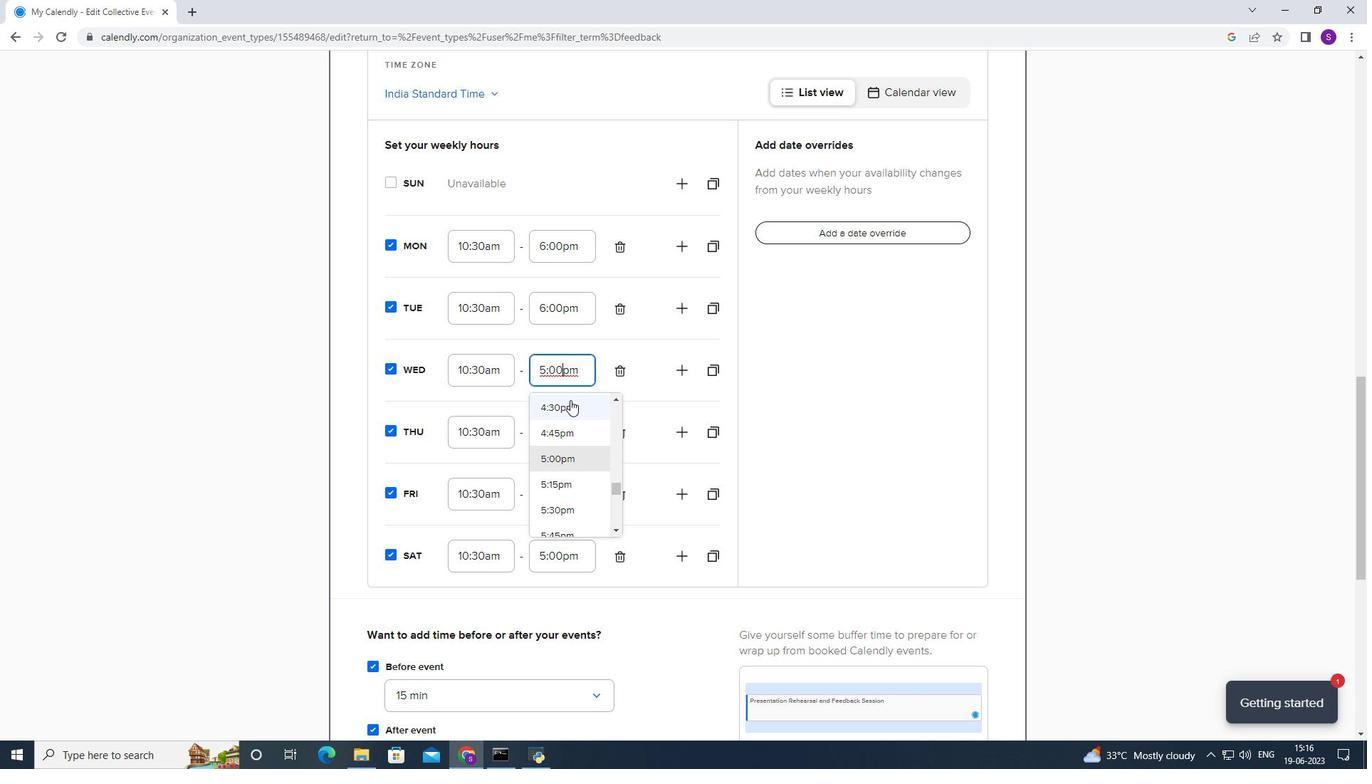
Action: Mouse moved to (560, 426)
Screenshot: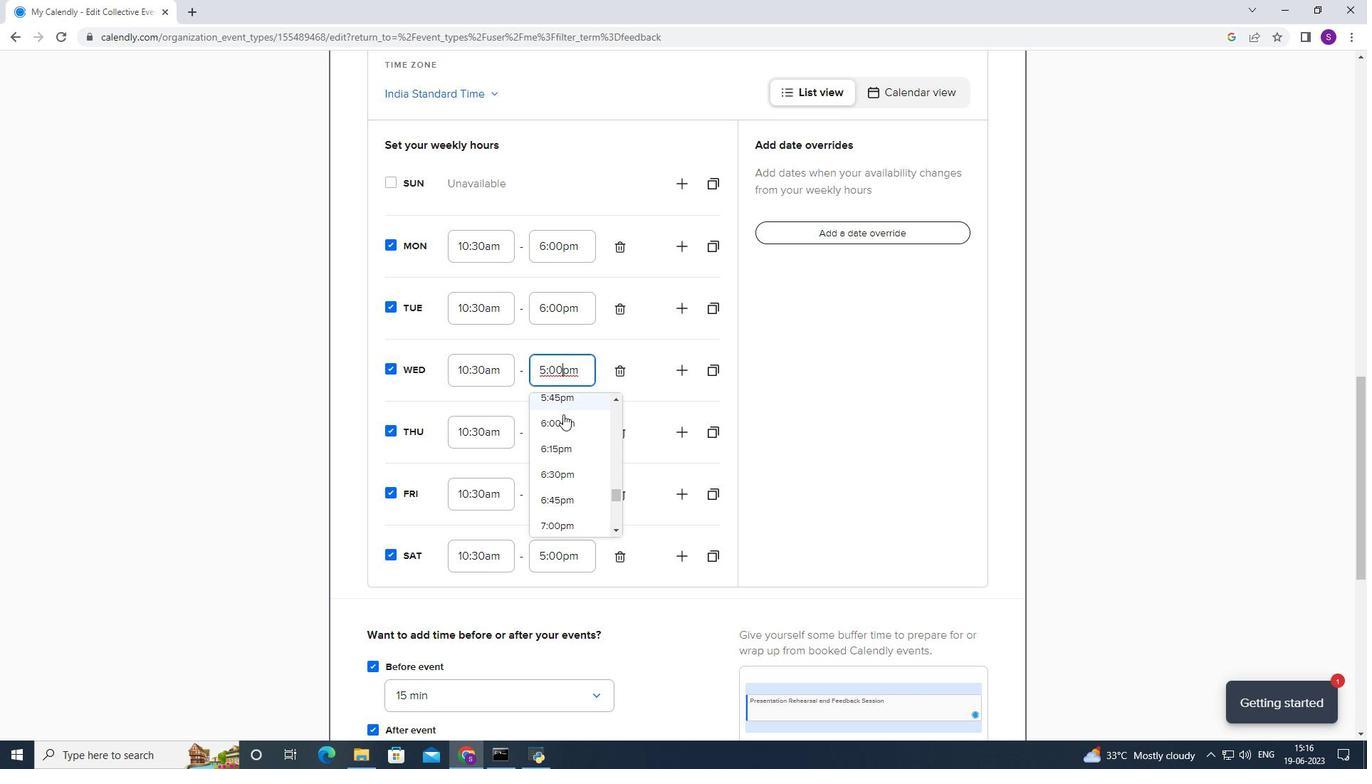 
Action: Mouse pressed left at (560, 426)
Screenshot: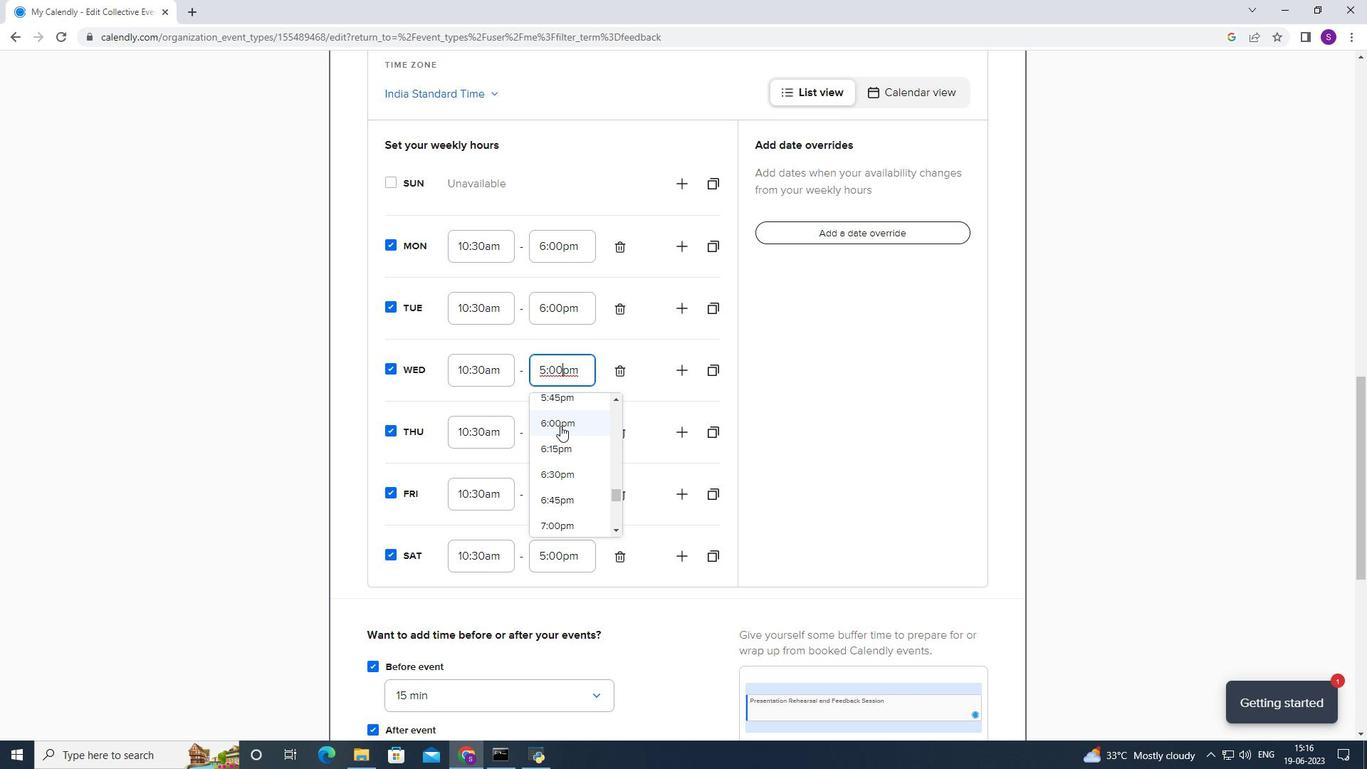
Action: Mouse moved to (562, 410)
Screenshot: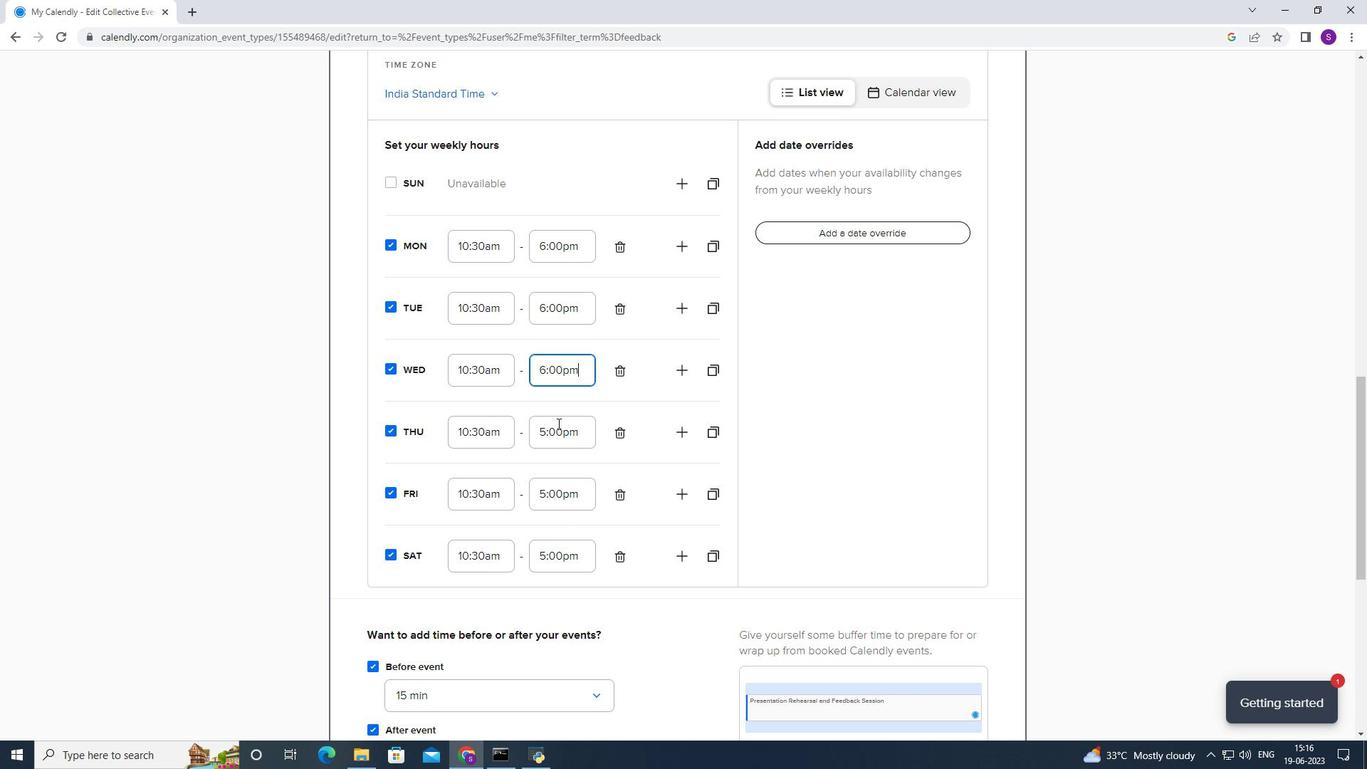 
Action: Mouse pressed left at (562, 410)
Screenshot: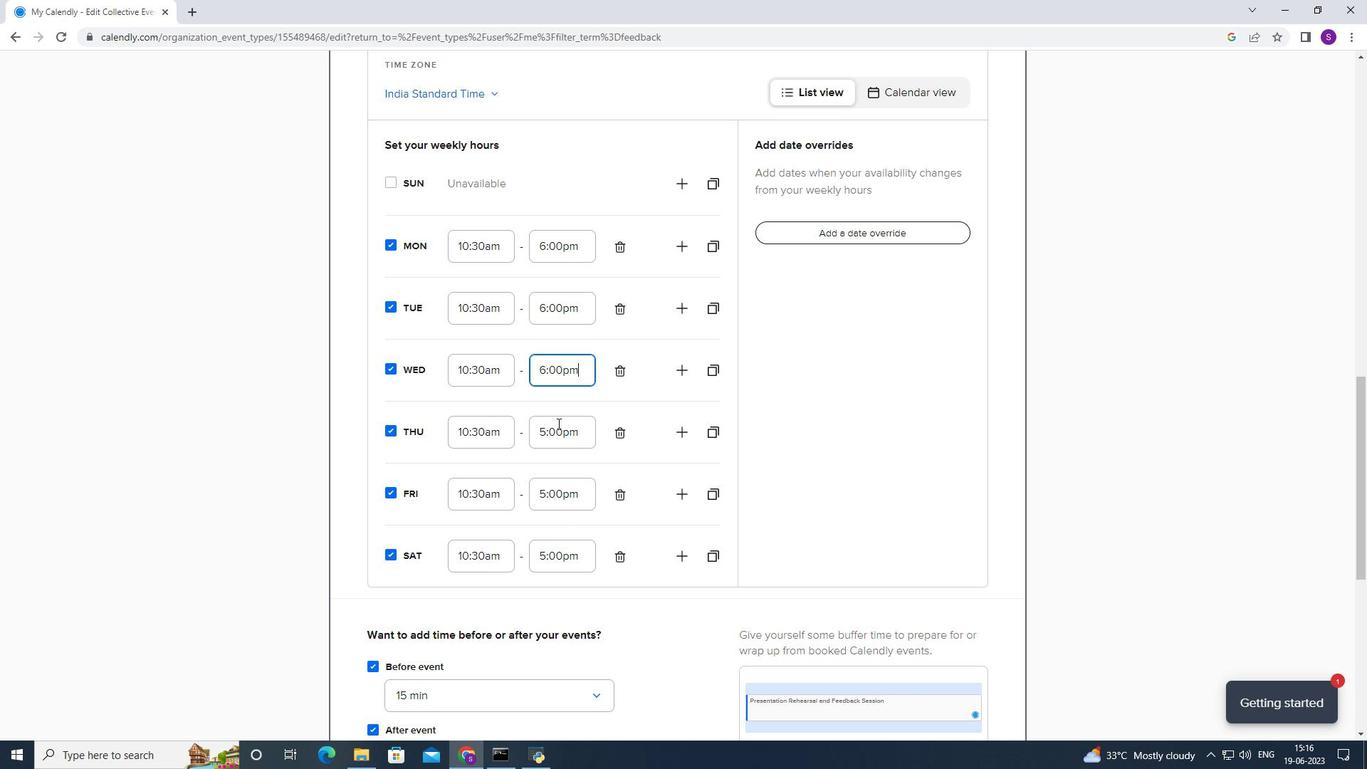
Action: Mouse moved to (561, 427)
Screenshot: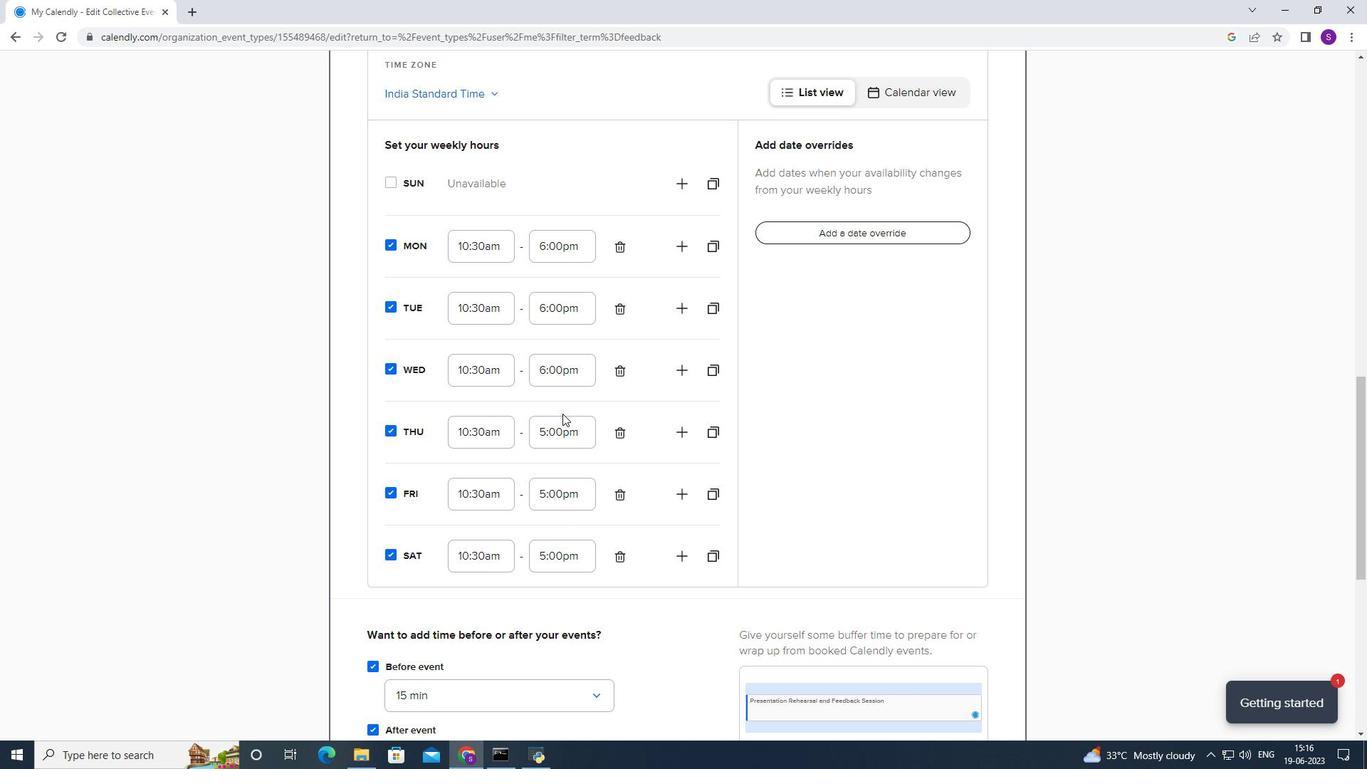 
Action: Mouse pressed left at (561, 427)
Screenshot: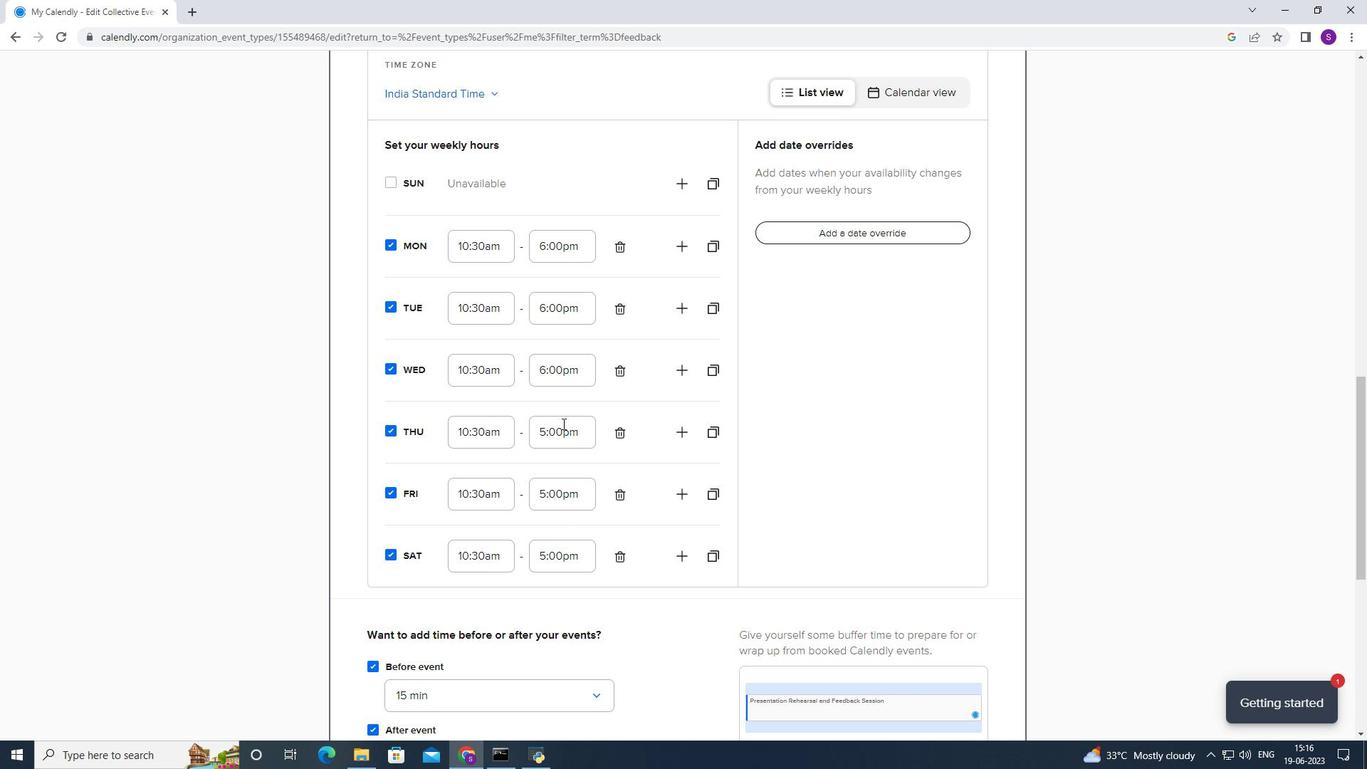 
Action: Mouse moved to (550, 484)
Screenshot: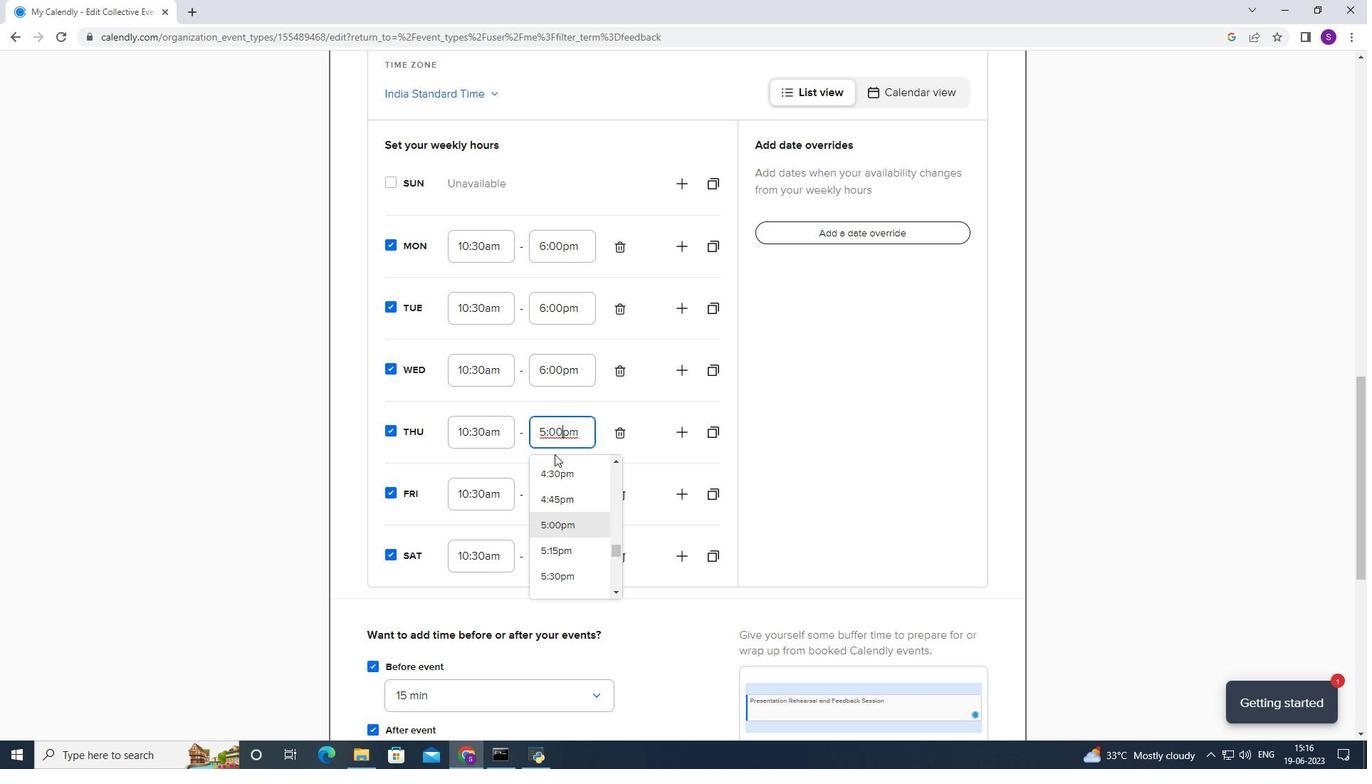 
Action: Mouse scrolled (550, 484) with delta (0, 0)
Screenshot: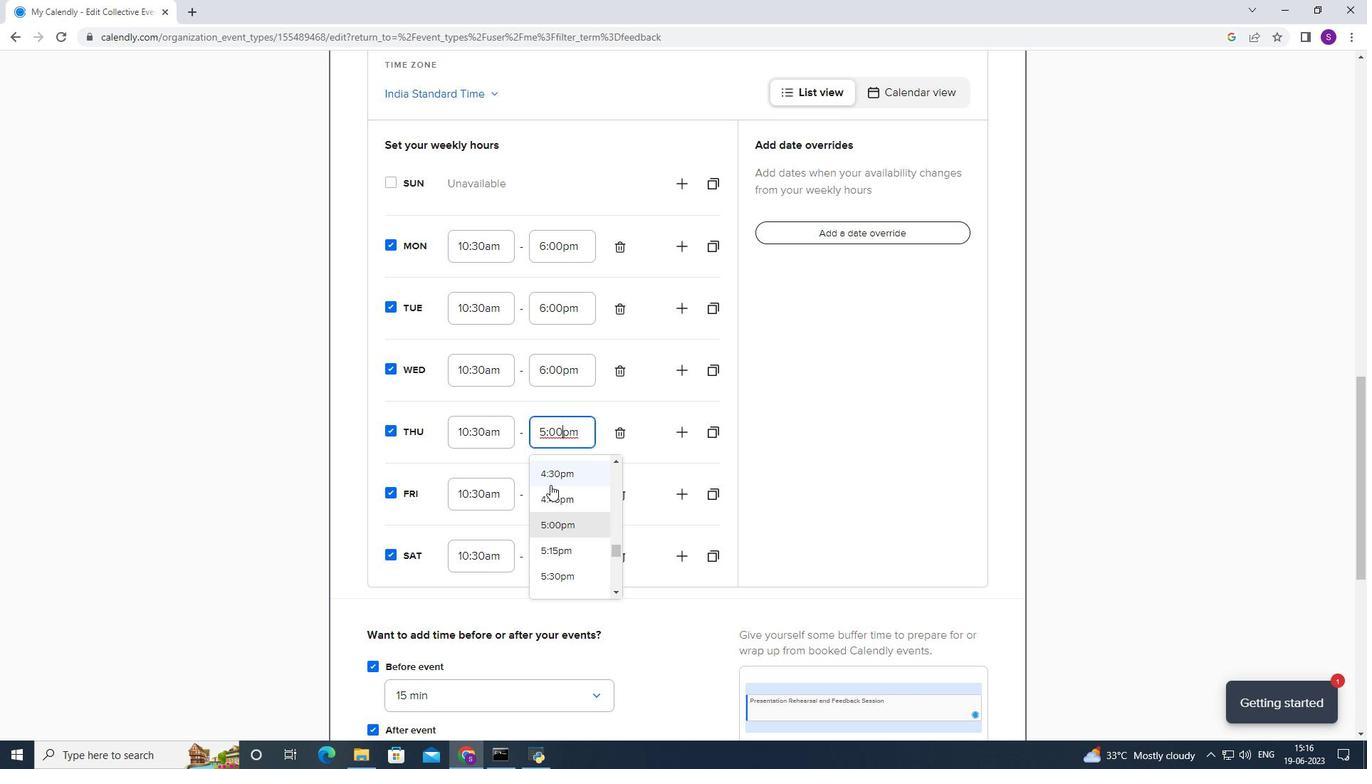 
Action: Mouse scrolled (550, 484) with delta (0, 0)
Screenshot: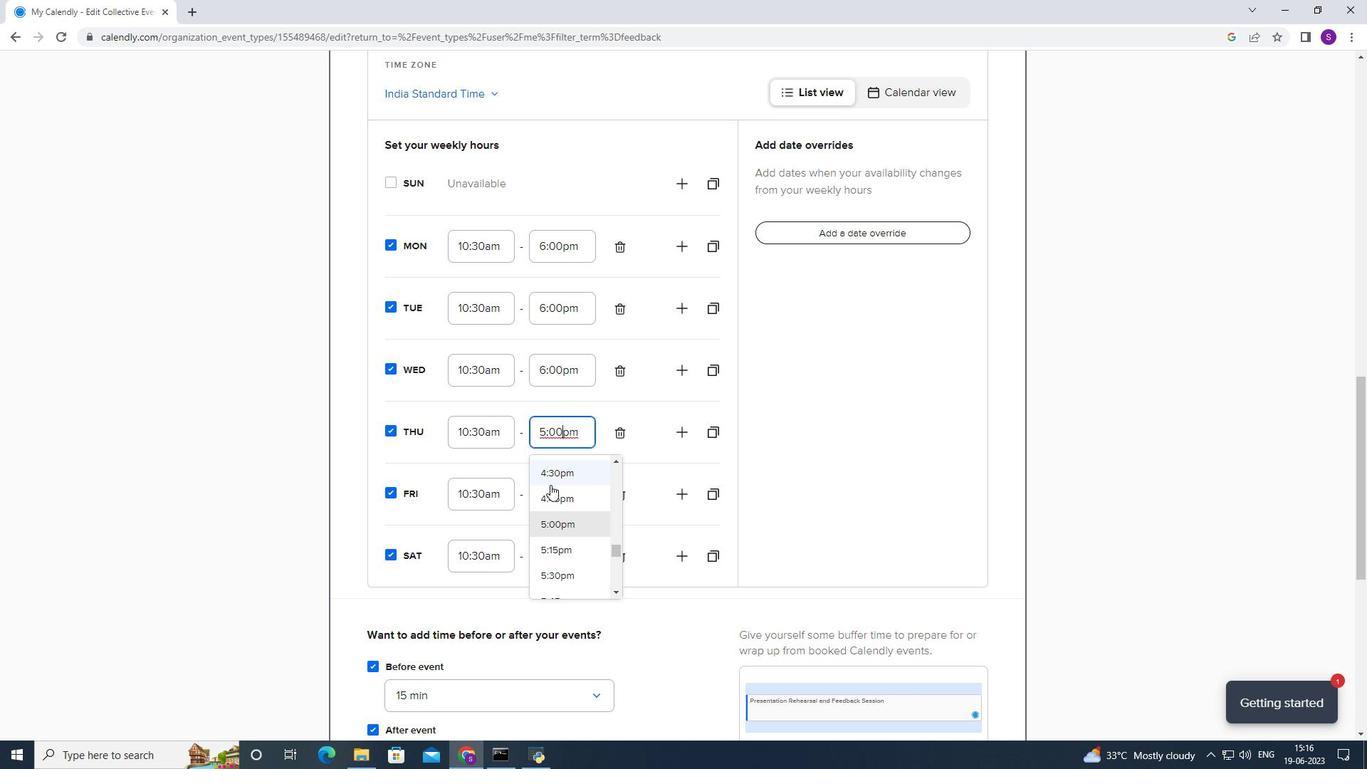 
Action: Mouse moved to (551, 497)
Screenshot: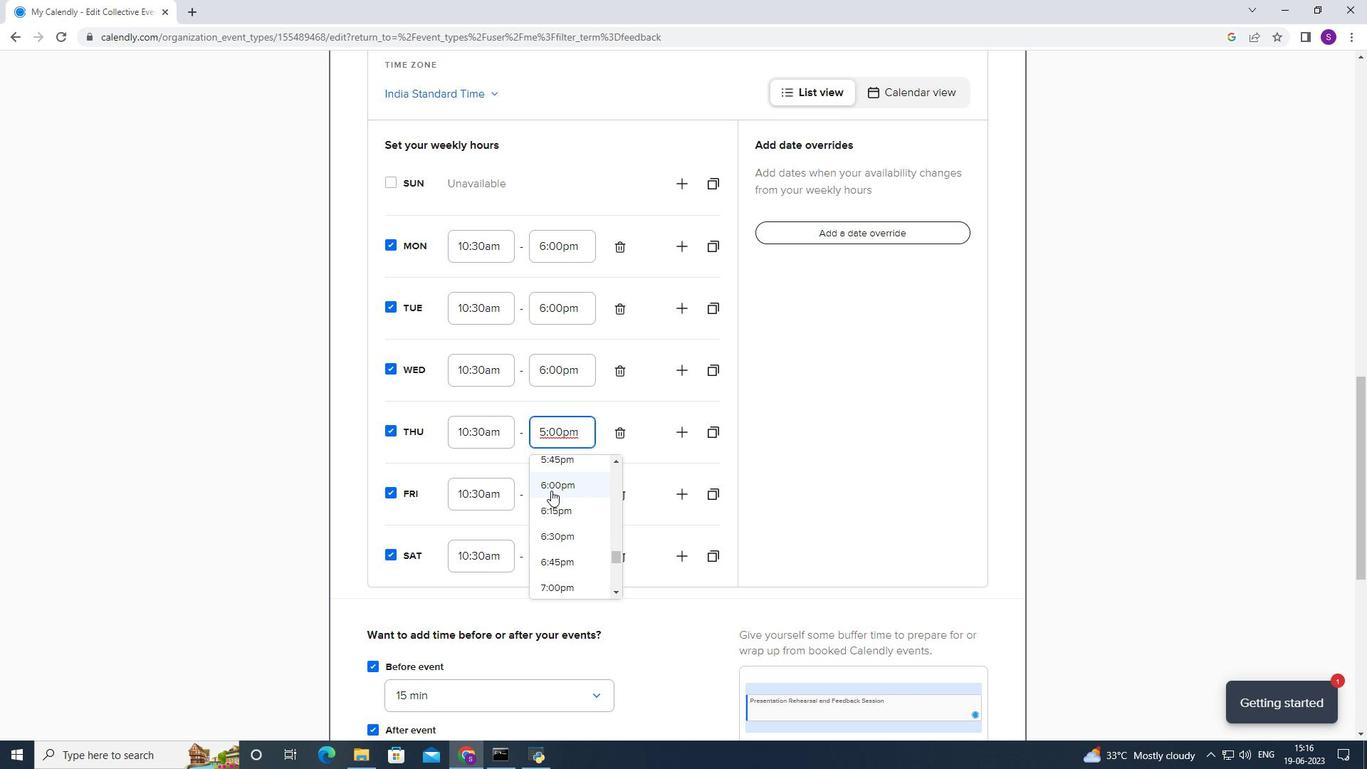 
Action: Mouse pressed left at (551, 497)
Screenshot: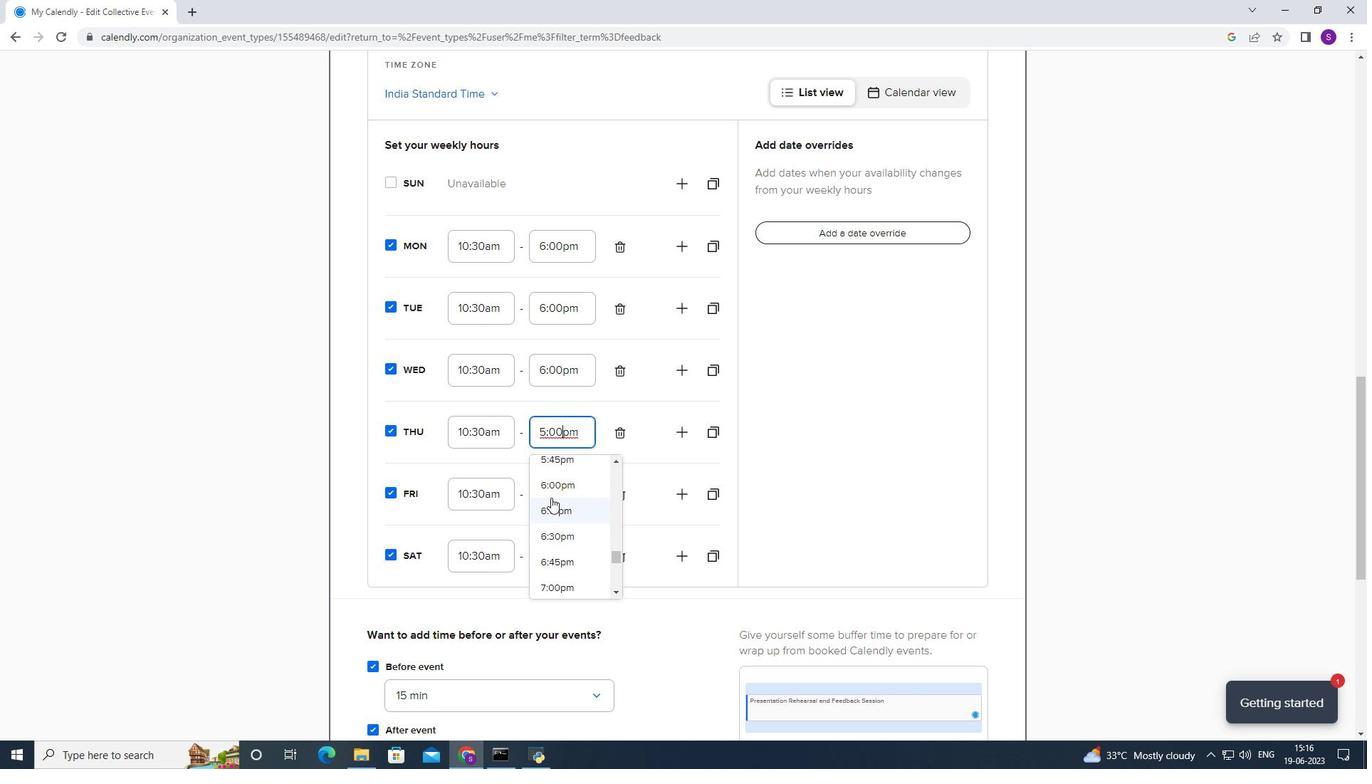 
Action: Mouse moved to (556, 442)
Screenshot: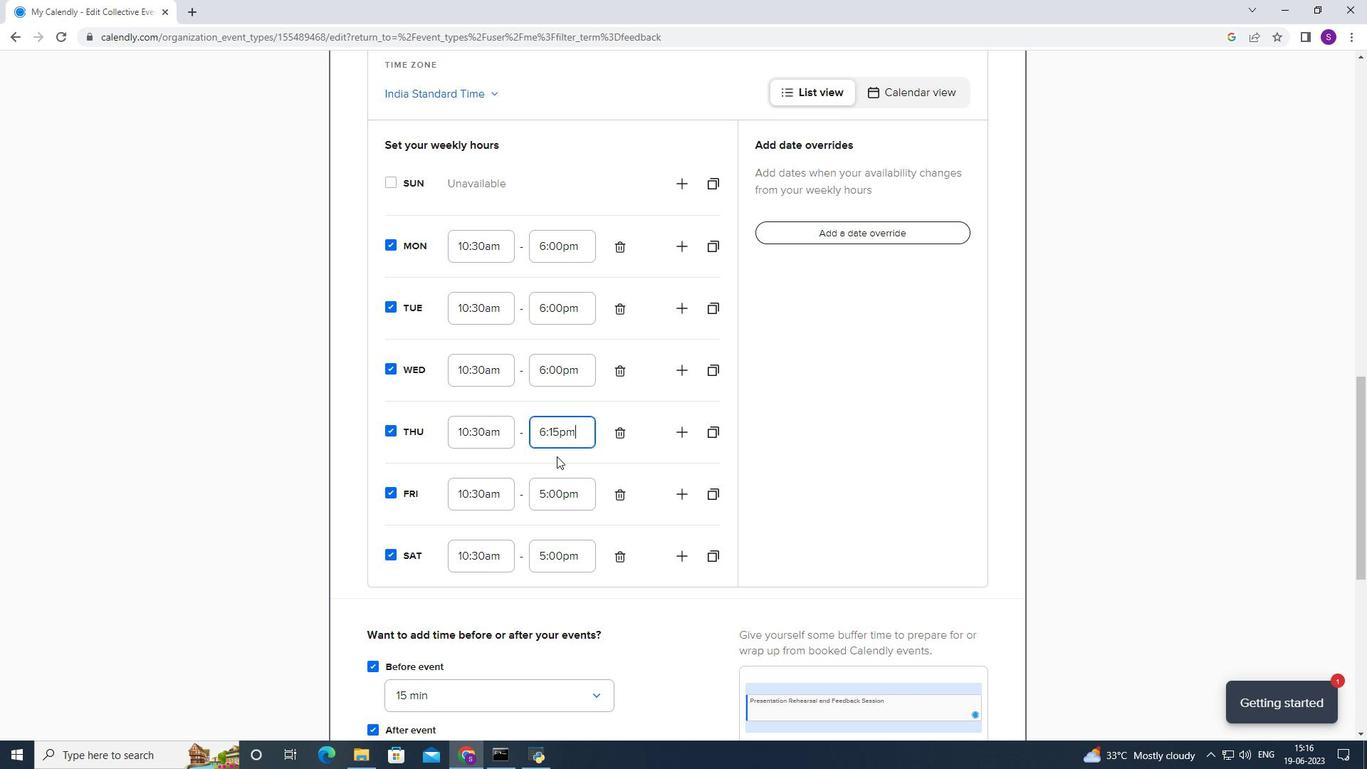 
Action: Mouse pressed left at (556, 442)
Screenshot: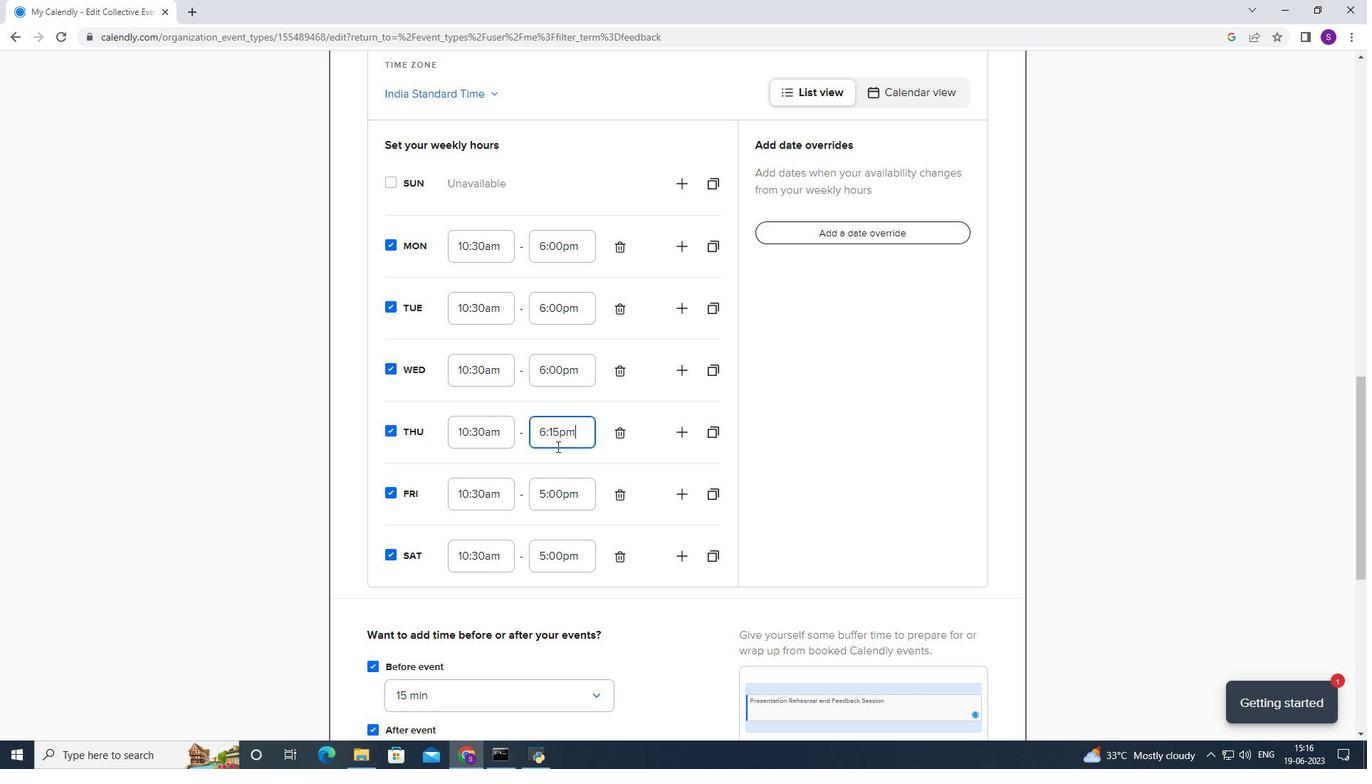 
Action: Mouse moved to (559, 499)
Screenshot: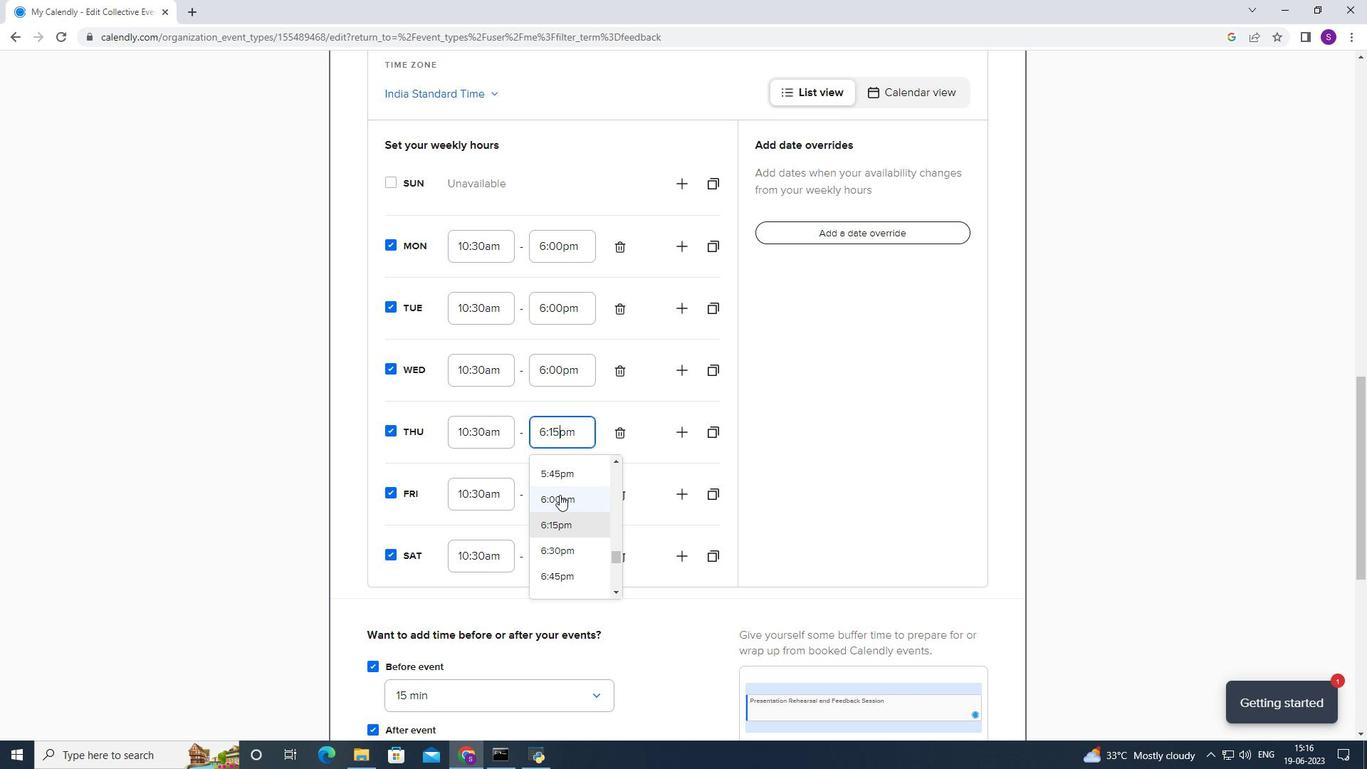 
Action: Mouse pressed left at (559, 499)
Screenshot: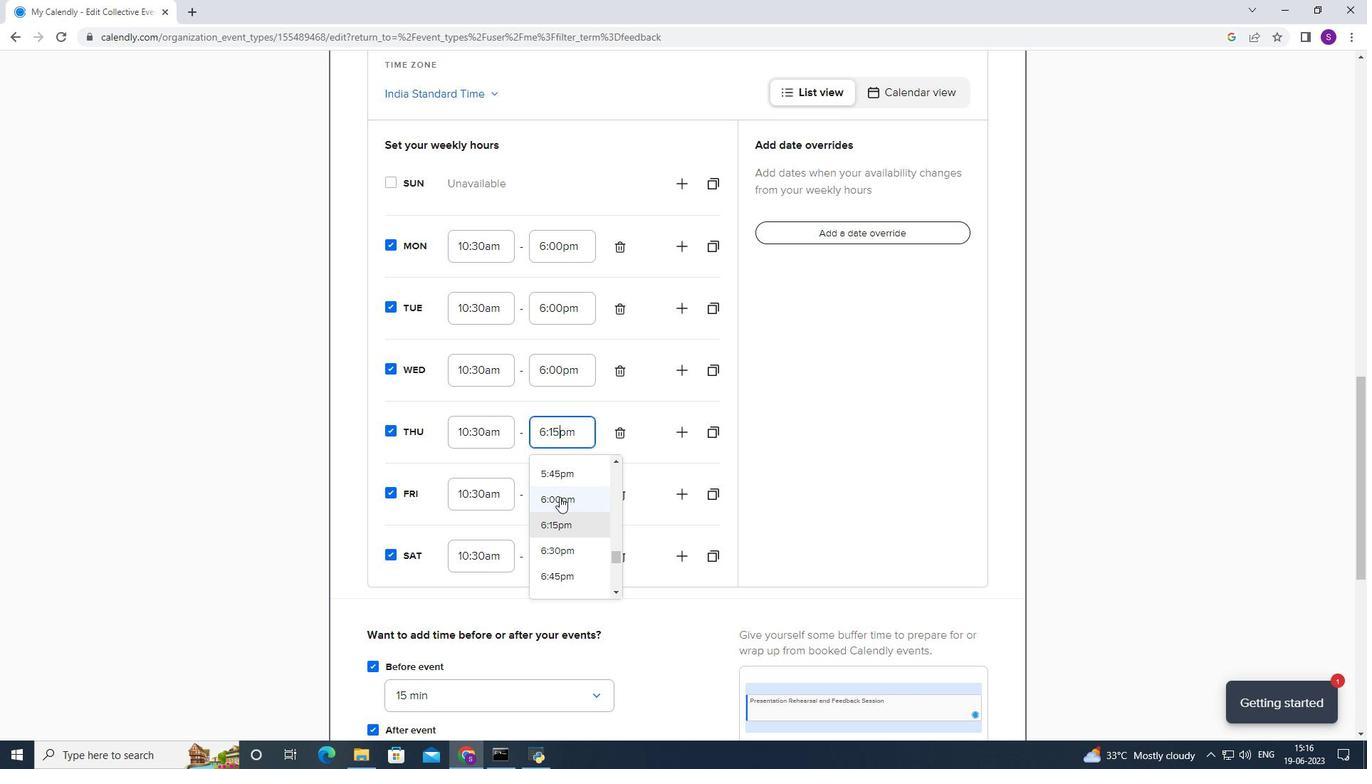 
Action: Mouse moved to (559, 504)
Screenshot: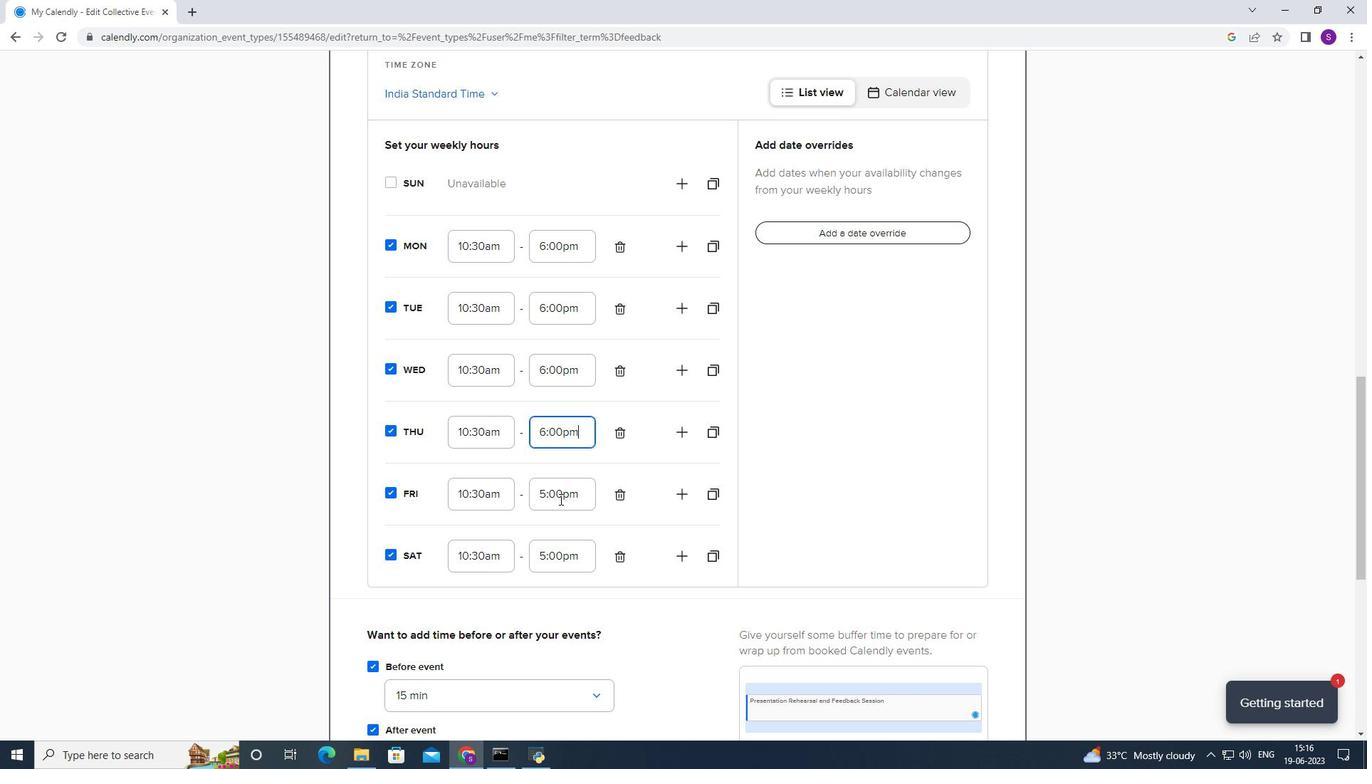 
Action: Mouse pressed left at (559, 504)
Screenshot: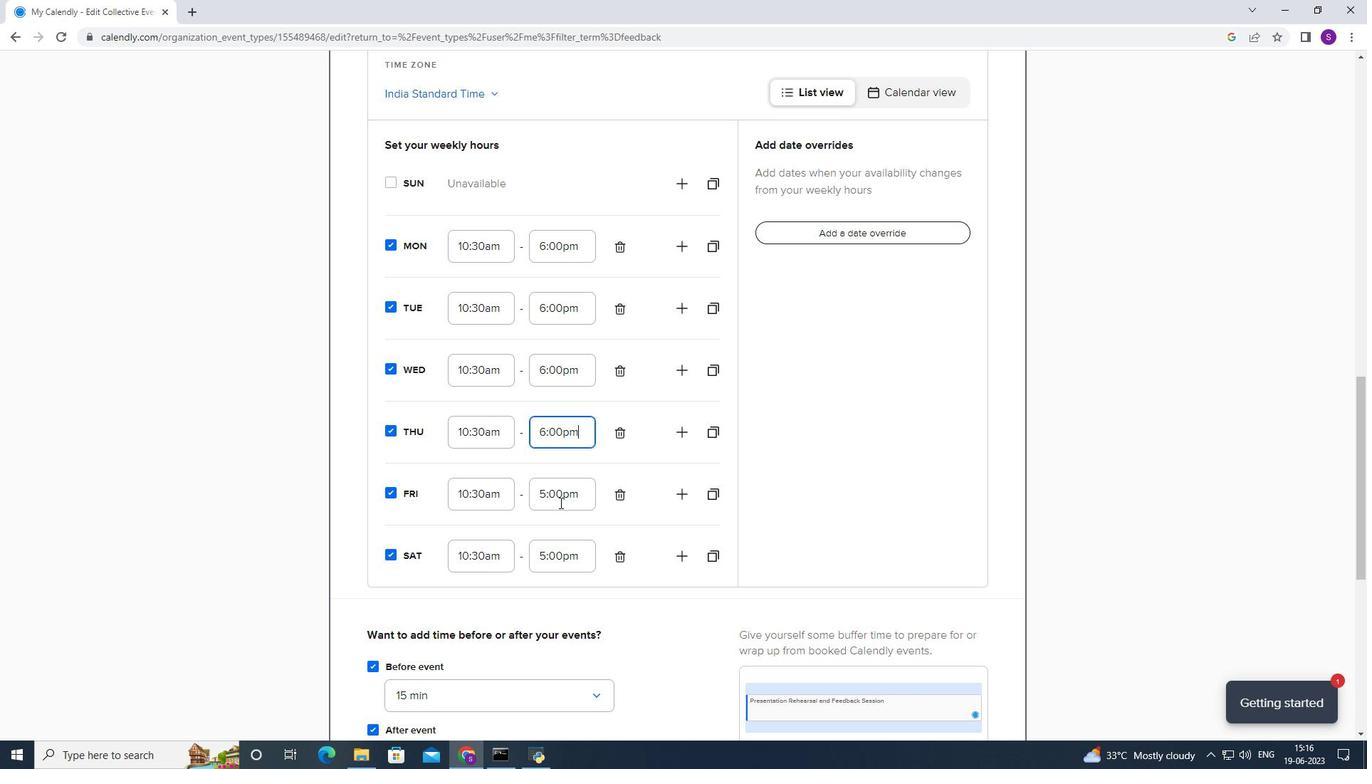 
Action: Mouse moved to (553, 544)
Screenshot: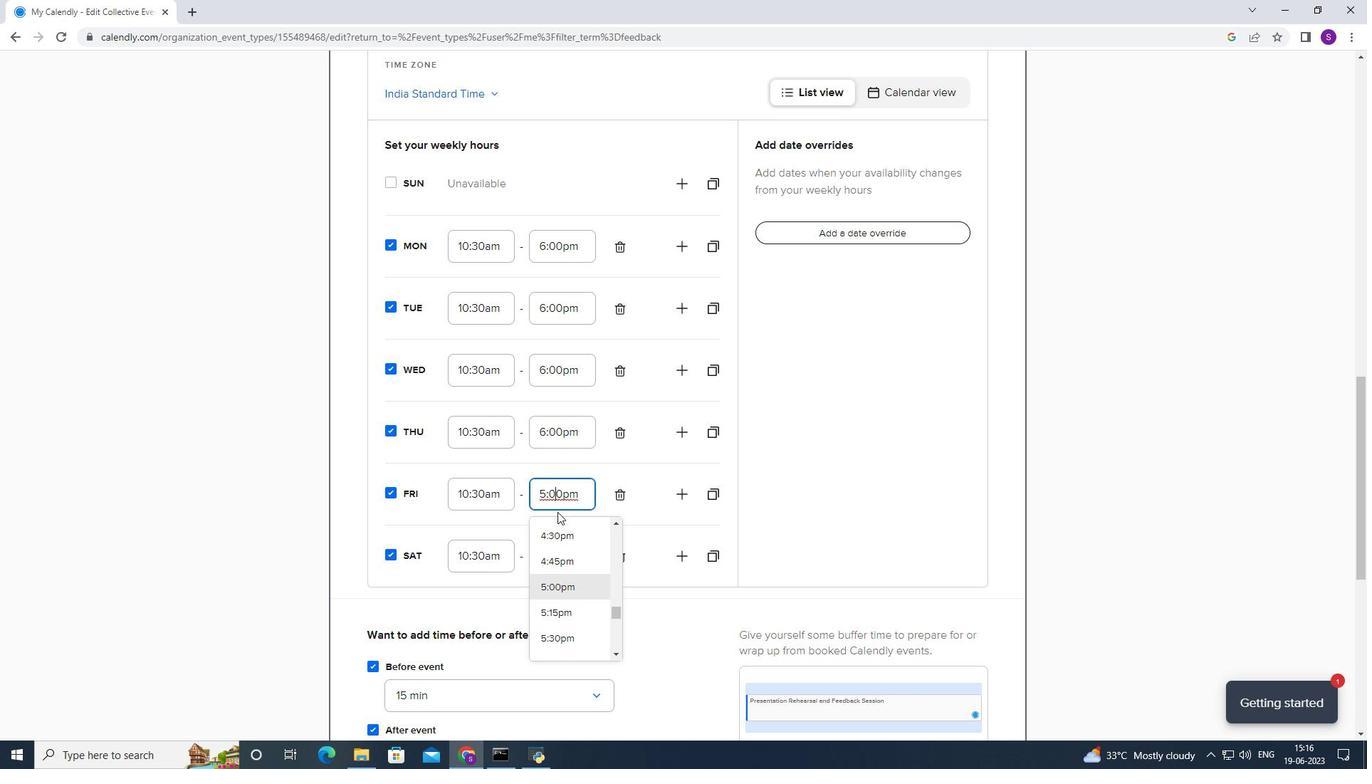 
Action: Mouse scrolled (553, 543) with delta (0, 0)
Screenshot: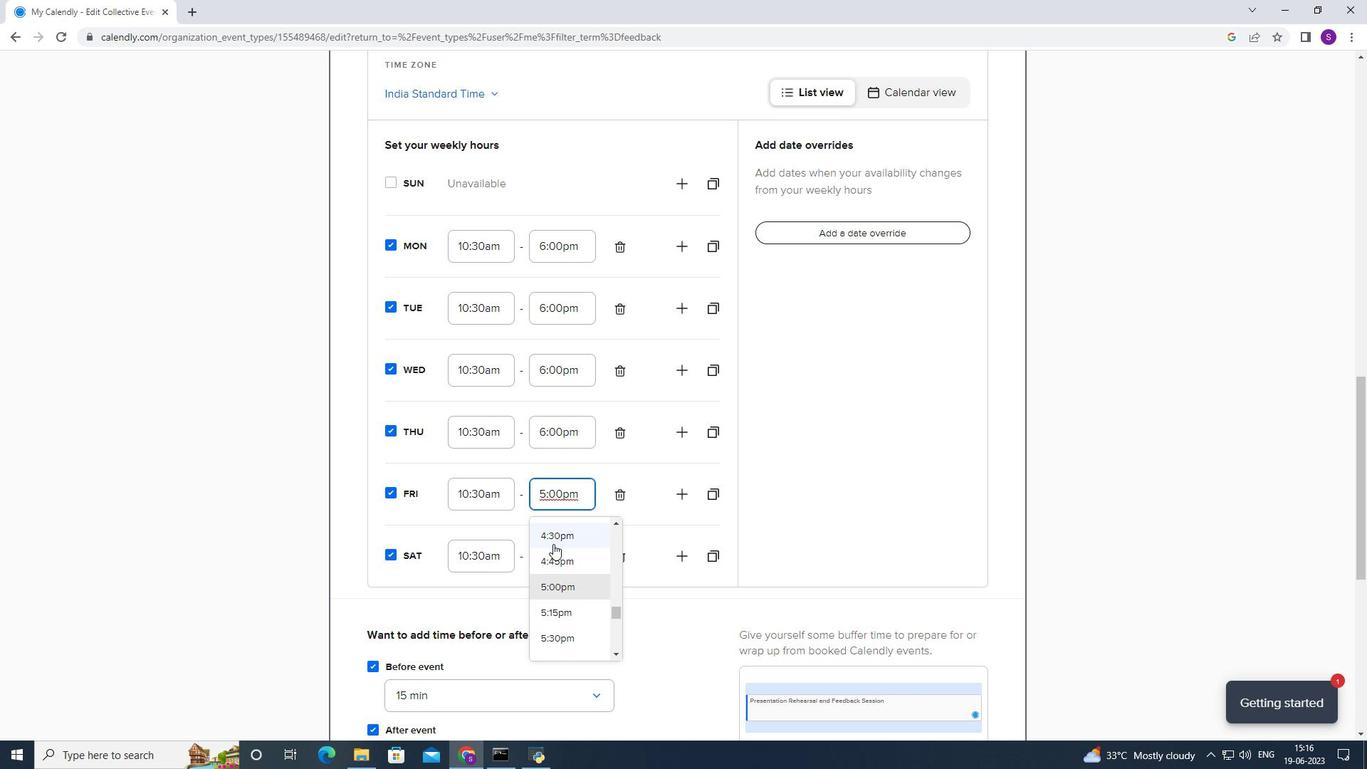 
Action: Mouse moved to (552, 610)
Screenshot: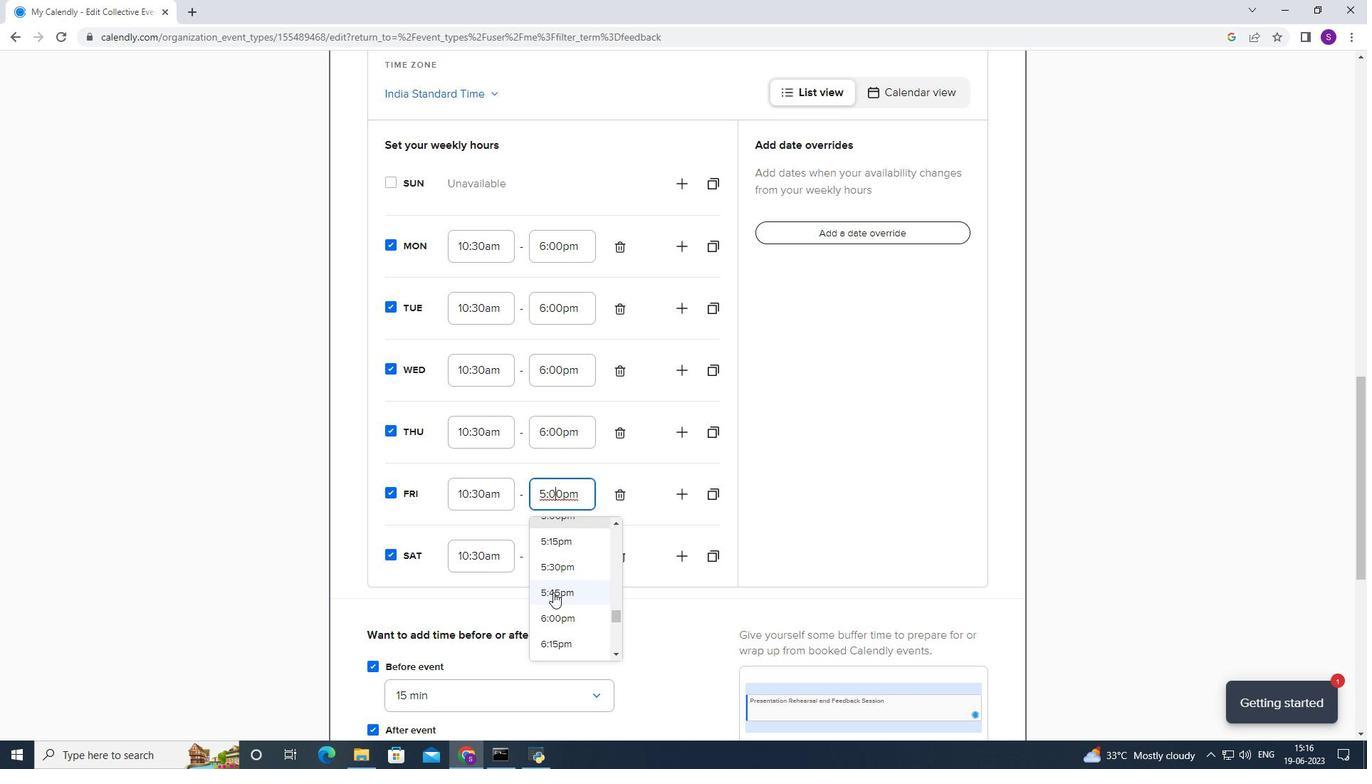 
Action: Mouse pressed left at (552, 610)
Screenshot: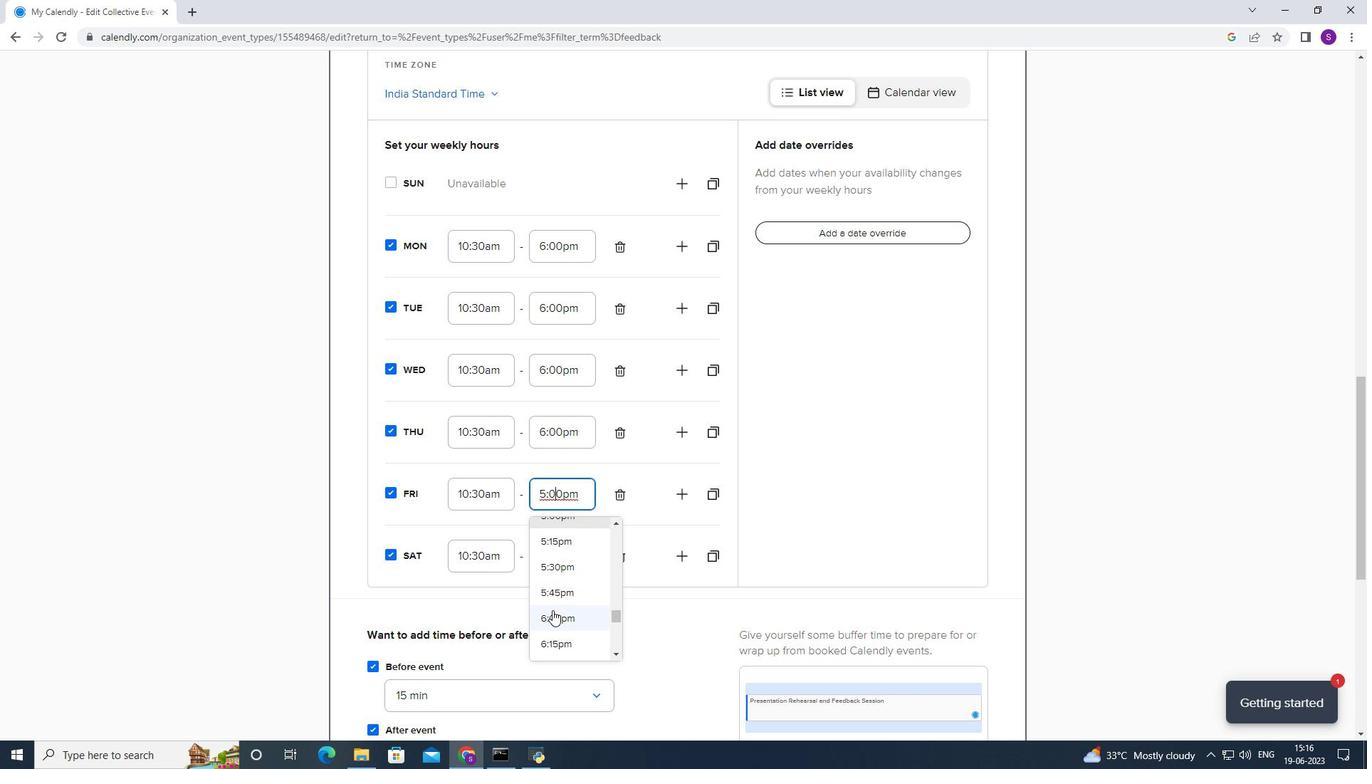 
Action: Mouse moved to (556, 563)
Screenshot: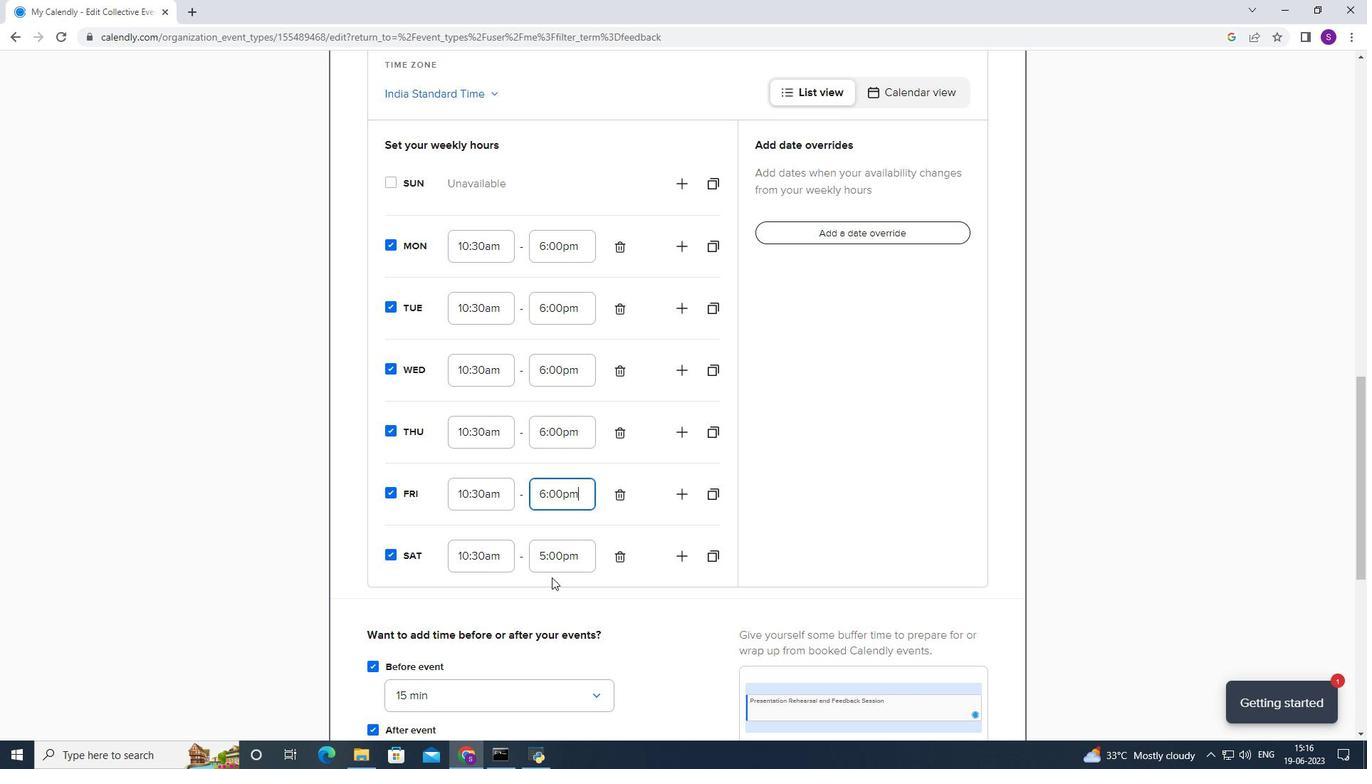 
Action: Mouse pressed left at (556, 563)
Screenshot: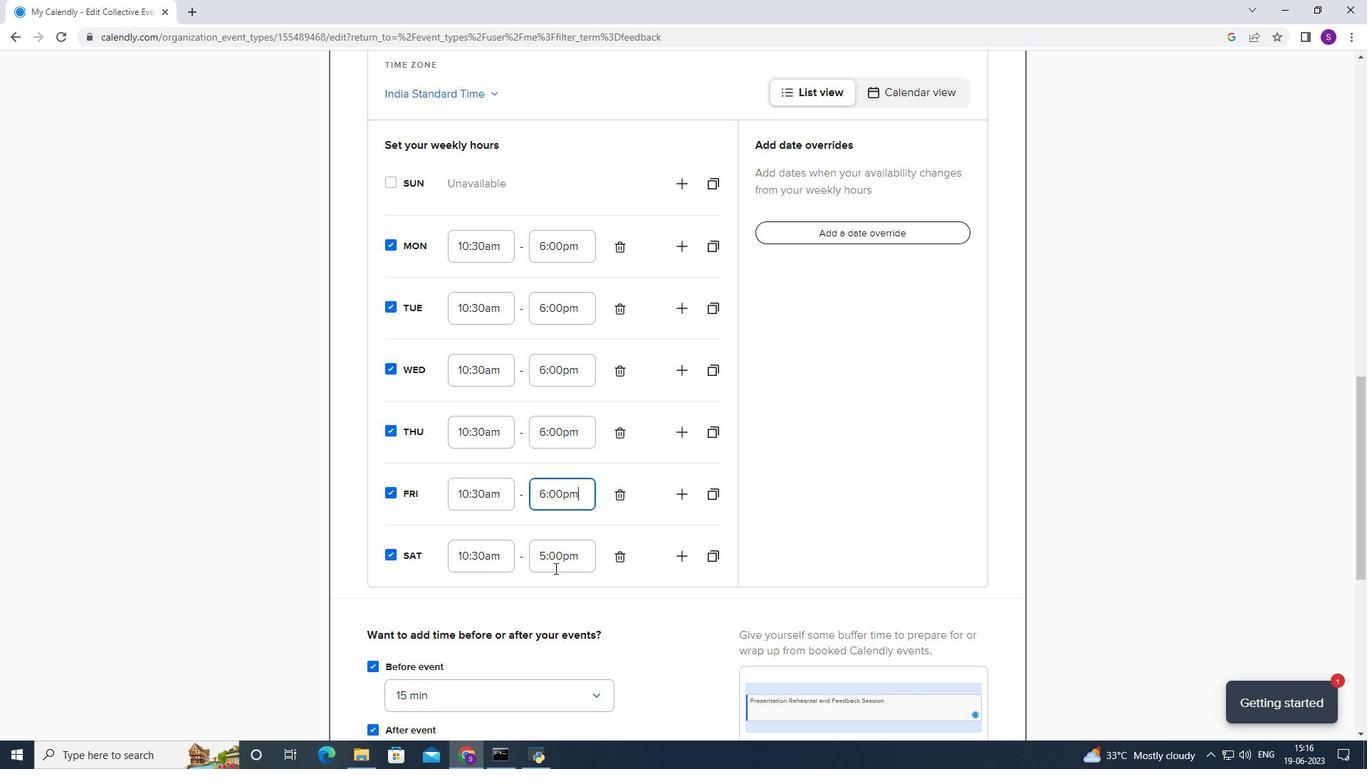 
Action: Mouse moved to (557, 577)
Screenshot: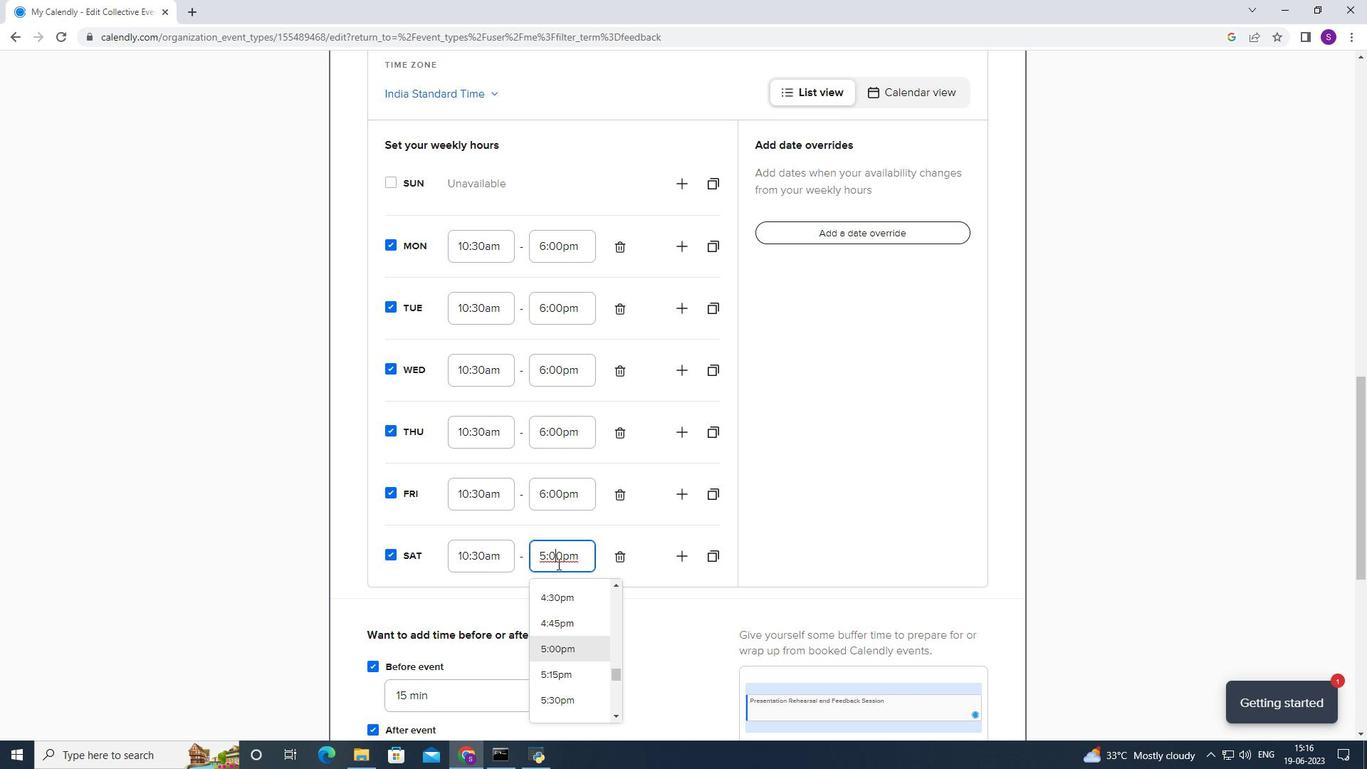 
Action: Mouse scrolled (557, 576) with delta (0, 0)
Screenshot: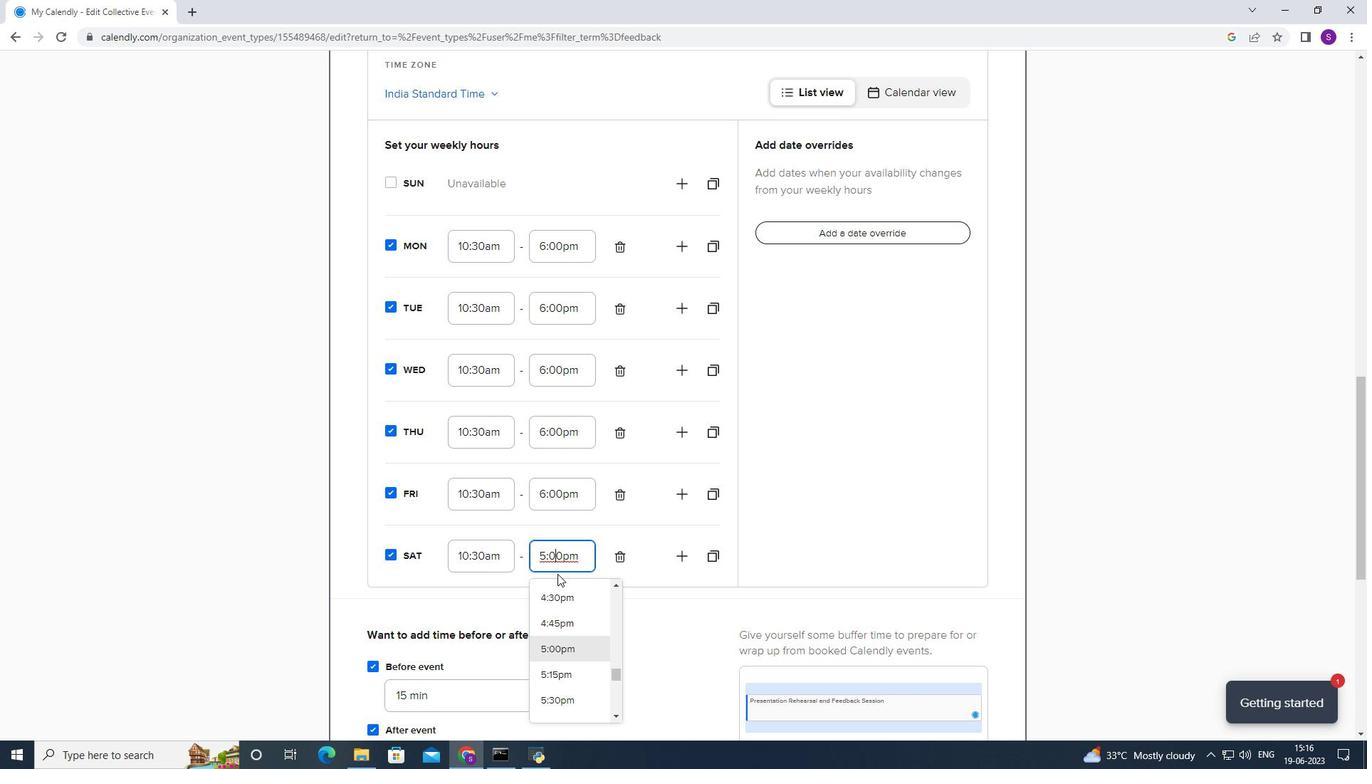 
Action: Mouse moved to (564, 589)
Screenshot: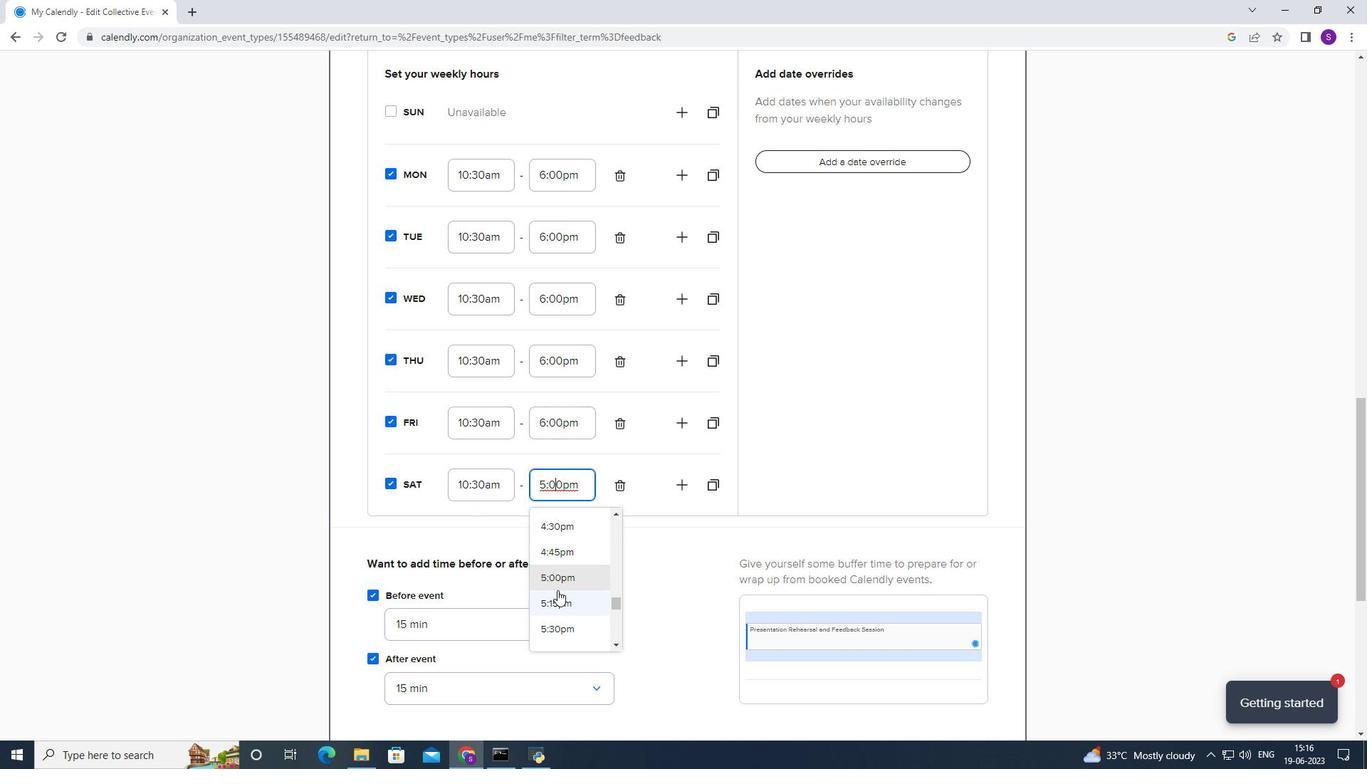 
Action: Mouse scrolled (564, 588) with delta (0, 0)
Screenshot: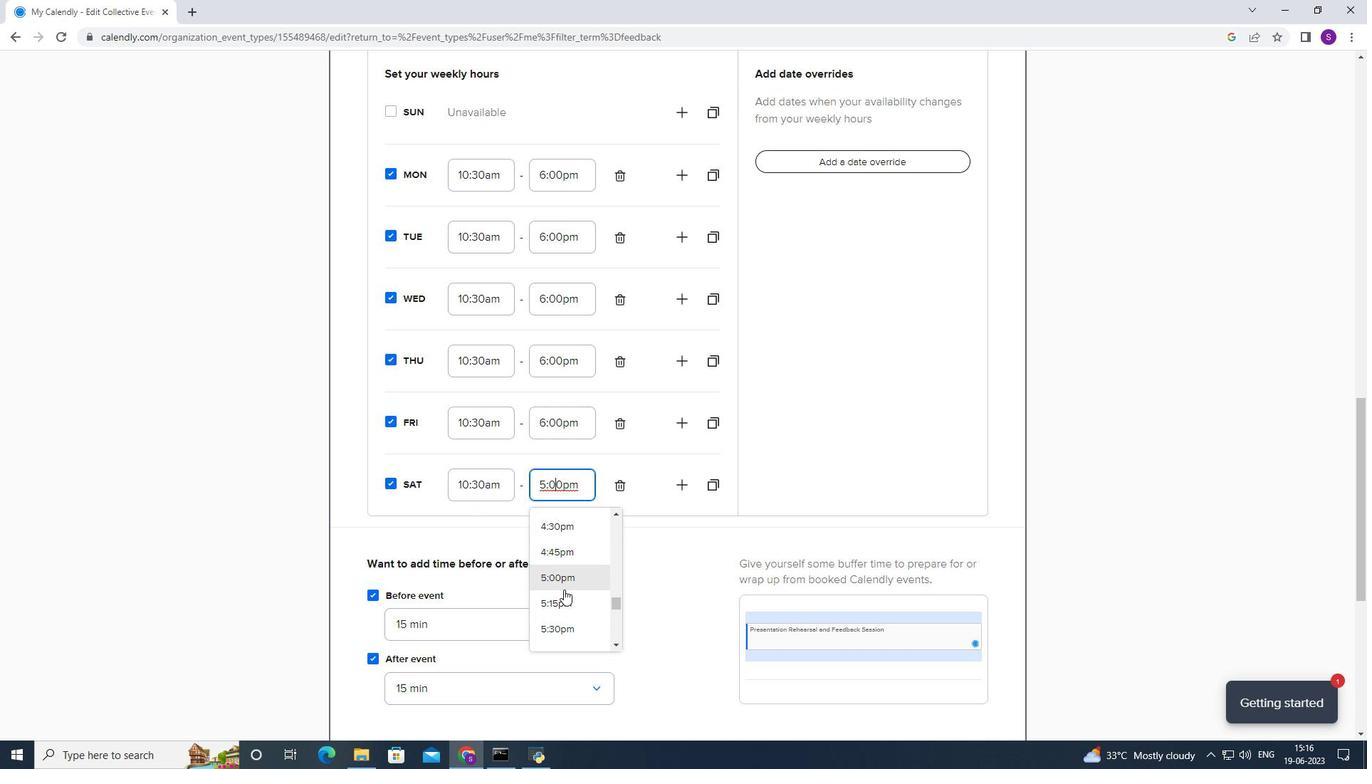
Action: Mouse moved to (559, 603)
Screenshot: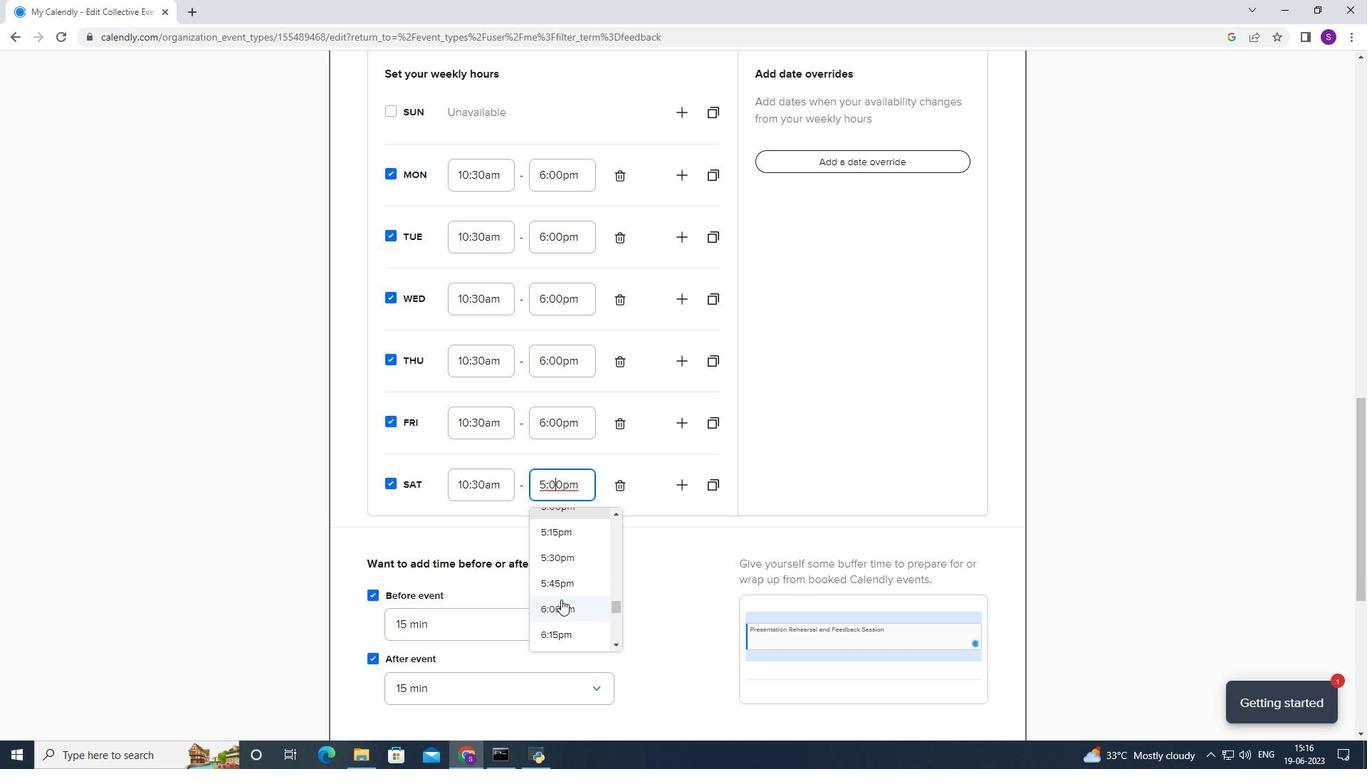 
Action: Mouse pressed left at (559, 603)
Screenshot: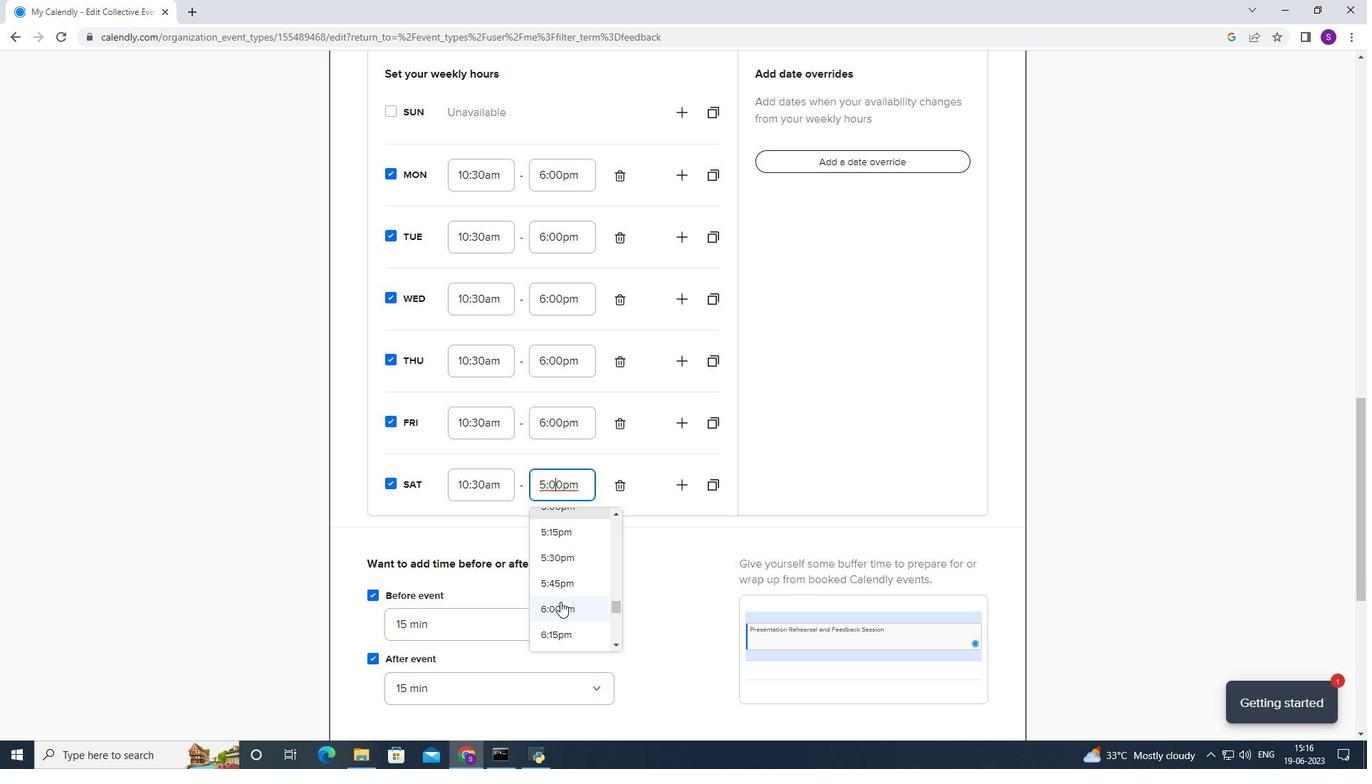 
Action: Mouse moved to (509, 595)
Screenshot: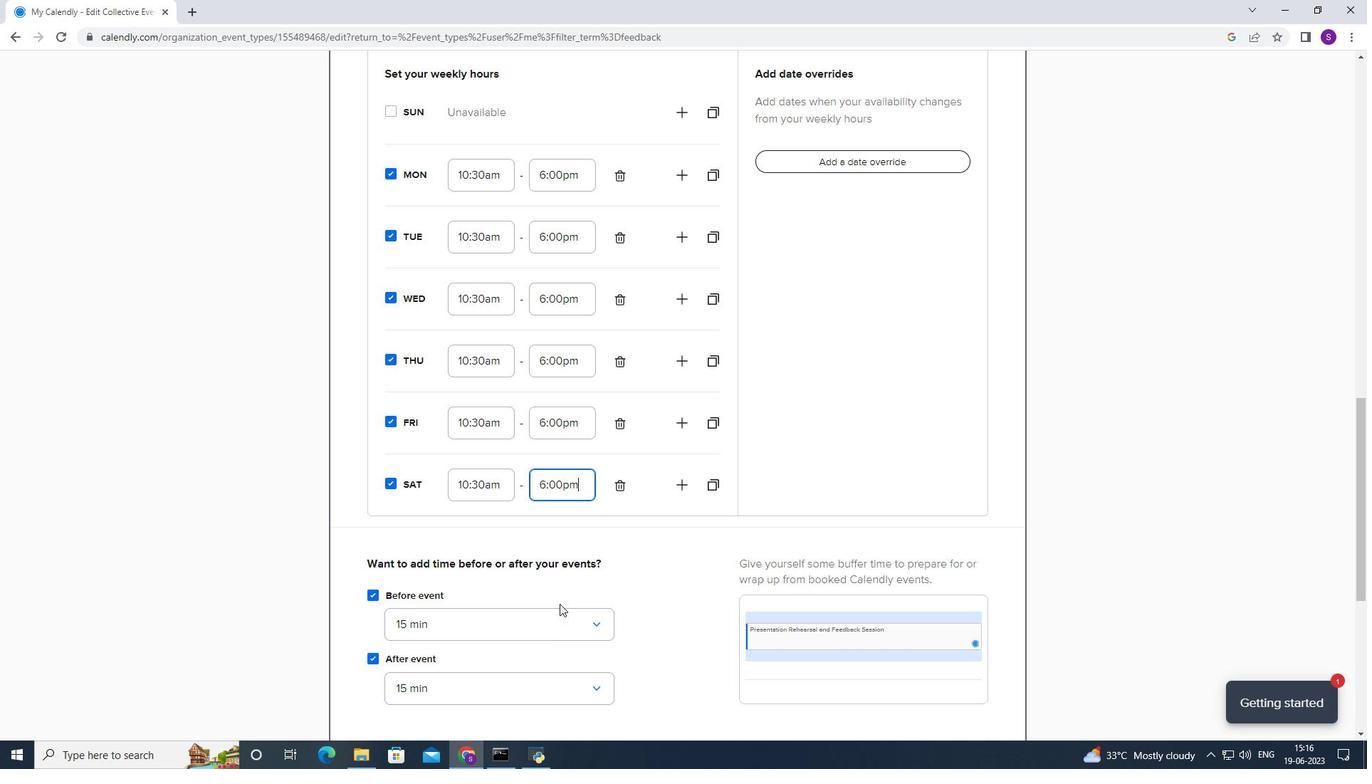 
Action: Mouse scrolled (509, 594) with delta (0, 0)
Screenshot: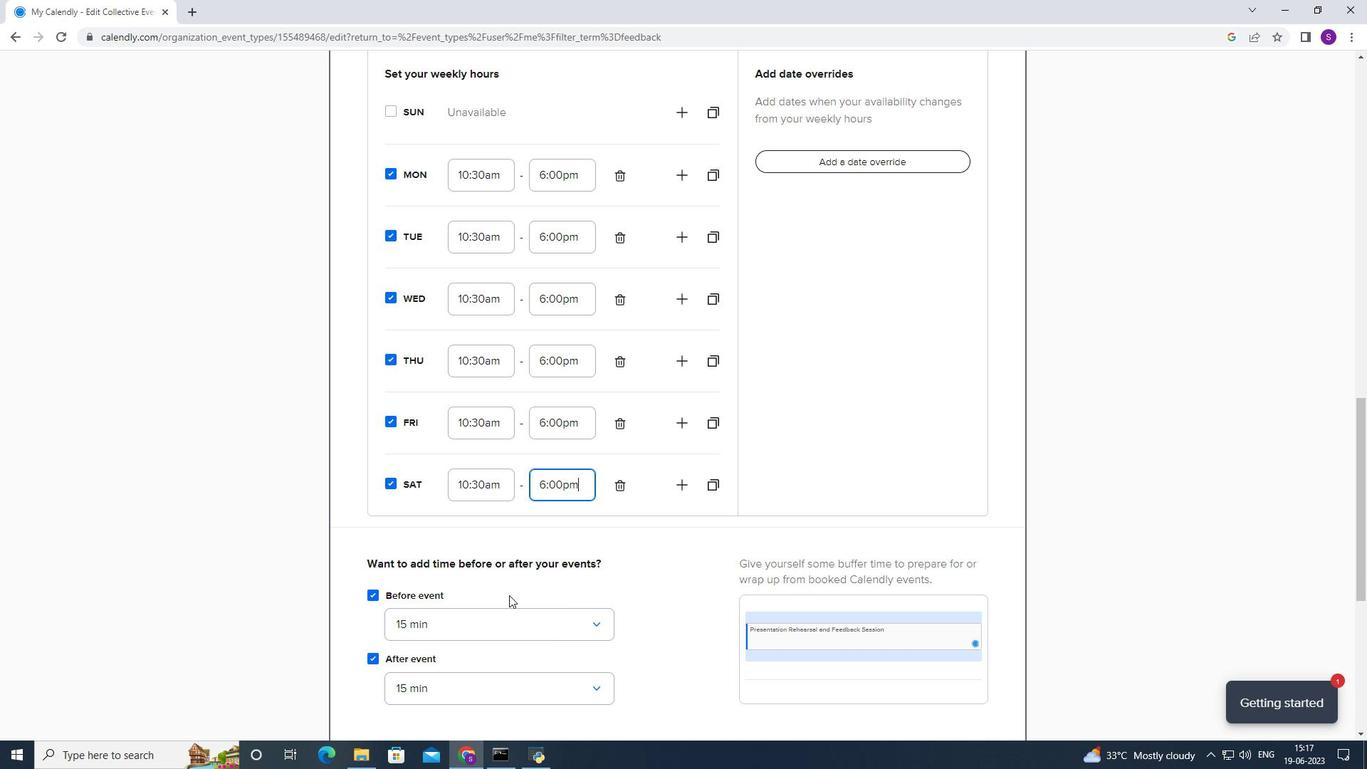 
Action: Mouse scrolled (509, 594) with delta (0, 0)
Screenshot: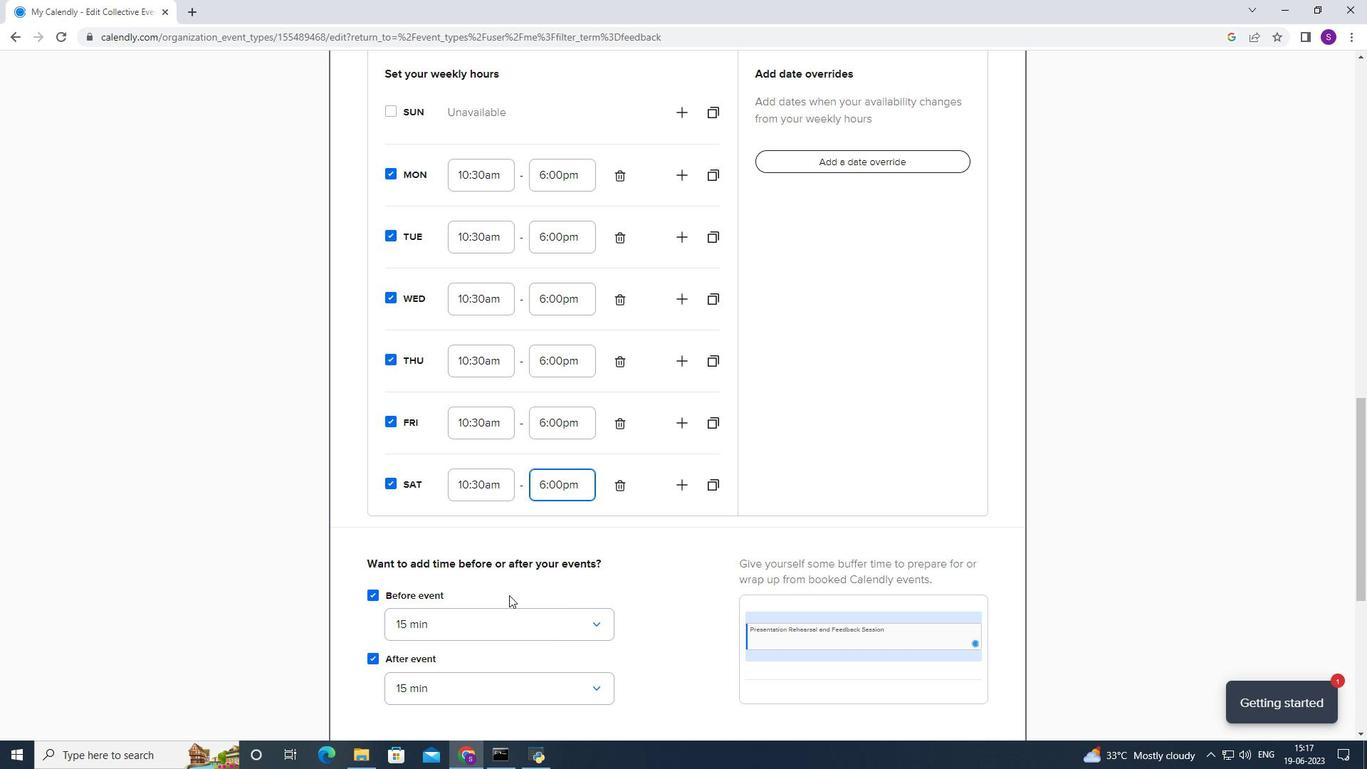 
Action: Mouse scrolled (509, 594) with delta (0, 0)
Screenshot: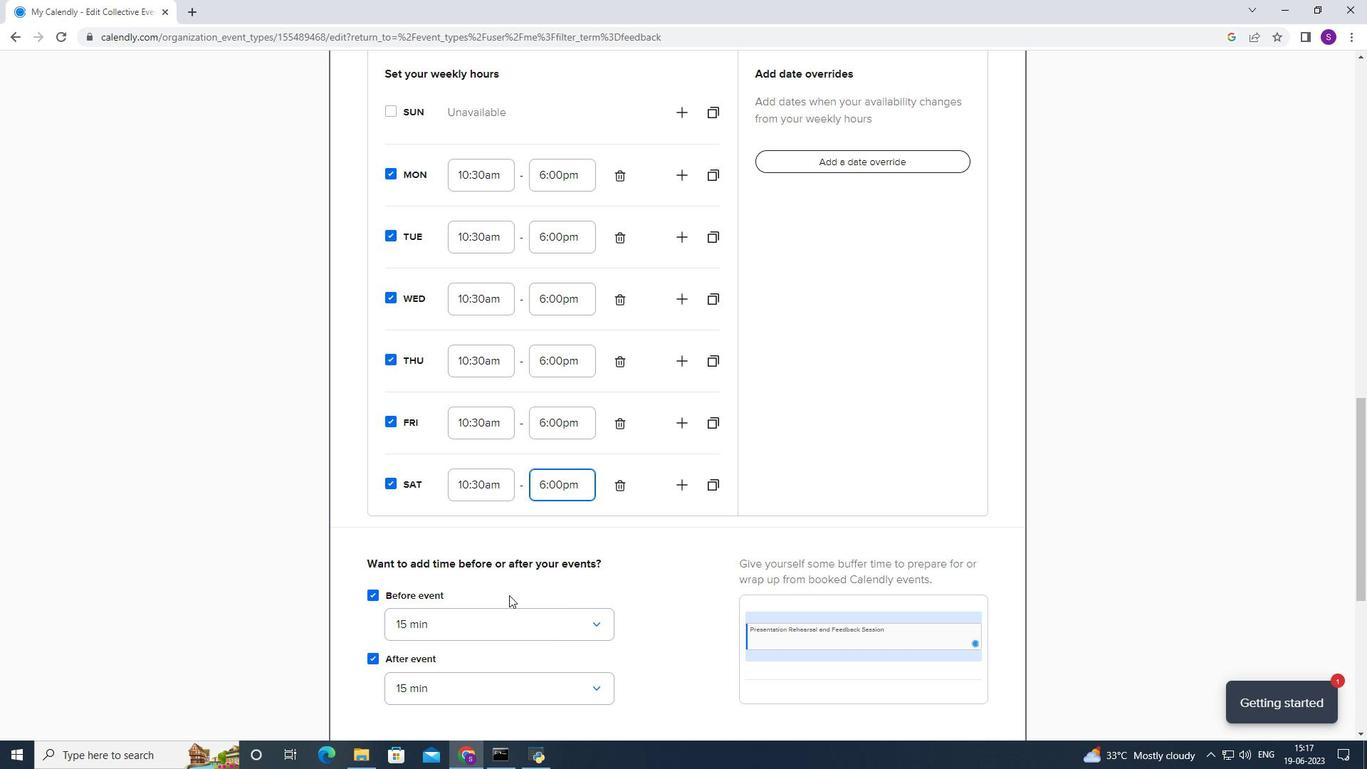 
Action: Mouse scrolled (509, 594) with delta (0, 0)
Screenshot: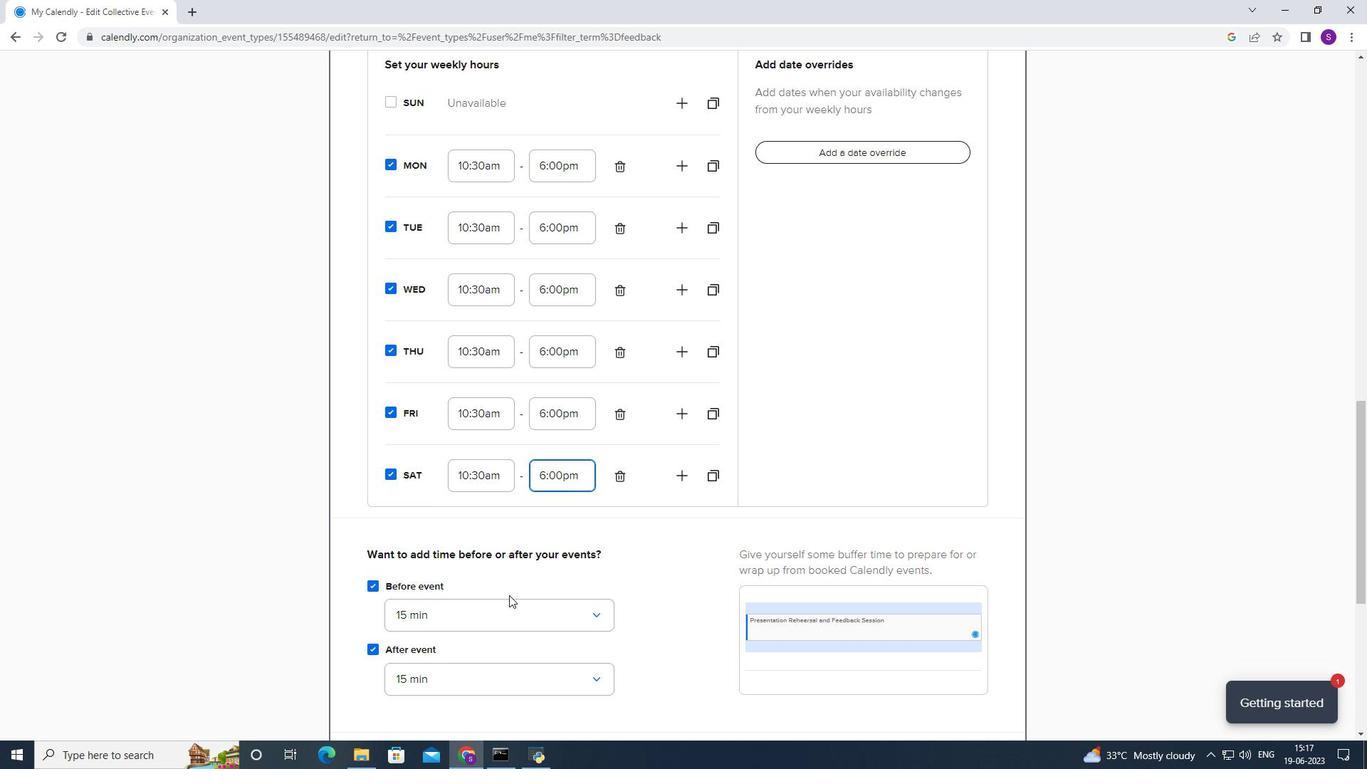 
Action: Mouse scrolled (509, 594) with delta (0, 0)
Screenshot: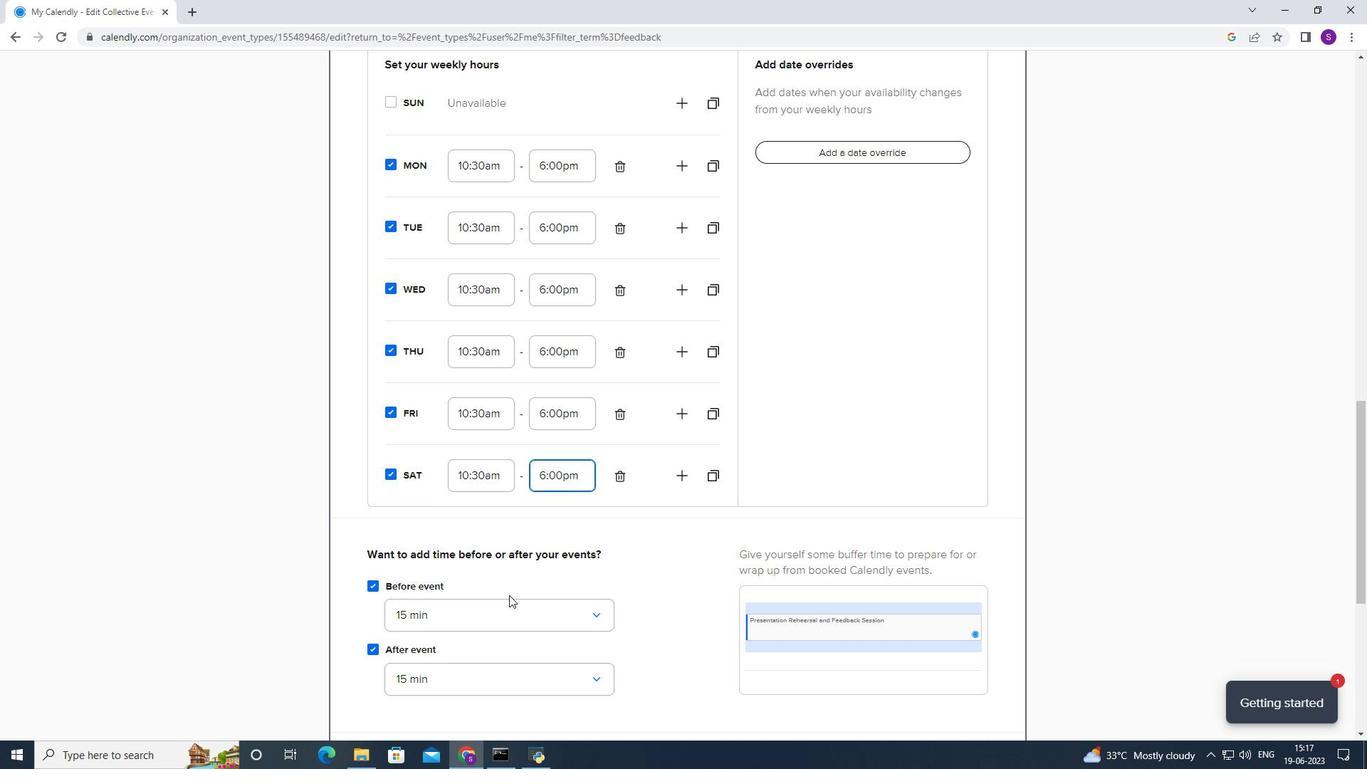 
Action: Mouse moved to (485, 418)
Screenshot: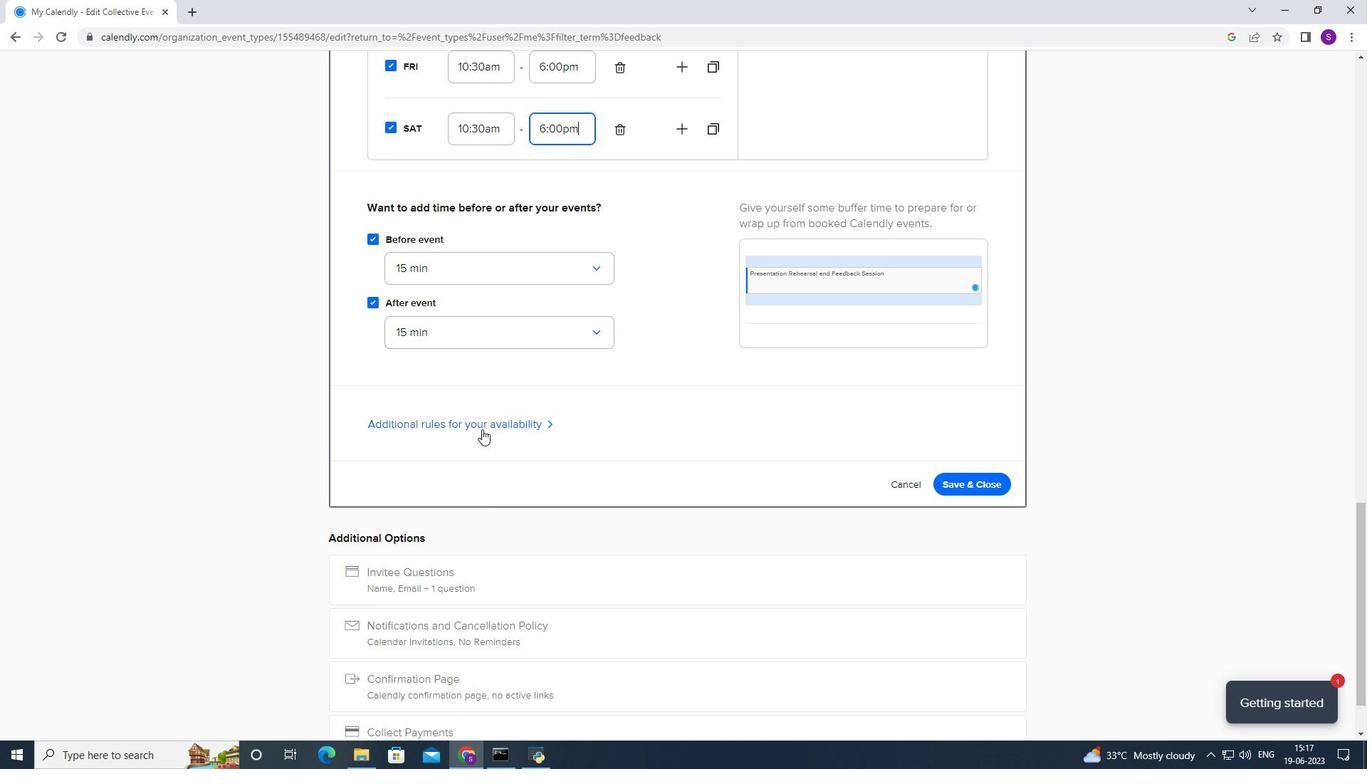 
Action: Mouse pressed left at (485, 418)
Screenshot: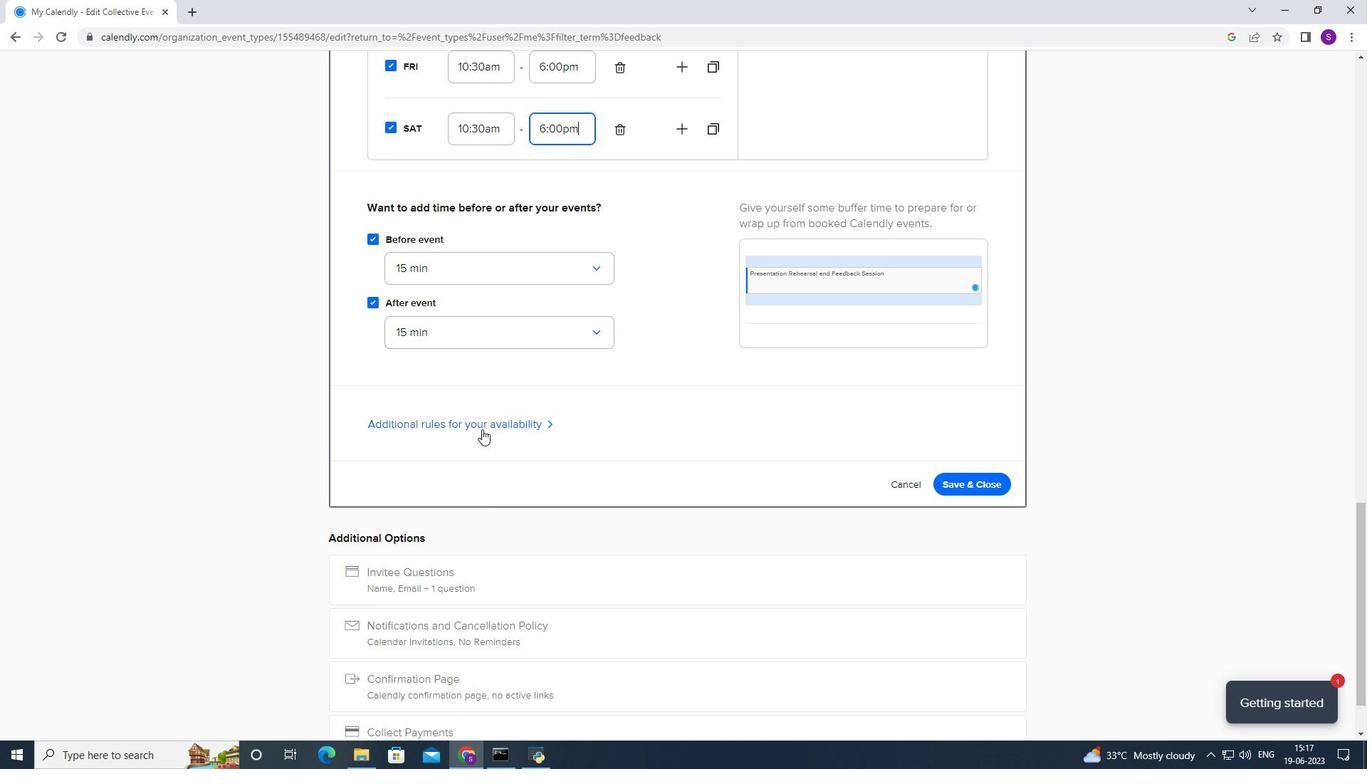 
Action: Mouse moved to (492, 465)
Screenshot: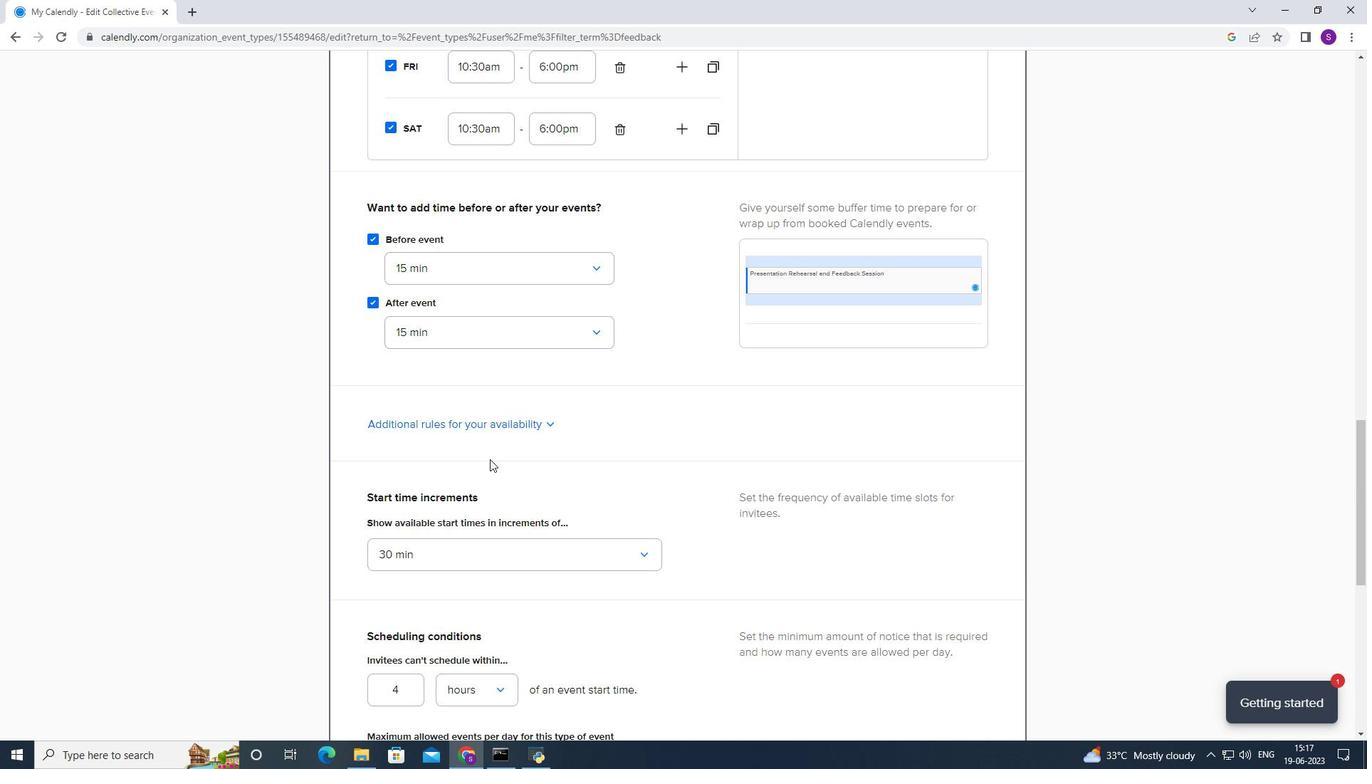 
Action: Mouse scrolled (492, 464) with delta (0, 0)
Screenshot: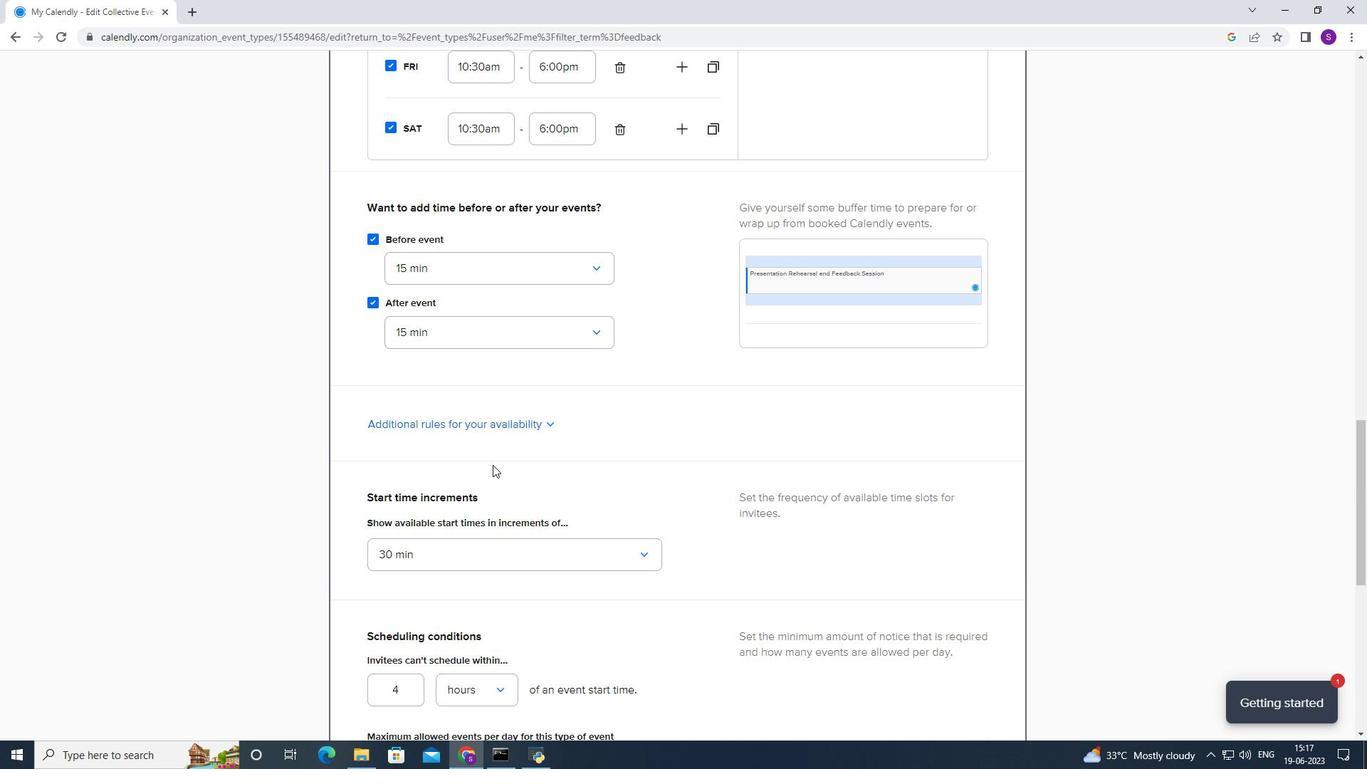 
Action: Mouse scrolled (492, 464) with delta (0, 0)
Screenshot: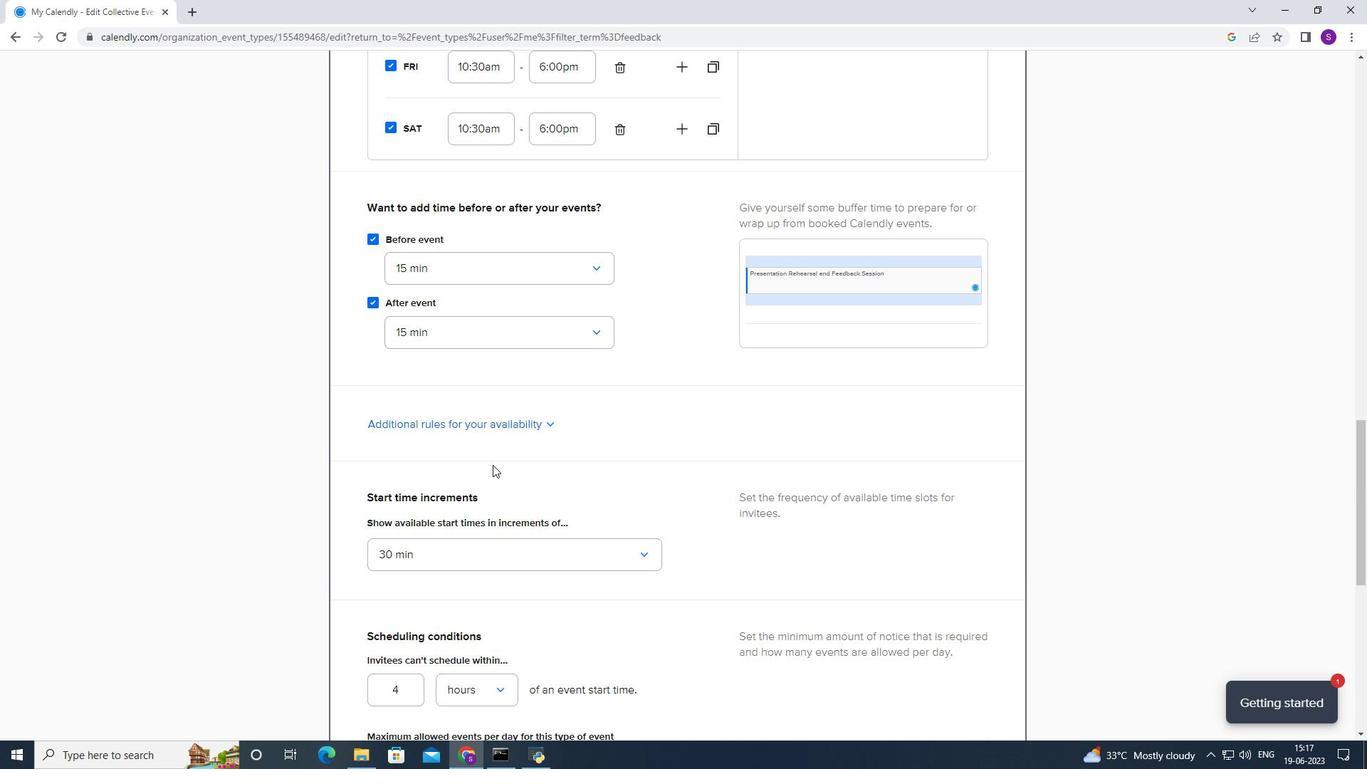 
Action: Mouse scrolled (492, 464) with delta (0, 0)
Screenshot: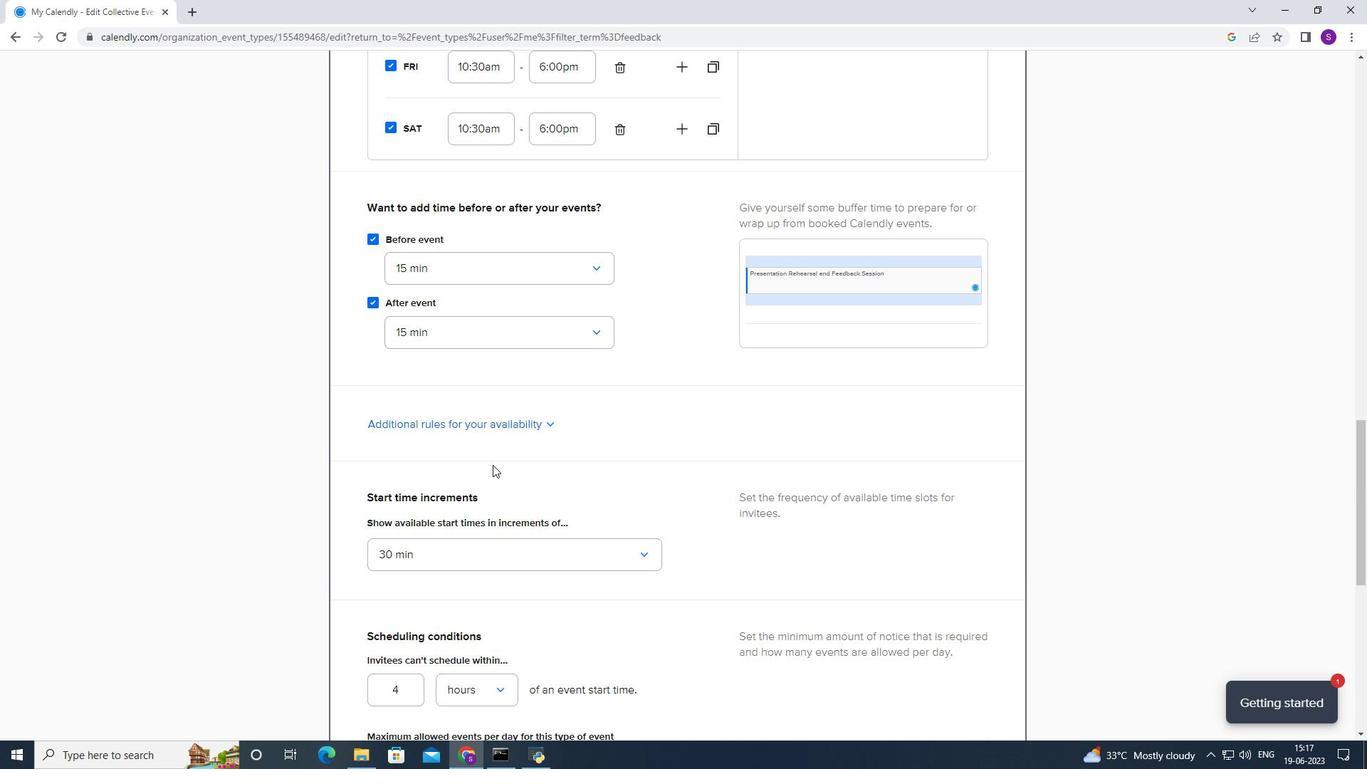 
Action: Mouse moved to (505, 339)
Screenshot: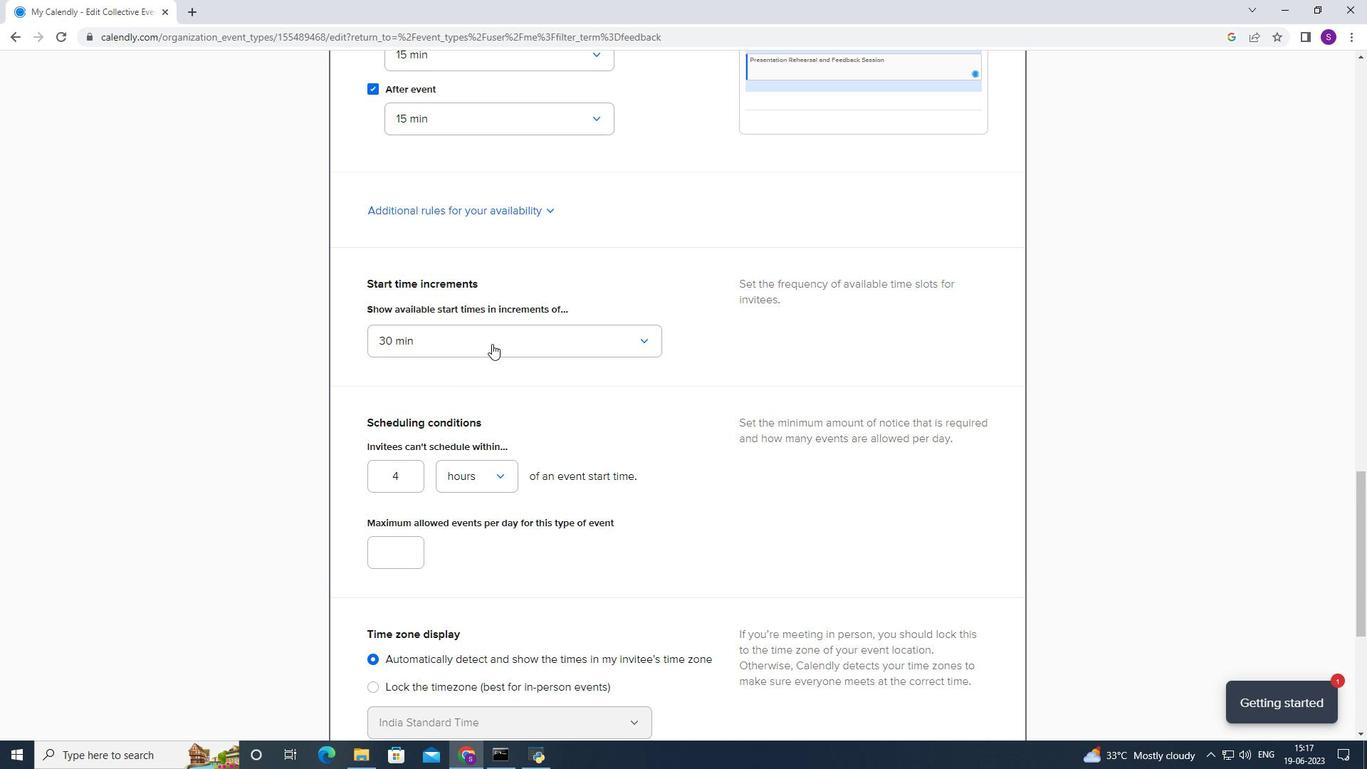 
Action: Mouse pressed left at (505, 339)
Screenshot: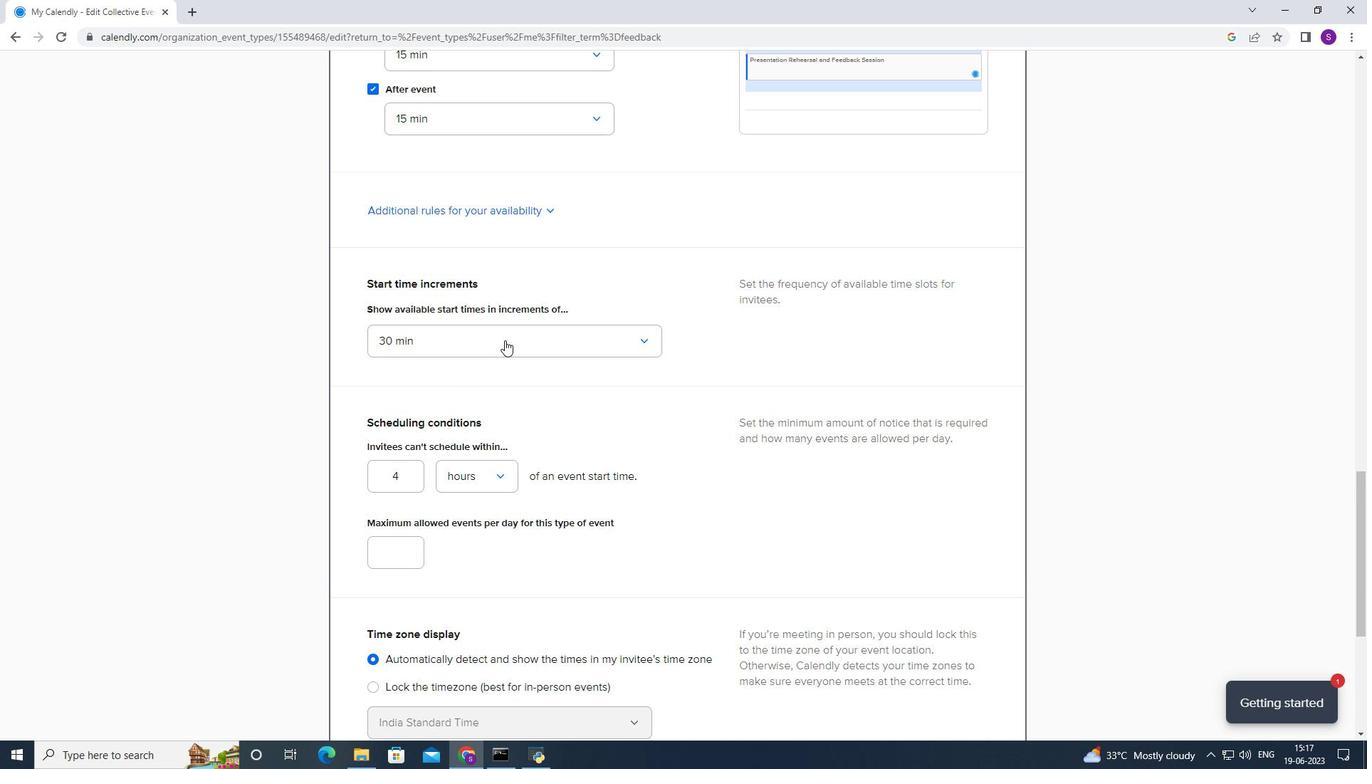 
Action: Mouse moved to (417, 555)
Screenshot: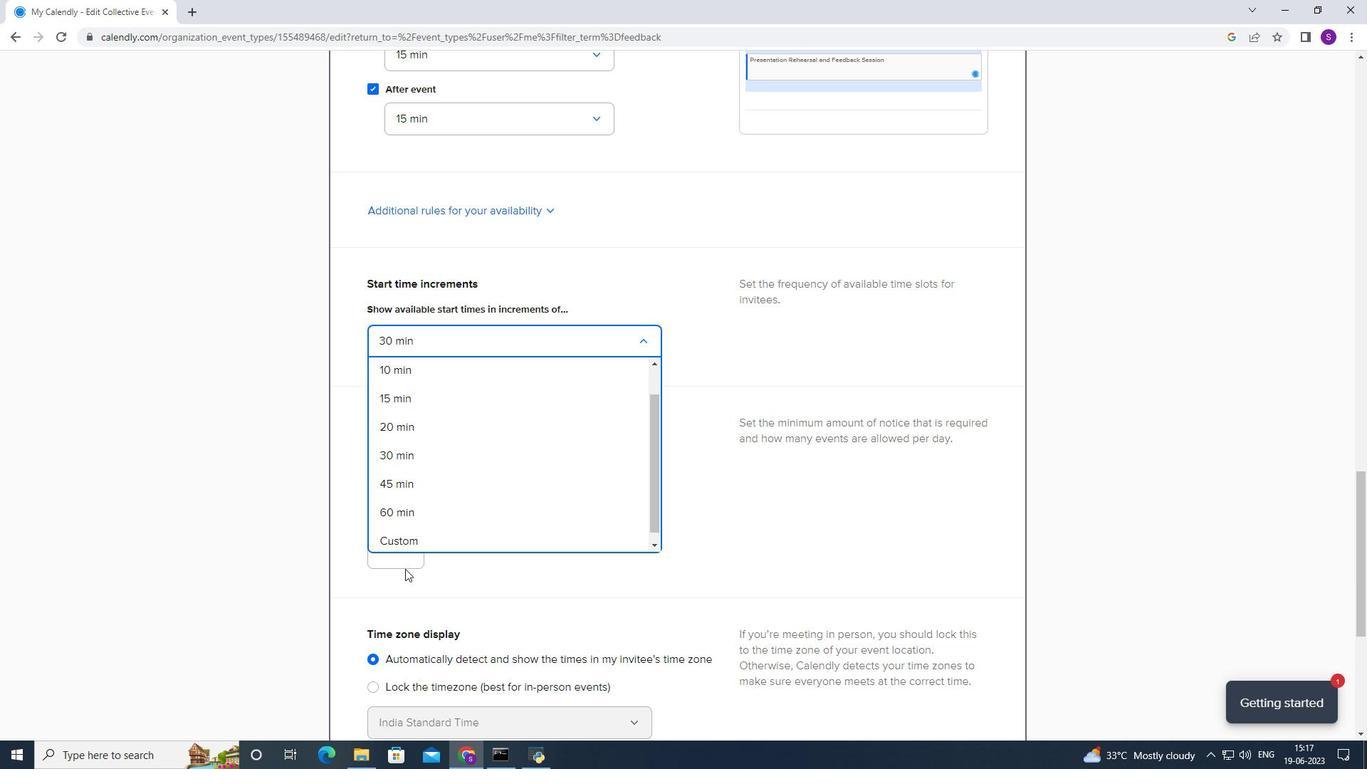 
Action: Mouse pressed left at (417, 555)
Screenshot: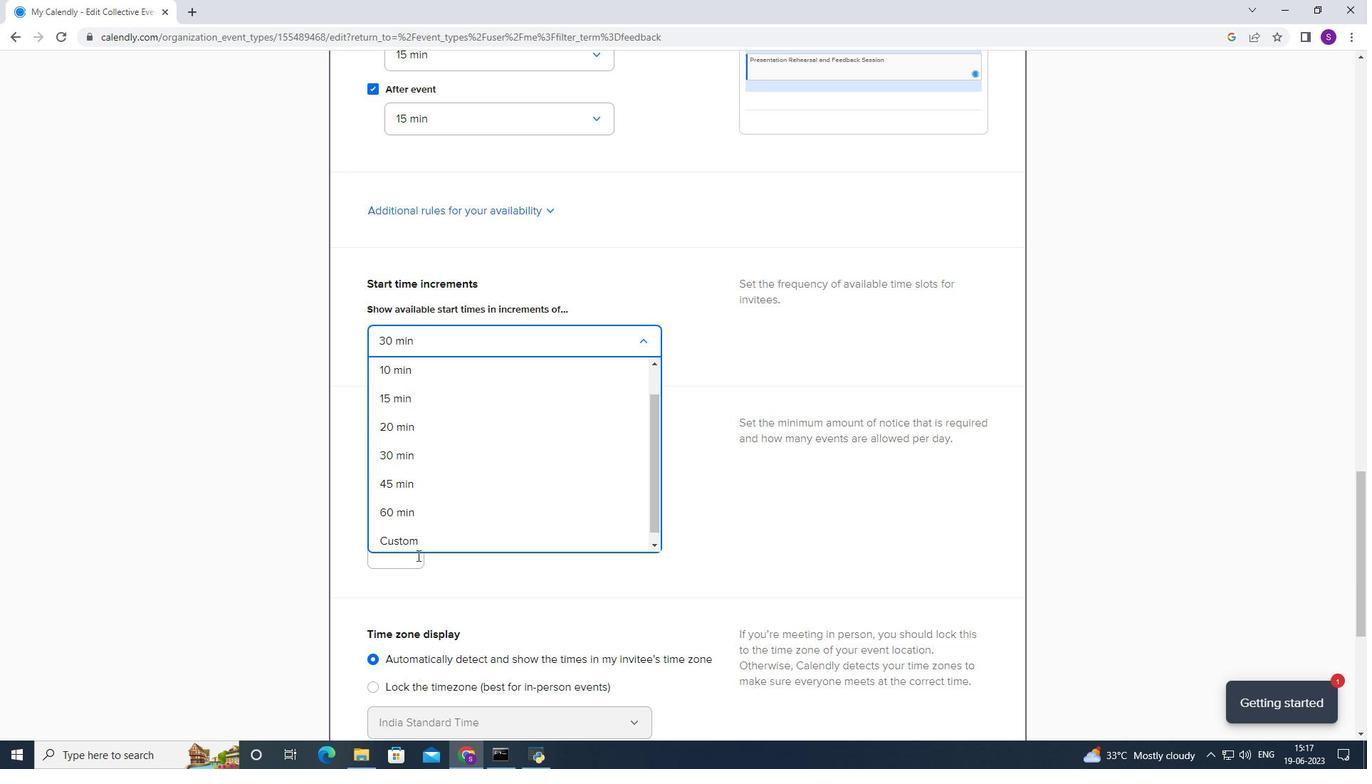 
Action: Mouse moved to (467, 336)
Screenshot: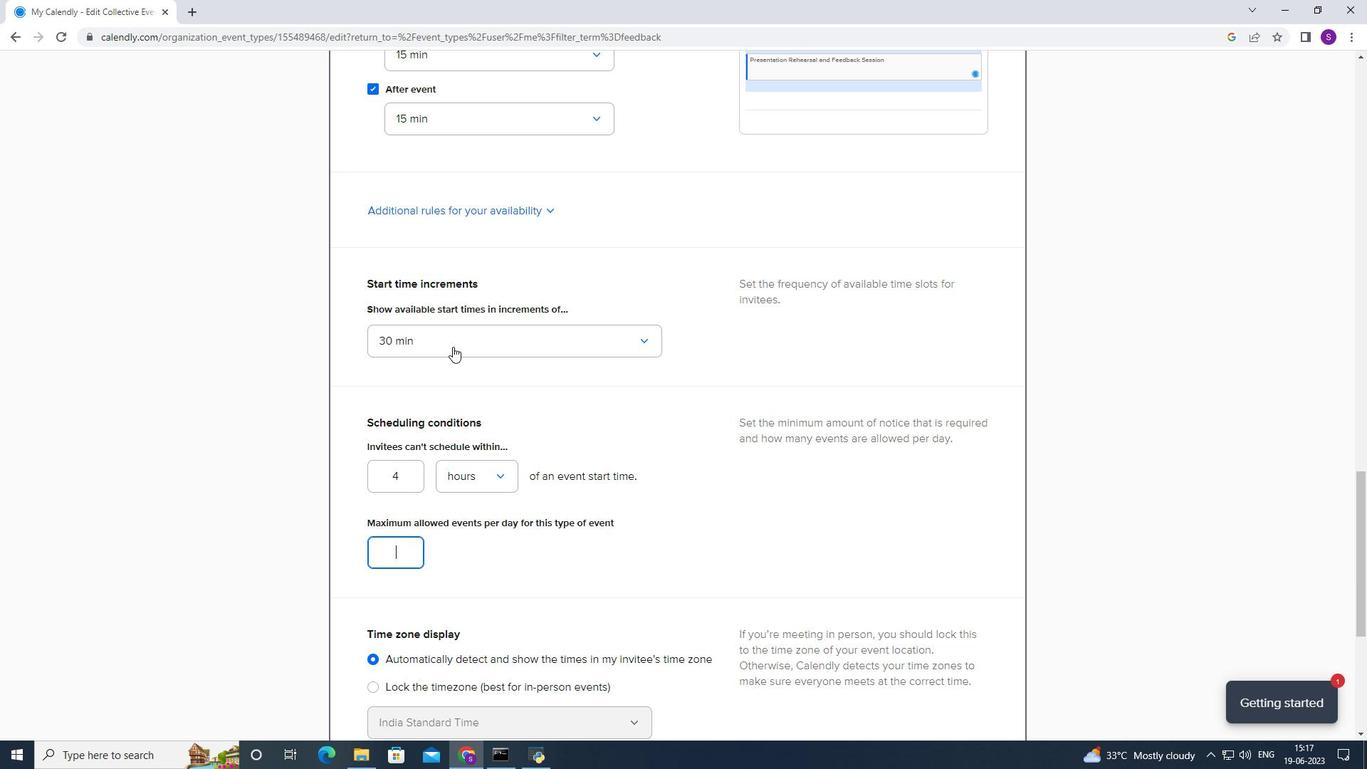 
Action: Mouse pressed left at (467, 336)
Screenshot: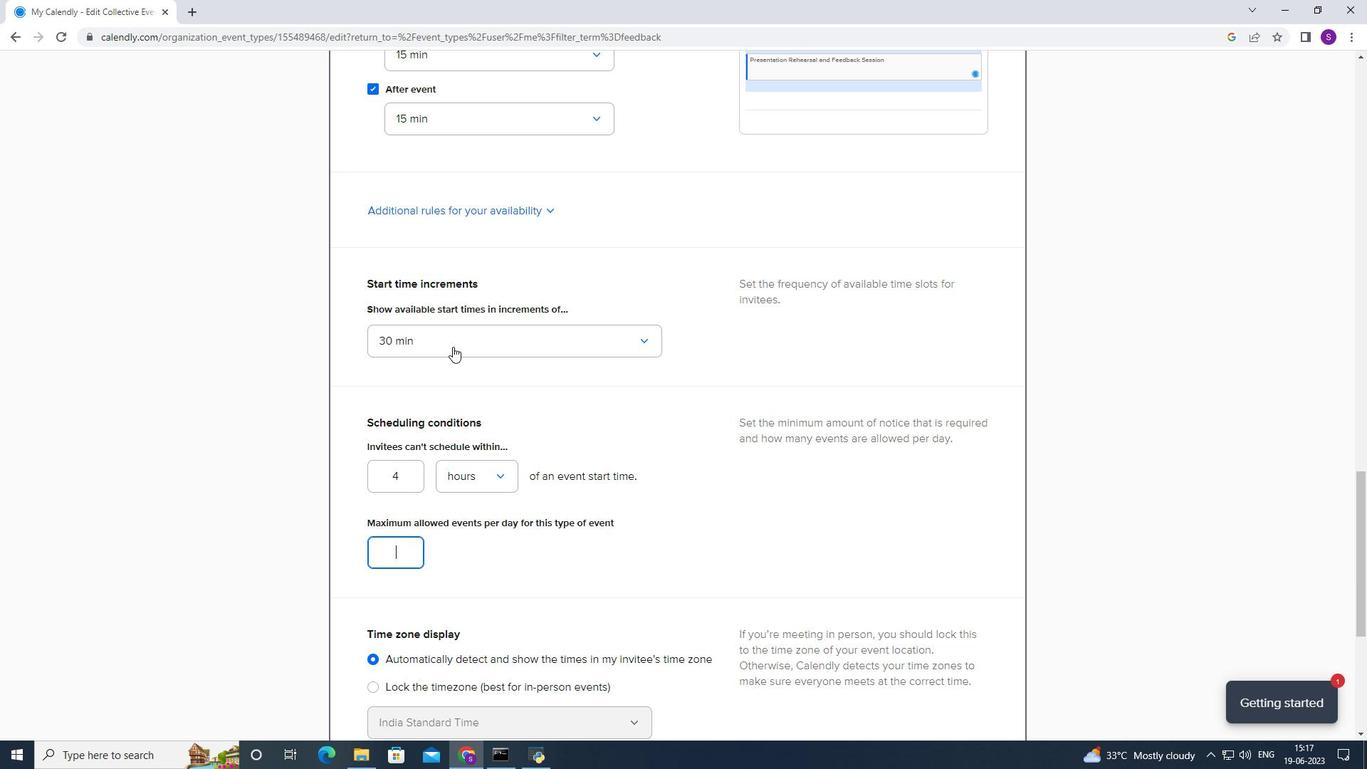 
Action: Mouse moved to (428, 529)
Screenshot: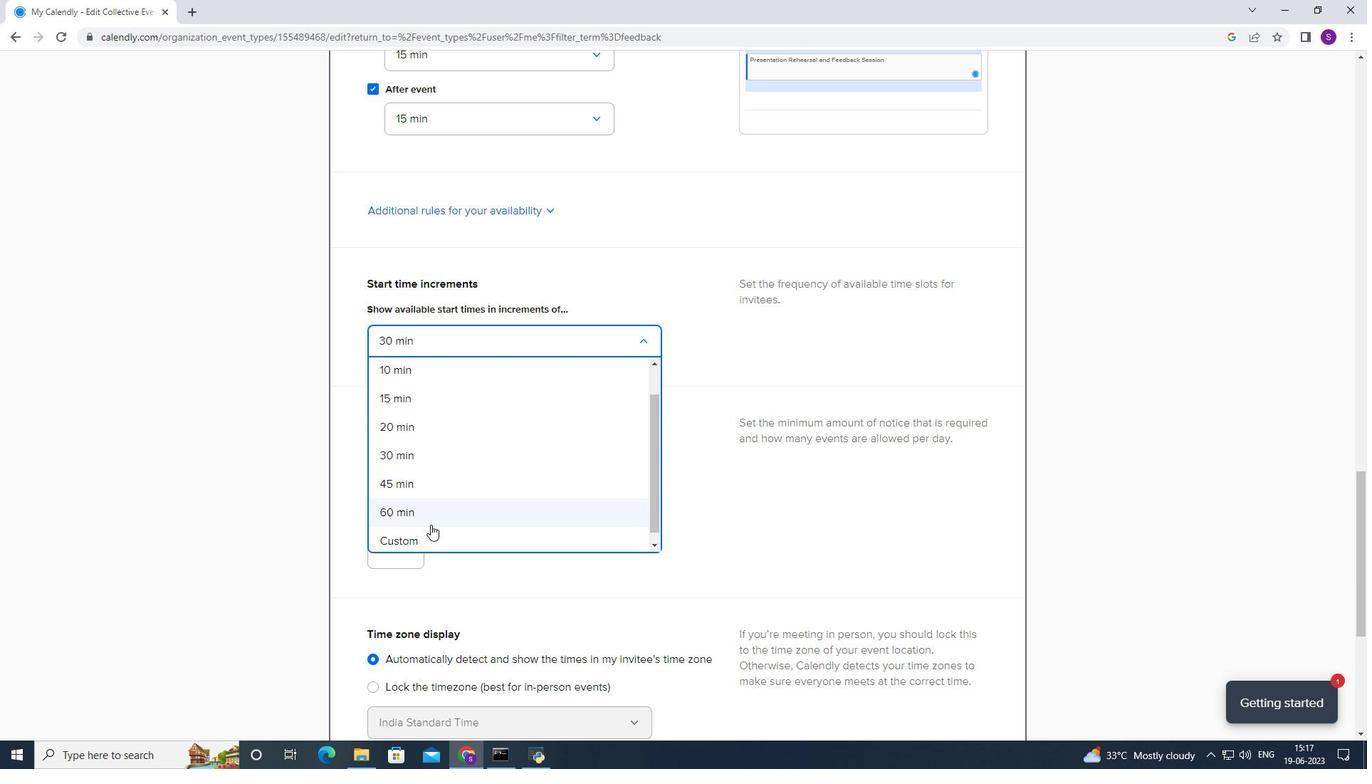 
Action: Mouse pressed left at (428, 529)
Screenshot: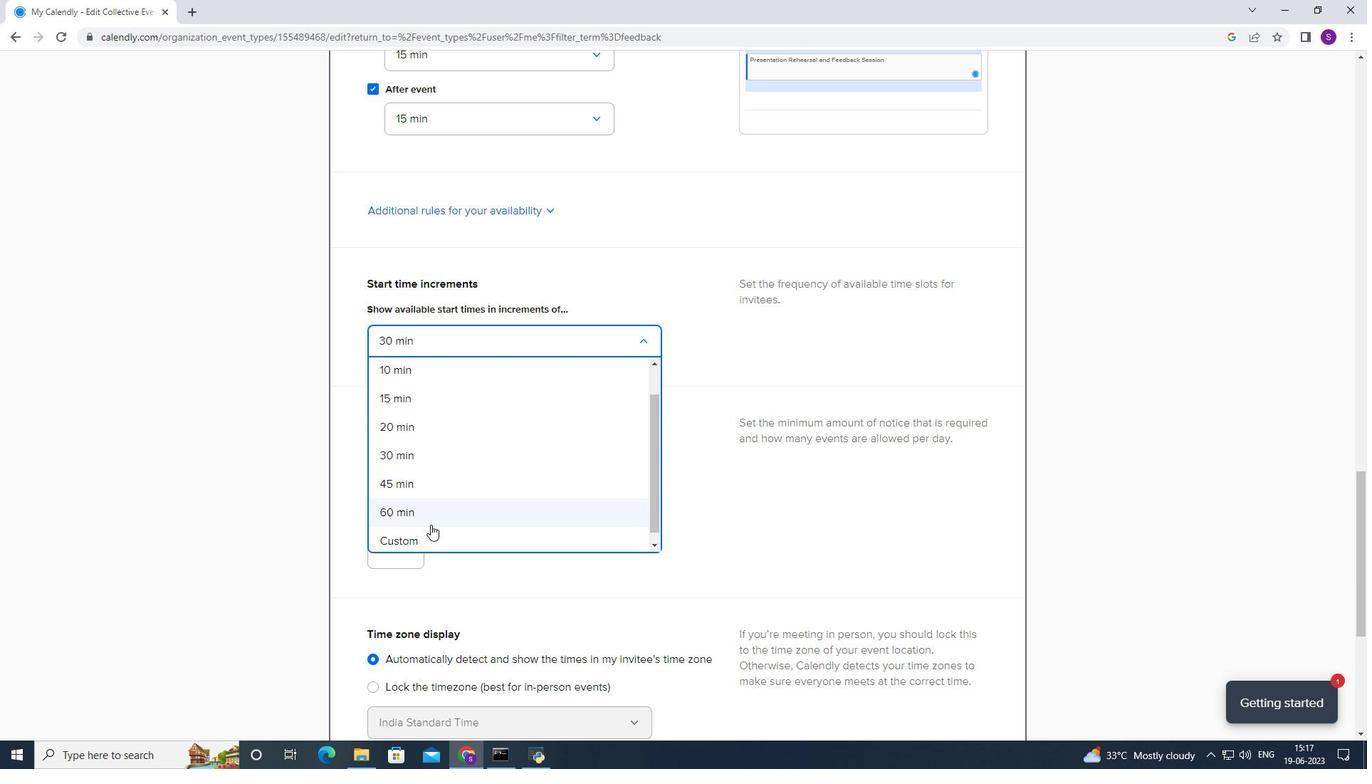 
Action: Mouse moved to (426, 376)
Screenshot: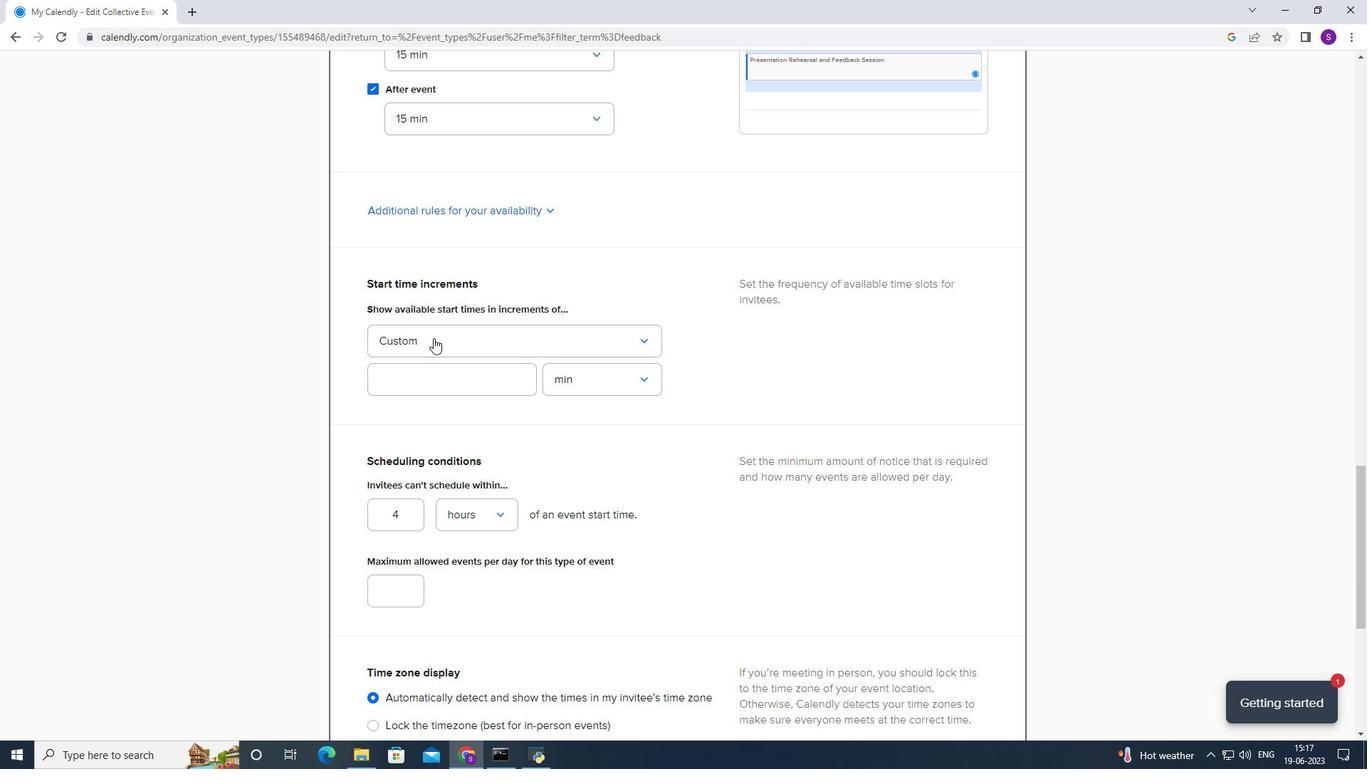 
Action: Mouse pressed left at (426, 376)
Screenshot: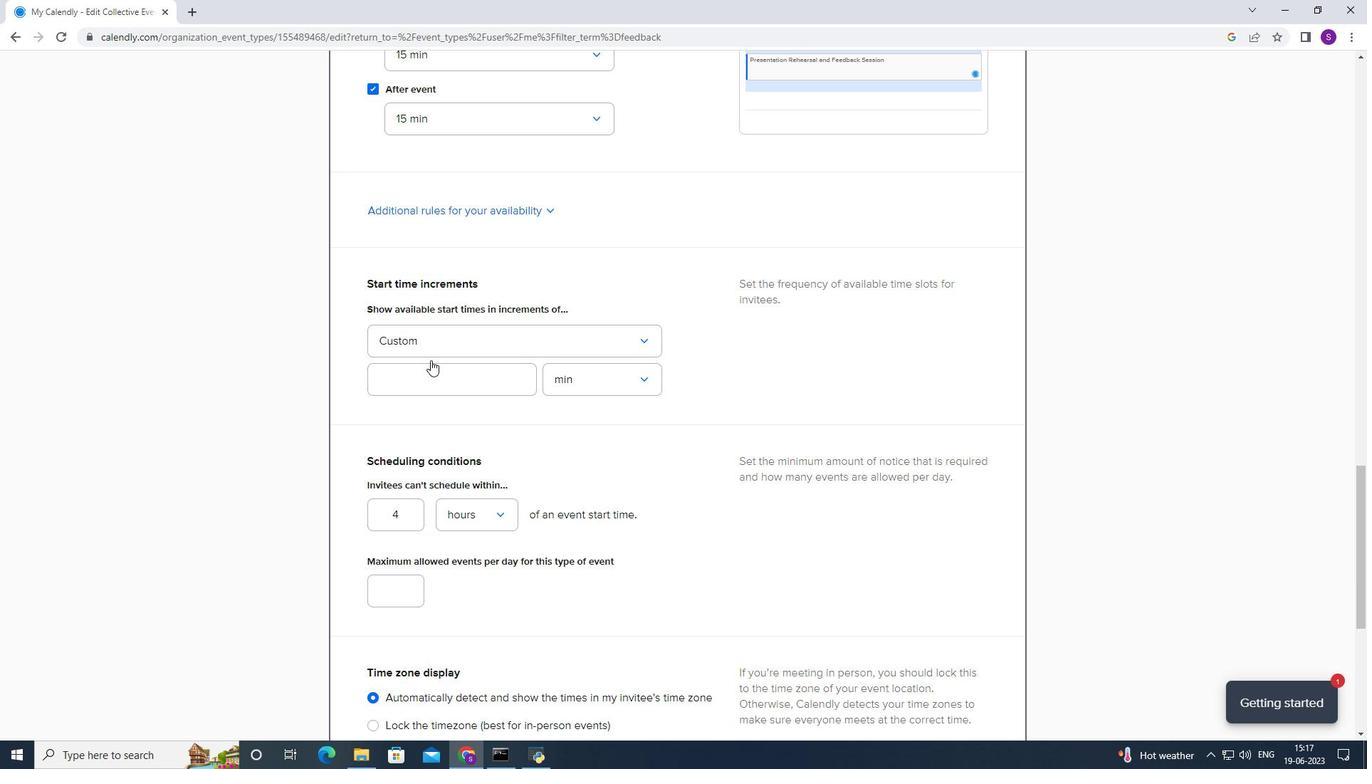 
Action: Key pressed 40
Screenshot: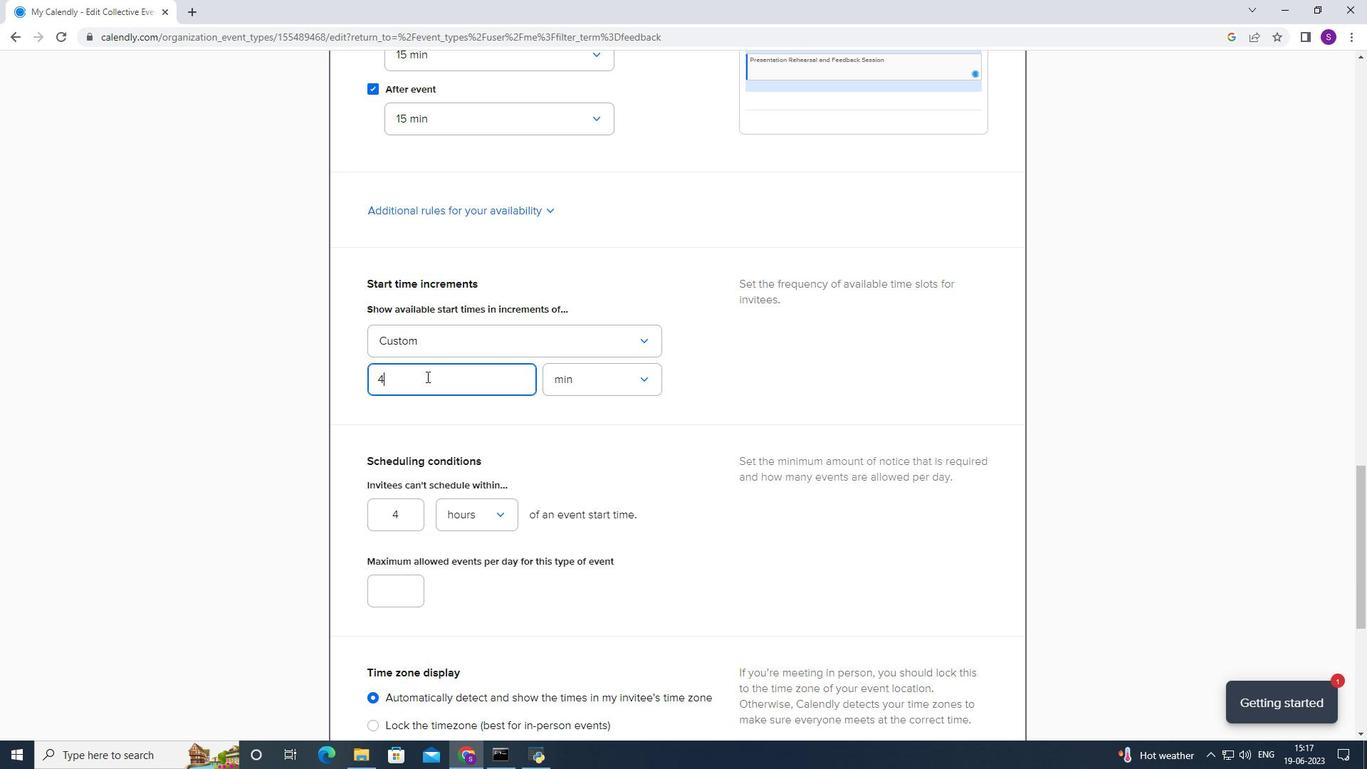 
Action: Mouse moved to (434, 444)
Screenshot: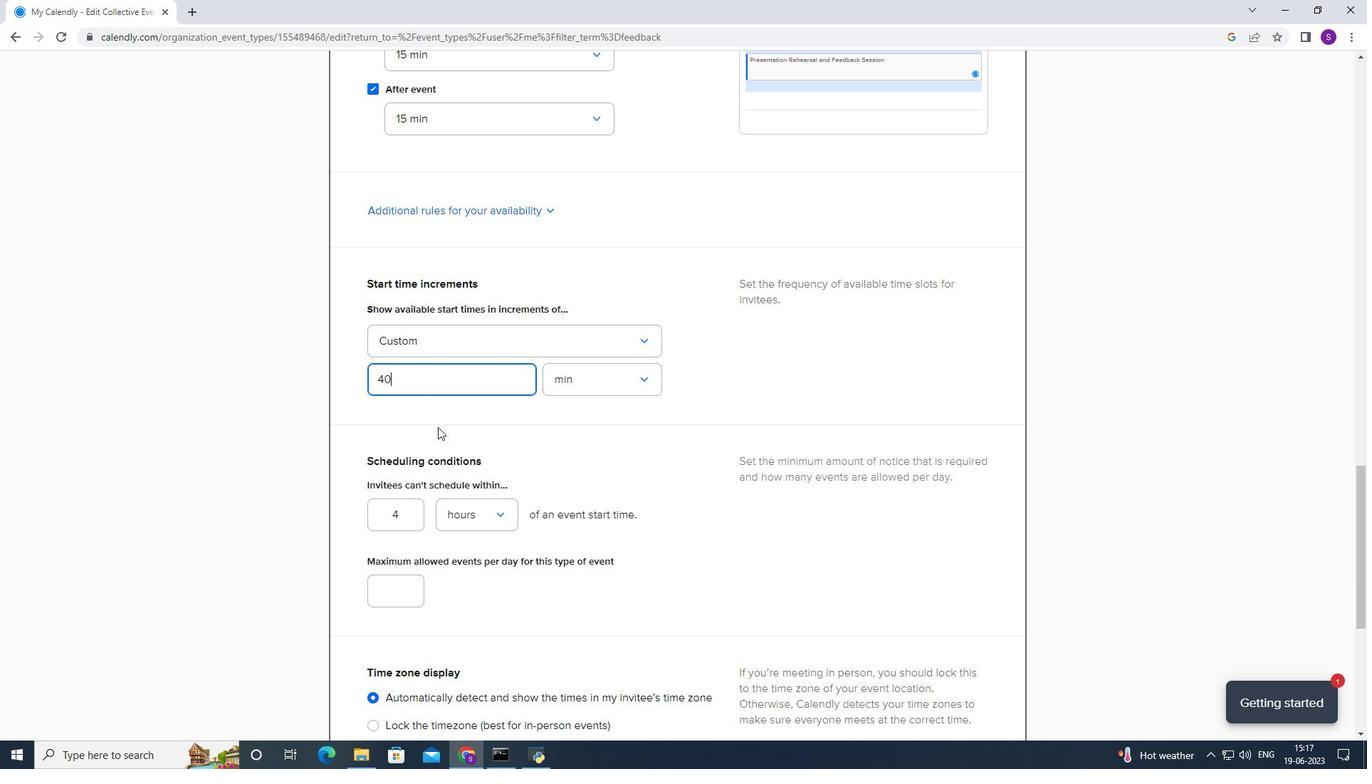 
Action: Mouse pressed left at (434, 444)
Screenshot: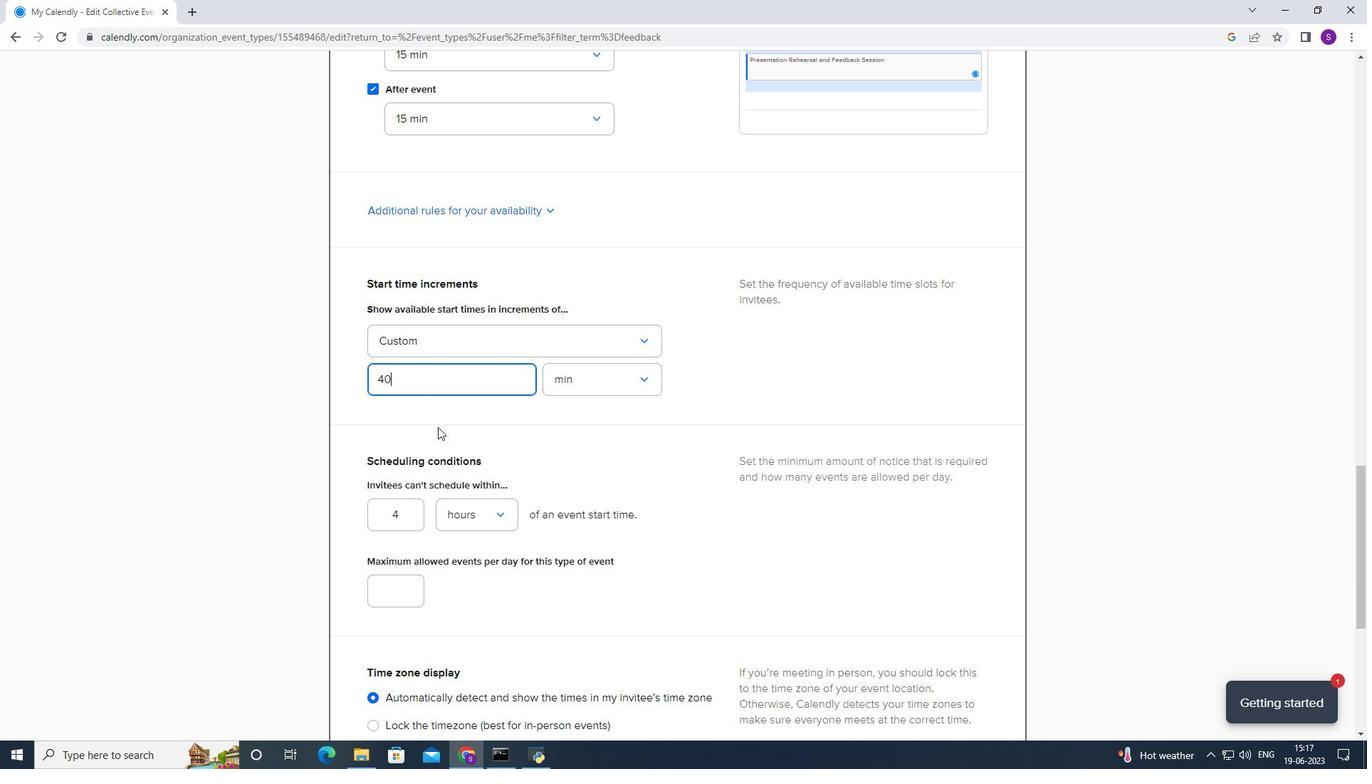 
Action: Mouse moved to (411, 512)
Screenshot: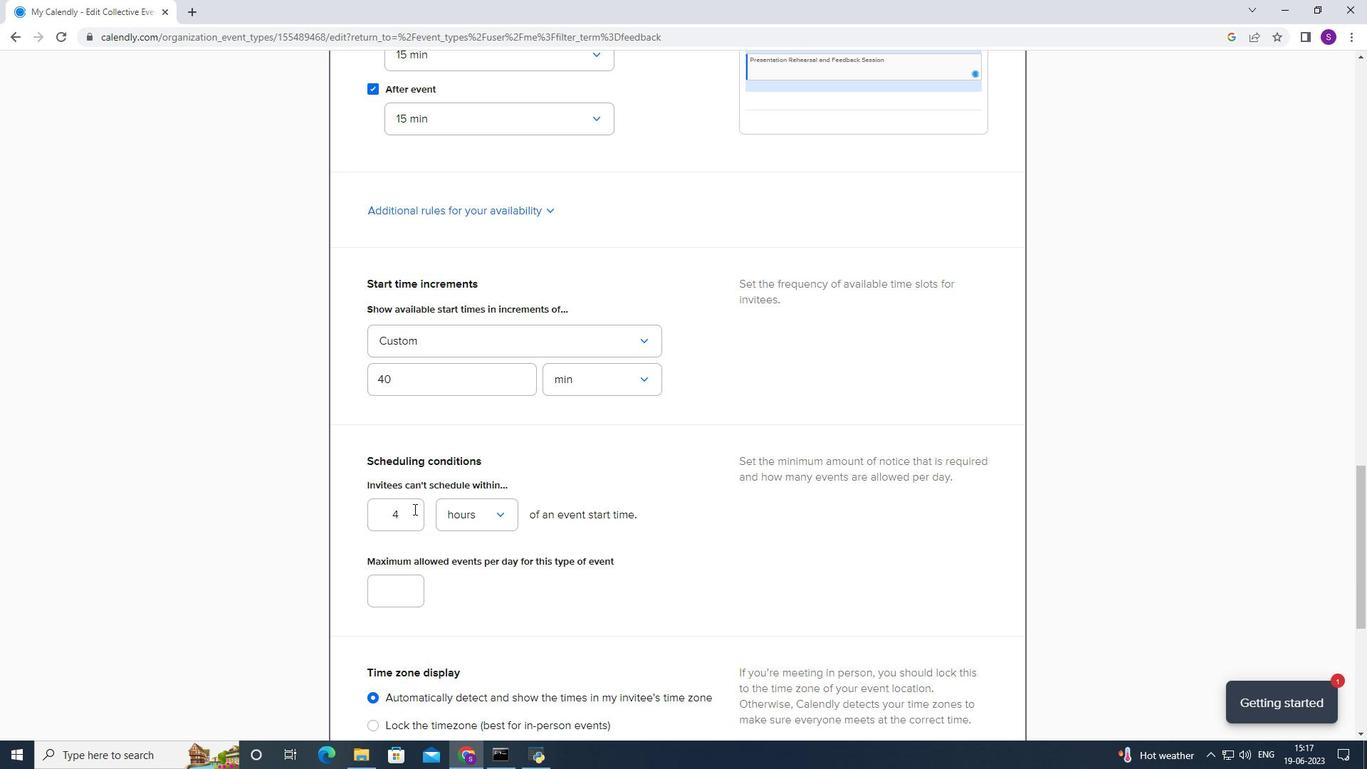 
Action: Mouse pressed left at (411, 512)
Screenshot: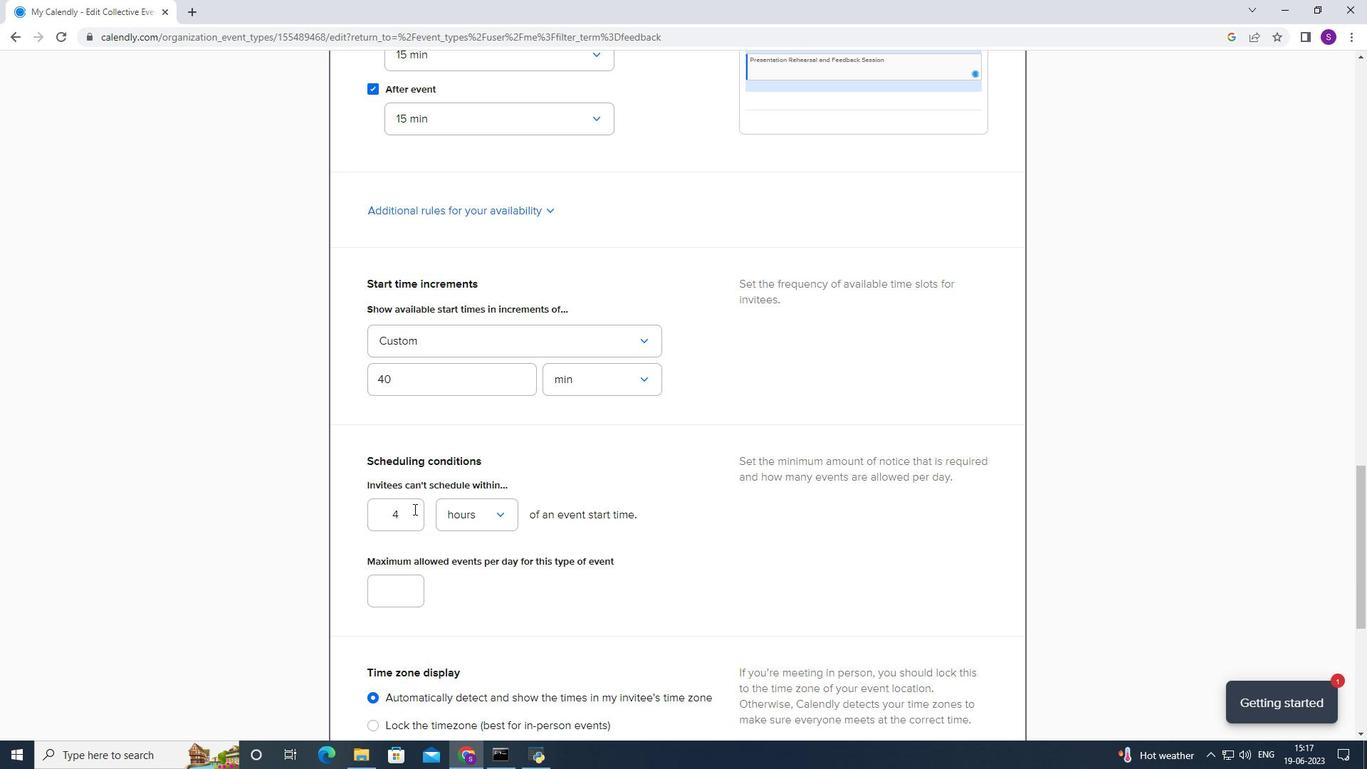 
Action: Mouse moved to (375, 512)
Screenshot: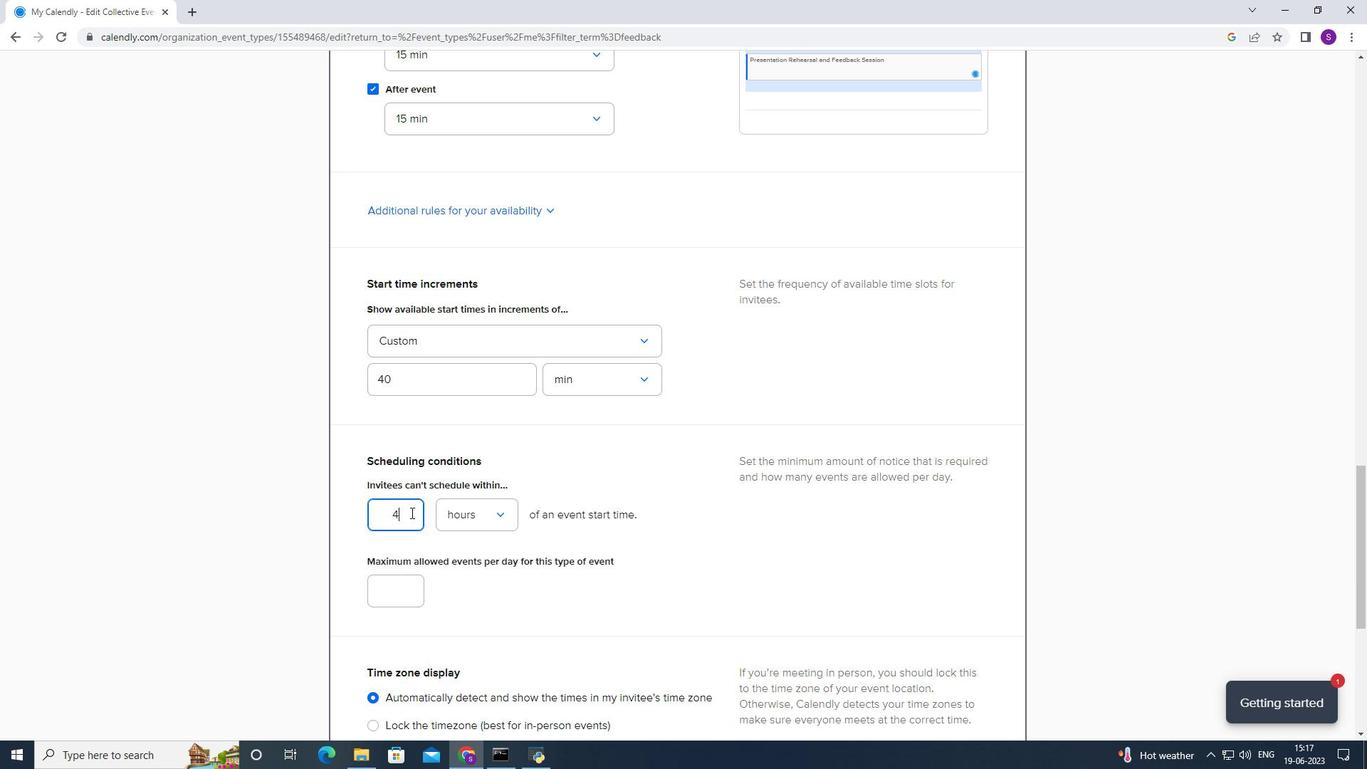 
Action: Key pressed 49
Screenshot: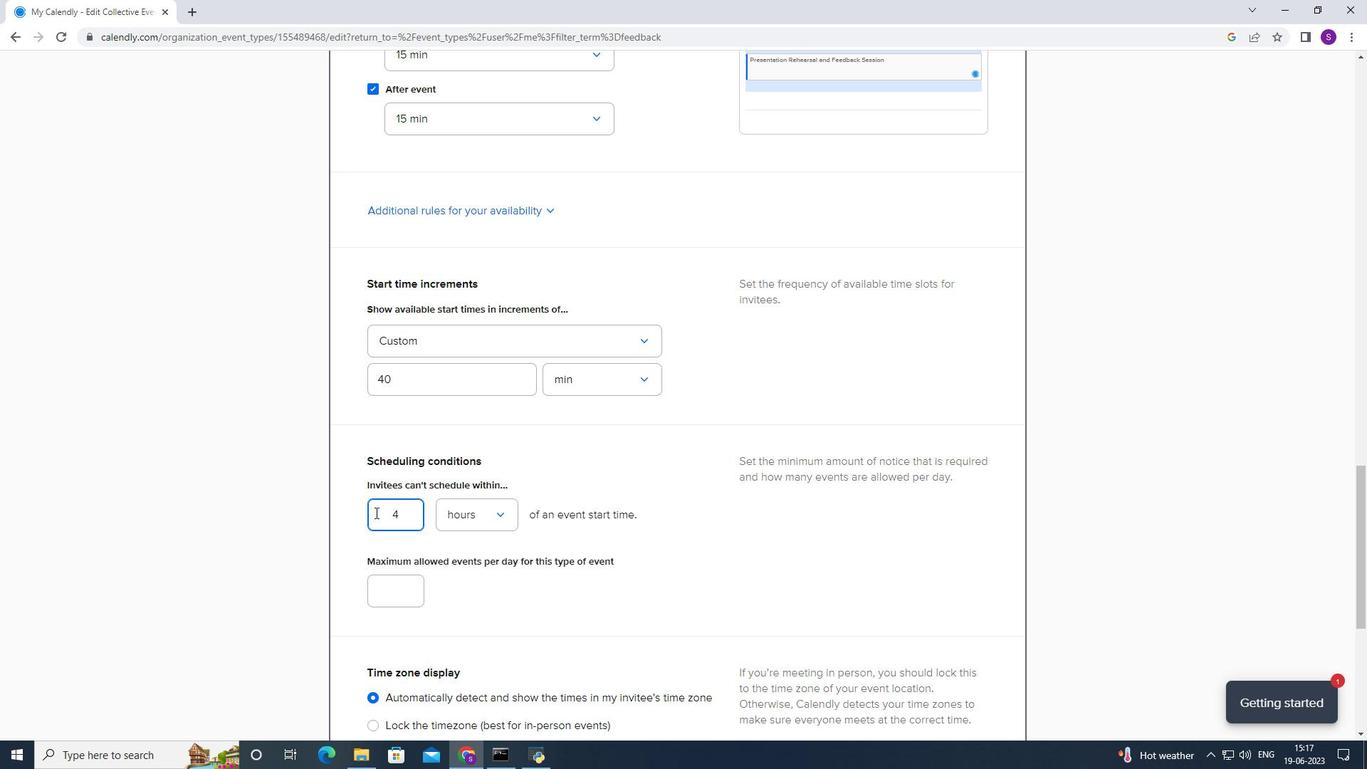
Action: Mouse moved to (371, 590)
Screenshot: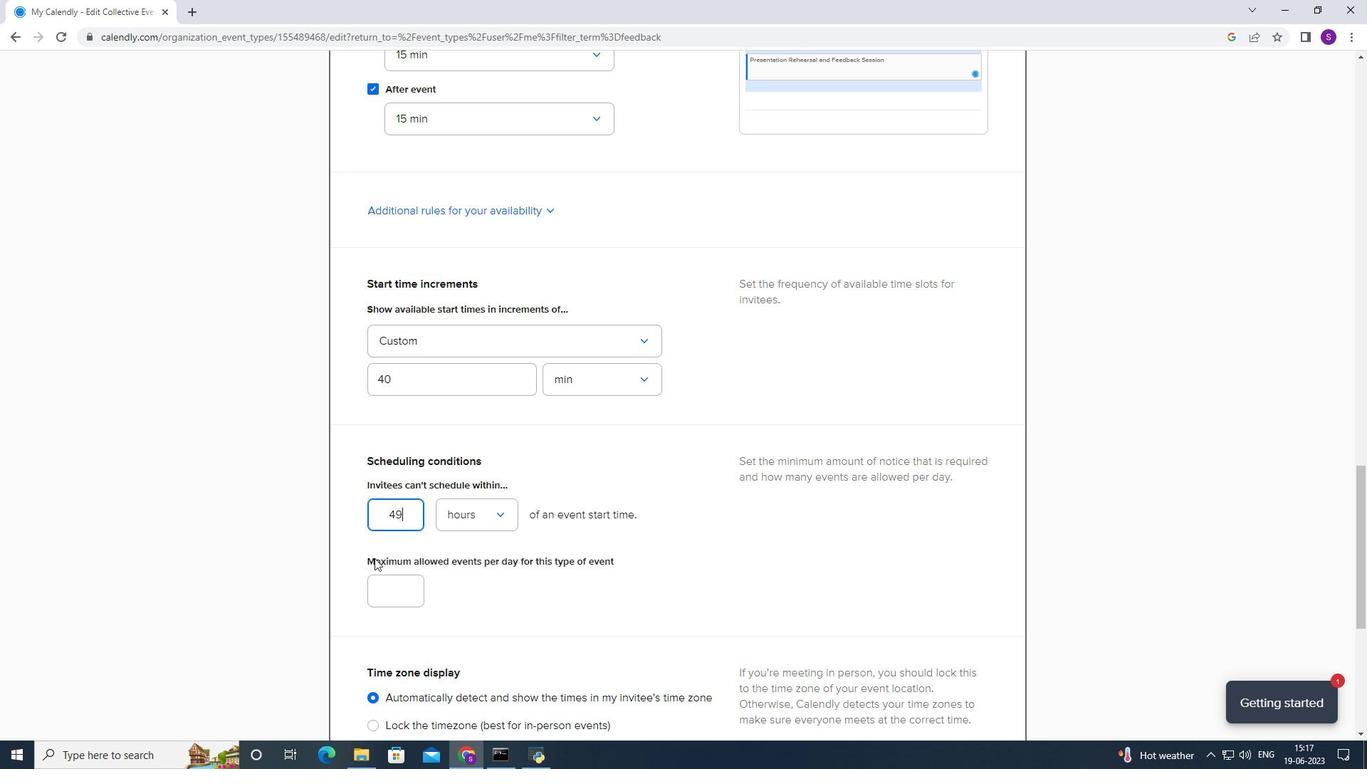 
Action: Mouse pressed left at (371, 590)
Screenshot: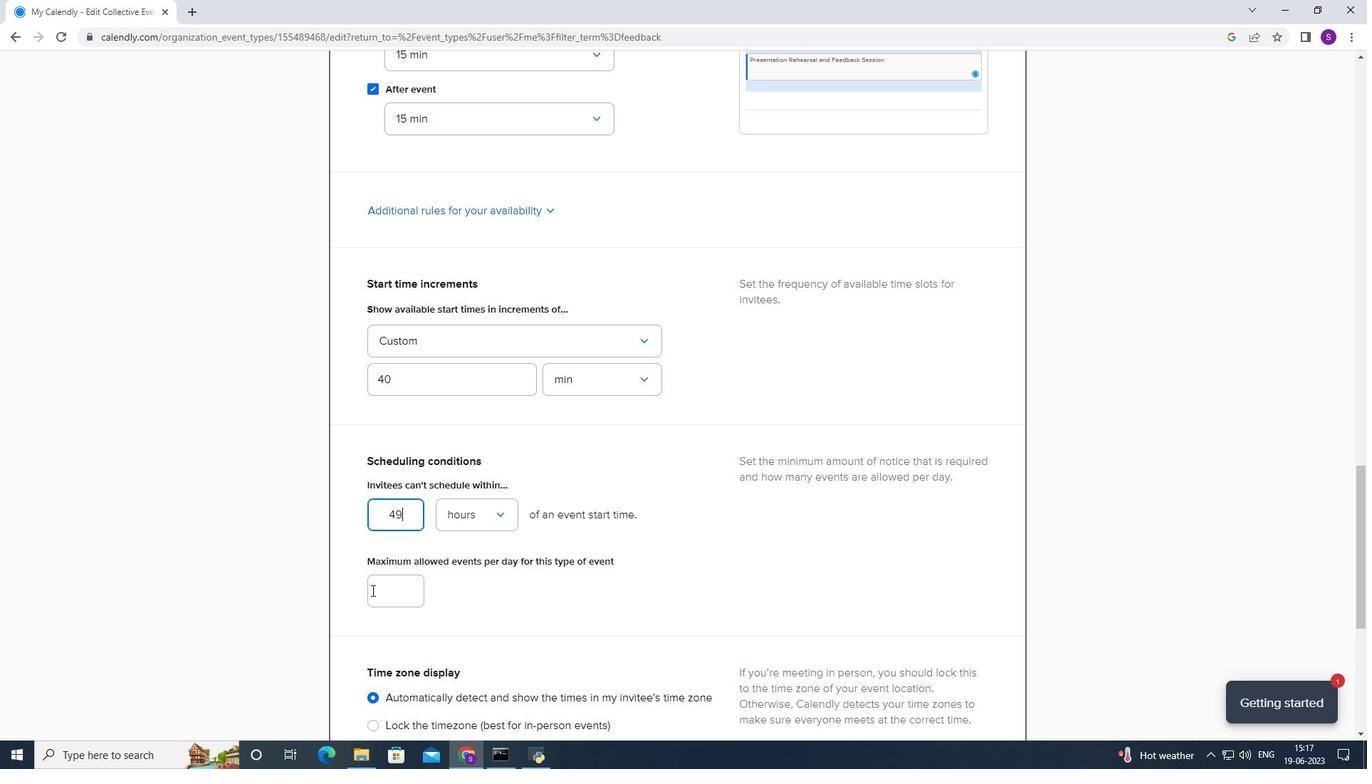 
Action: Mouse moved to (380, 588)
Screenshot: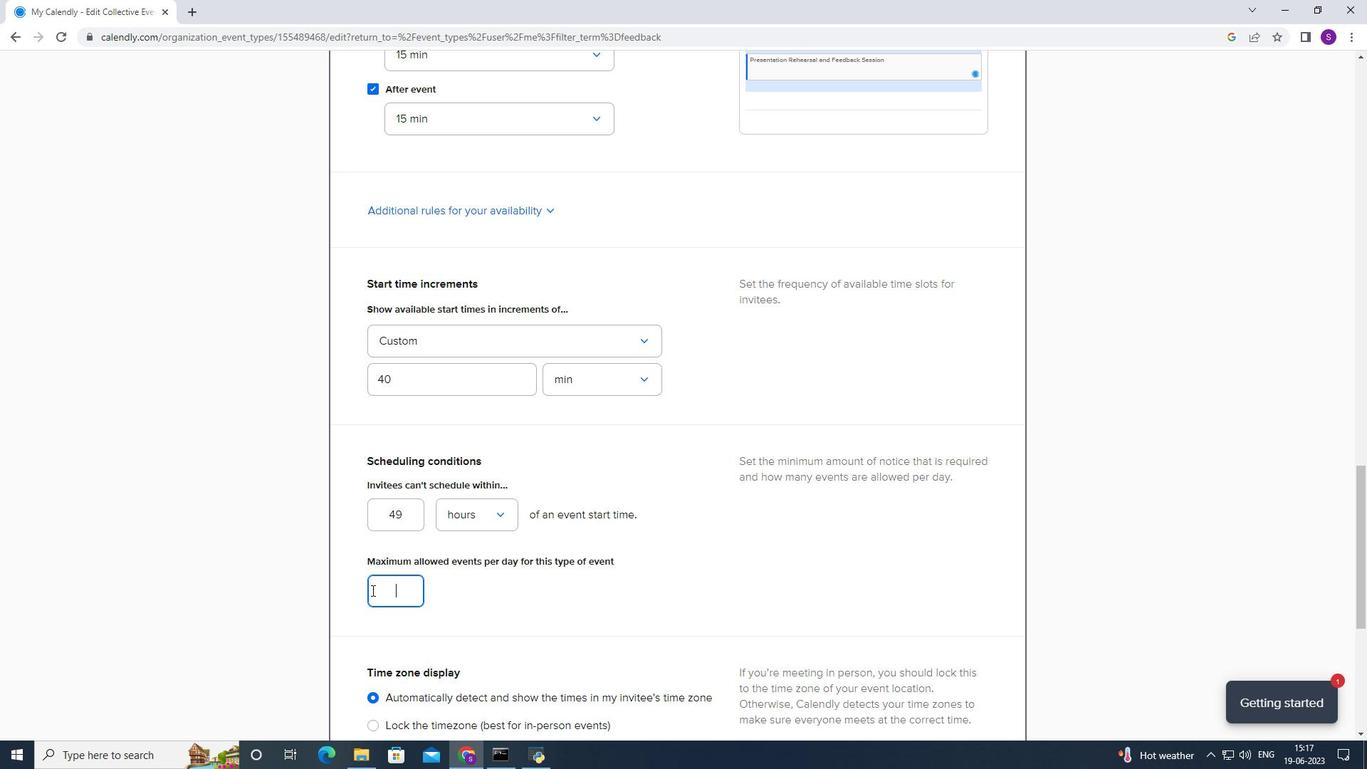
Action: Key pressed 4
Screenshot: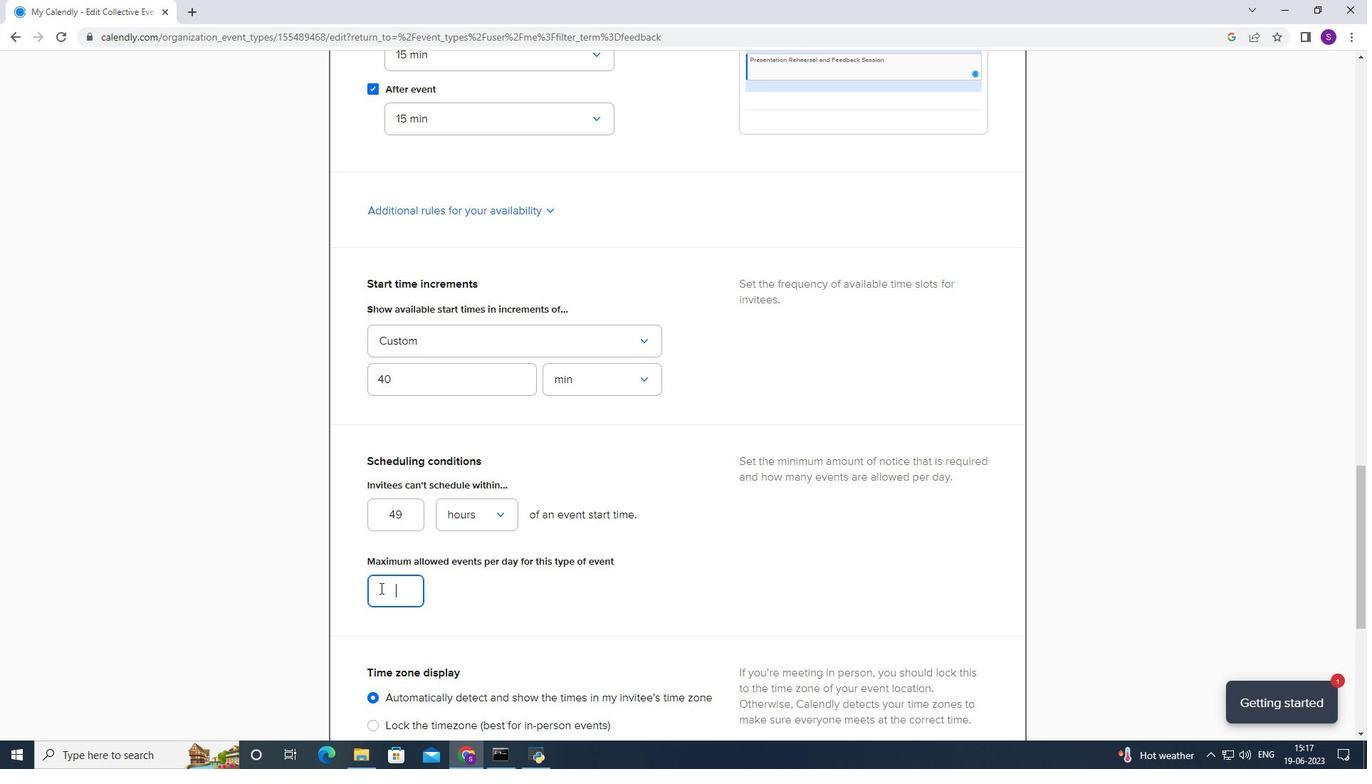 
Action: Mouse moved to (493, 566)
Screenshot: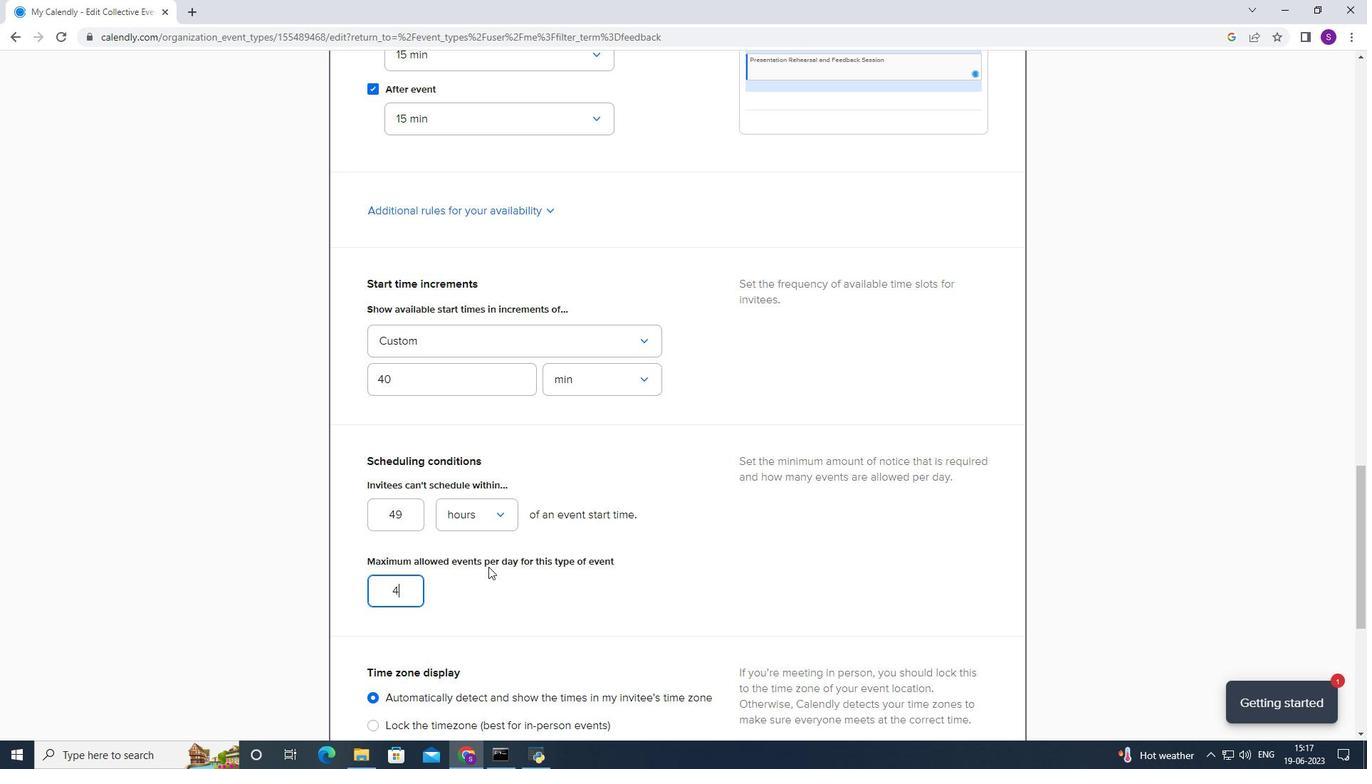 
Action: Mouse scrolled (493, 565) with delta (0, 0)
Screenshot: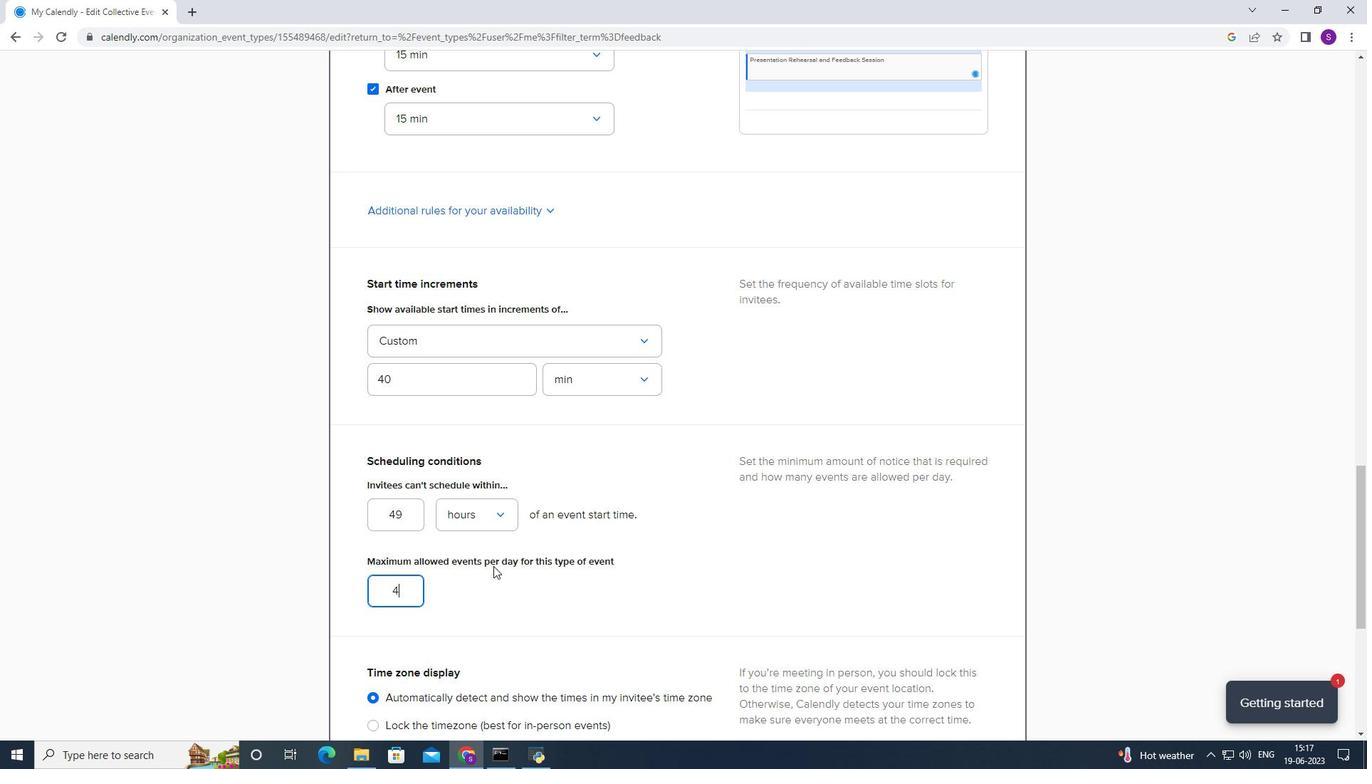 
Action: Mouse scrolled (493, 565) with delta (0, 0)
Screenshot: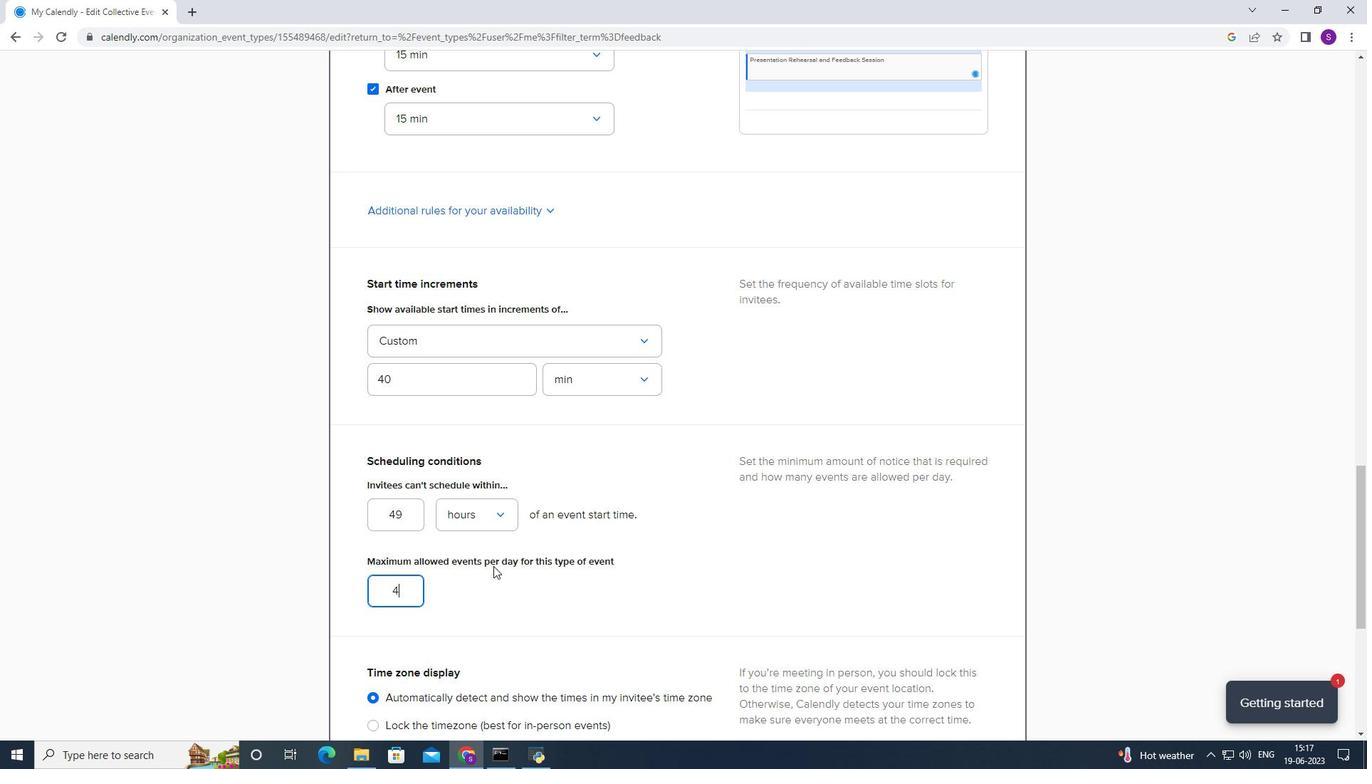 
Action: Mouse scrolled (493, 565) with delta (0, 0)
Screenshot: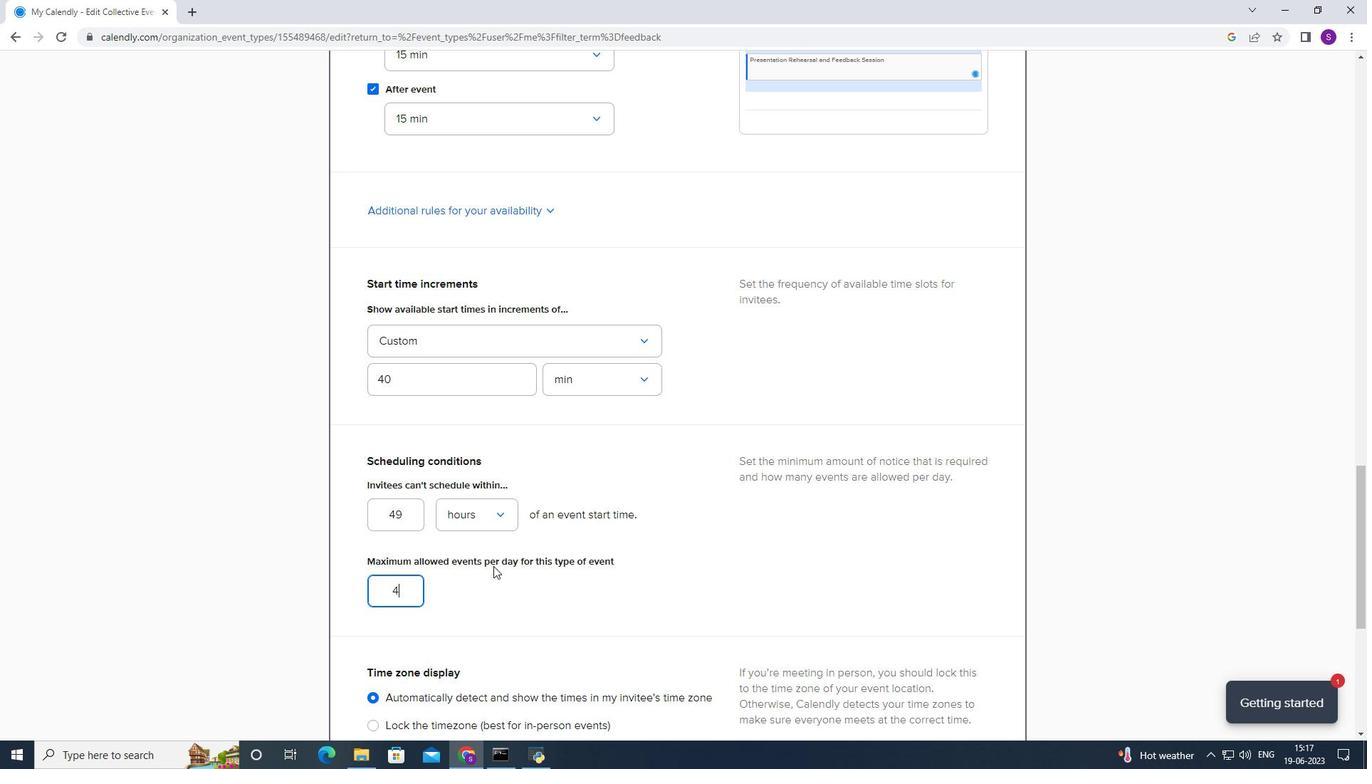 
Action: Mouse scrolled (493, 565) with delta (0, 0)
Screenshot: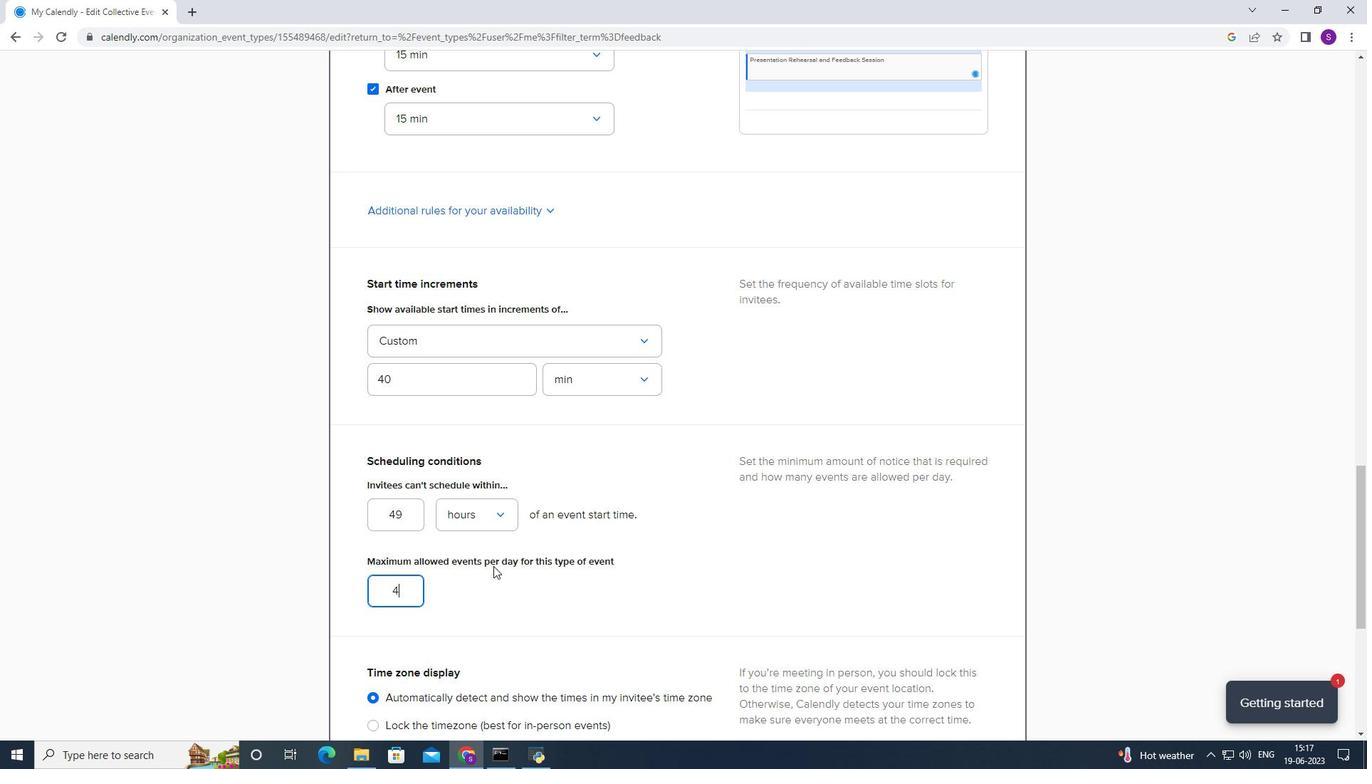 
Action: Mouse scrolled (493, 565) with delta (0, 0)
Screenshot: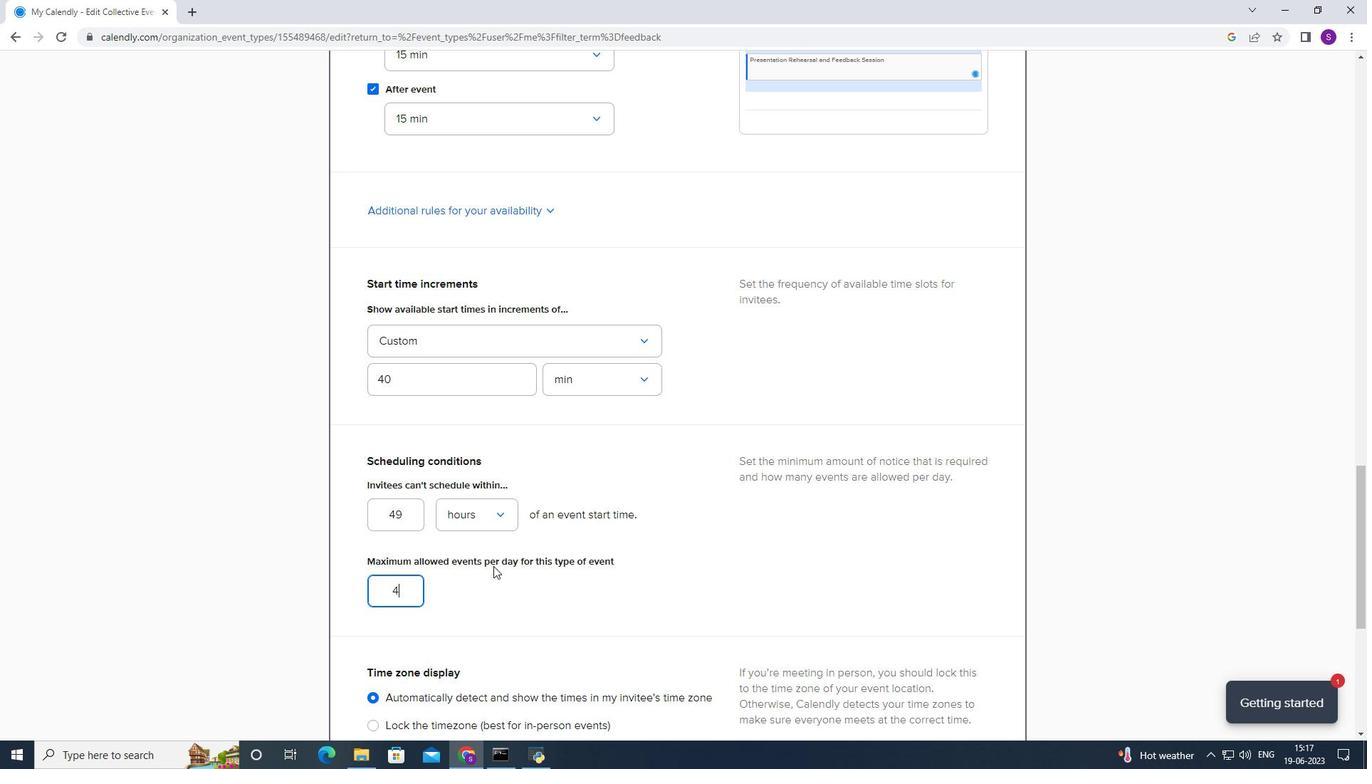 
Action: Mouse scrolled (493, 565) with delta (0, 0)
Screenshot: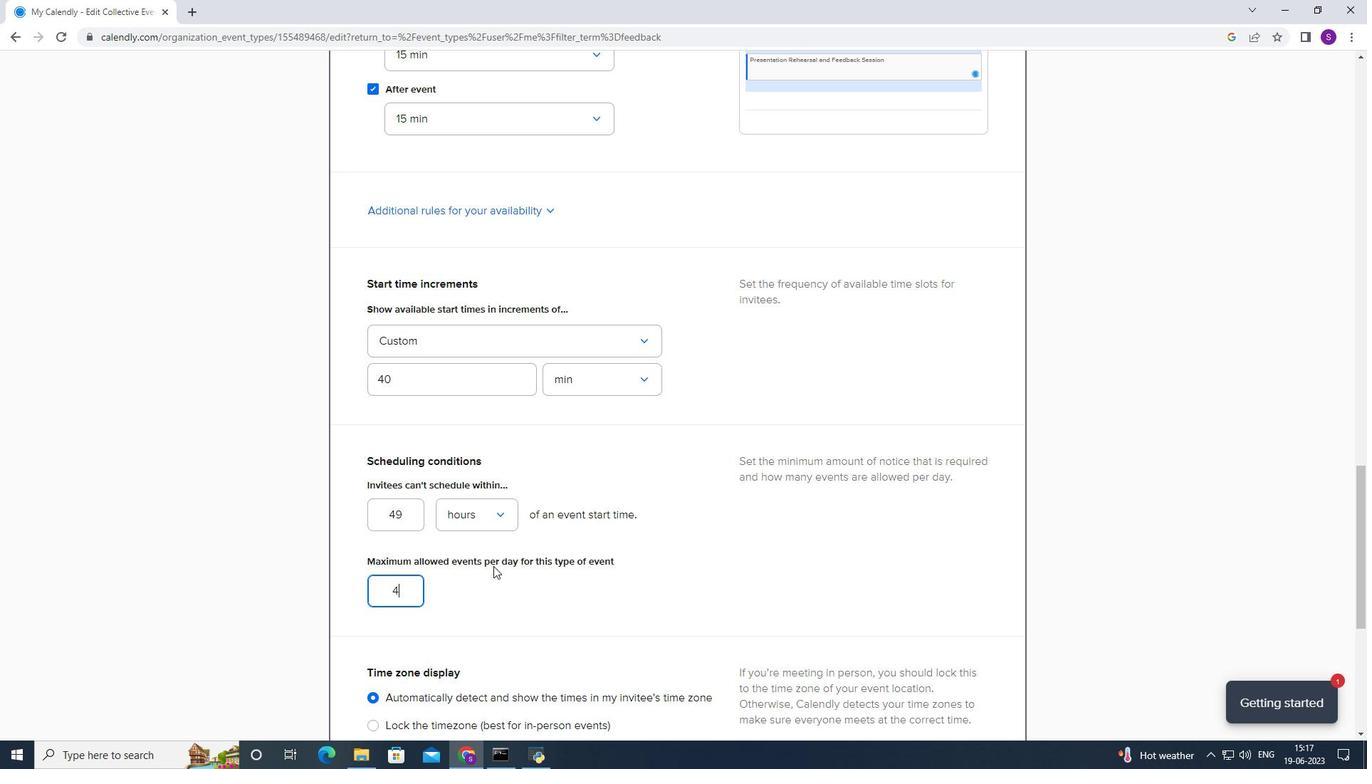 
Action: Mouse scrolled (493, 565) with delta (0, 0)
Screenshot: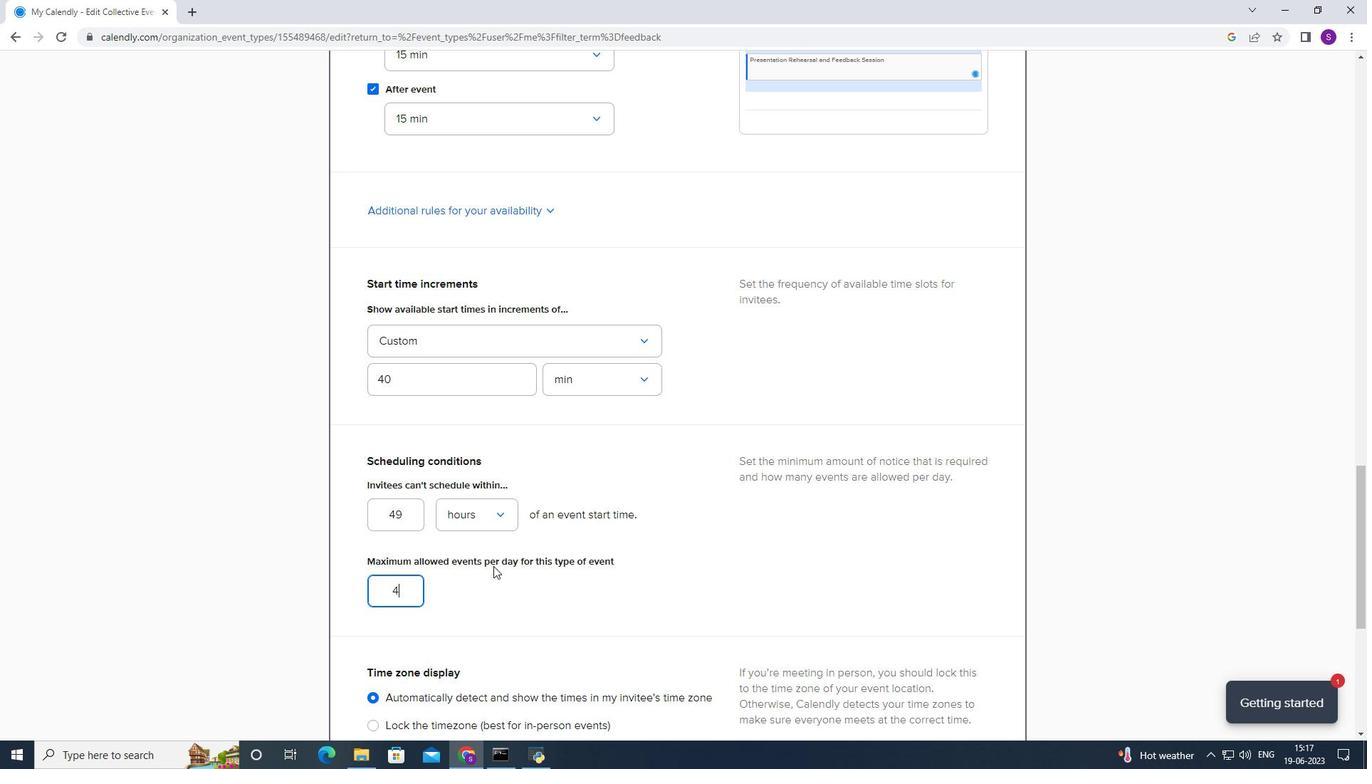 
Action: Mouse scrolled (493, 565) with delta (0, 0)
Screenshot: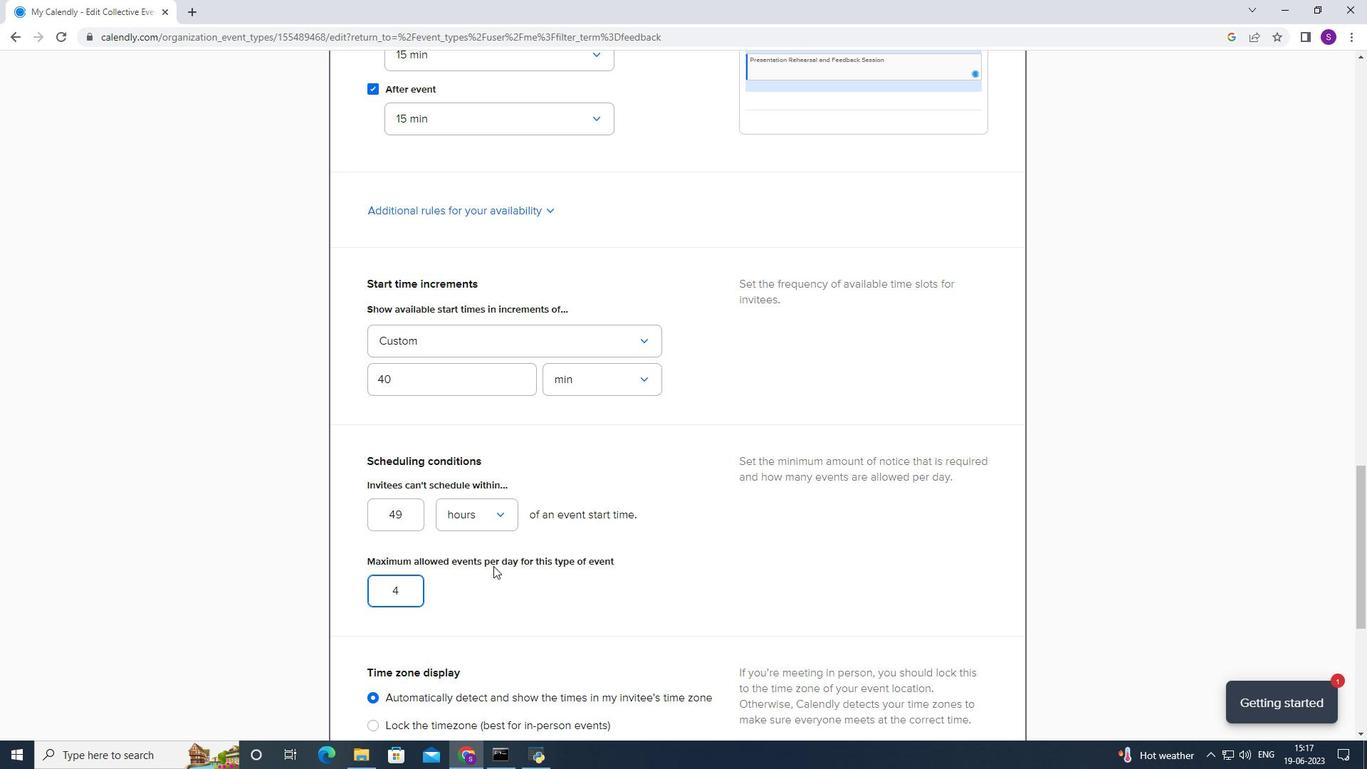 
Action: Mouse moved to (970, 405)
Screenshot: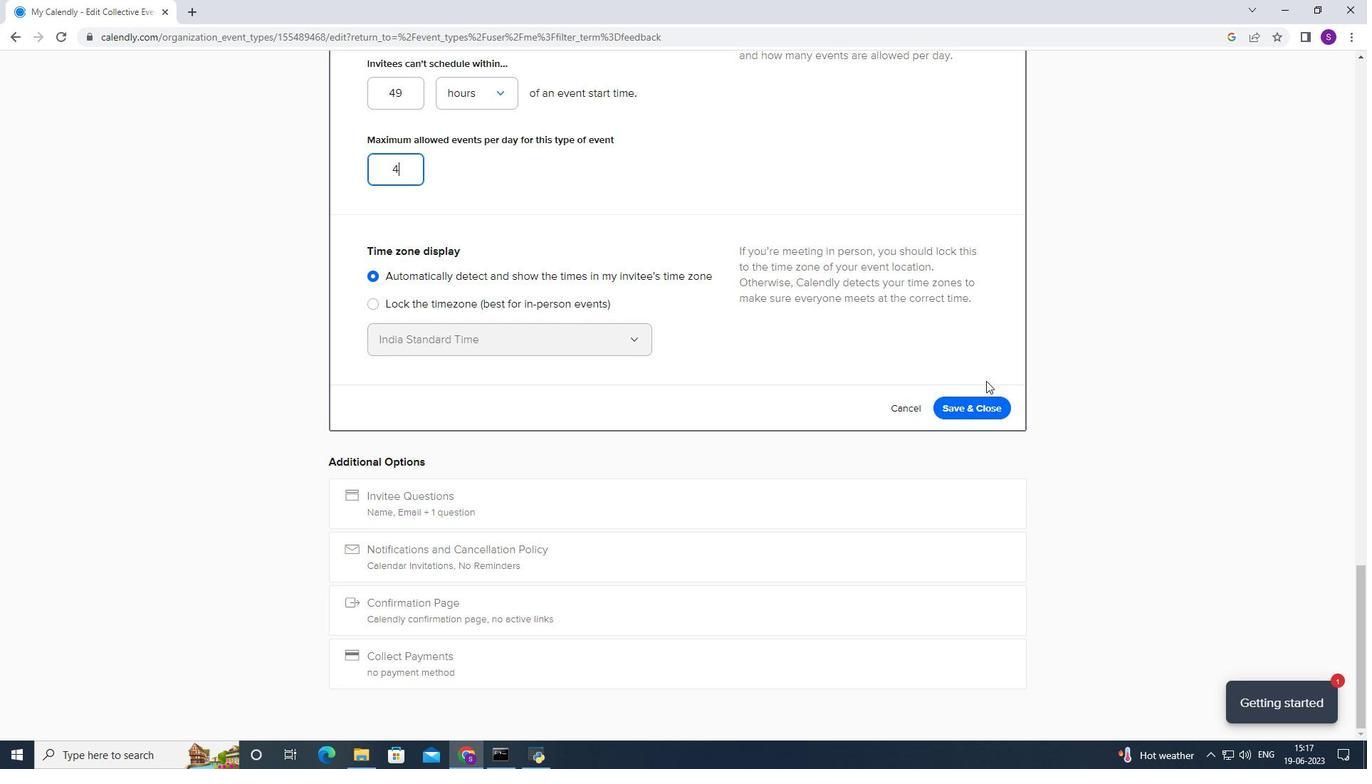 
Action: Mouse pressed left at (970, 405)
Screenshot: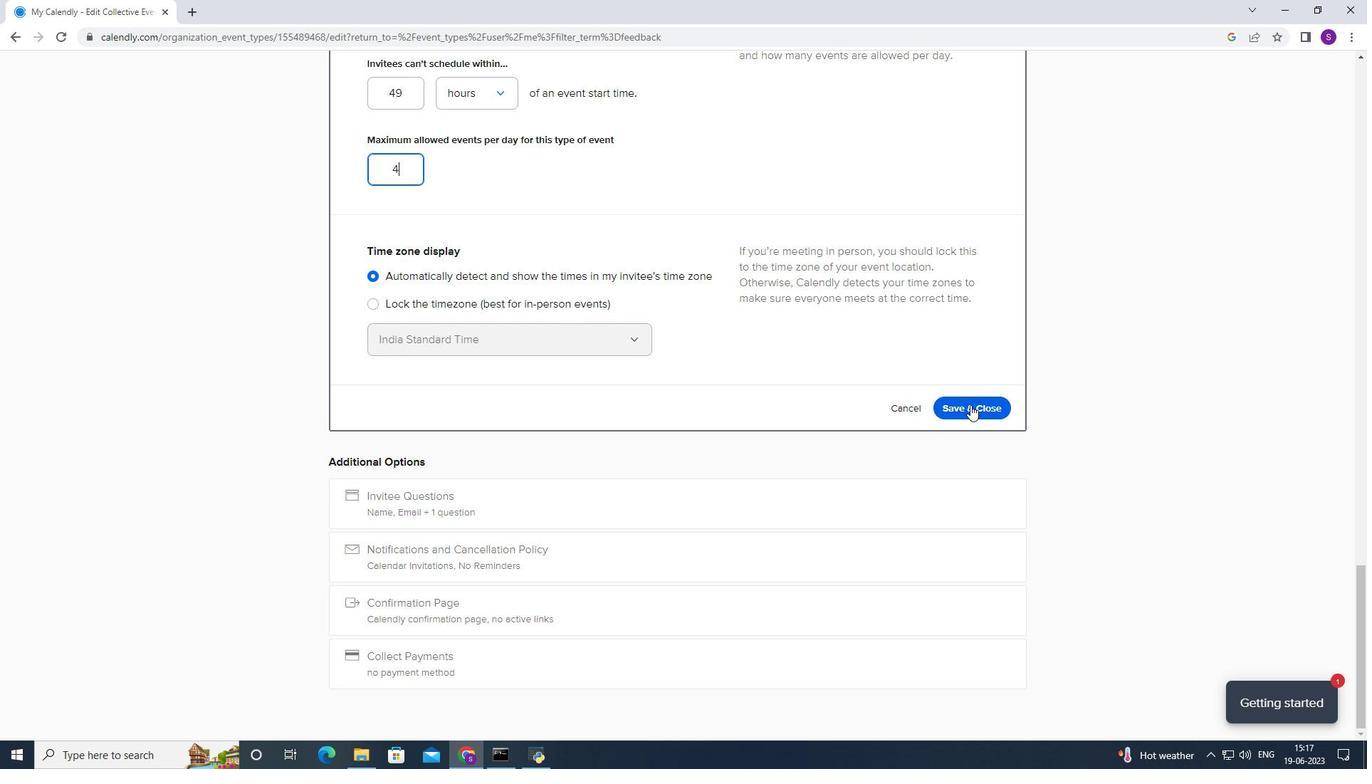 
